 Task: Go to Program & Features. Select Whole Food Market. Add to cart Organic Basil-2. Select Amazon Health. Add to cart Niacin supplement-2. Place order for Gilberto Hall, _x000D_
107 Lockwood Ave #2A_x000D_
Stamford, Connecticut(CT), 06902, Cell Number (203) 964-4781
Action: Mouse moved to (263, 61)
Screenshot: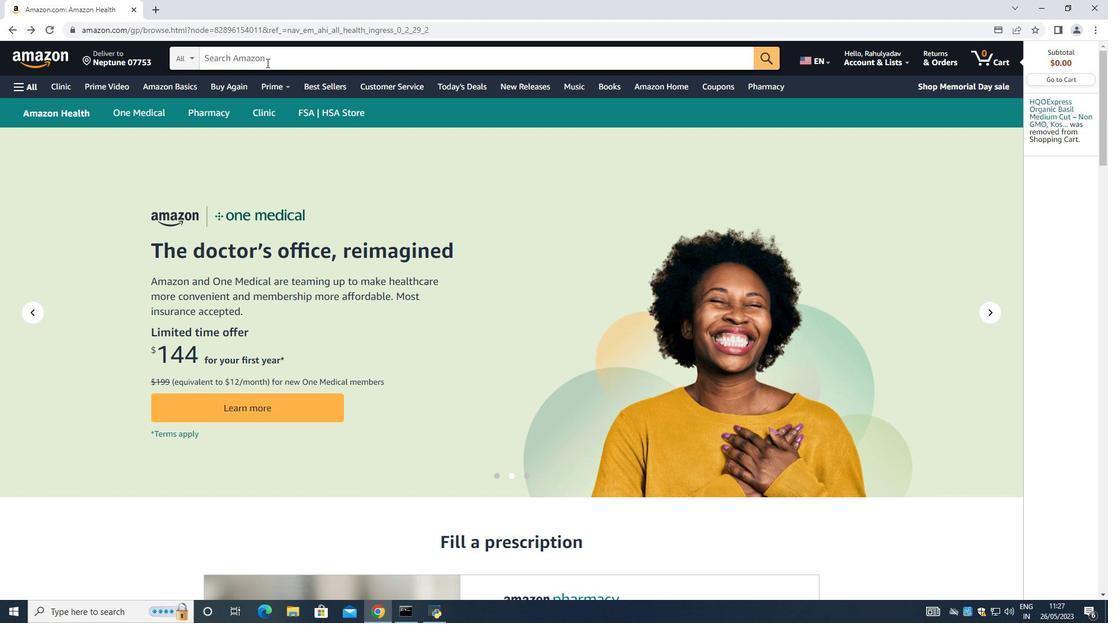 
Action: Mouse pressed left at (263, 61)
Screenshot: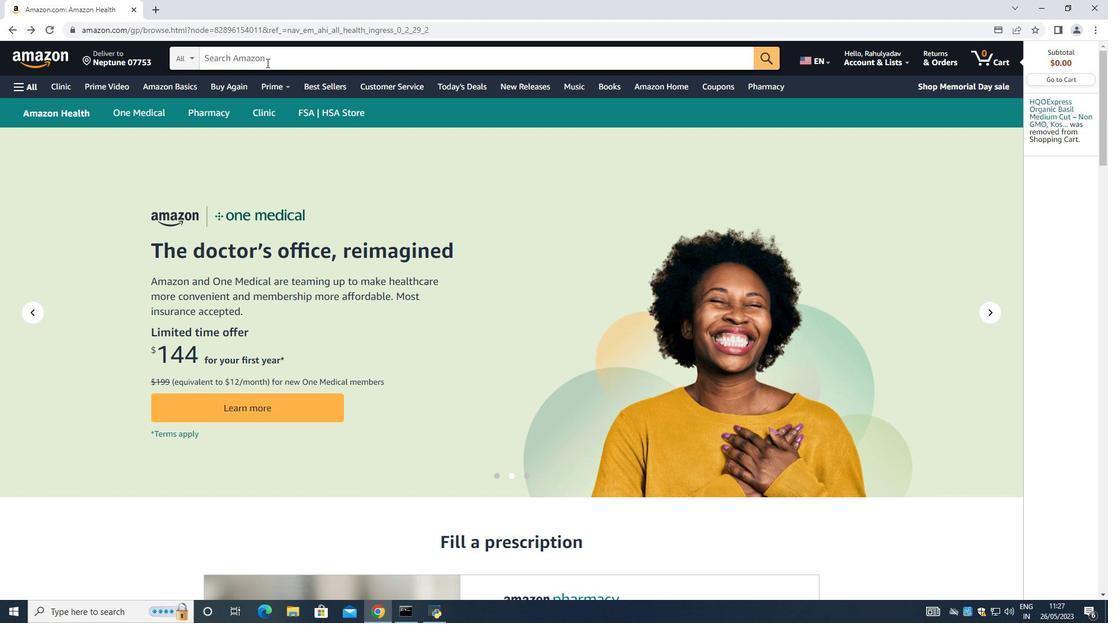 
Action: Mouse moved to (36, 55)
Screenshot: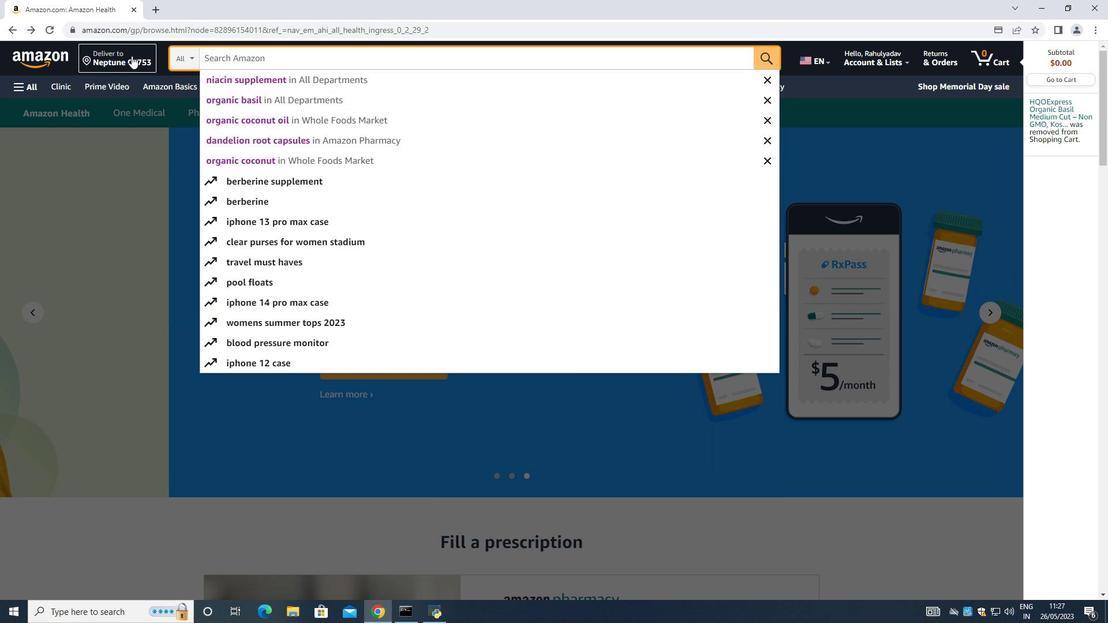 
Action: Mouse pressed left at (36, 55)
Screenshot: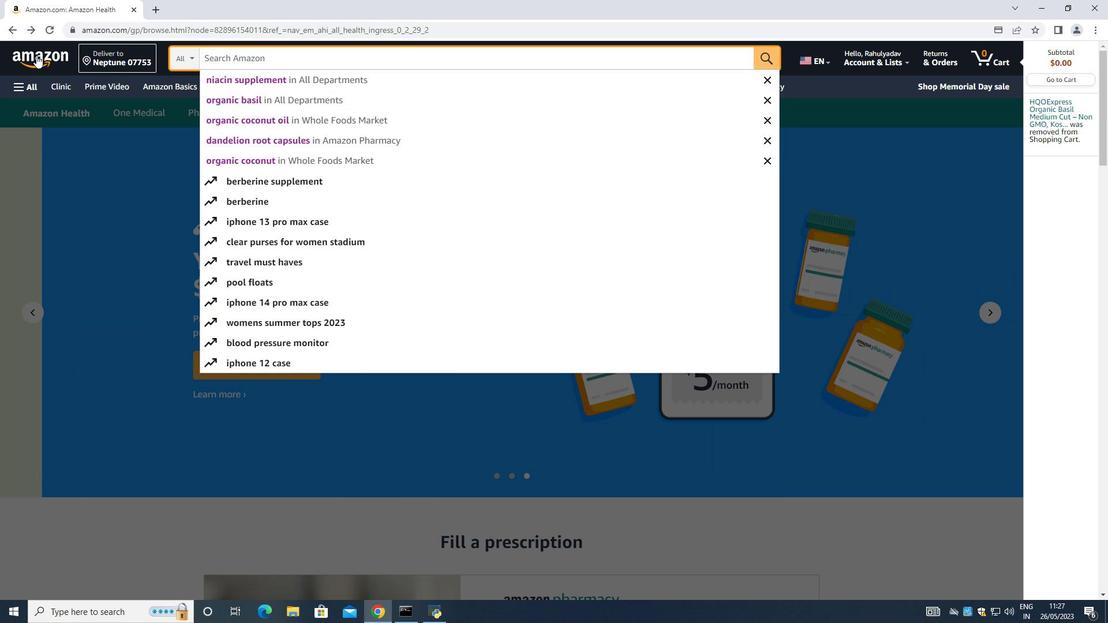 
Action: Mouse moved to (17, 83)
Screenshot: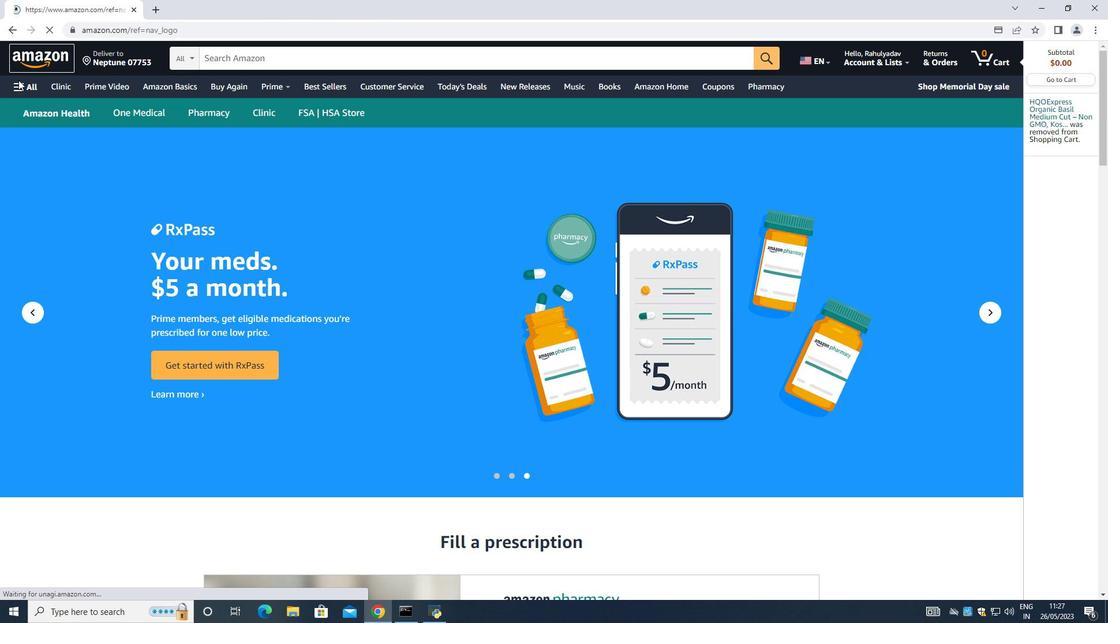 
Action: Mouse pressed left at (17, 83)
Screenshot: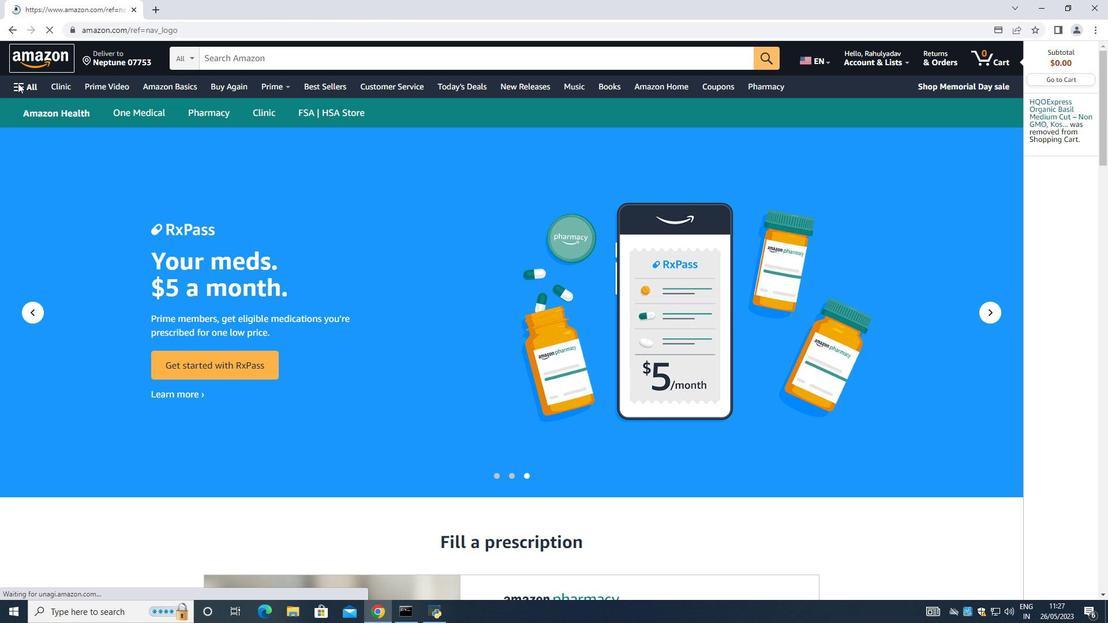 
Action: Mouse moved to (84, 219)
Screenshot: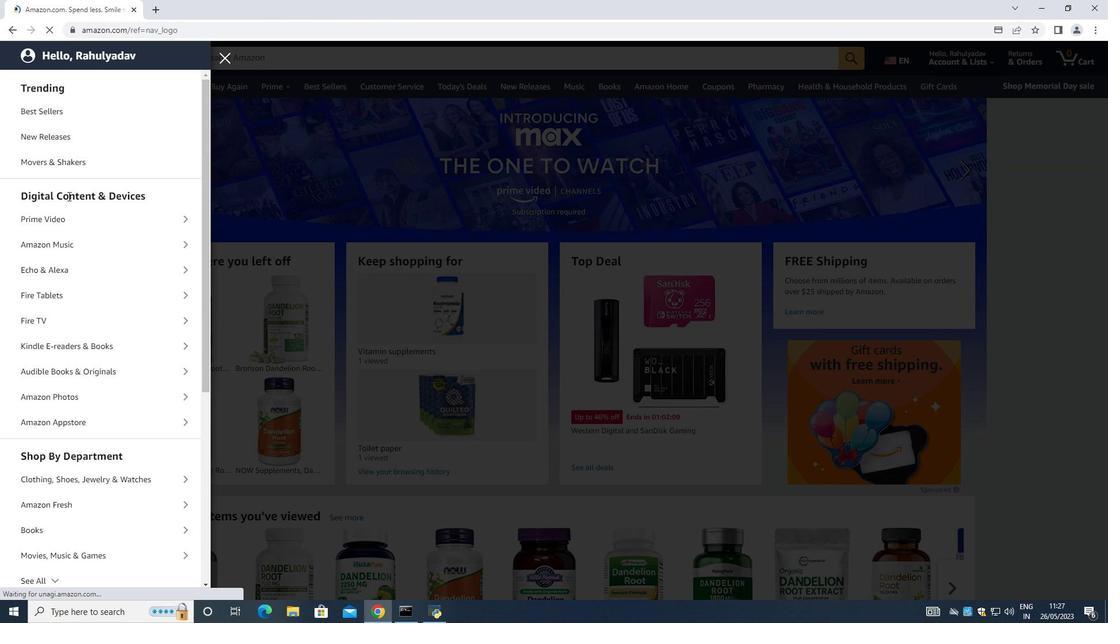 
Action: Mouse scrolled (84, 218) with delta (0, 0)
Screenshot: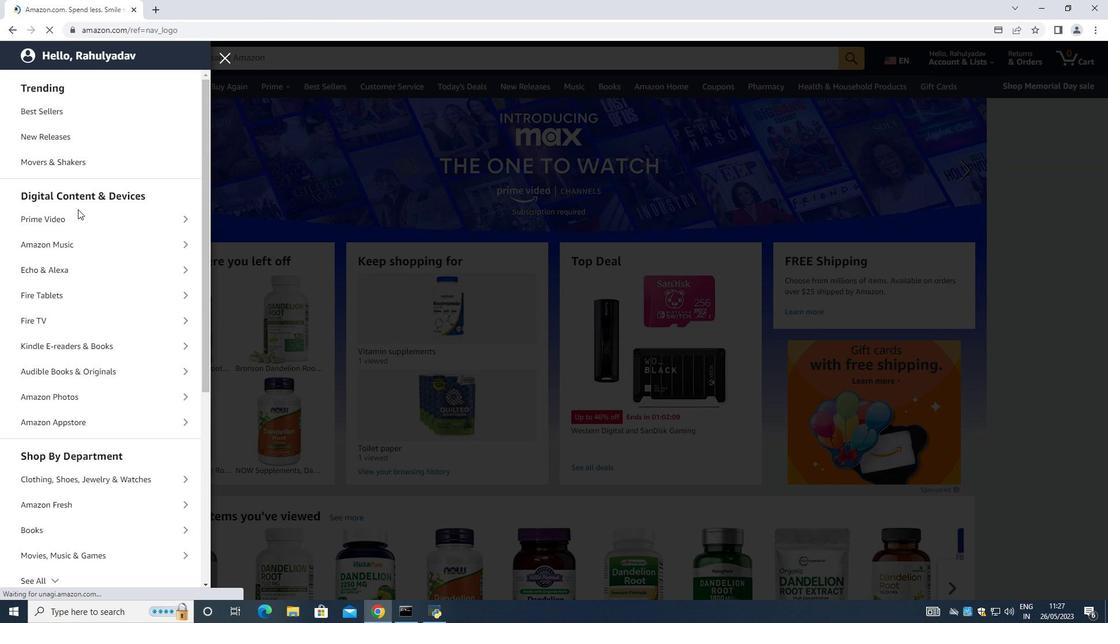 
Action: Mouse moved to (82, 228)
Screenshot: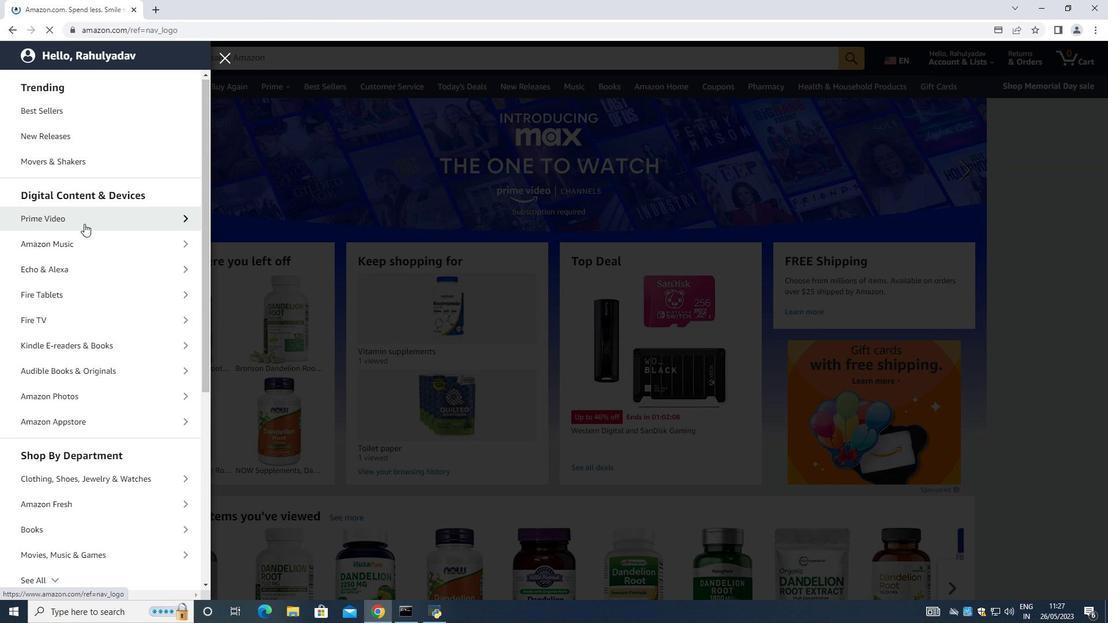 
Action: Mouse scrolled (82, 228) with delta (0, 0)
Screenshot: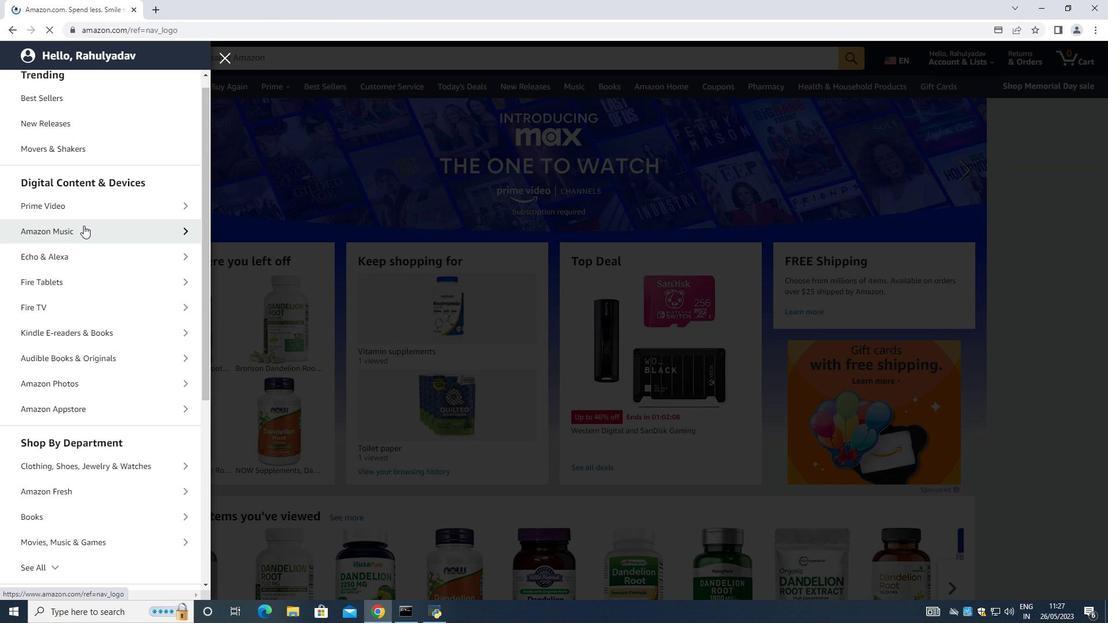 
Action: Mouse scrolled (82, 228) with delta (0, 0)
Screenshot: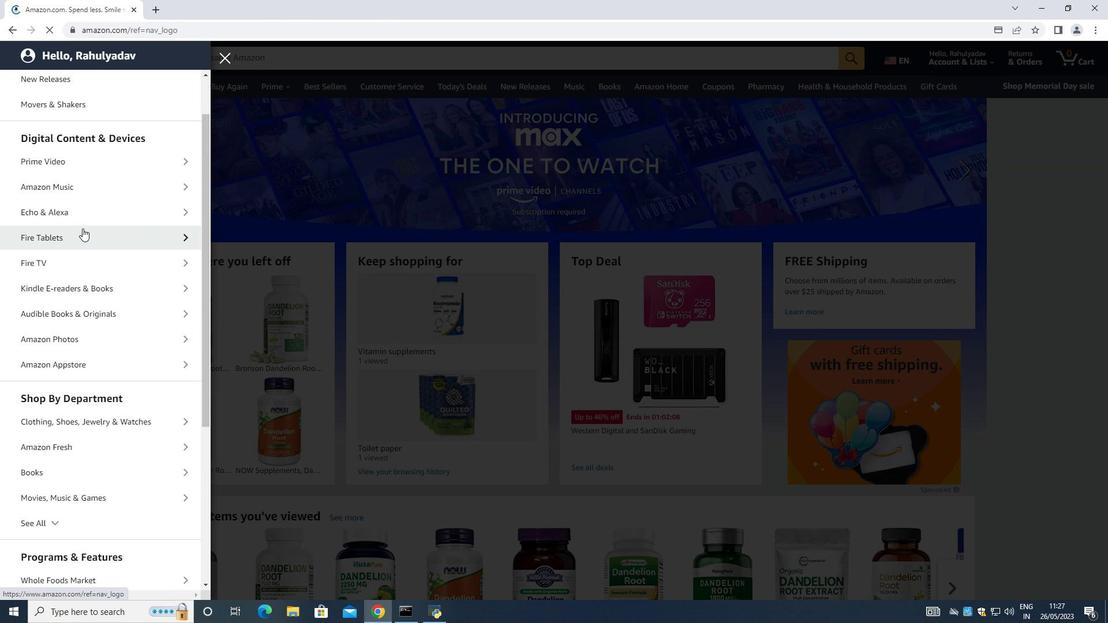 
Action: Mouse moved to (82, 227)
Screenshot: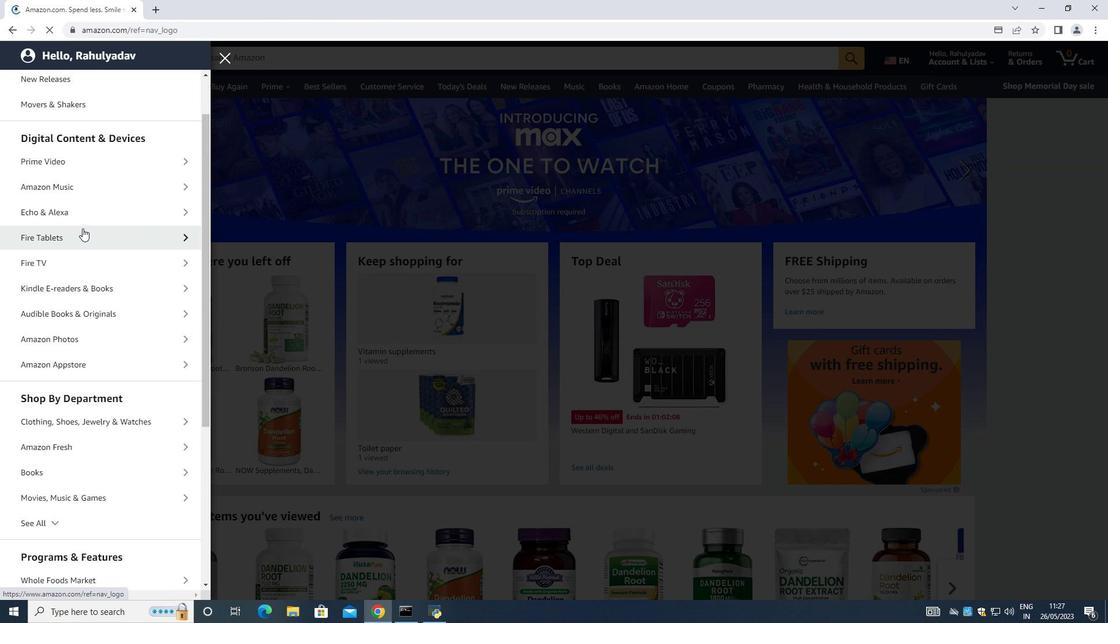 
Action: Mouse scrolled (82, 226) with delta (0, 0)
Screenshot: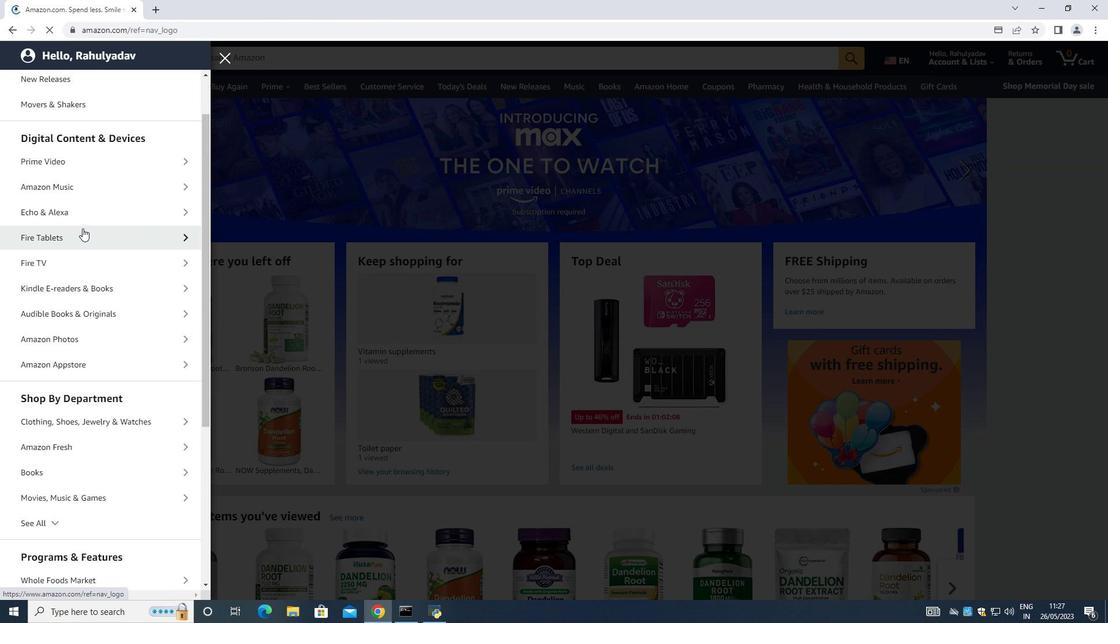 
Action: Mouse moved to (85, 218)
Screenshot: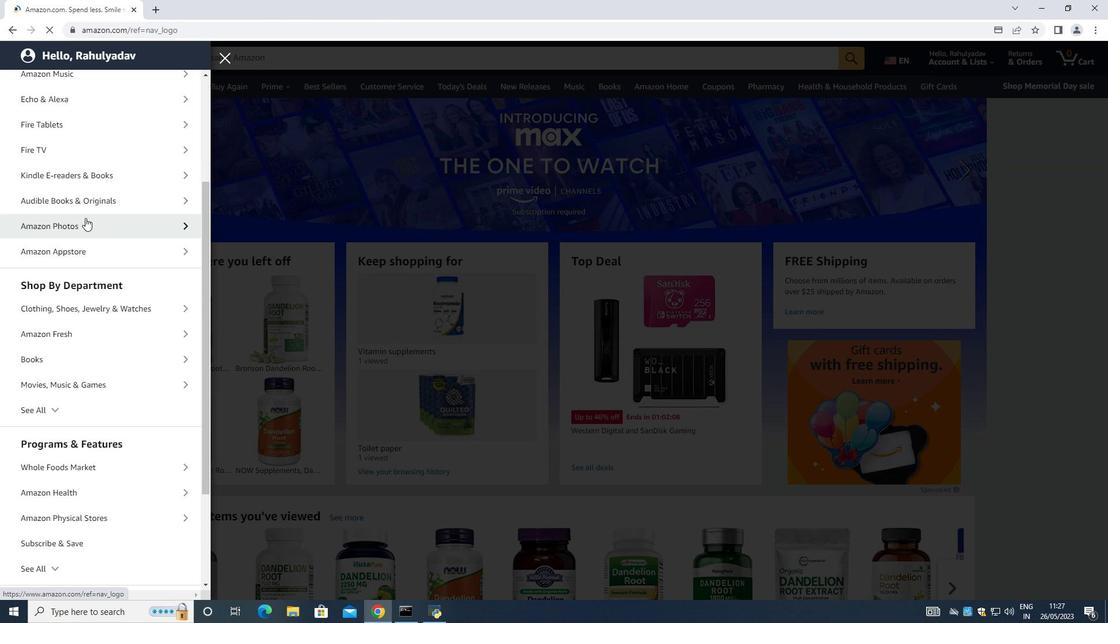 
Action: Mouse scrolled (85, 217) with delta (0, 0)
Screenshot: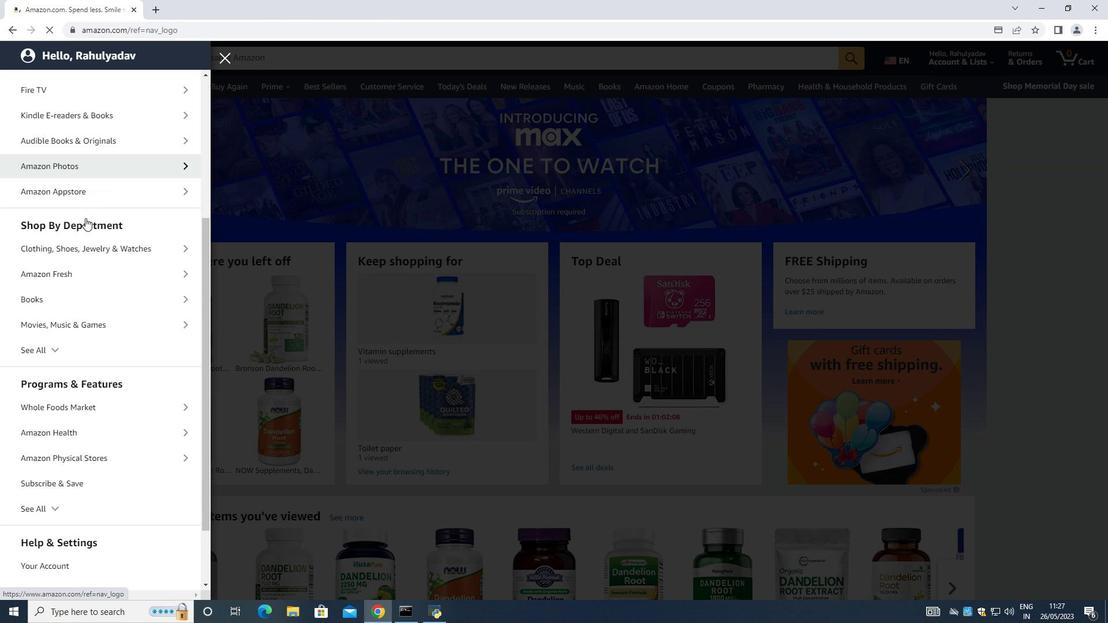 
Action: Mouse moved to (85, 218)
Screenshot: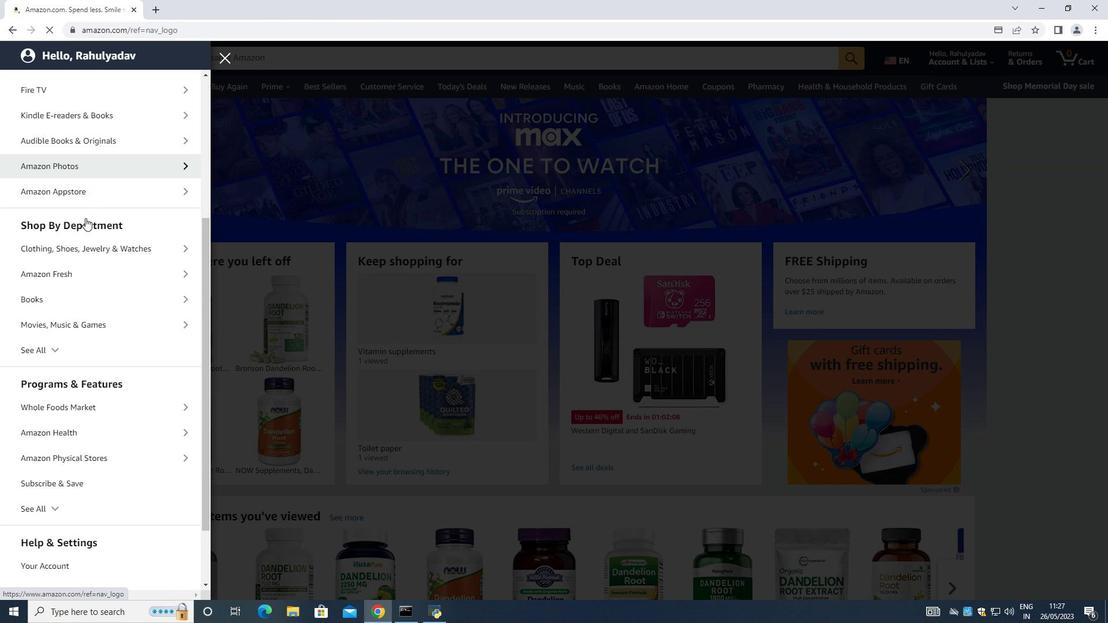 
Action: Mouse scrolled (85, 218) with delta (0, 0)
Screenshot: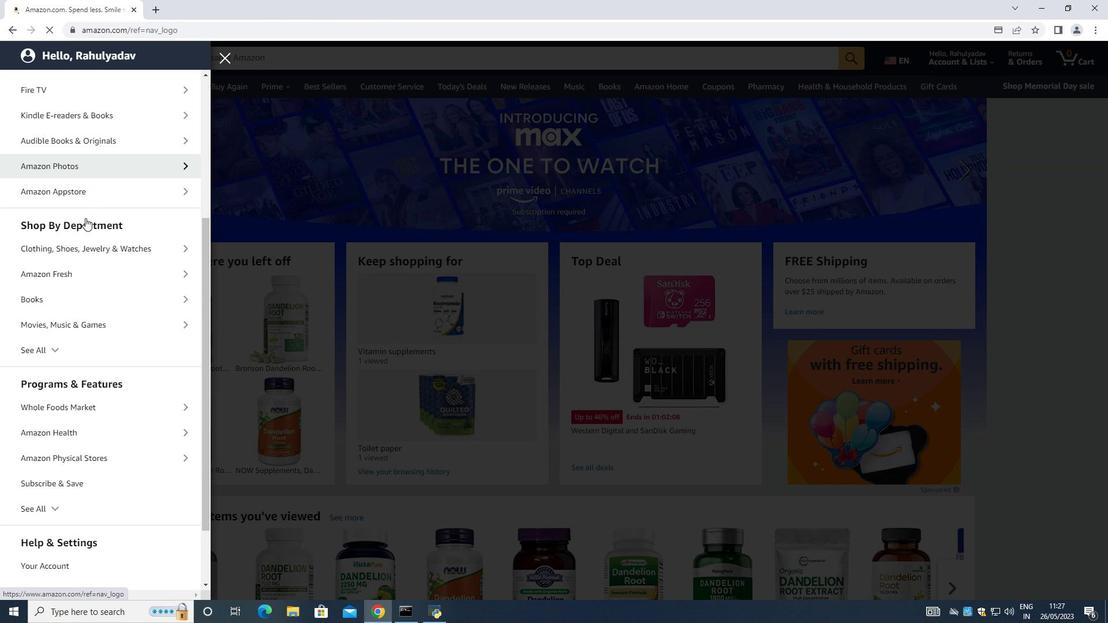 
Action: Mouse scrolled (85, 218) with delta (0, 0)
Screenshot: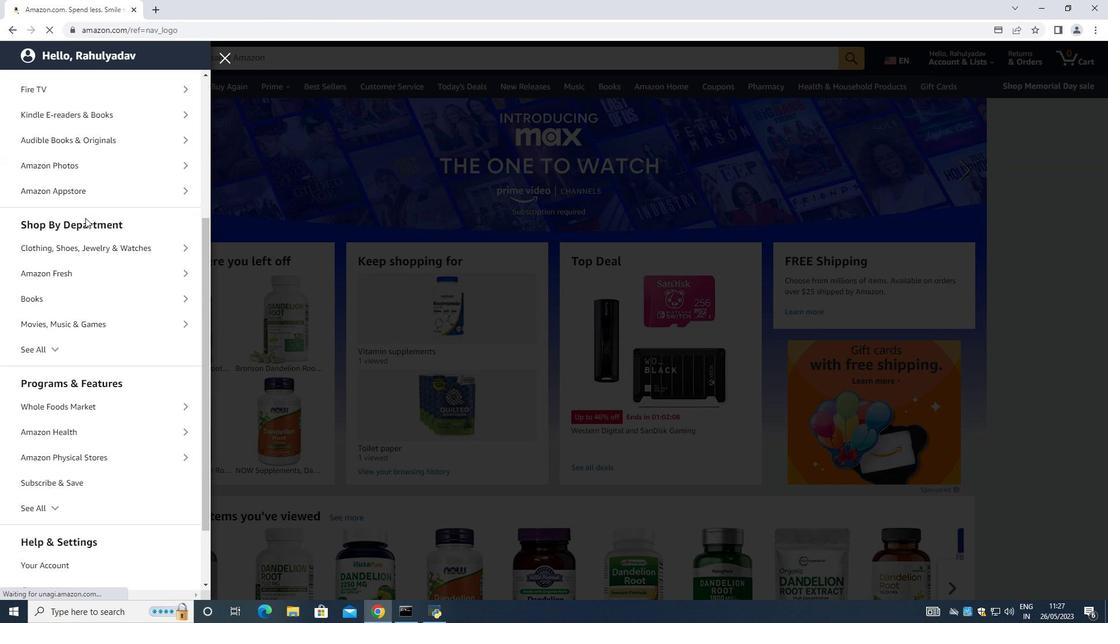 
Action: Mouse moved to (85, 219)
Screenshot: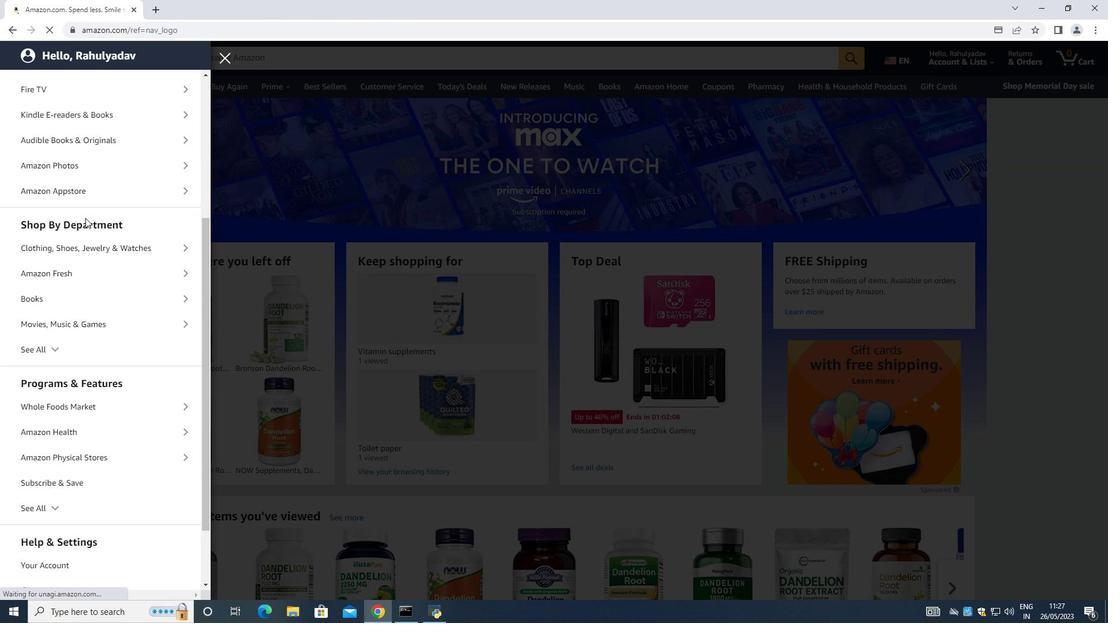 
Action: Mouse scrolled (85, 218) with delta (0, 0)
Screenshot: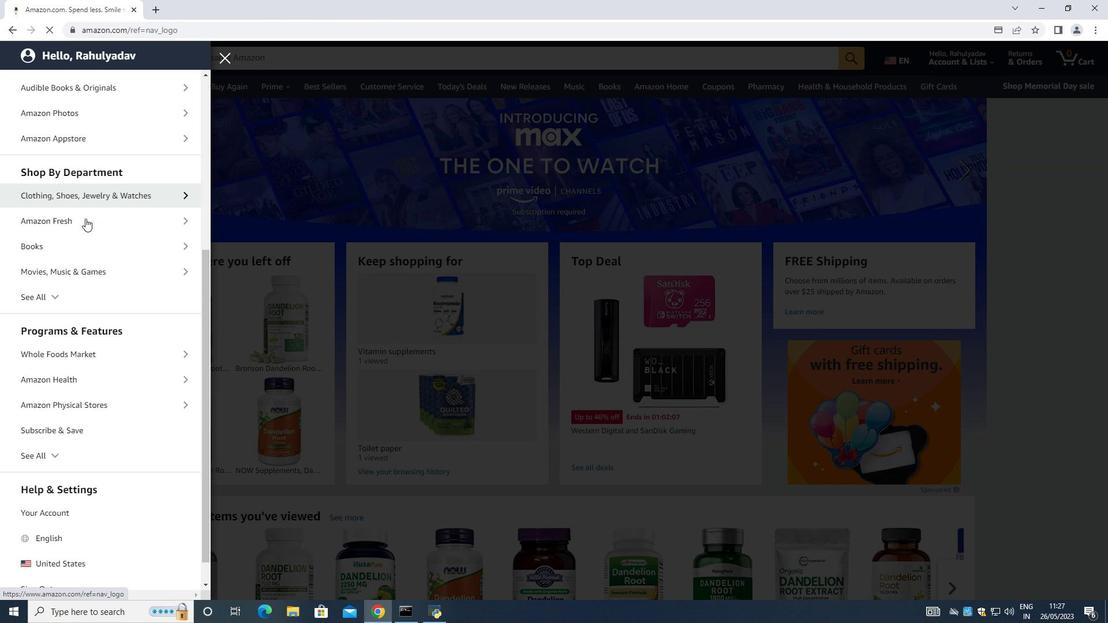 
Action: Mouse scrolled (85, 218) with delta (0, 0)
Screenshot: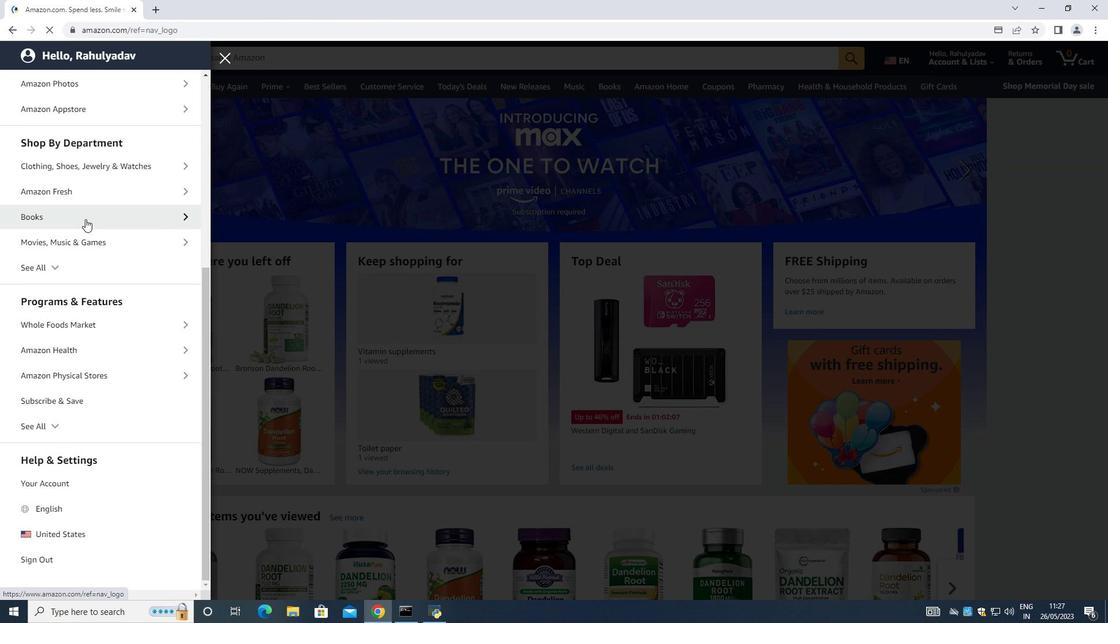 
Action: Mouse scrolled (85, 218) with delta (0, 0)
Screenshot: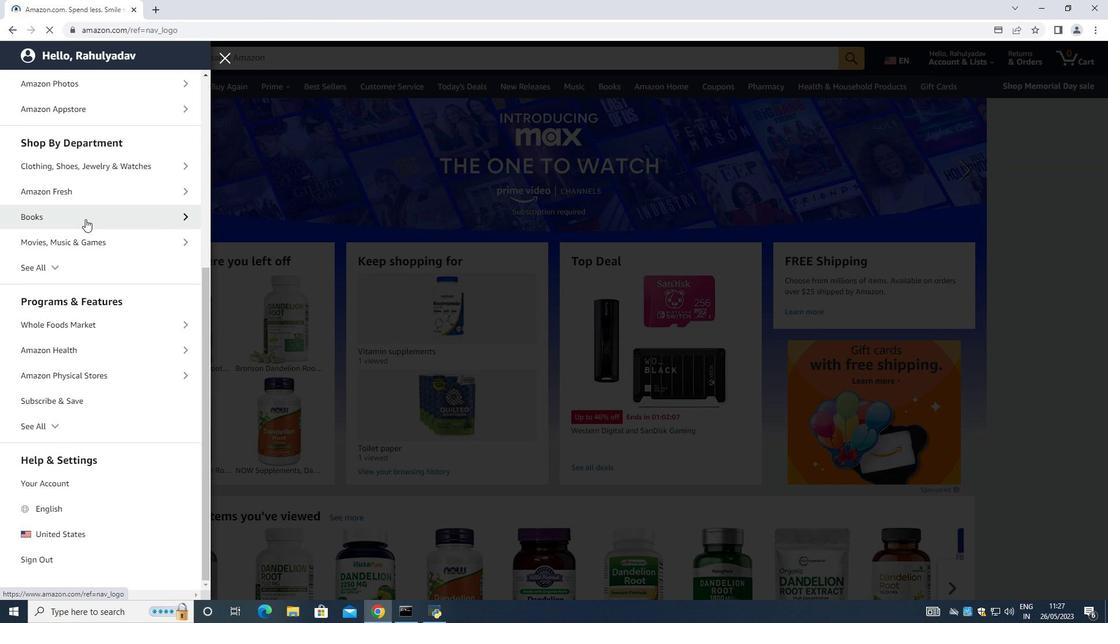 
Action: Mouse moved to (124, 325)
Screenshot: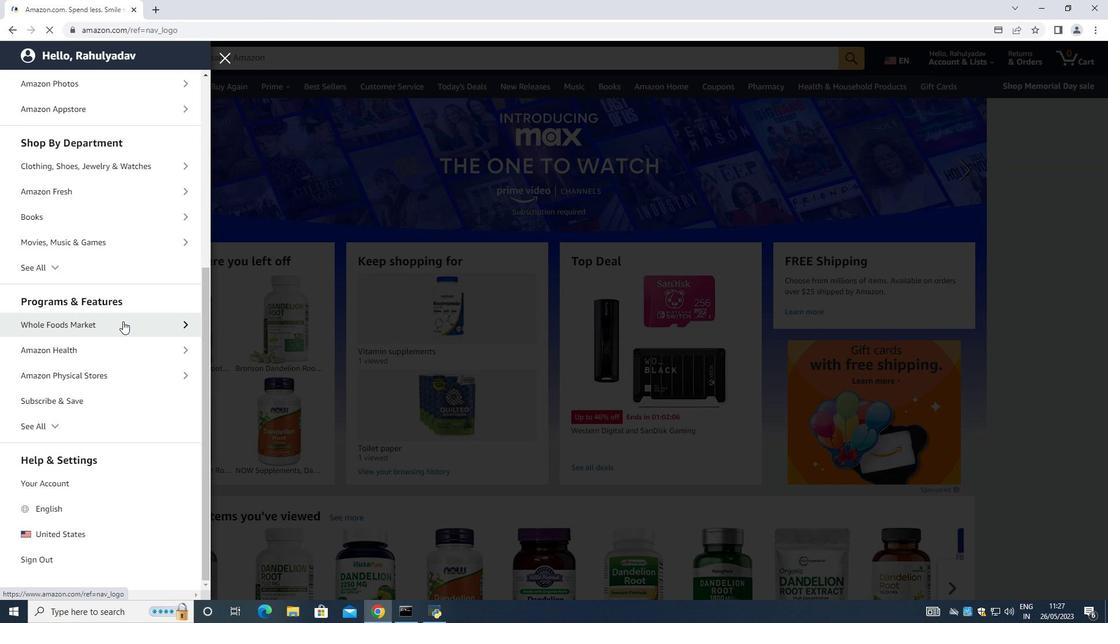 
Action: Mouse pressed left at (124, 325)
Screenshot: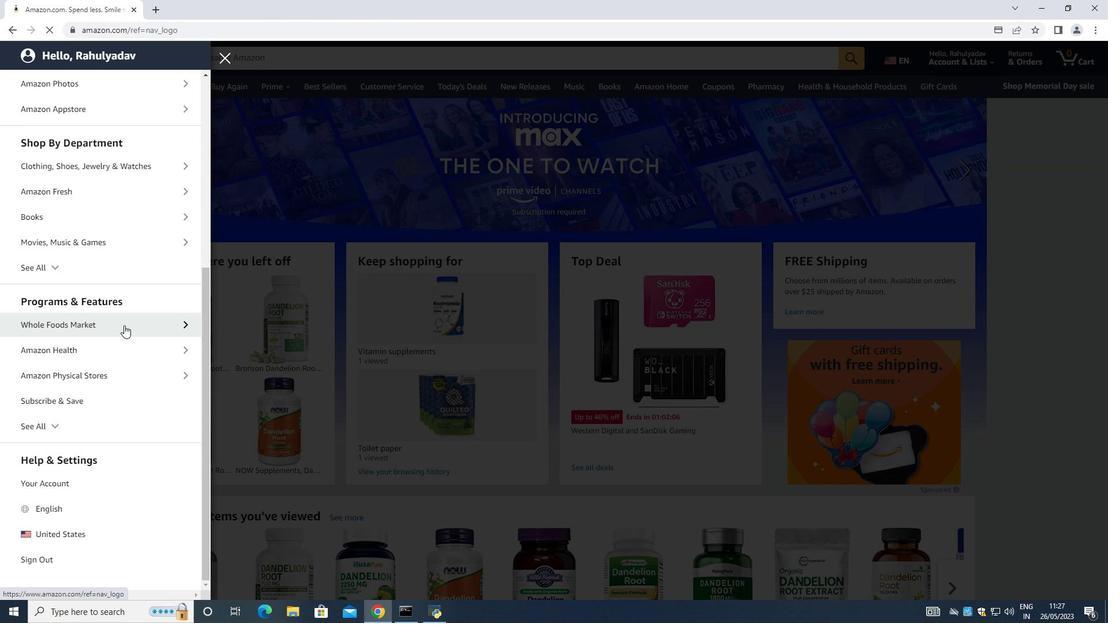 
Action: Mouse moved to (75, 132)
Screenshot: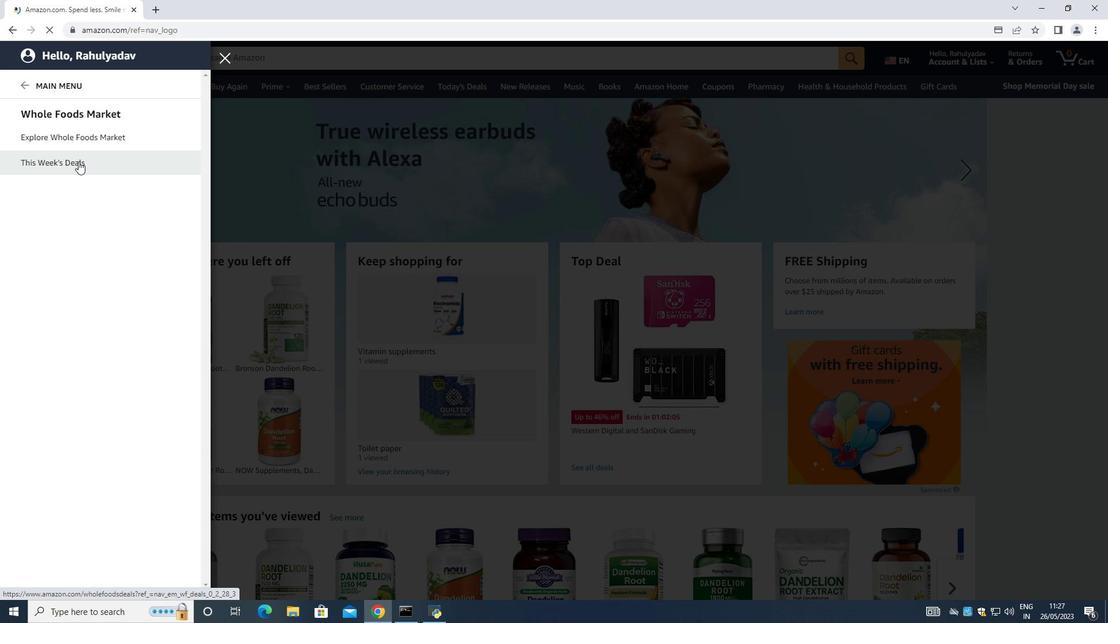
Action: Mouse pressed left at (75, 132)
Screenshot: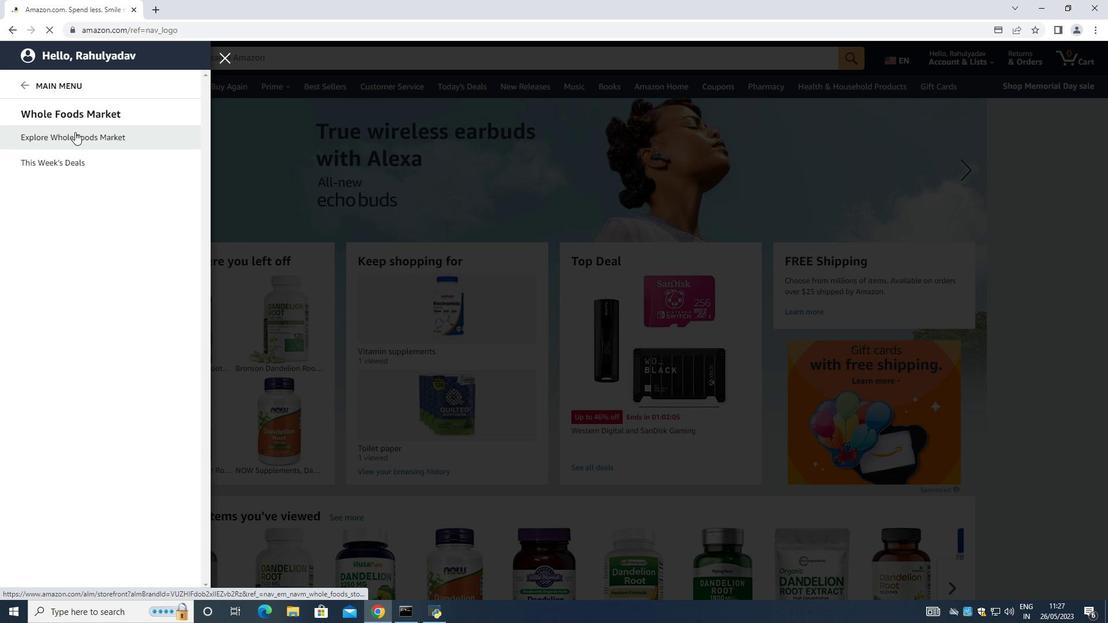 
Action: Mouse moved to (287, 60)
Screenshot: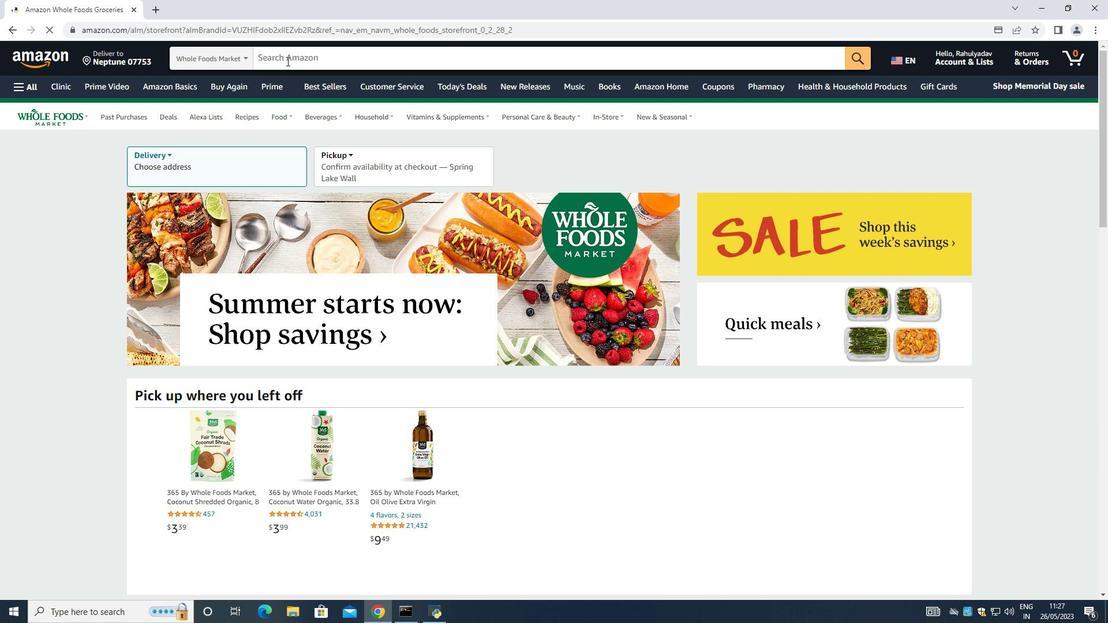 
Action: Mouse pressed left at (287, 60)
Screenshot: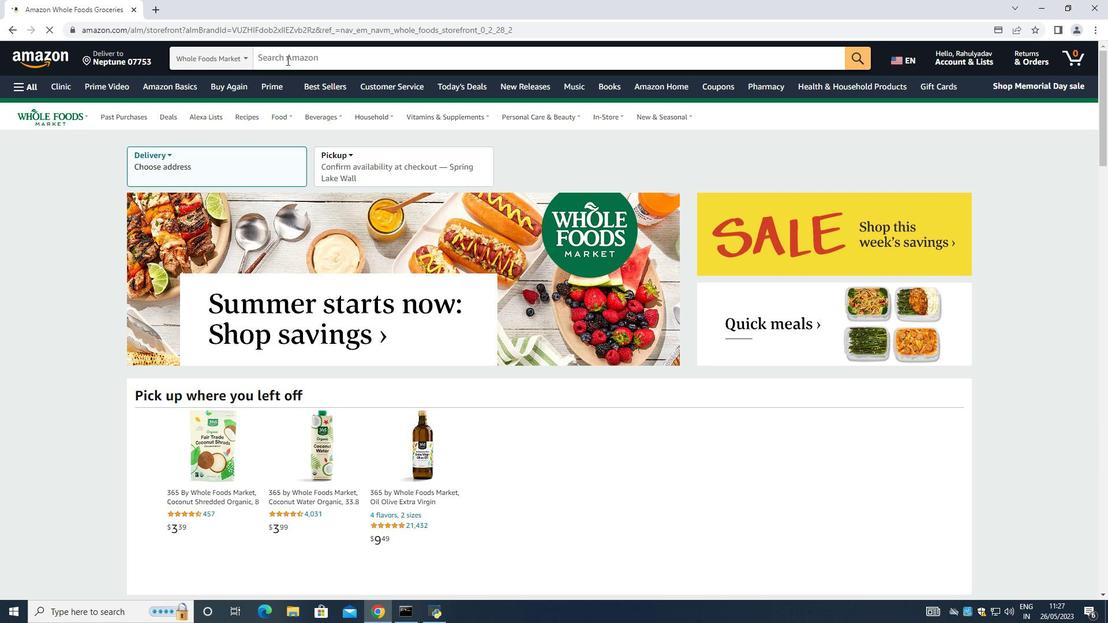 
Action: Key pressed <Key.shift>Organic<Key.space><Key.shift><Key.shift><Key.shift><Key.shift><Key.shift><Key.shift><Key.shift><Key.shift><Key.shift>Basil
Screenshot: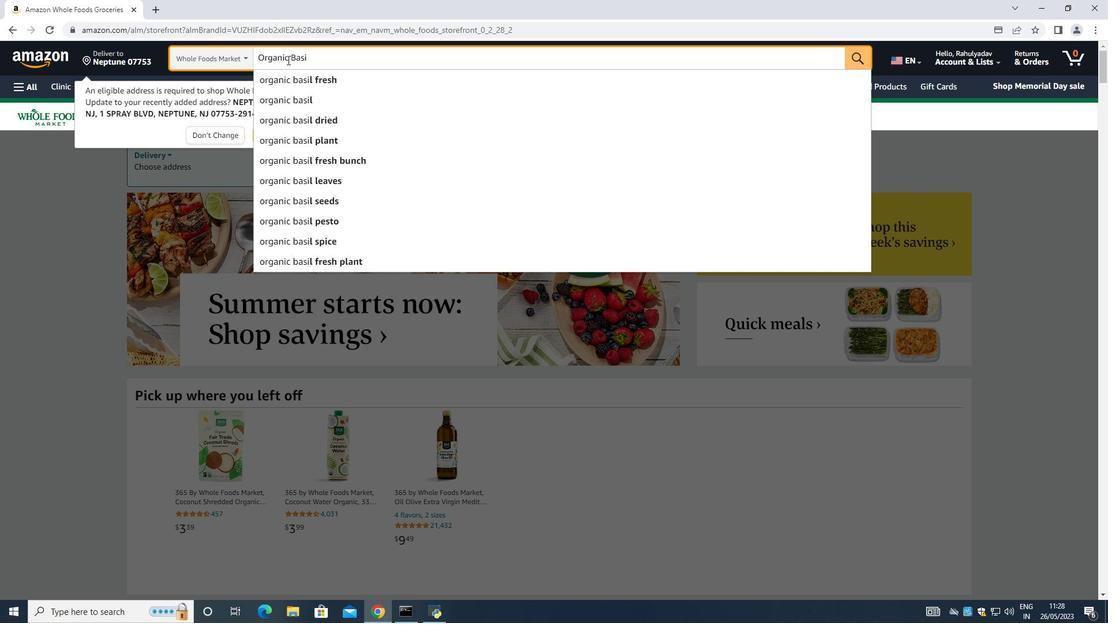 
Action: Mouse moved to (864, 63)
Screenshot: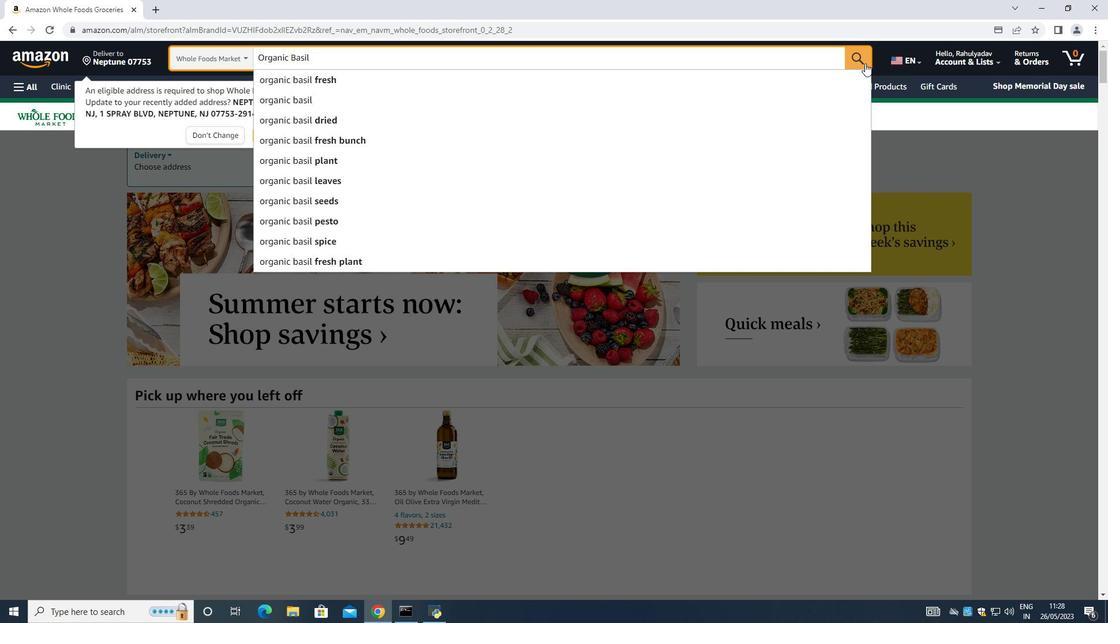 
Action: Mouse pressed left at (864, 63)
Screenshot: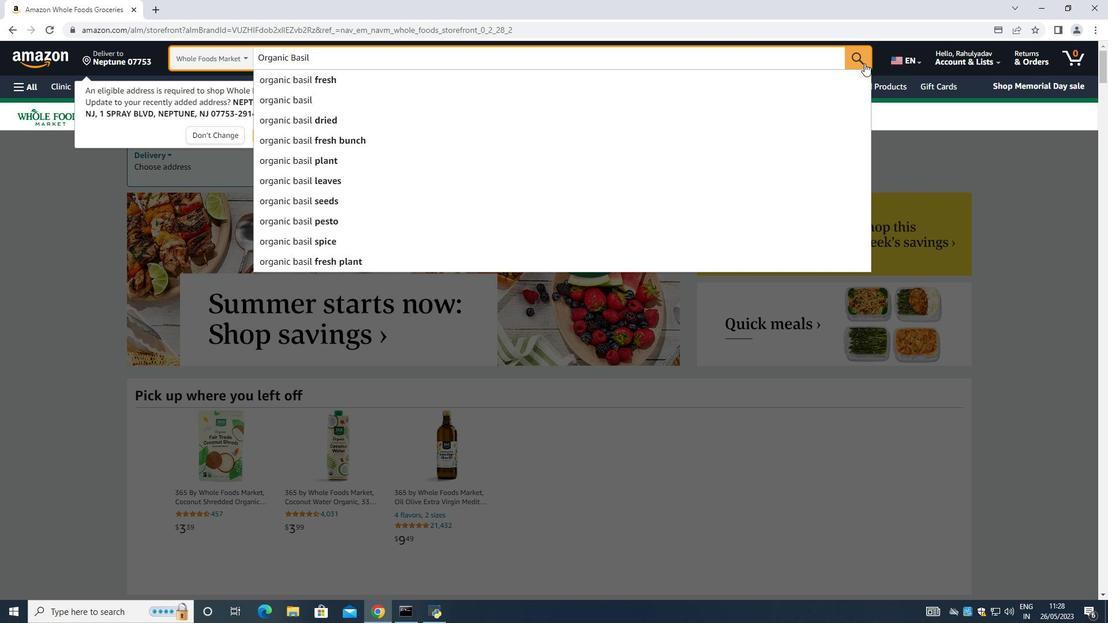 
Action: Mouse moved to (263, 373)
Screenshot: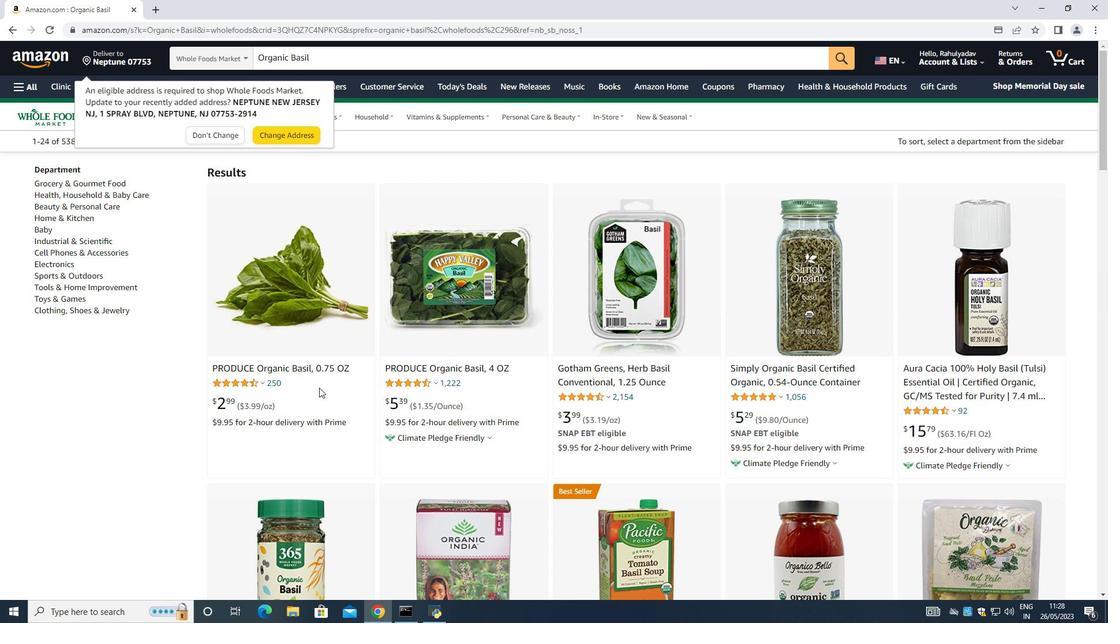 
Action: Mouse scrolled (265, 372) with delta (0, 0)
Screenshot: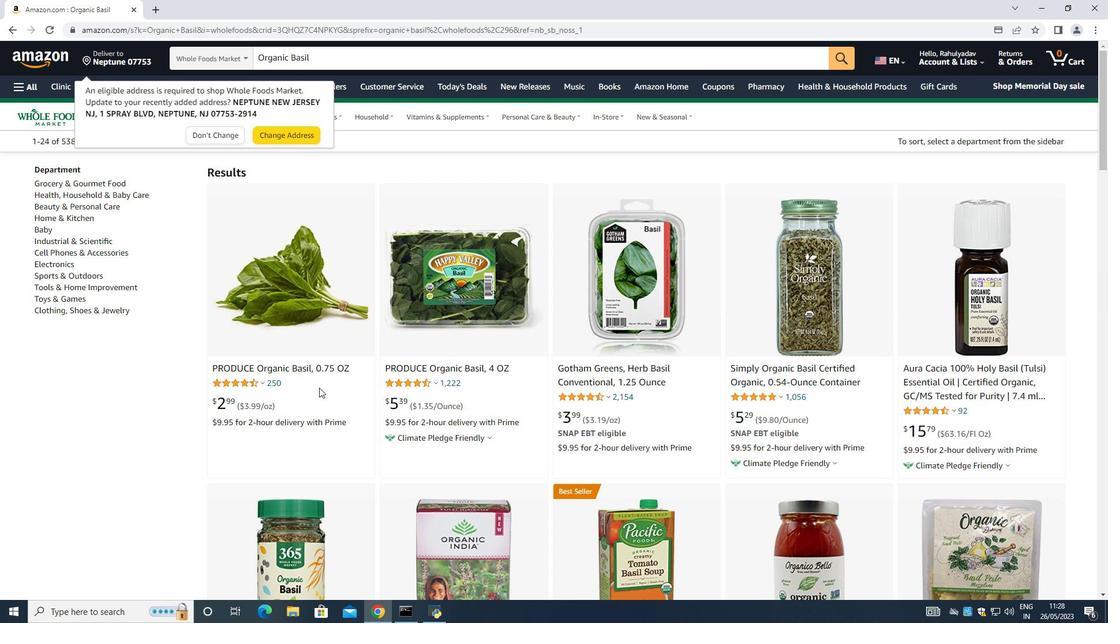 
Action: Mouse moved to (263, 373)
Screenshot: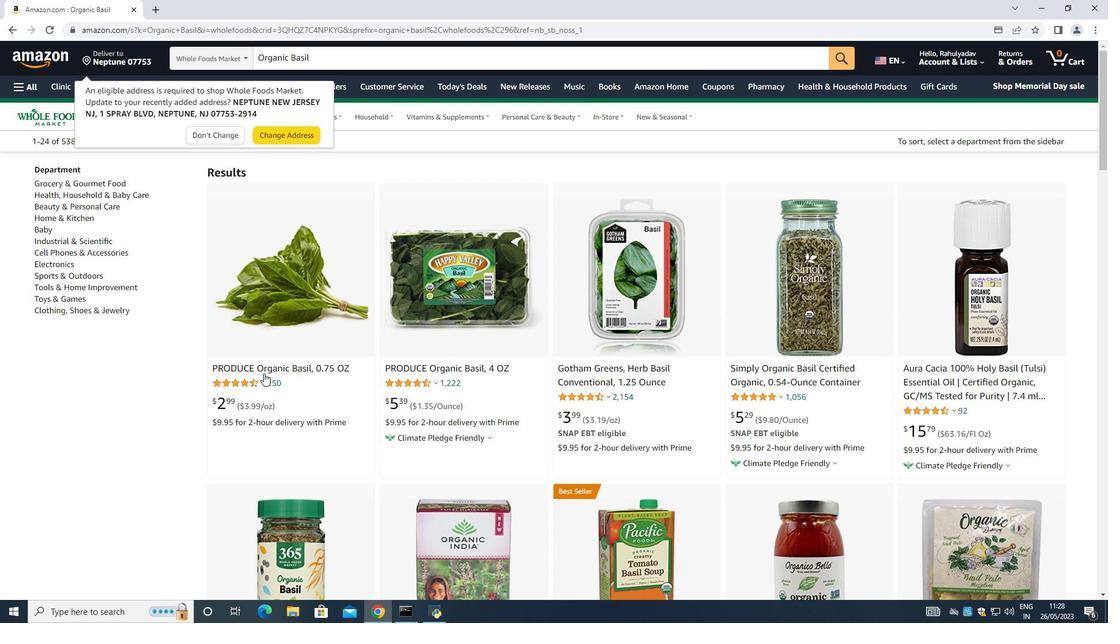 
Action: Mouse scrolled (263, 372) with delta (0, 0)
Screenshot: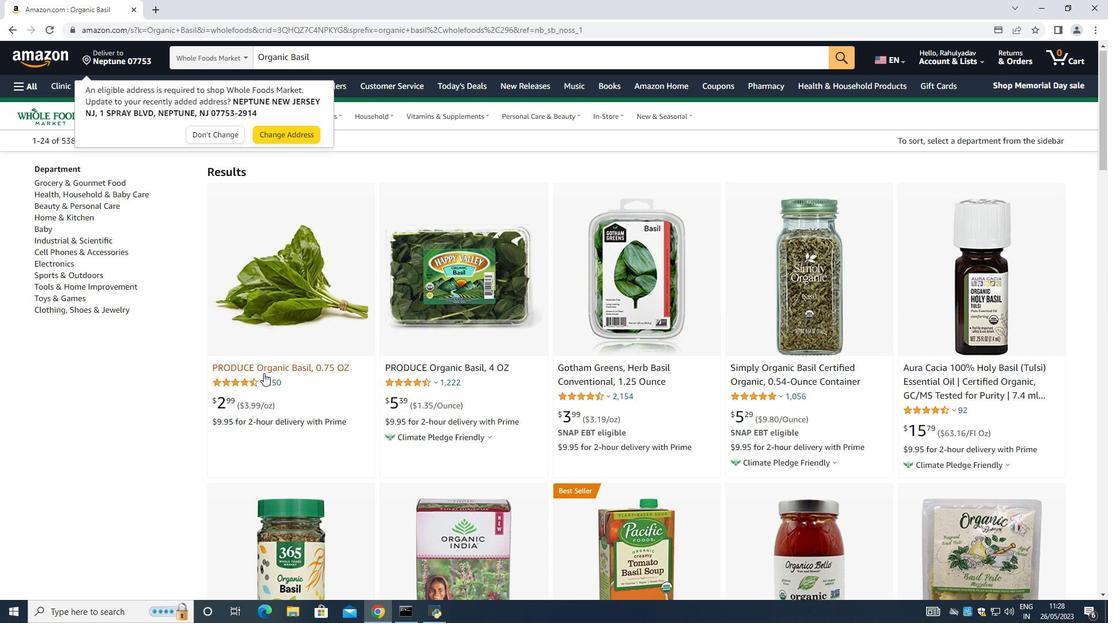 
Action: Mouse moved to (319, 245)
Screenshot: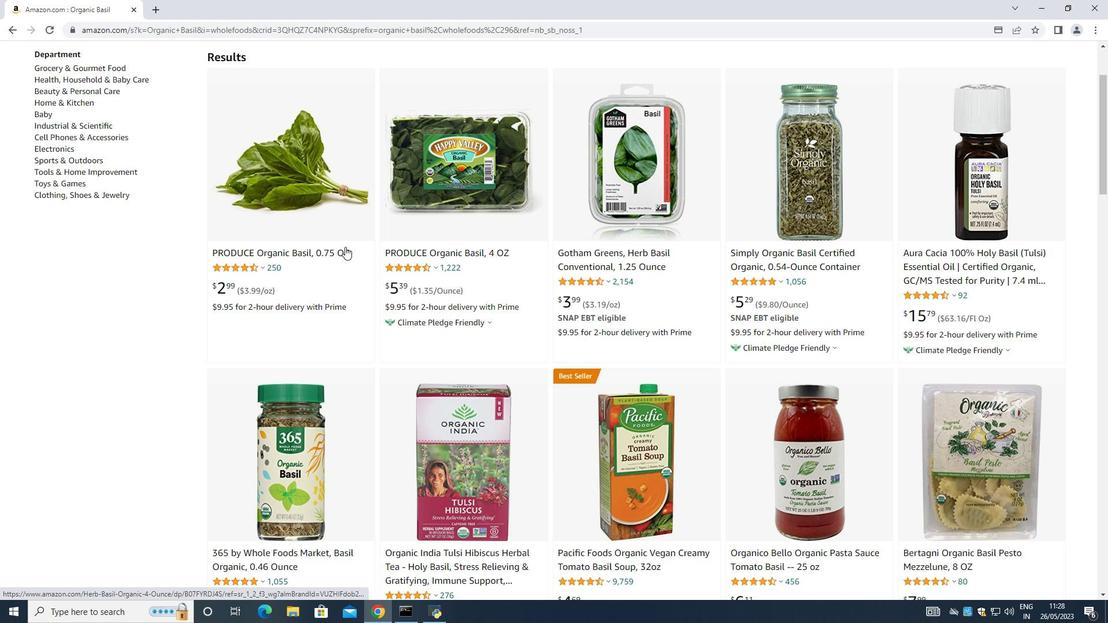 
Action: Mouse scrolled (319, 245) with delta (0, 0)
Screenshot: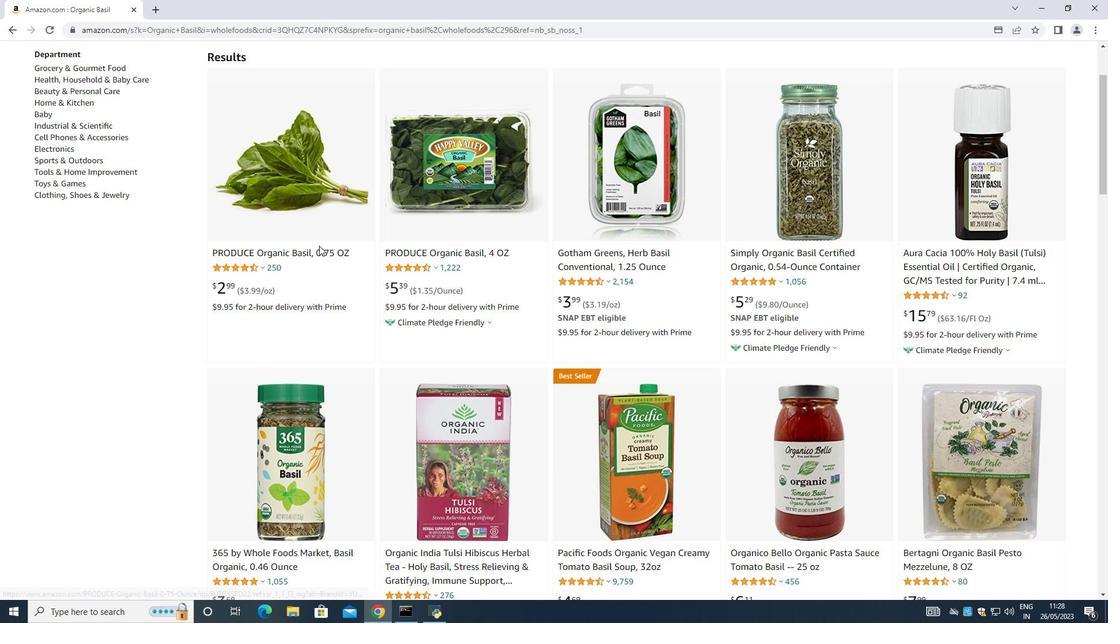 
Action: Mouse moved to (318, 247)
Screenshot: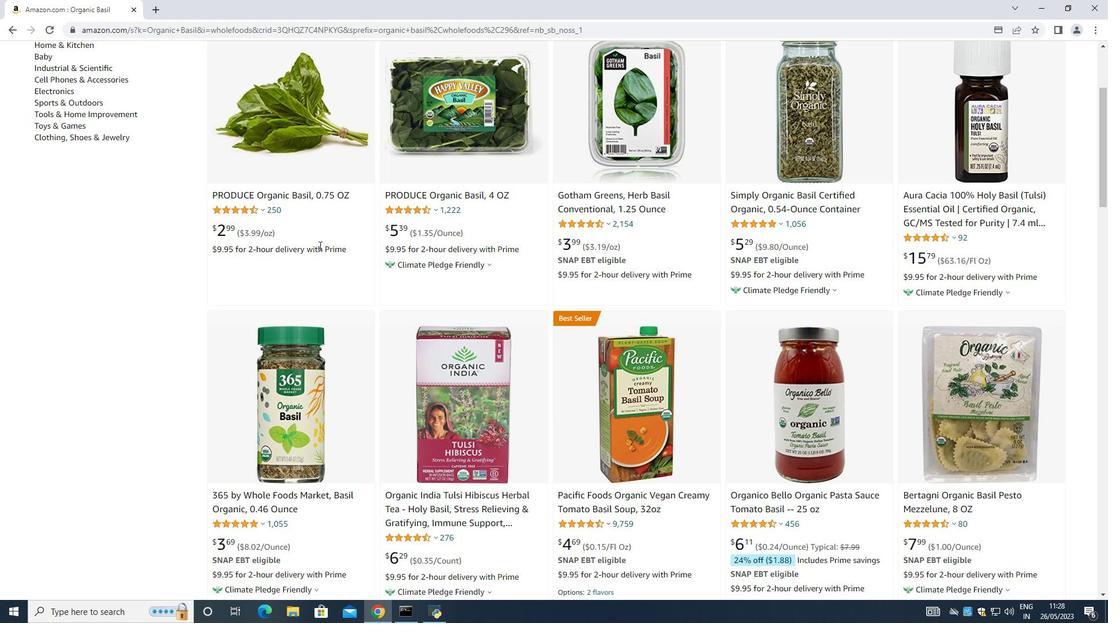 
Action: Mouse scrolled (318, 246) with delta (0, 0)
Screenshot: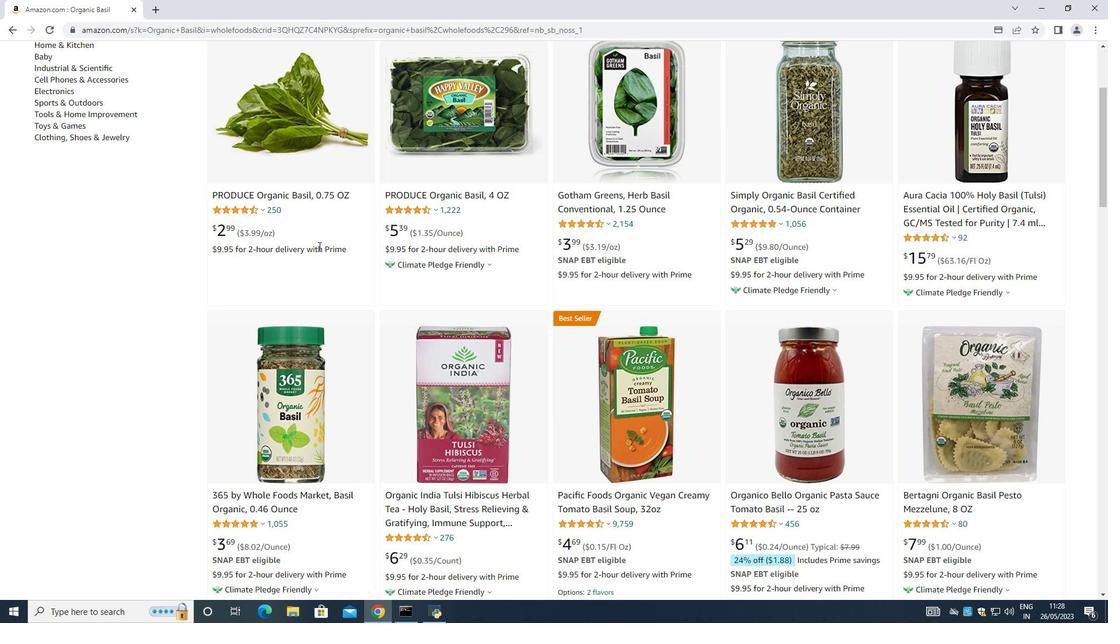 
Action: Mouse moved to (318, 250)
Screenshot: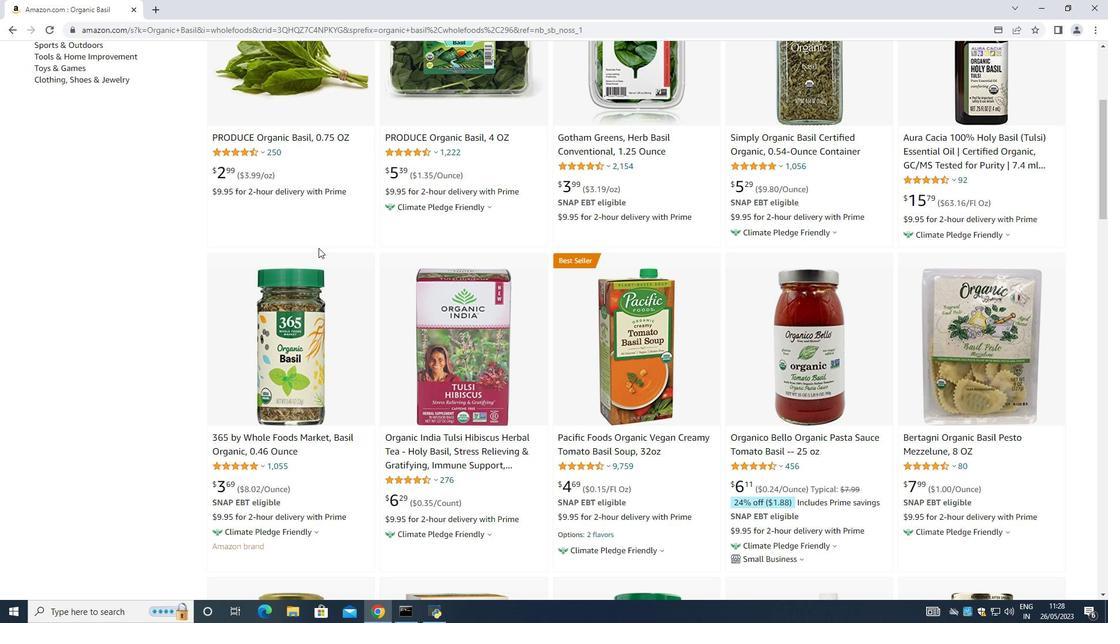 
Action: Mouse scrolled (318, 250) with delta (0, 0)
Screenshot: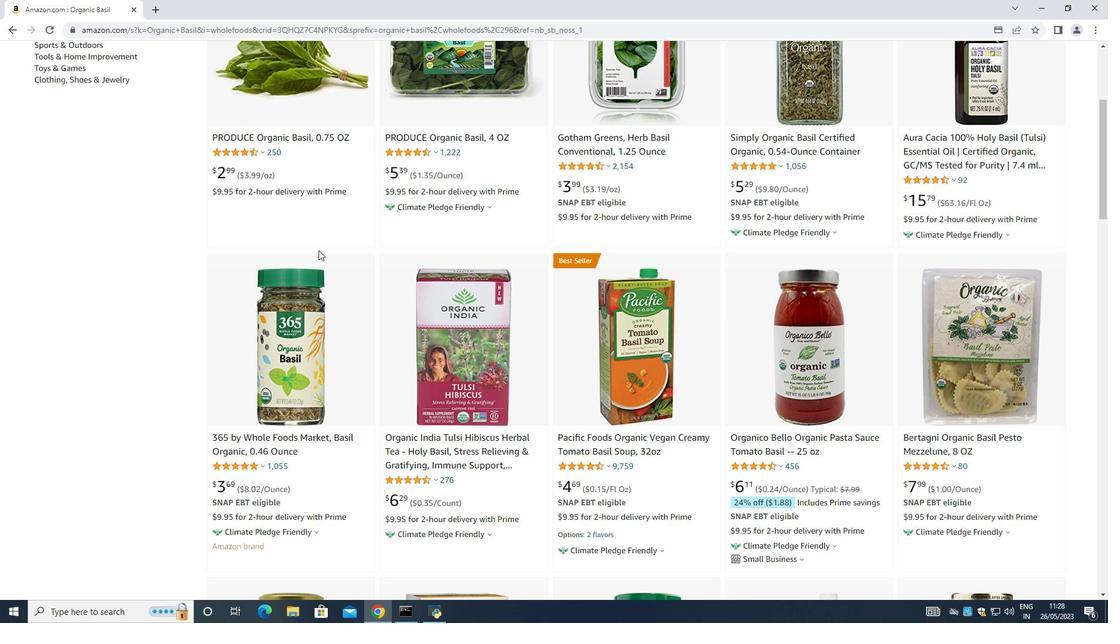 
Action: Mouse moved to (318, 251)
Screenshot: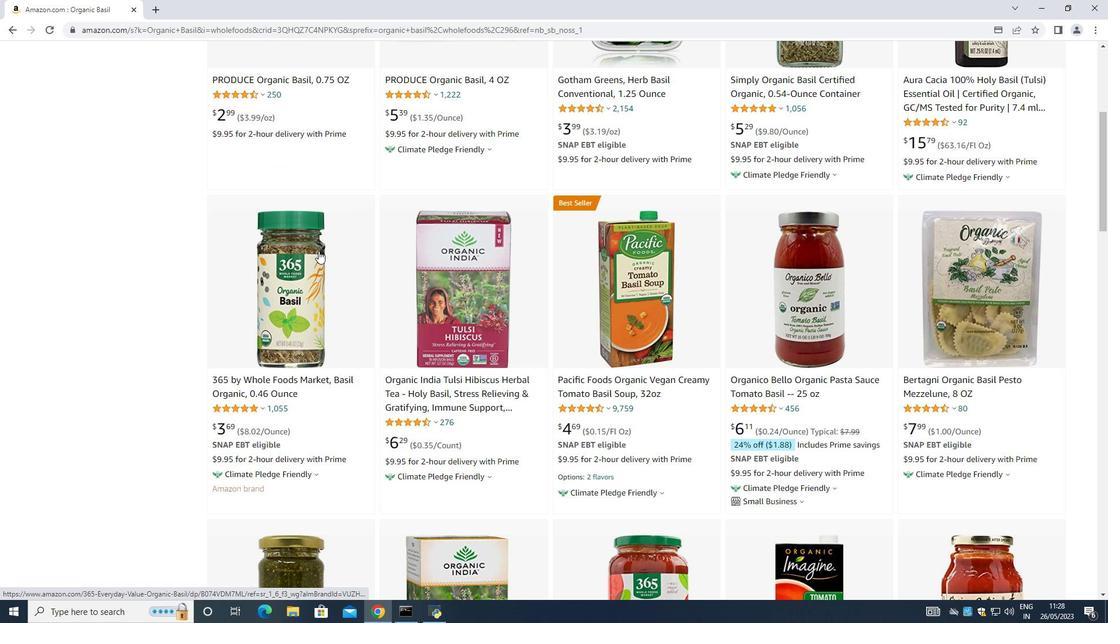 
Action: Mouse scrolled (318, 250) with delta (0, 0)
Screenshot: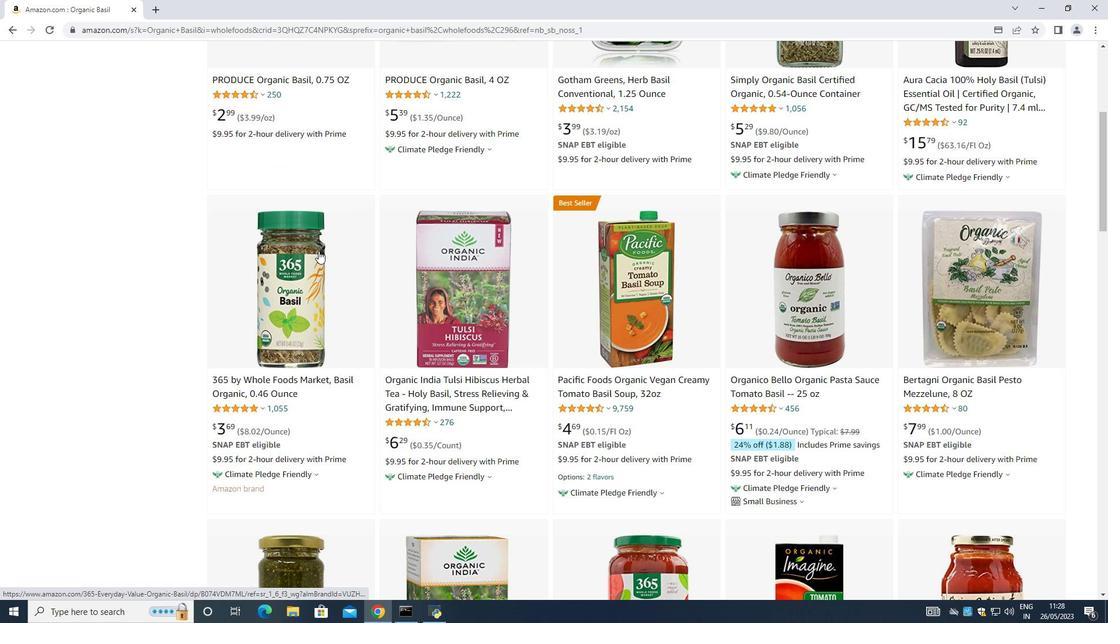 
Action: Mouse moved to (318, 252)
Screenshot: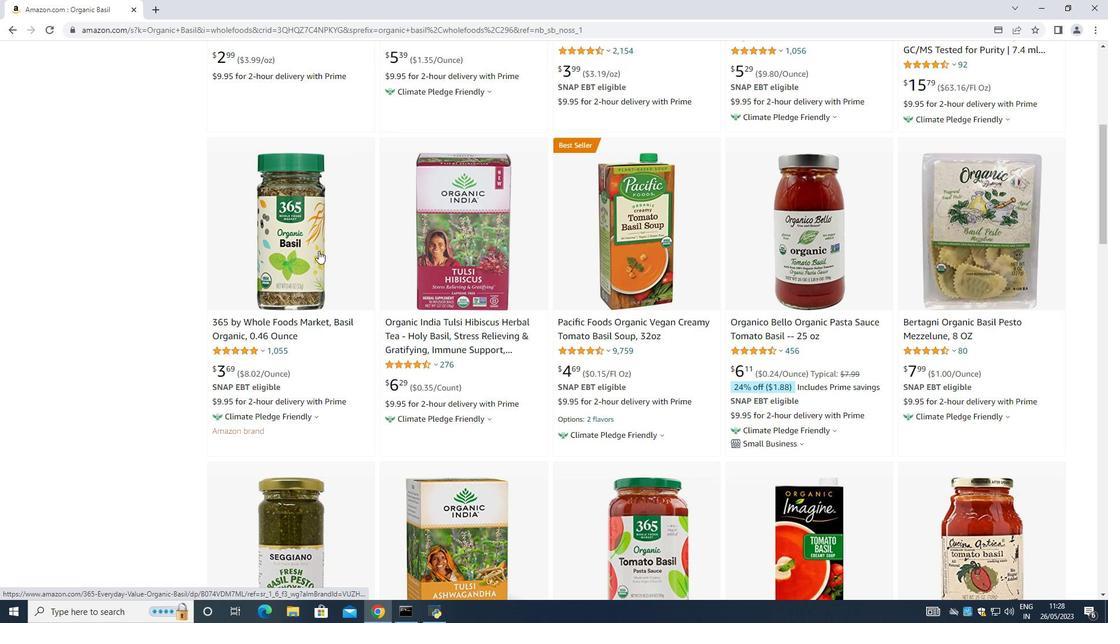 
Action: Mouse scrolled (318, 251) with delta (0, 0)
Screenshot: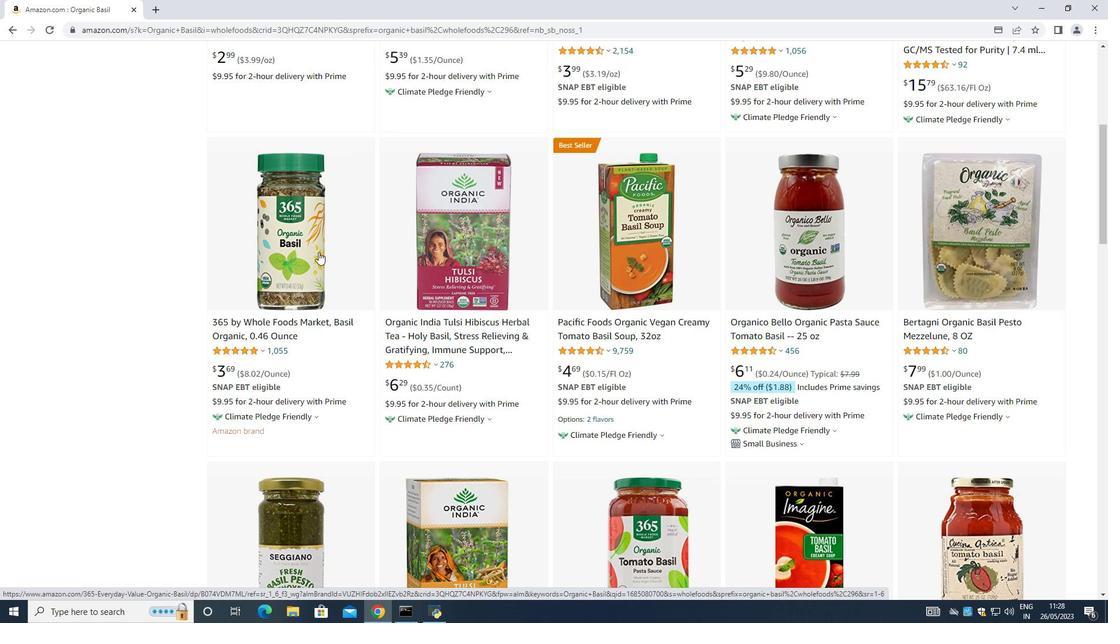 
Action: Mouse scrolled (318, 251) with delta (0, 0)
Screenshot: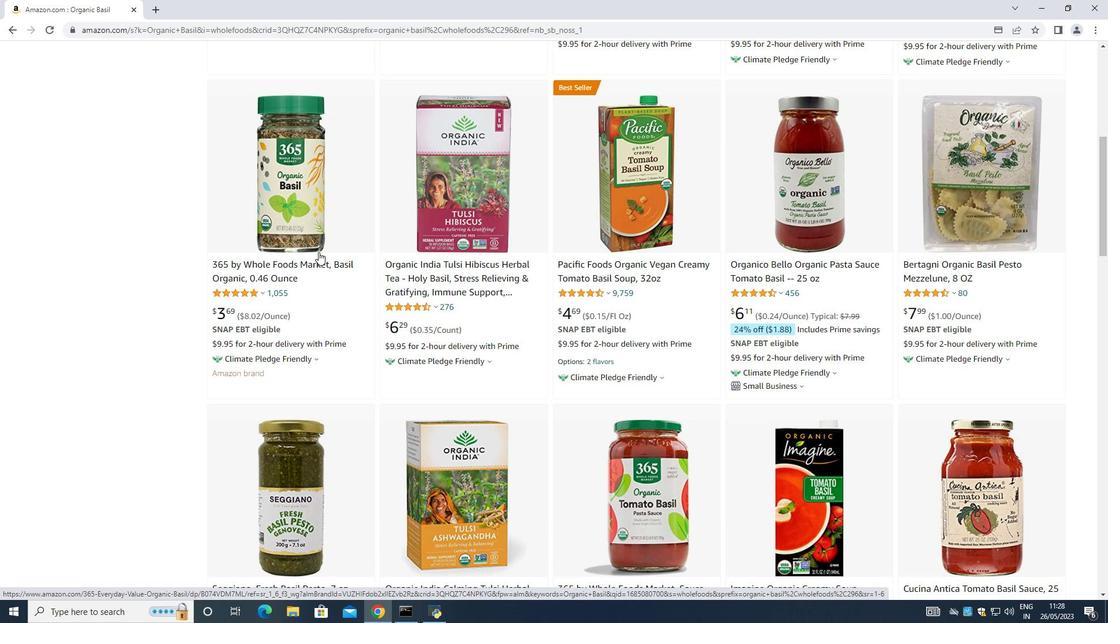 
Action: Mouse moved to (322, 245)
Screenshot: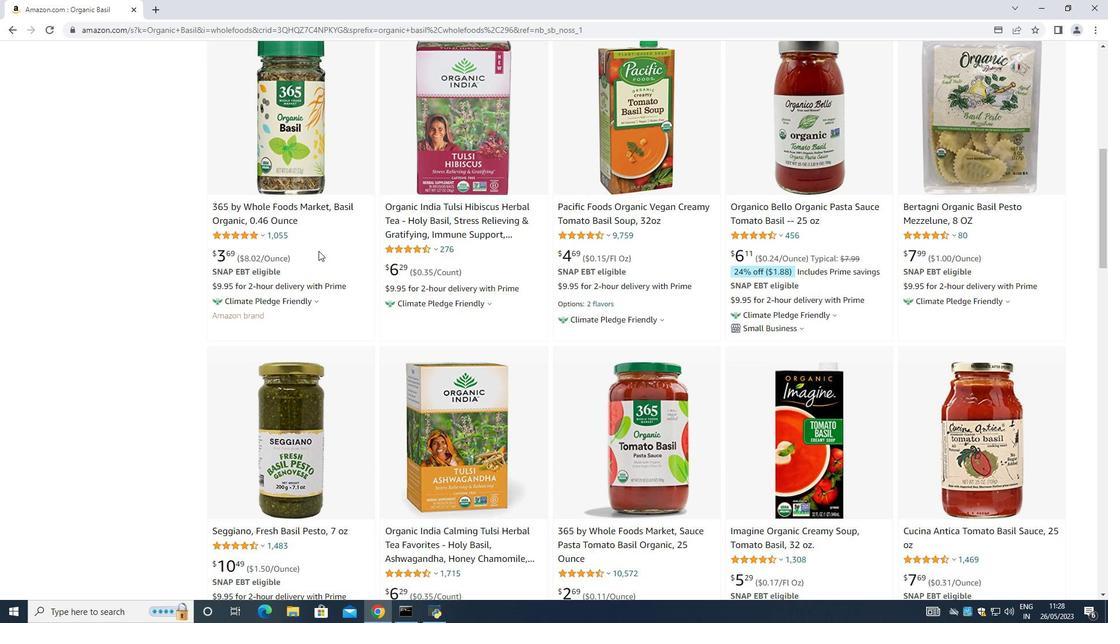 
Action: Mouse scrolled (322, 245) with delta (0, 0)
Screenshot: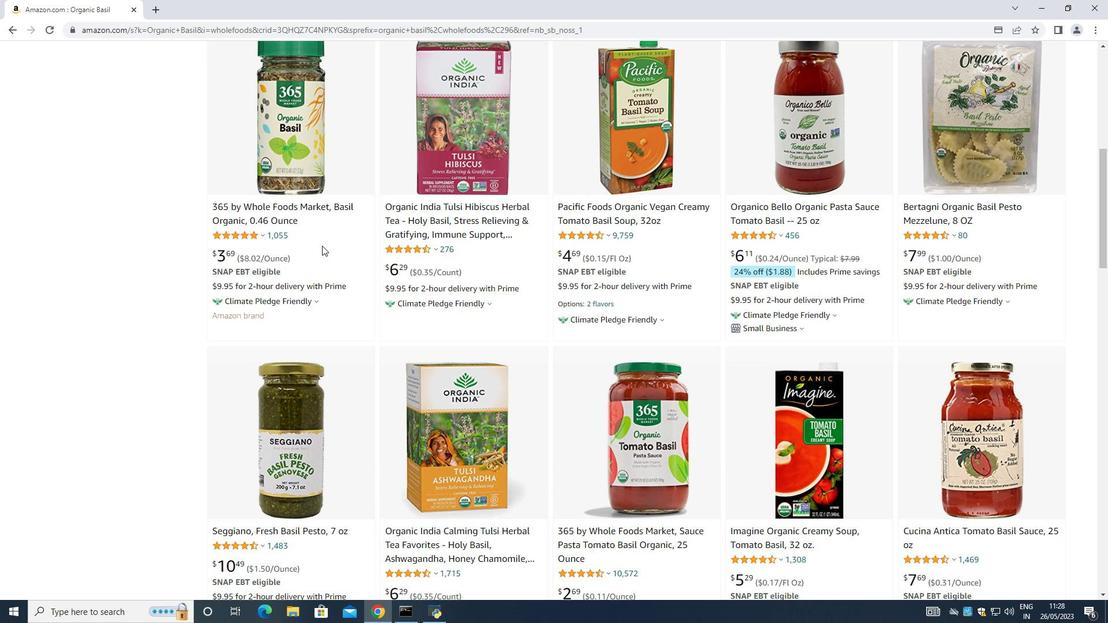
Action: Mouse moved to (460, 204)
Screenshot: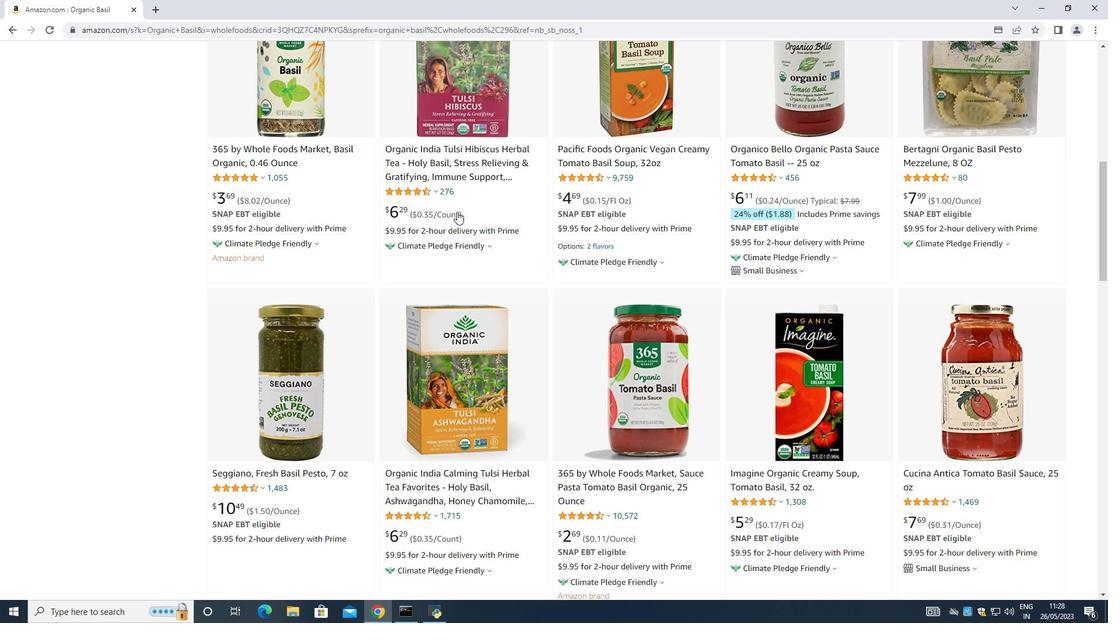 
Action: Mouse scrolled (460, 203) with delta (0, 0)
Screenshot: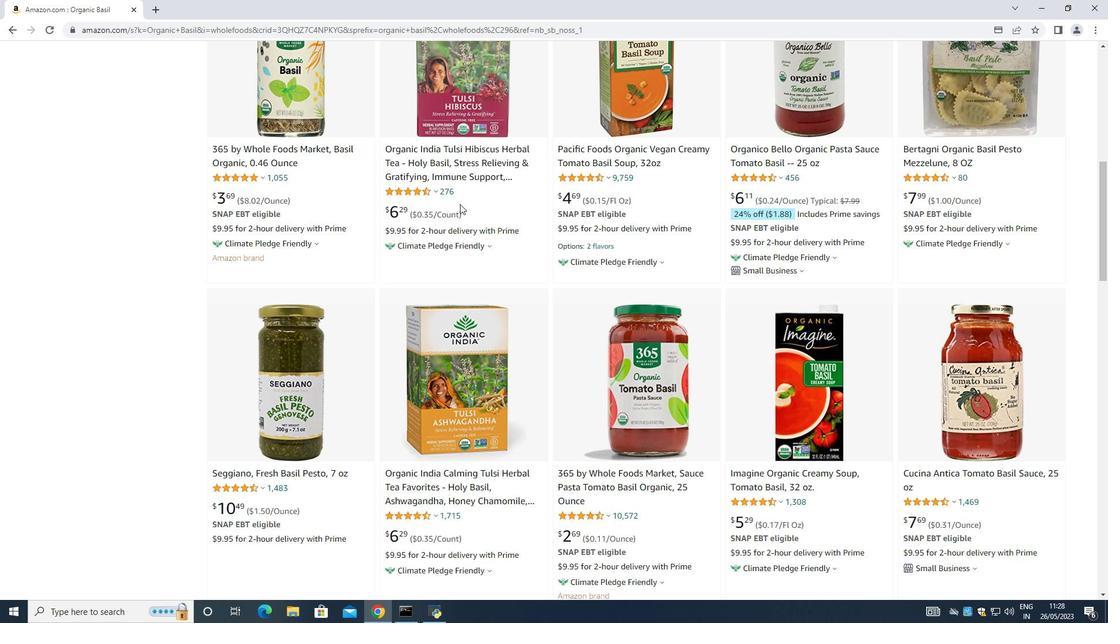 
Action: Mouse moved to (389, 198)
Screenshot: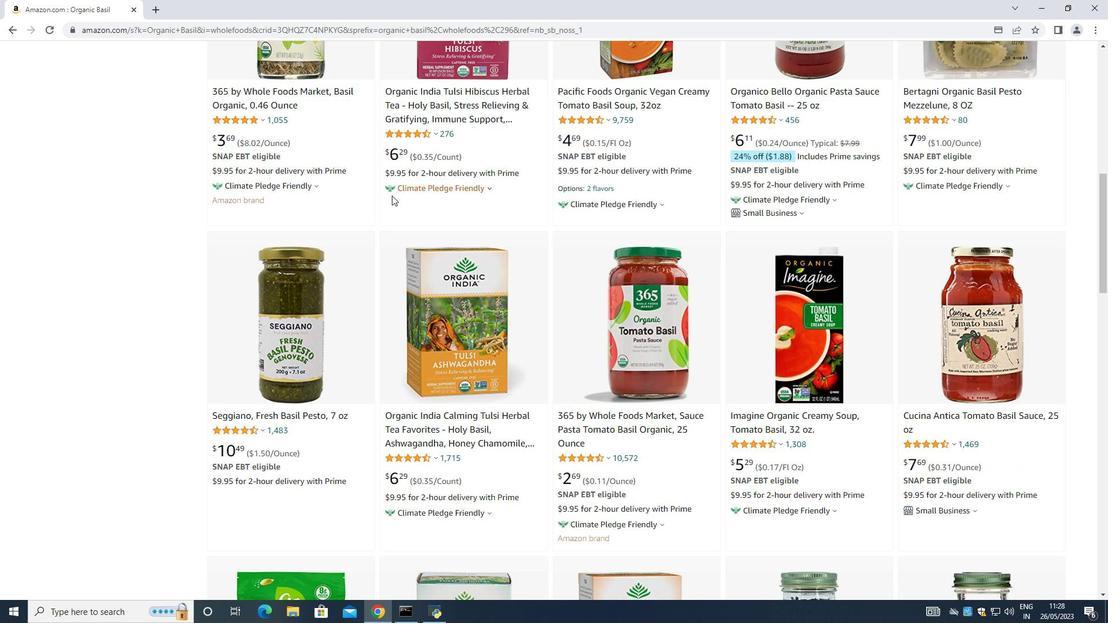 
Action: Mouse scrolled (389, 197) with delta (0, 0)
Screenshot: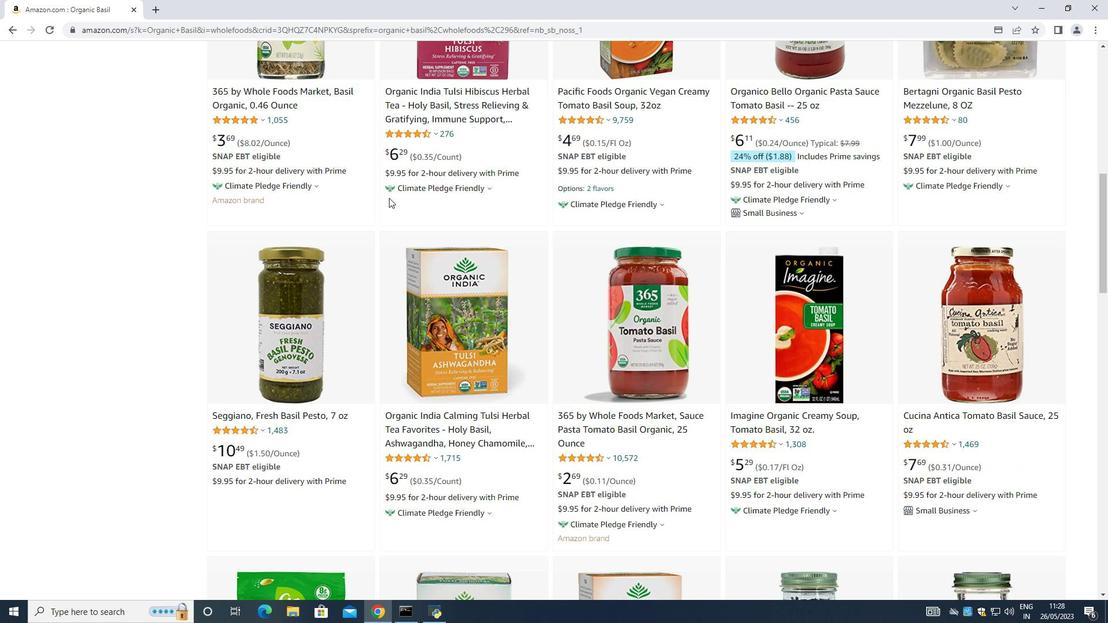 
Action: Mouse moved to (386, 196)
Screenshot: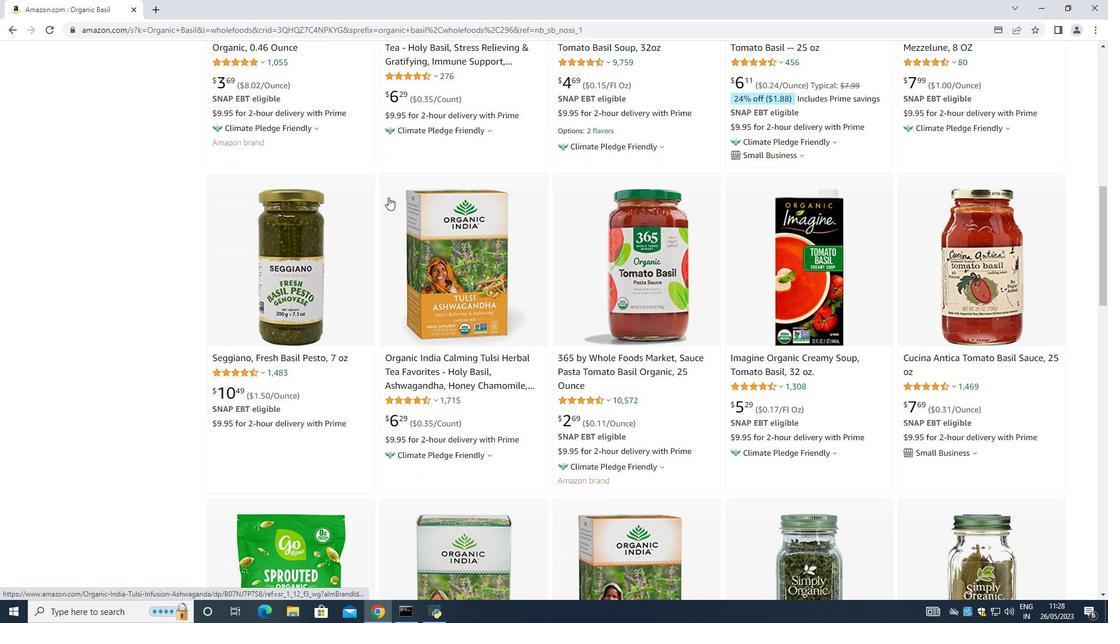 
Action: Mouse scrolled (386, 196) with delta (0, 0)
Screenshot: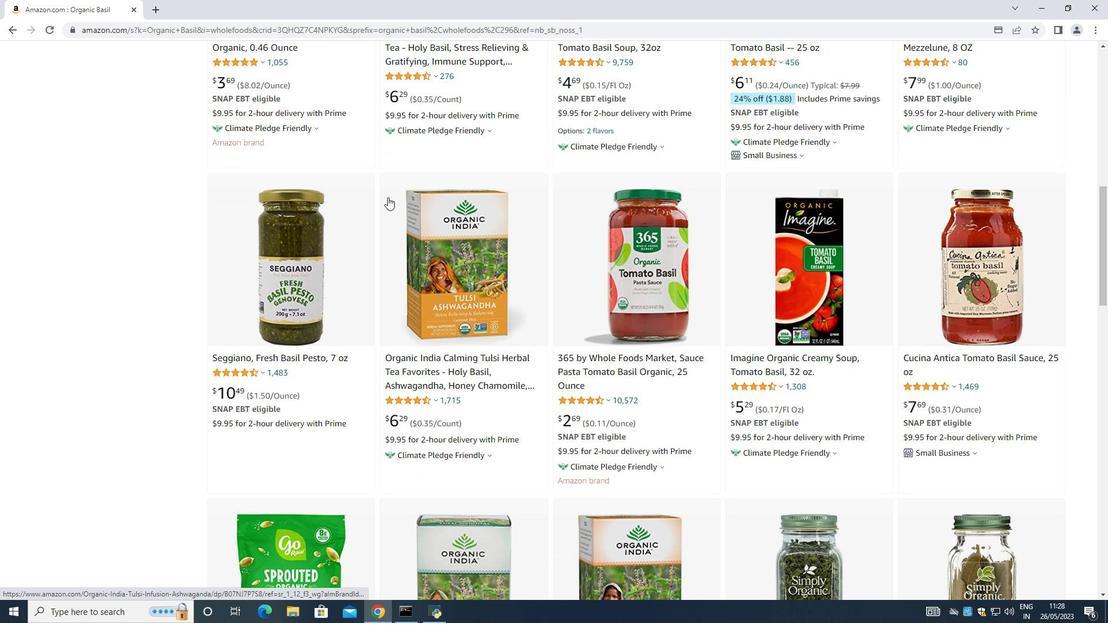 
Action: Mouse moved to (293, 257)
Screenshot: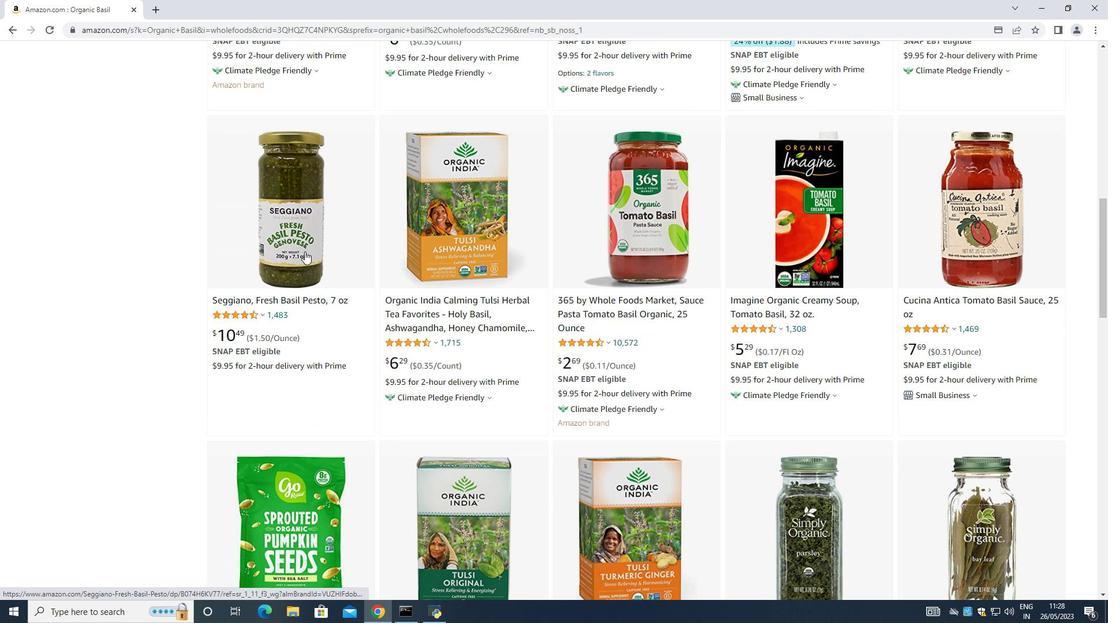 
Action: Mouse scrolled (293, 258) with delta (0, 0)
Screenshot: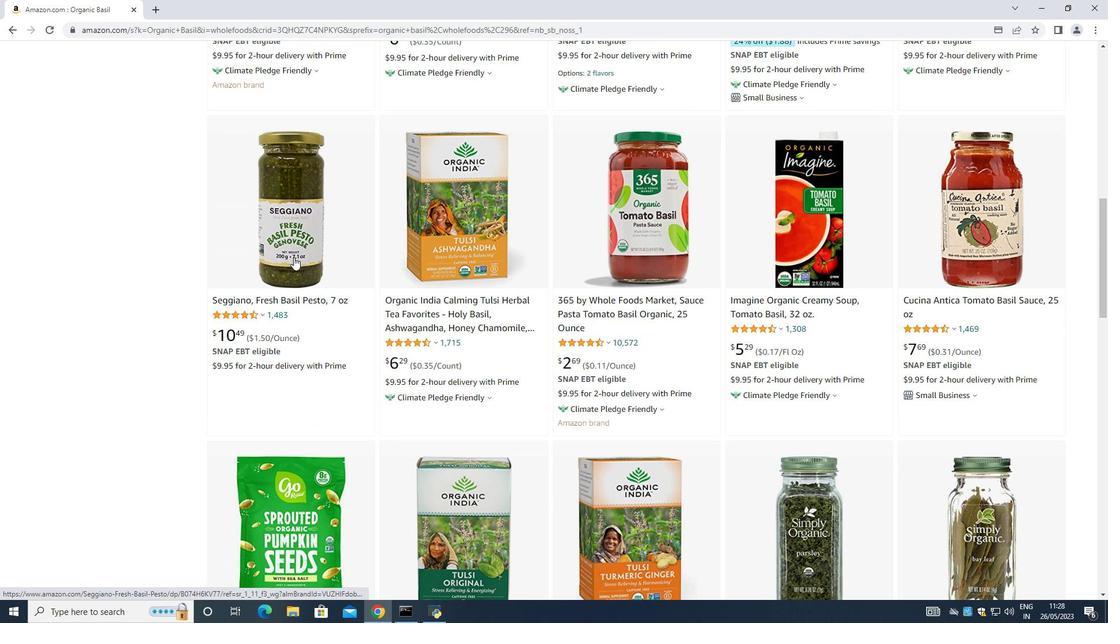 
Action: Mouse scrolled (293, 258) with delta (0, 0)
Screenshot: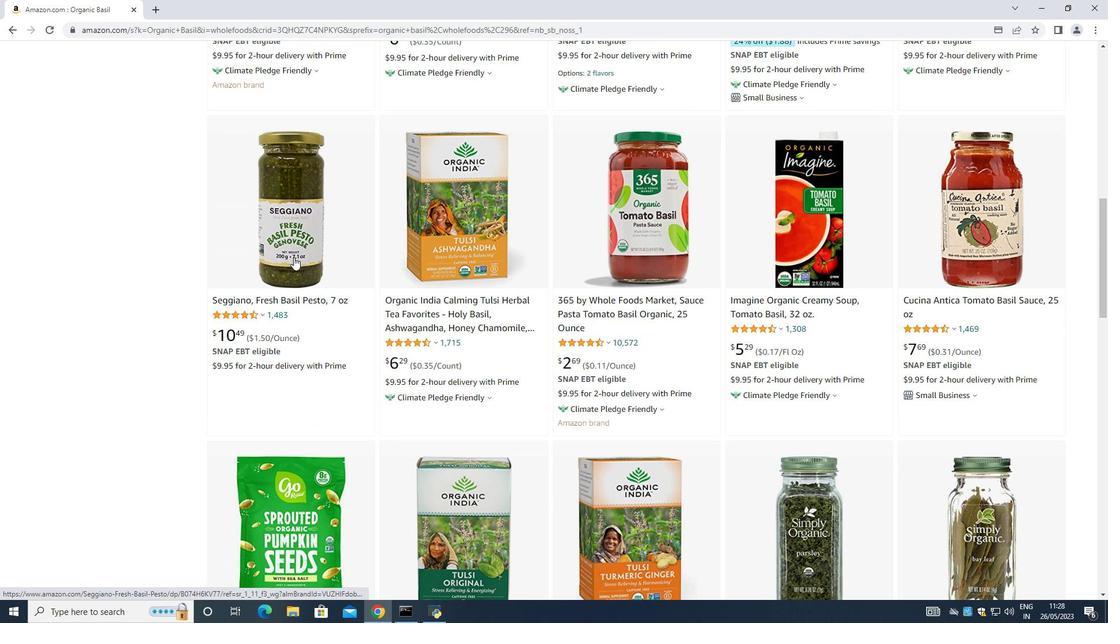 
Action: Mouse scrolled (293, 258) with delta (0, 0)
Screenshot: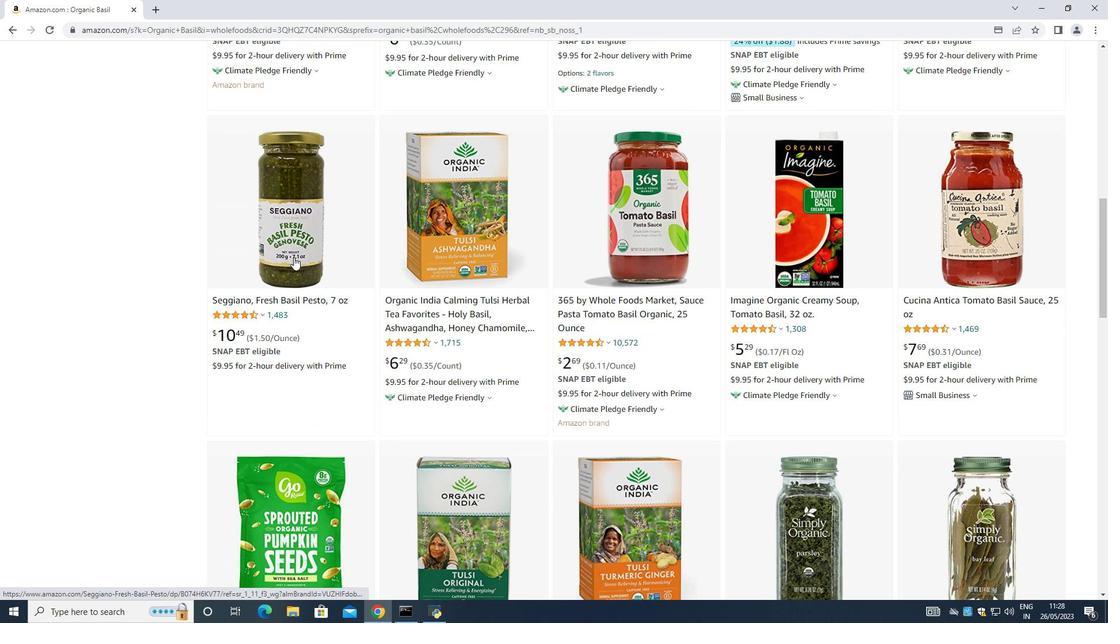 
Action: Mouse scrolled (293, 258) with delta (0, 0)
Screenshot: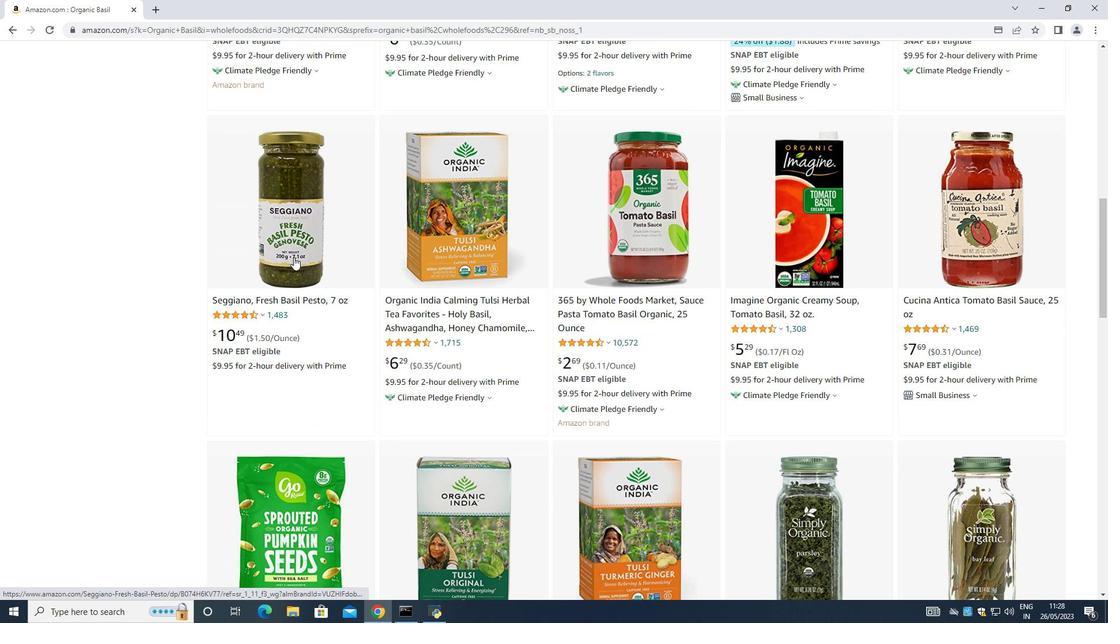 
Action: Mouse scrolled (293, 258) with delta (0, 0)
Screenshot: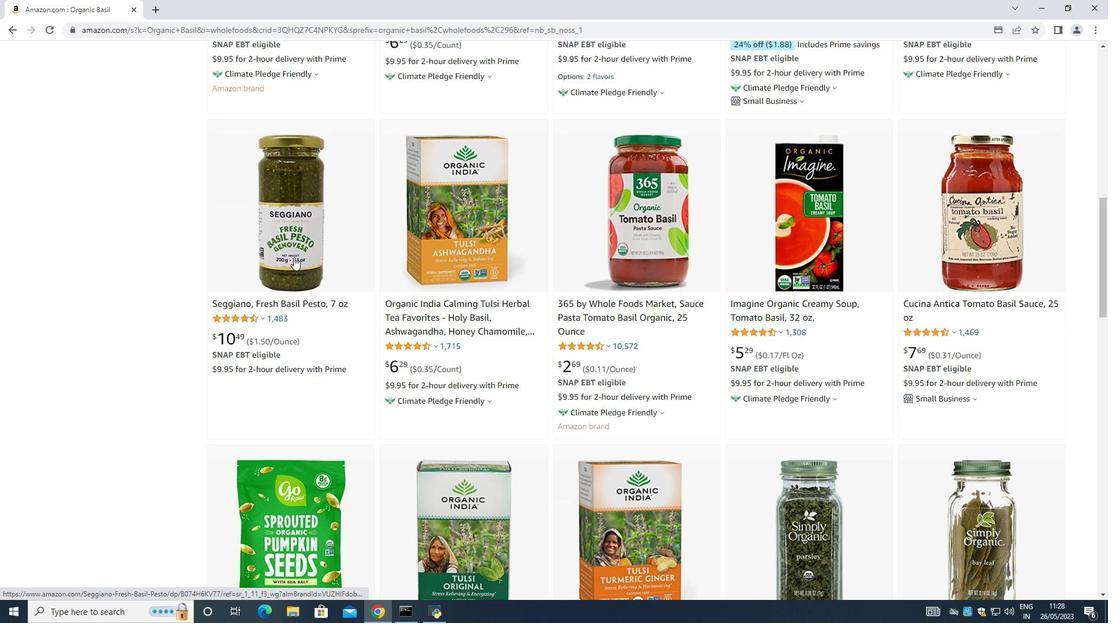
Action: Mouse scrolled (293, 258) with delta (0, 0)
Screenshot: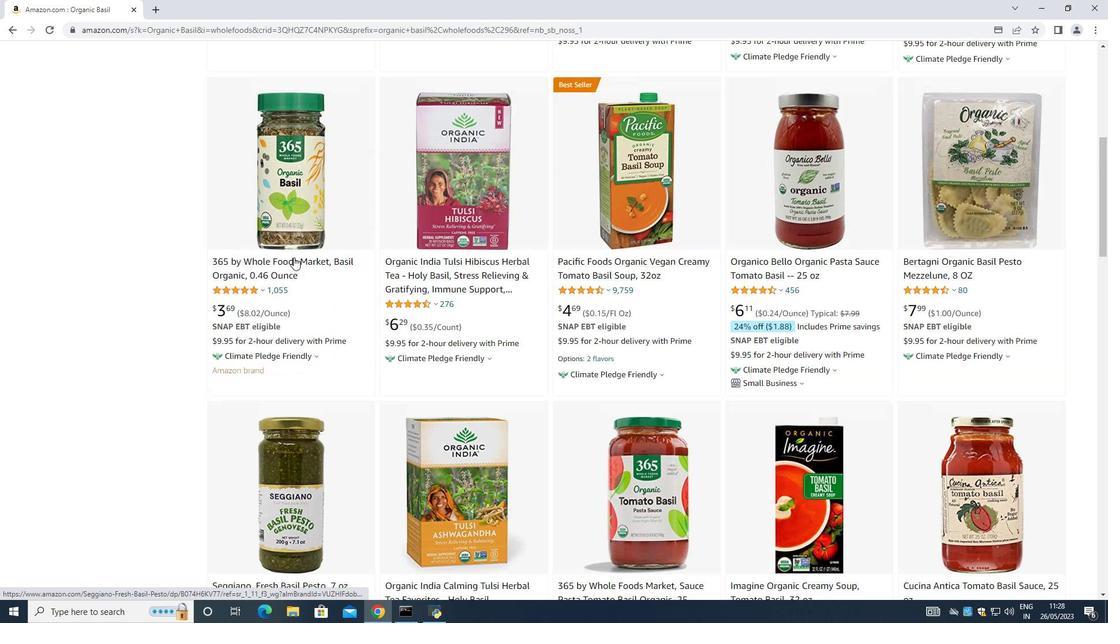 
Action: Mouse scrolled (293, 258) with delta (0, 0)
Screenshot: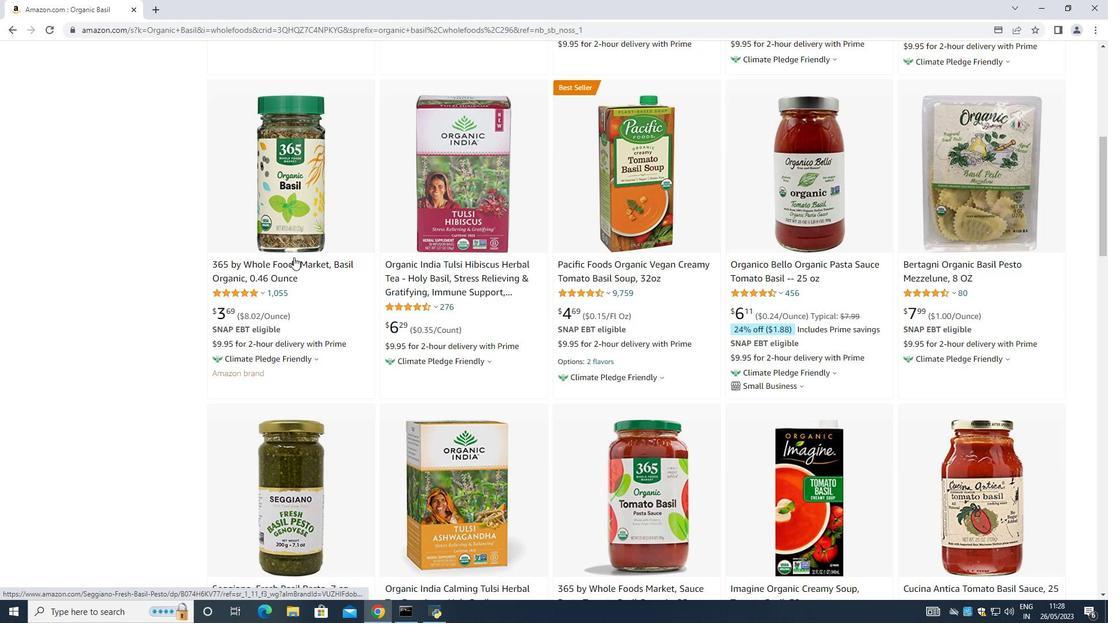 
Action: Mouse scrolled (293, 258) with delta (0, 0)
Screenshot: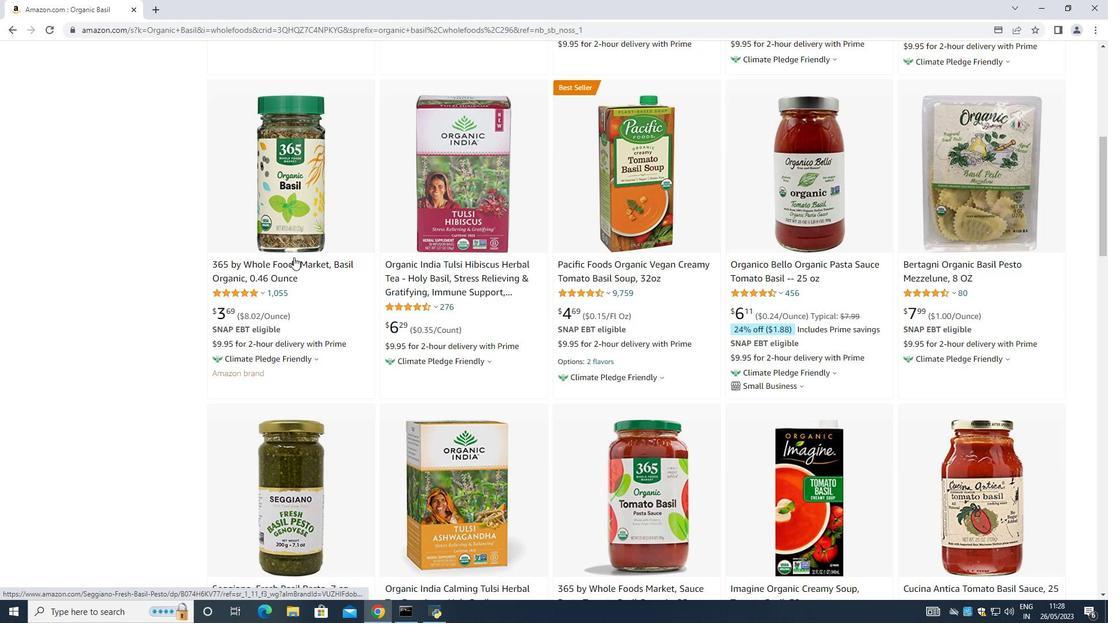 
Action: Mouse scrolled (293, 258) with delta (0, 0)
Screenshot: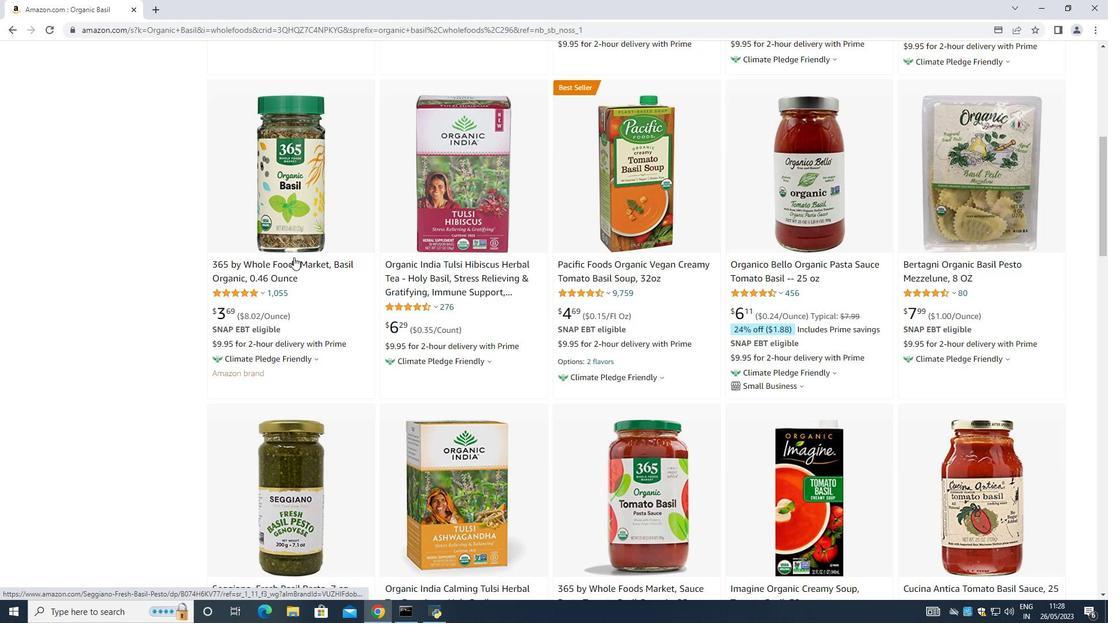 
Action: Mouse scrolled (293, 258) with delta (0, 0)
Screenshot: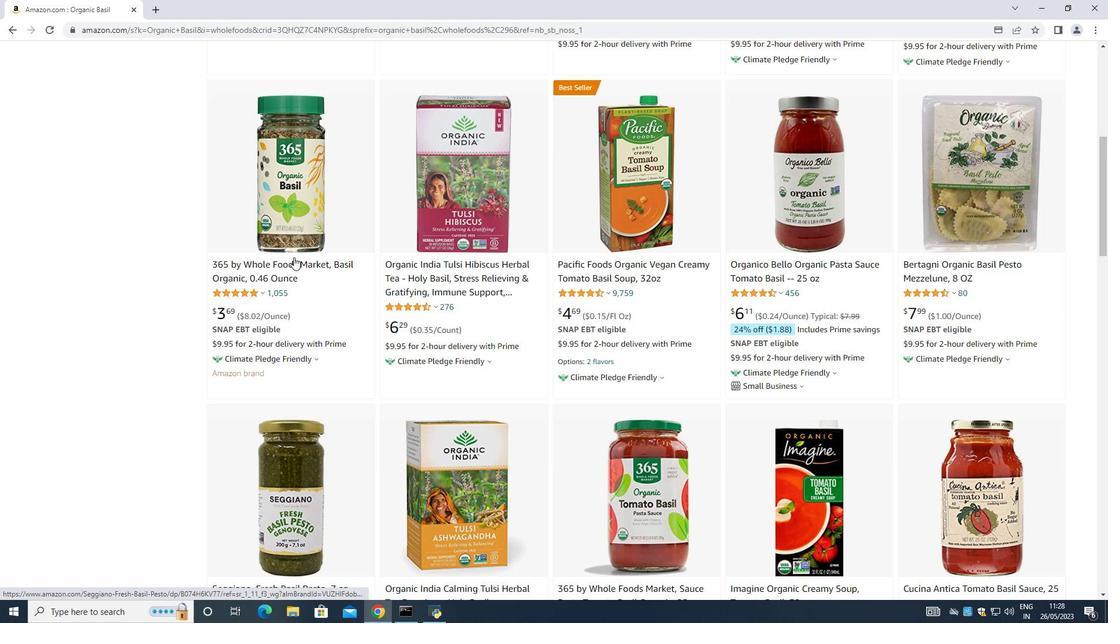 
Action: Mouse scrolled (293, 258) with delta (0, 0)
Screenshot: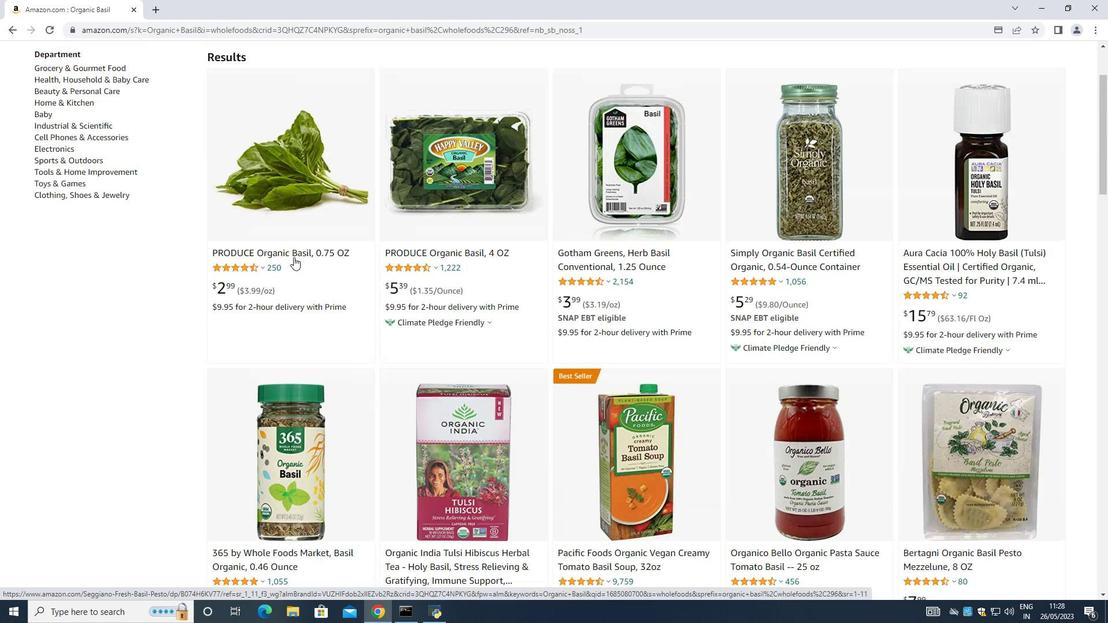 
Action: Mouse scrolled (293, 258) with delta (0, 0)
Screenshot: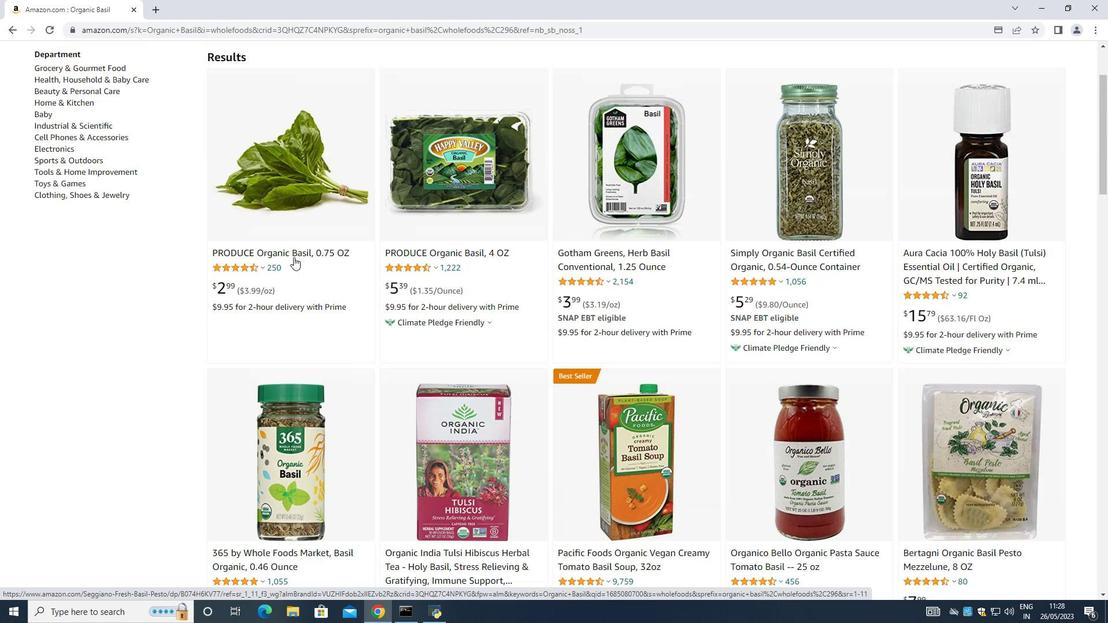 
Action: Mouse scrolled (293, 258) with delta (0, 0)
Screenshot: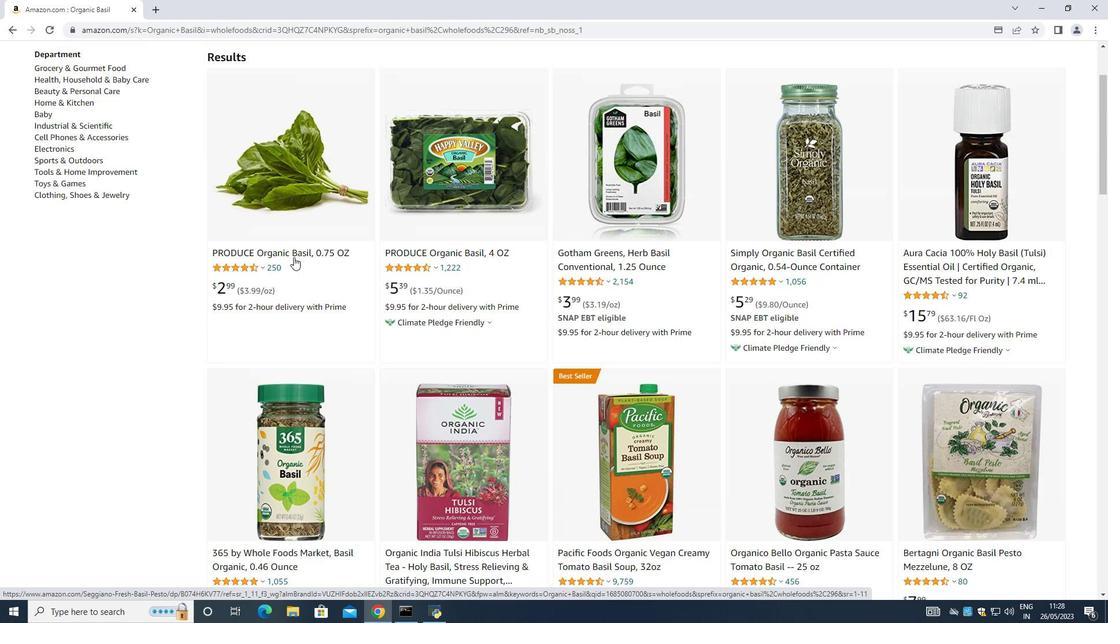 
Action: Mouse scrolled (293, 258) with delta (0, 0)
Screenshot: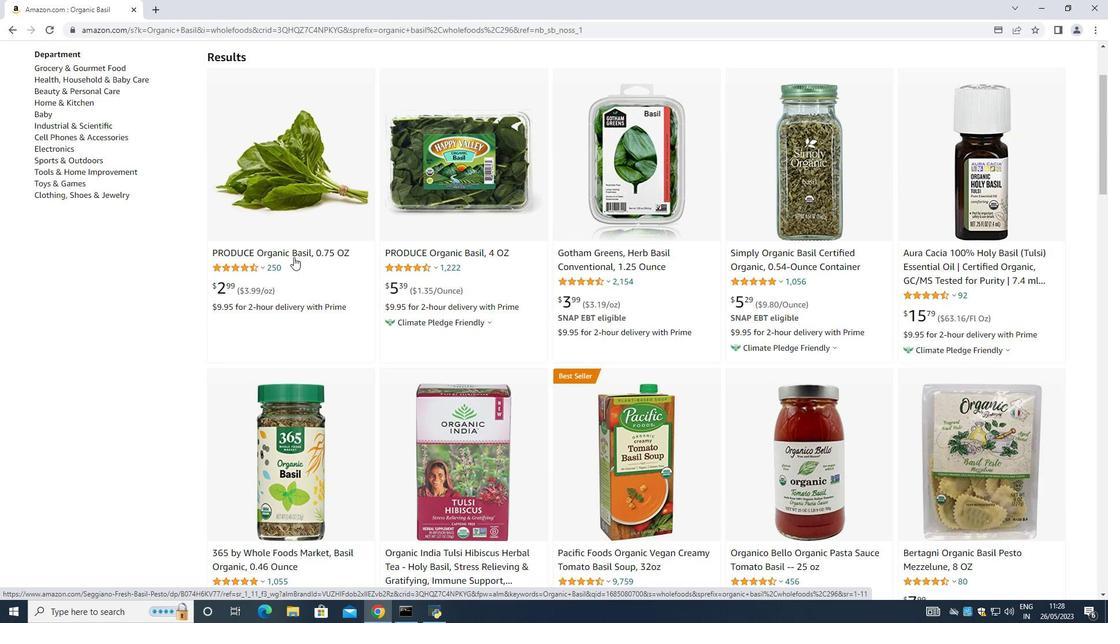 
Action: Mouse scrolled (293, 258) with delta (0, 0)
Screenshot: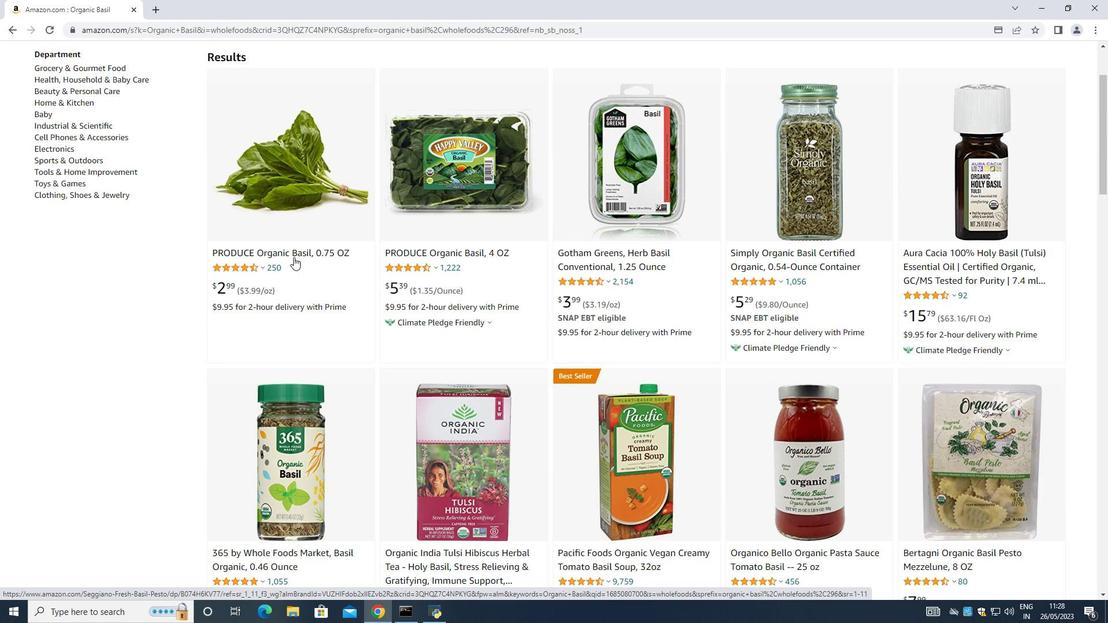 
Action: Mouse scrolled (293, 258) with delta (0, 0)
Screenshot: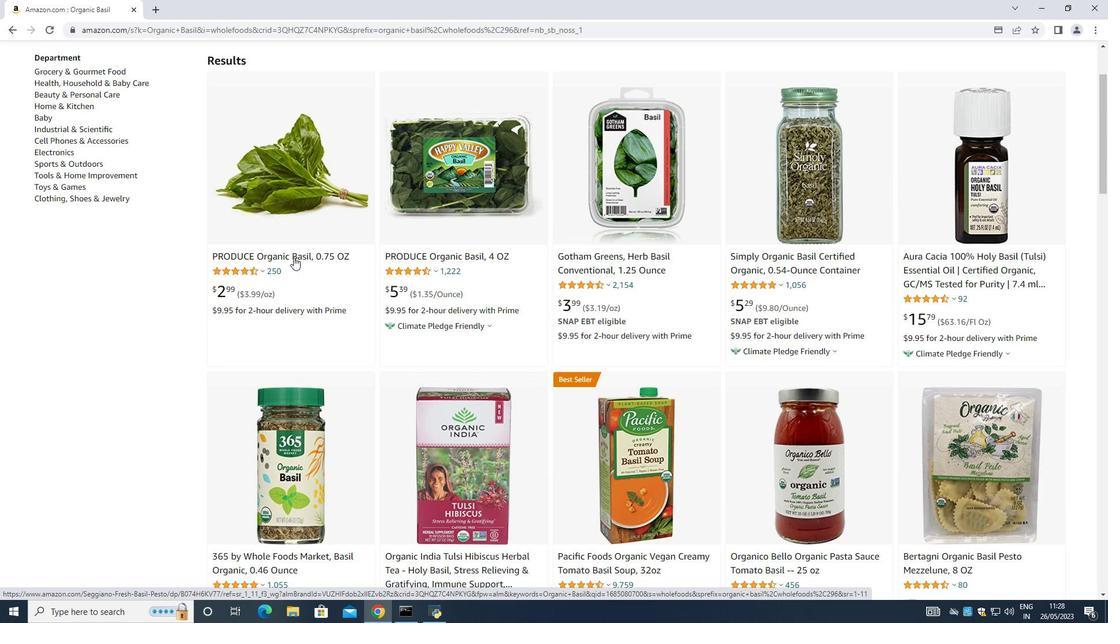 
Action: Mouse scrolled (293, 258) with delta (0, 0)
Screenshot: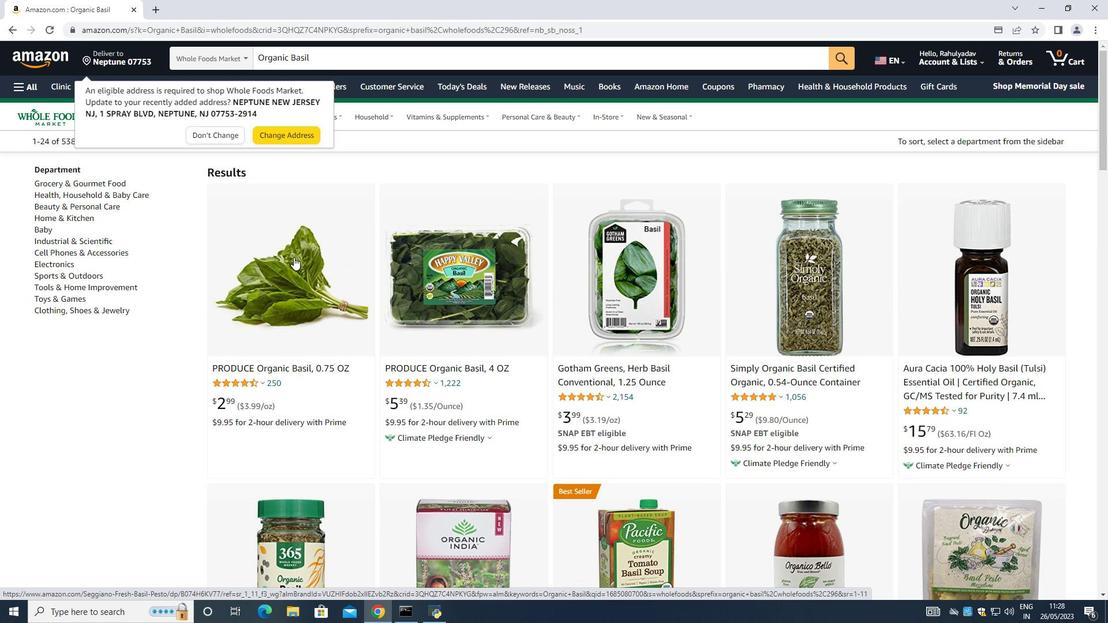 
Action: Mouse scrolled (293, 258) with delta (0, 0)
Screenshot: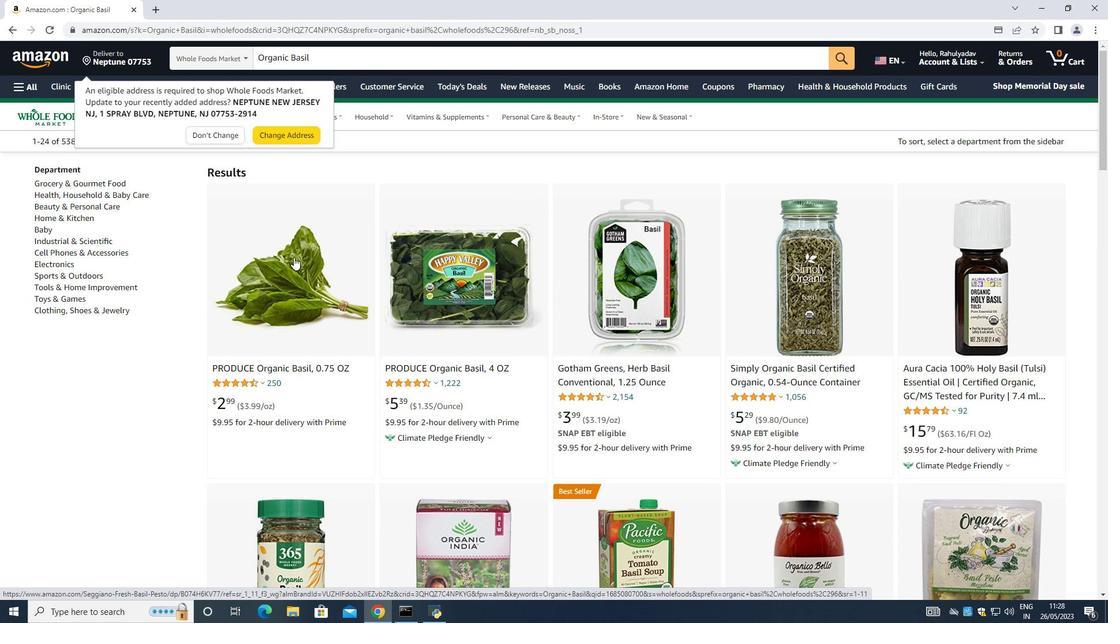 
Action: Mouse scrolled (293, 258) with delta (0, 0)
Screenshot: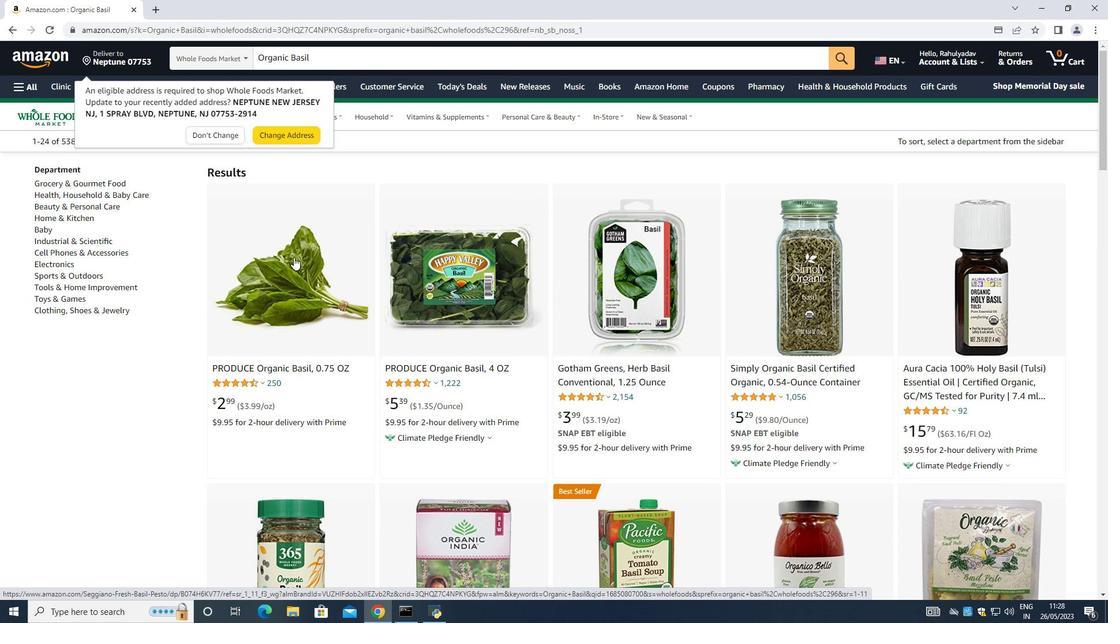 
Action: Mouse scrolled (293, 258) with delta (0, 0)
Screenshot: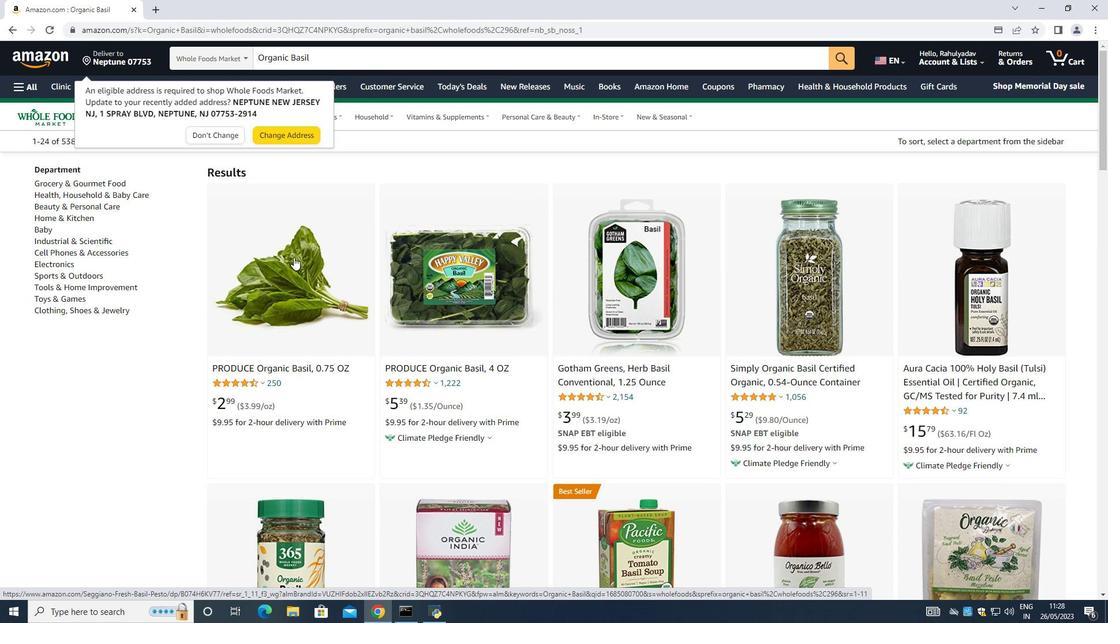 
Action: Mouse scrolled (293, 258) with delta (0, 0)
Screenshot: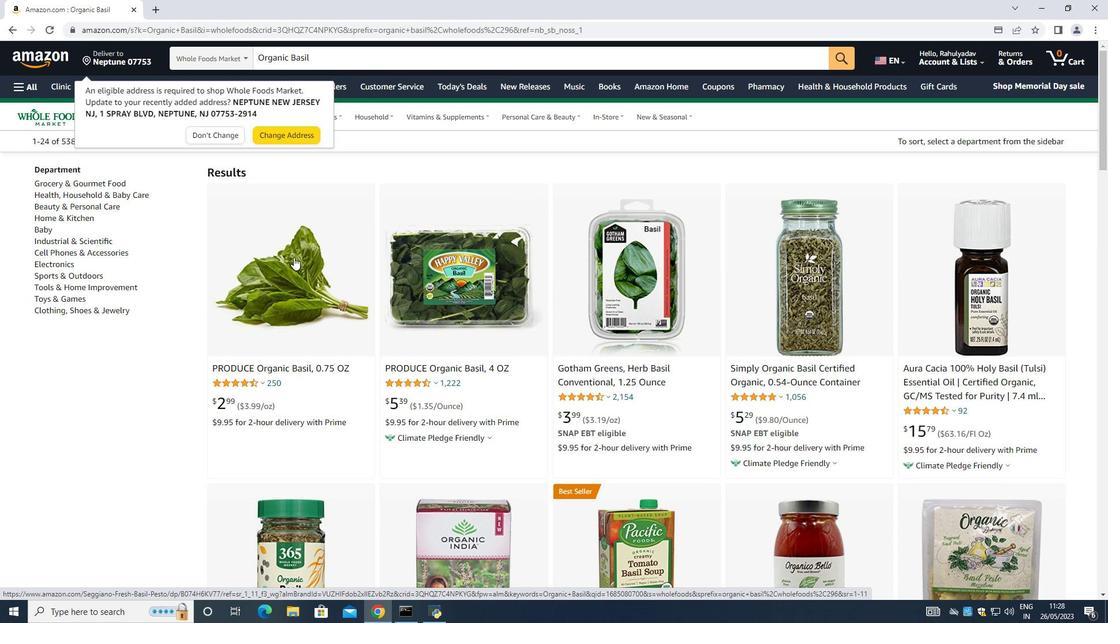
Action: Mouse moved to (478, 270)
Screenshot: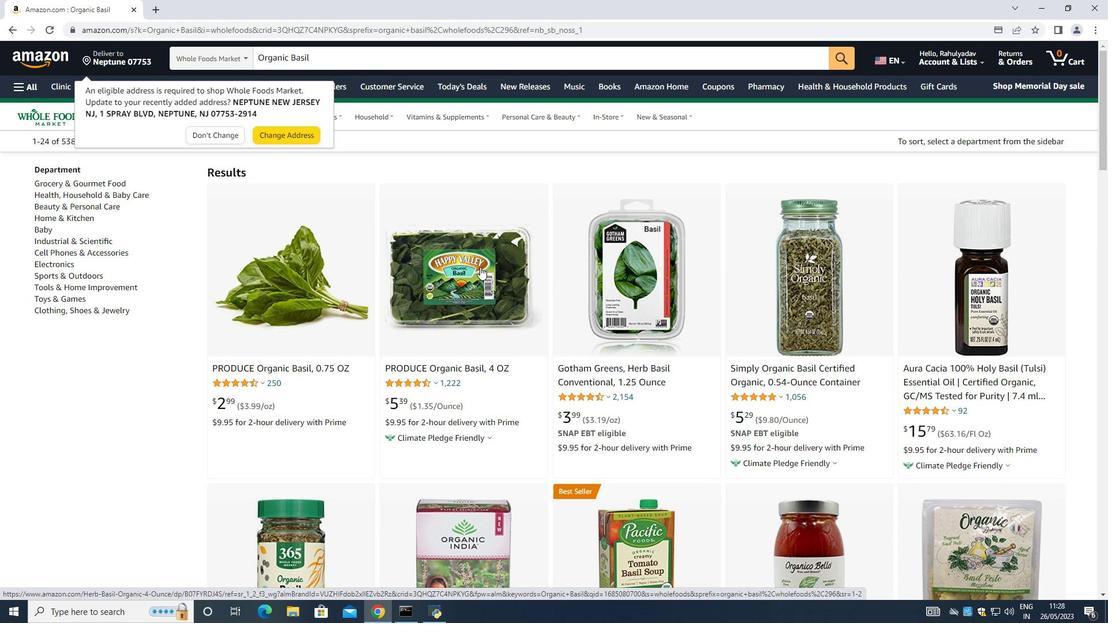 
Action: Mouse scrolled (478, 270) with delta (0, 0)
Screenshot: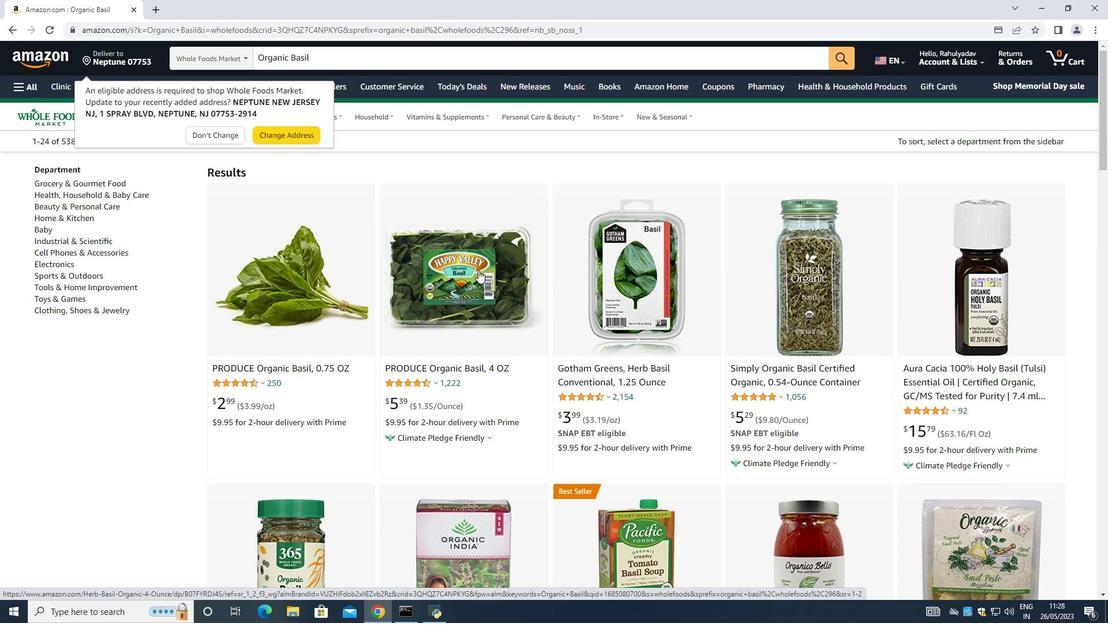 
Action: Mouse scrolled (478, 270) with delta (0, 0)
Screenshot: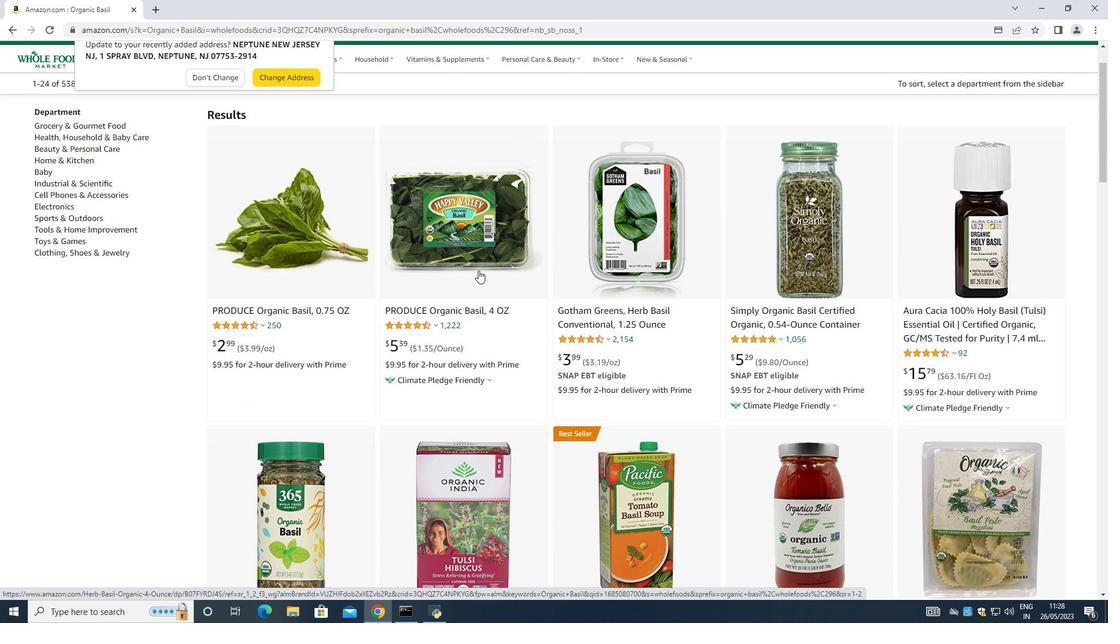 
Action: Mouse moved to (477, 270)
Screenshot: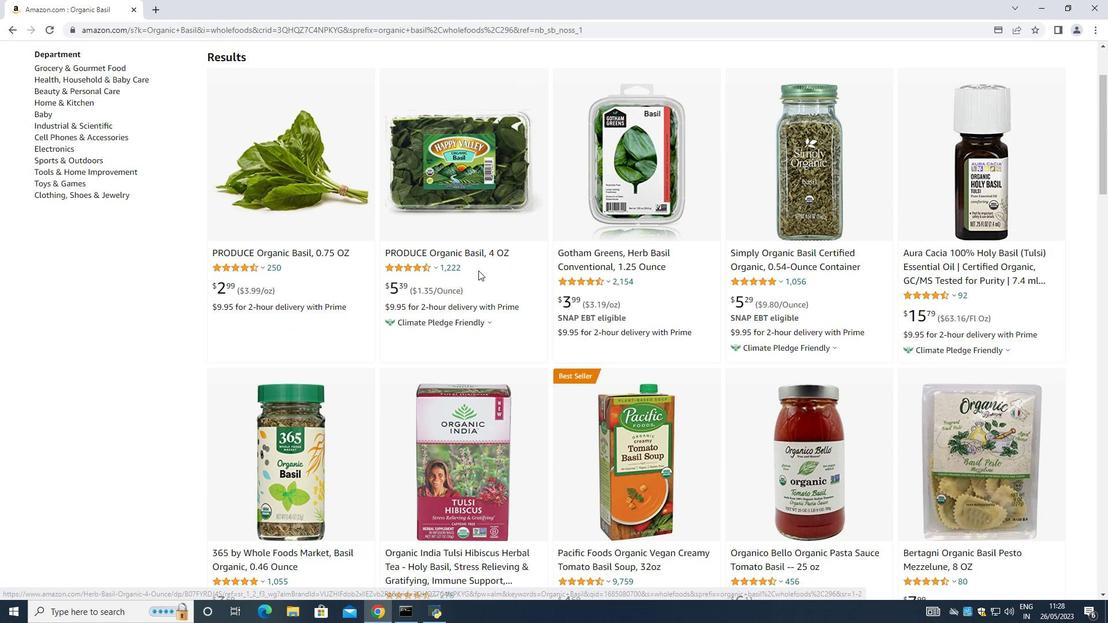 
Action: Mouse scrolled (477, 269) with delta (0, 0)
Screenshot: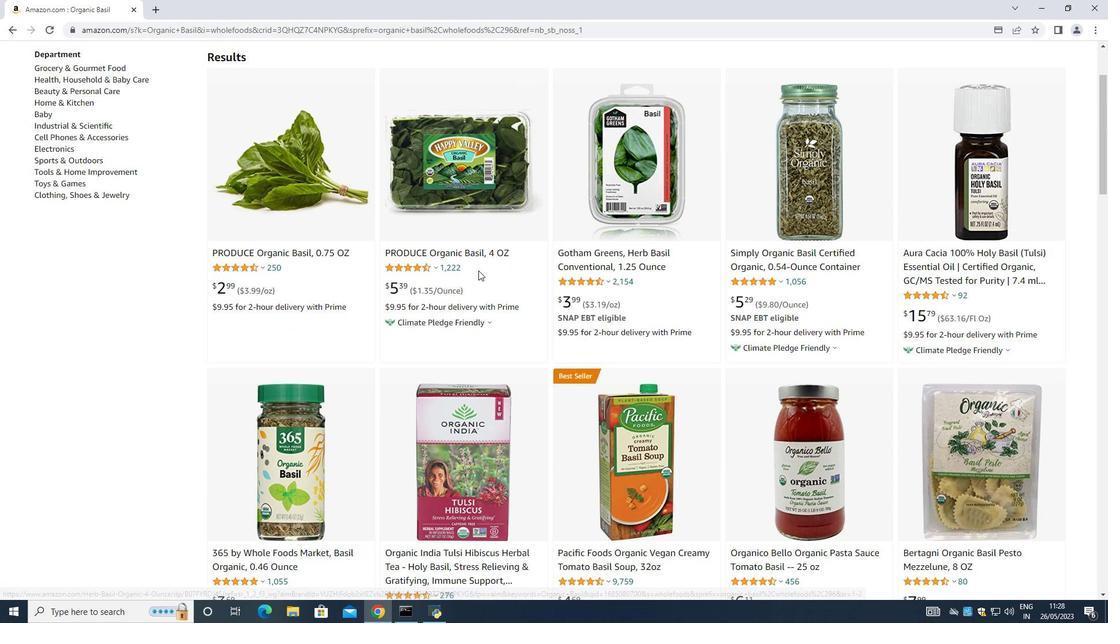 
Action: Mouse moved to (475, 268)
Screenshot: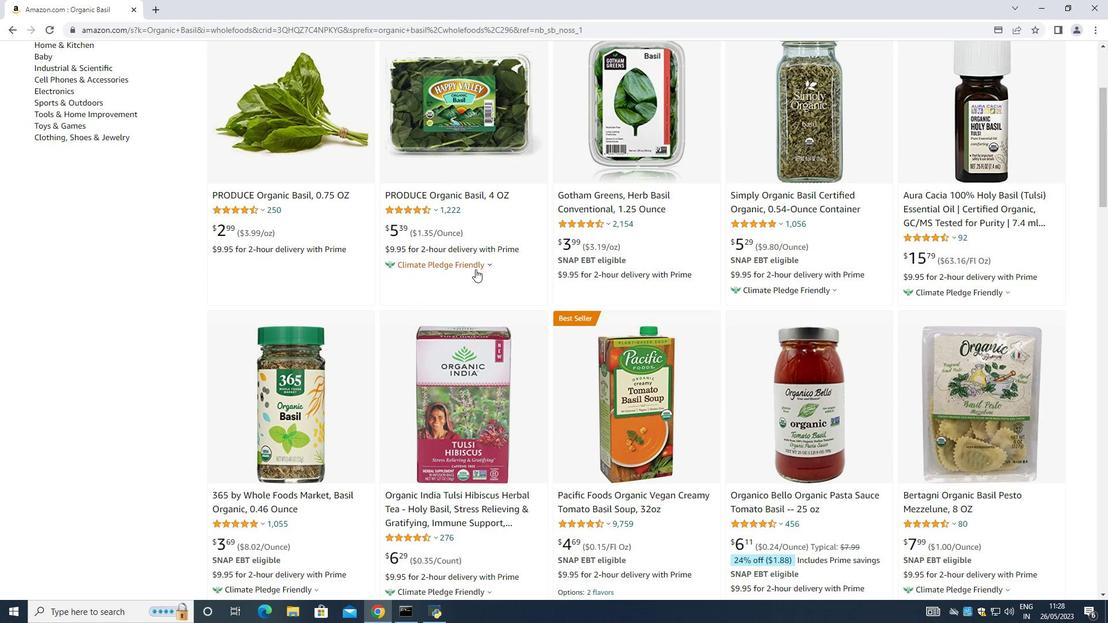 
Action: Mouse scrolled (475, 267) with delta (0, 0)
Screenshot: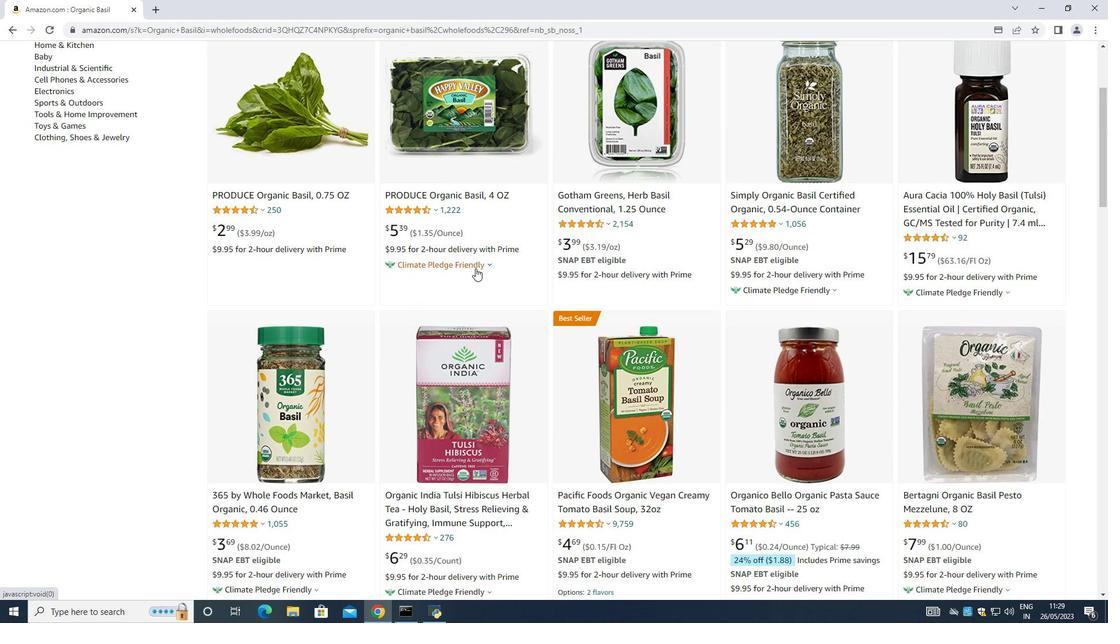 
Action: Mouse scrolled (475, 267) with delta (0, 0)
Screenshot: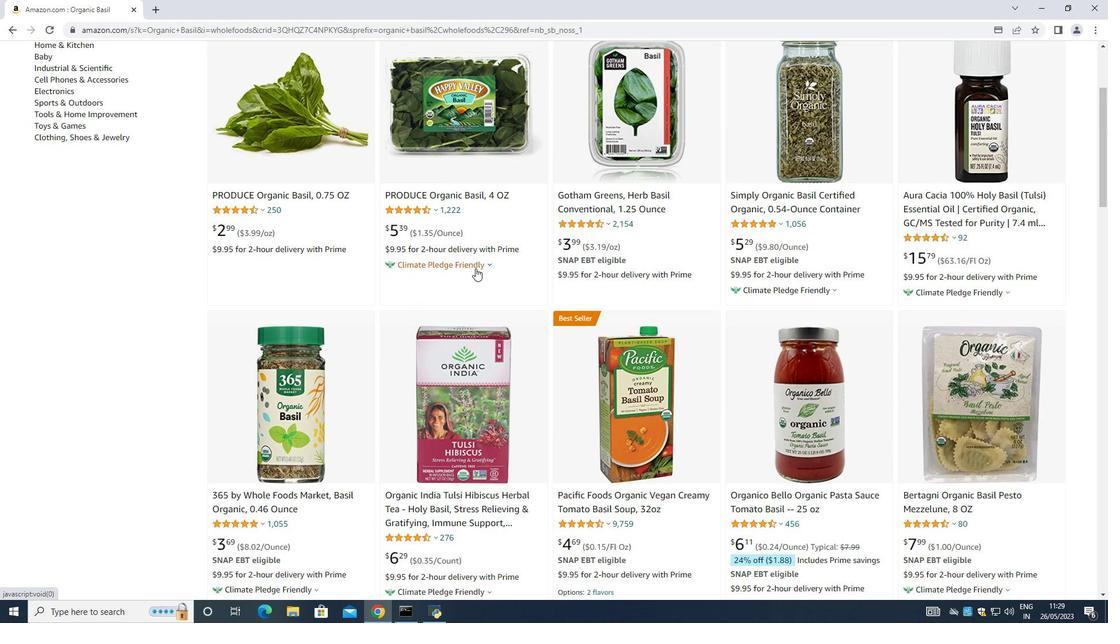 
Action: Mouse moved to (475, 266)
Screenshot: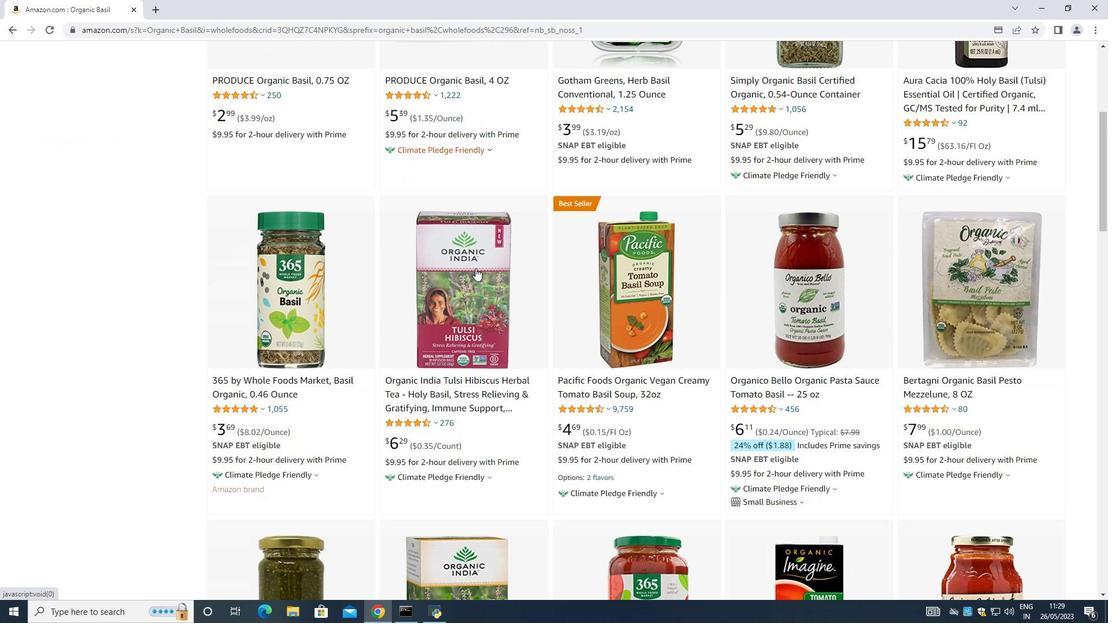 
Action: Mouse scrolled (475, 266) with delta (0, 0)
Screenshot: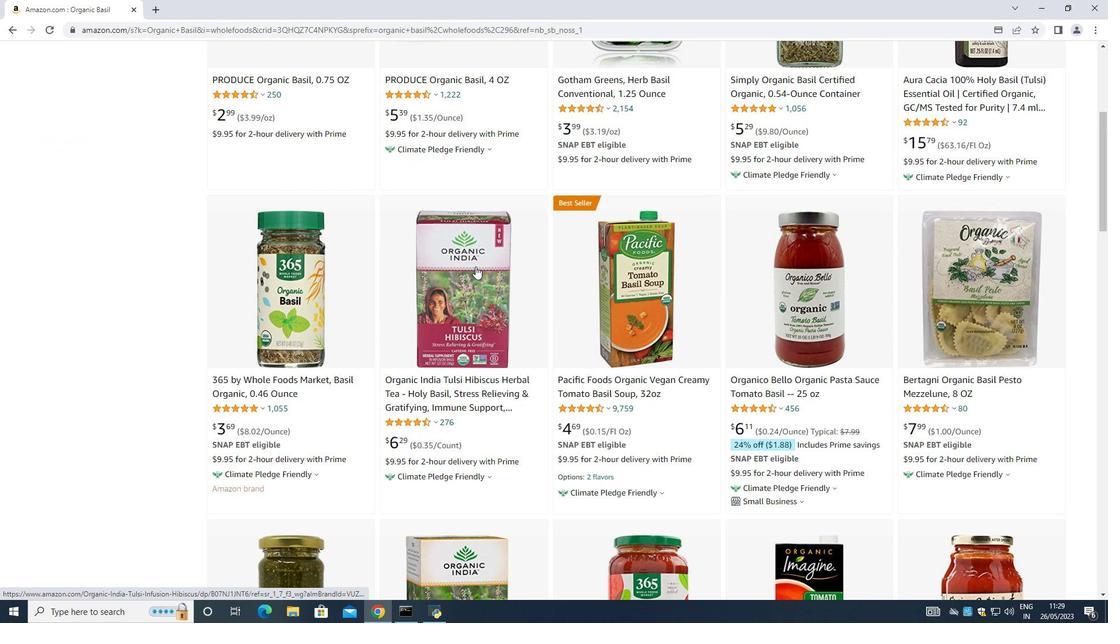 
Action: Mouse moved to (483, 255)
Screenshot: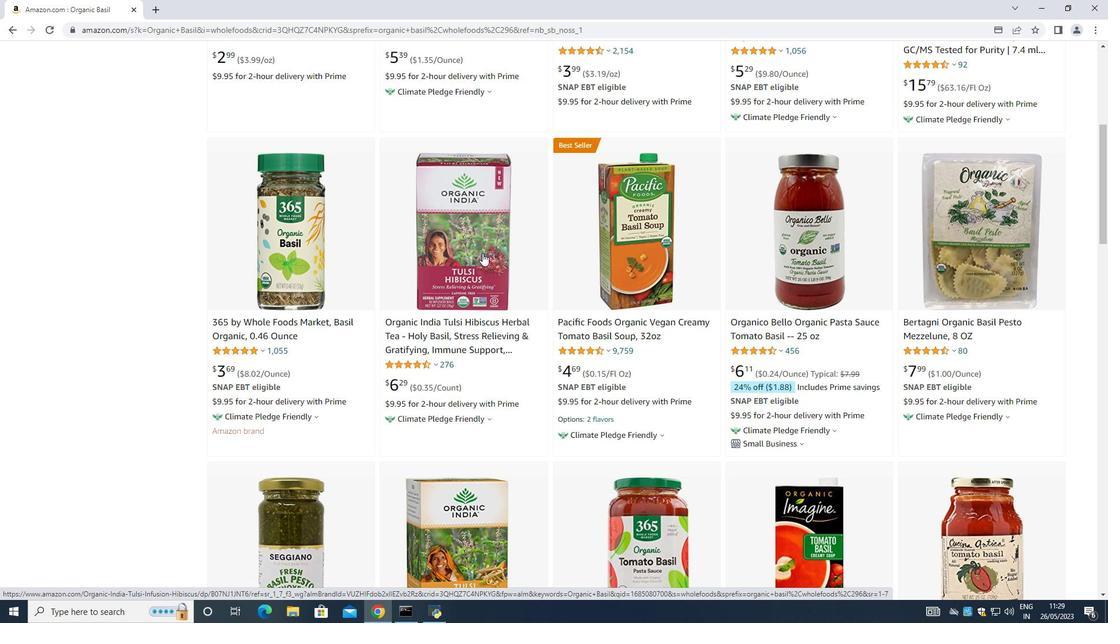 
Action: Mouse scrolled (483, 254) with delta (0, 0)
Screenshot: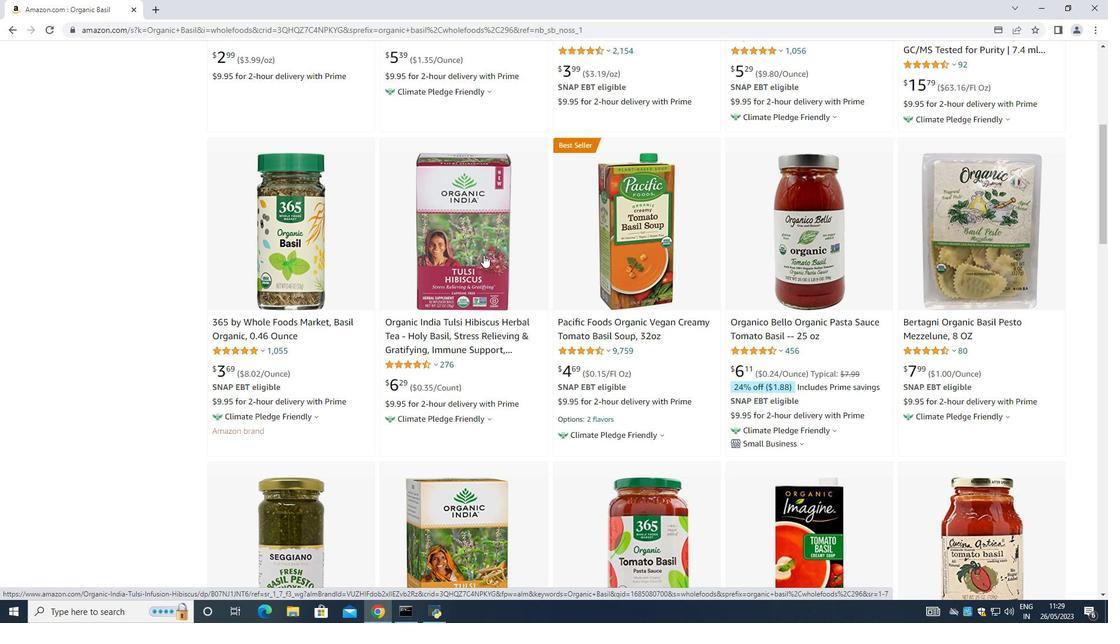
Action: Mouse moved to (483, 258)
Screenshot: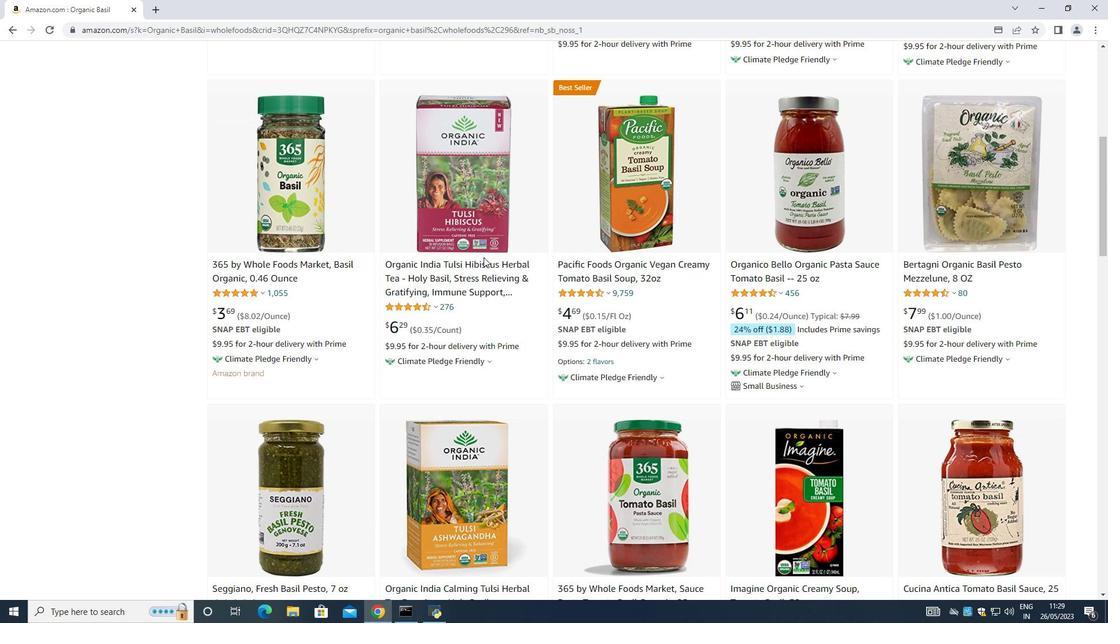 
Action: Mouse scrolled (483, 258) with delta (0, 0)
Screenshot: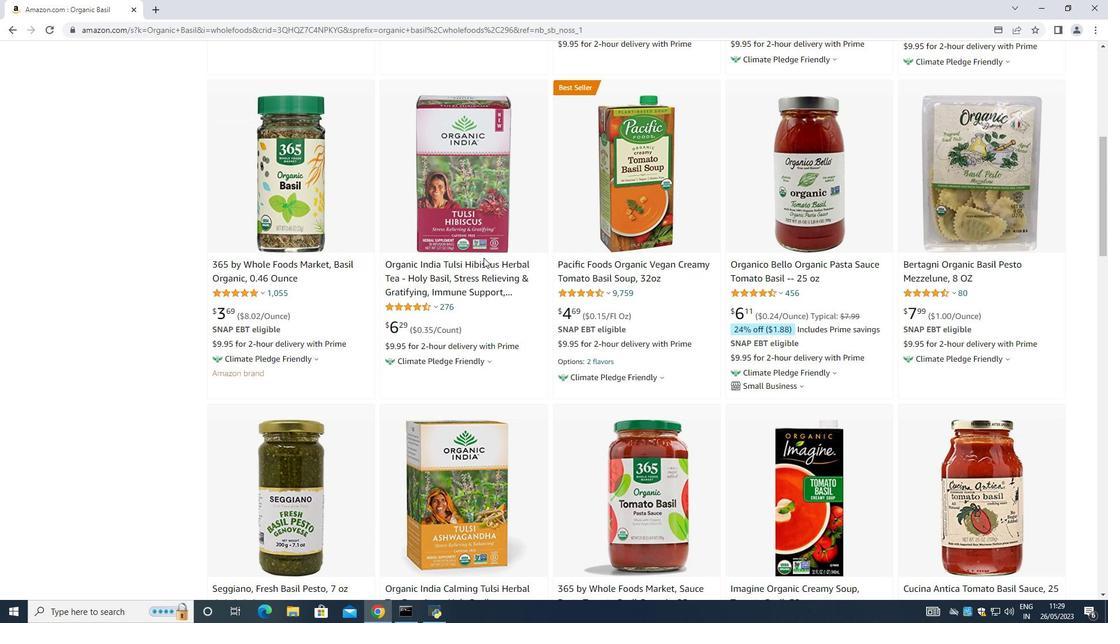 
Action: Mouse moved to (483, 260)
Screenshot: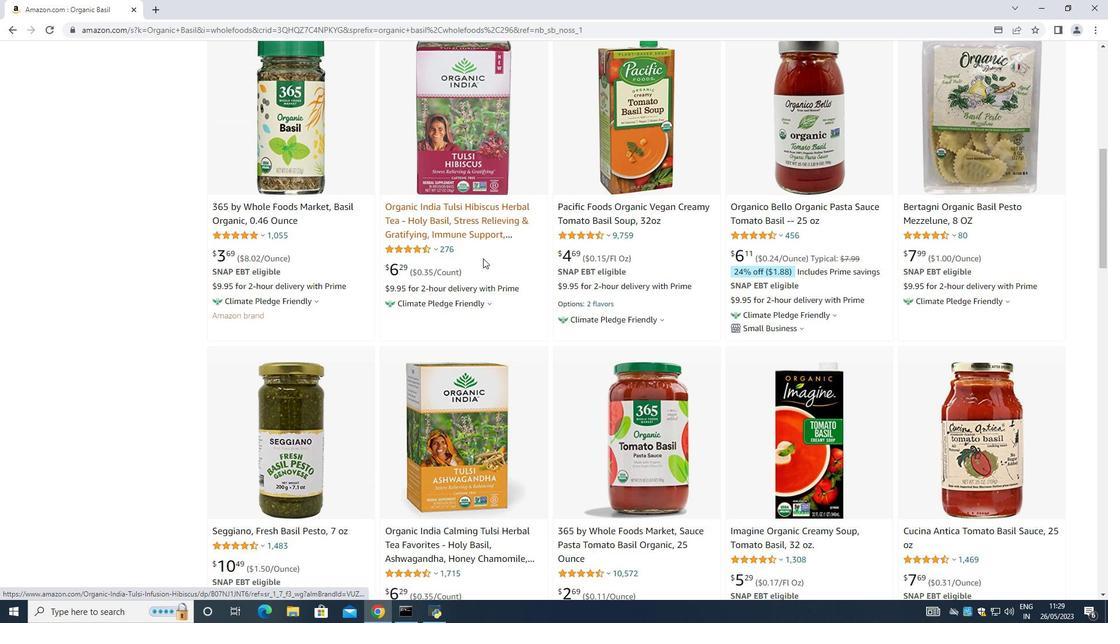 
Action: Mouse scrolled (483, 260) with delta (0, 0)
Screenshot: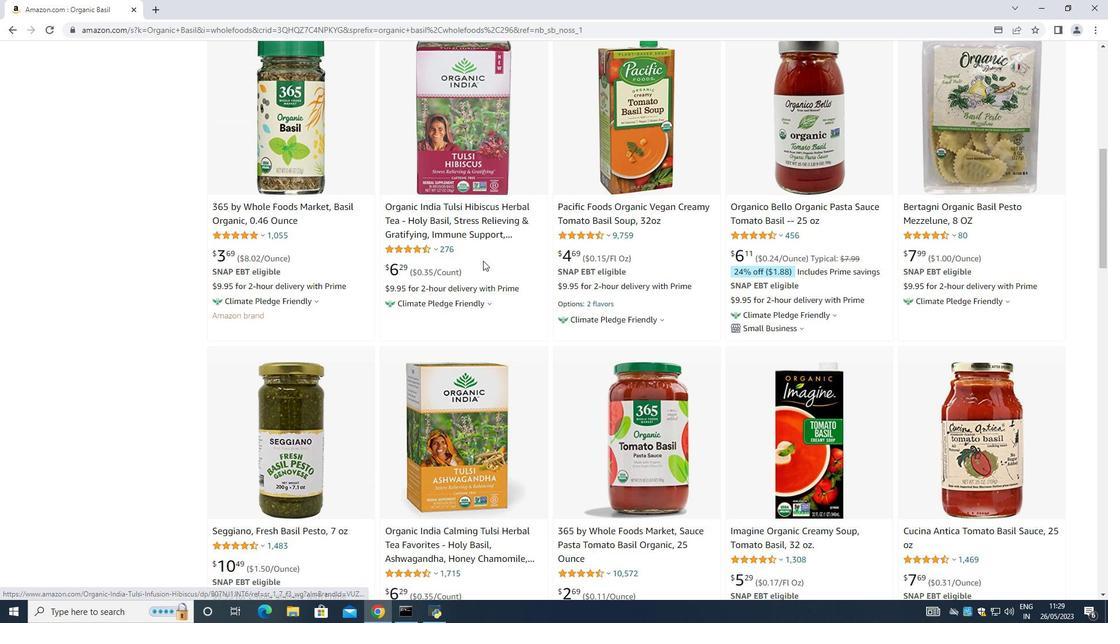 
Action: Mouse moved to (483, 263)
Screenshot: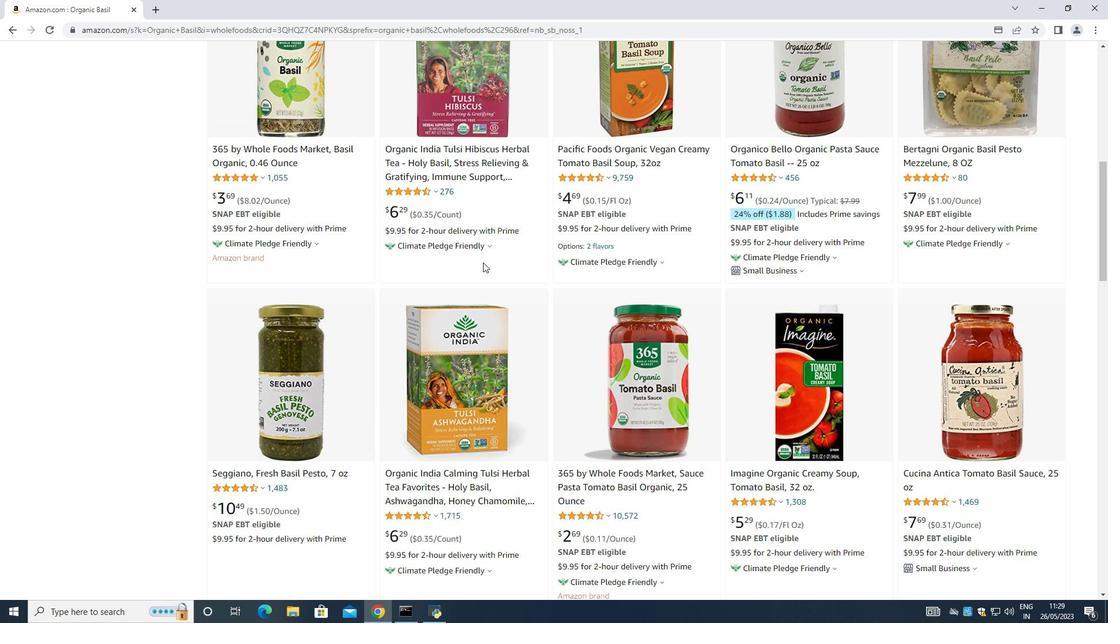 
Action: Mouse scrolled (483, 262) with delta (0, 0)
Screenshot: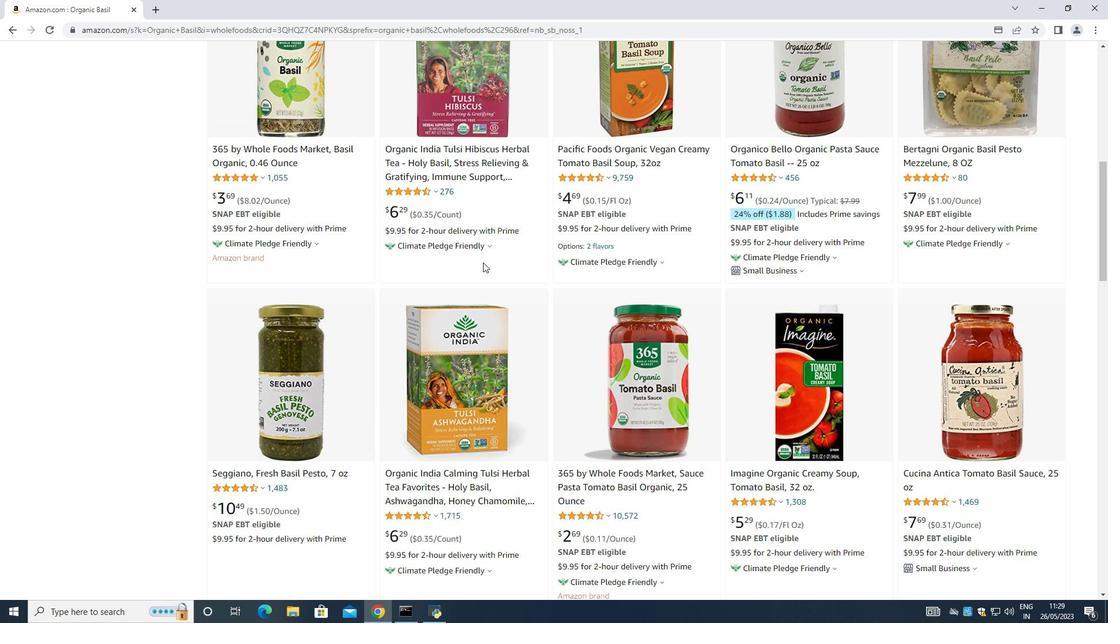 
Action: Mouse moved to (483, 264)
Screenshot: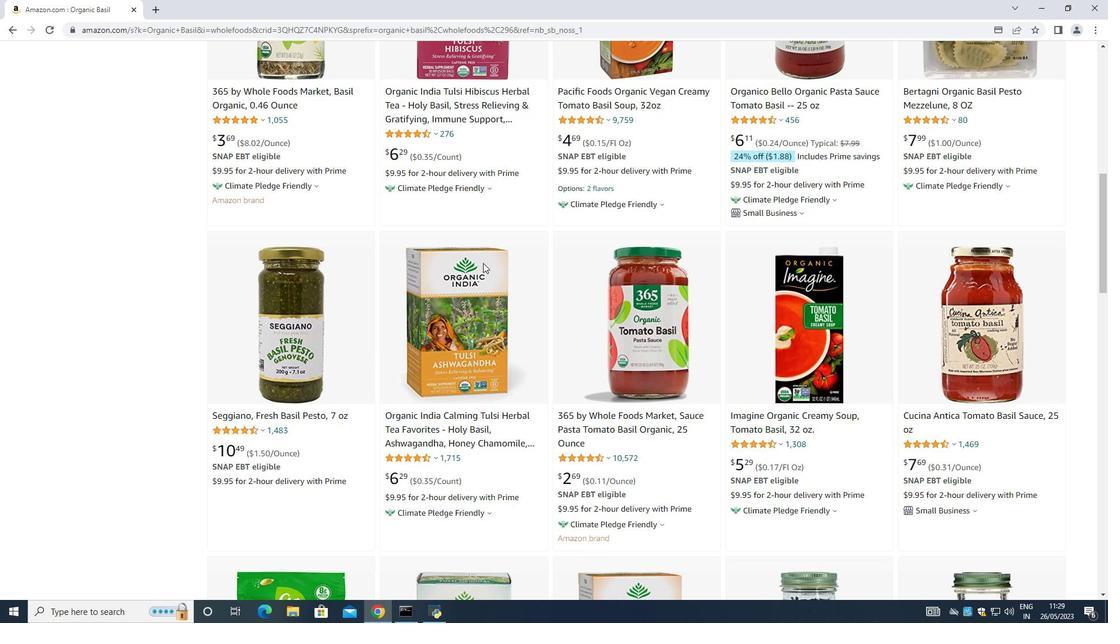 
Action: Mouse scrolled (483, 263) with delta (0, 0)
Screenshot: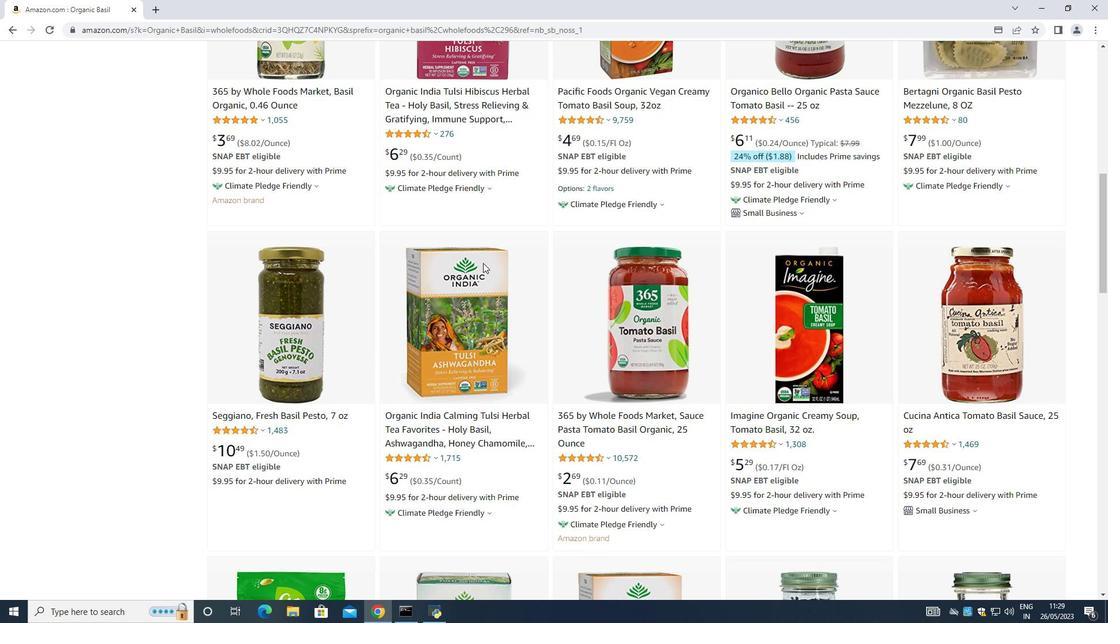 
Action: Mouse scrolled (483, 263) with delta (0, 0)
Screenshot: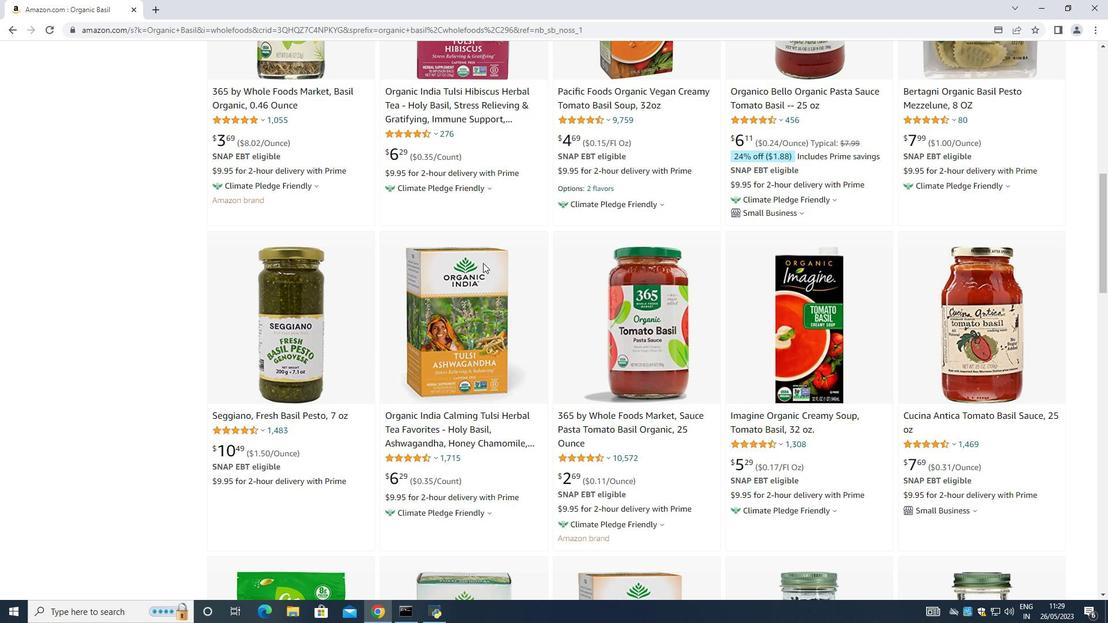 
Action: Mouse scrolled (483, 263) with delta (0, 0)
Screenshot: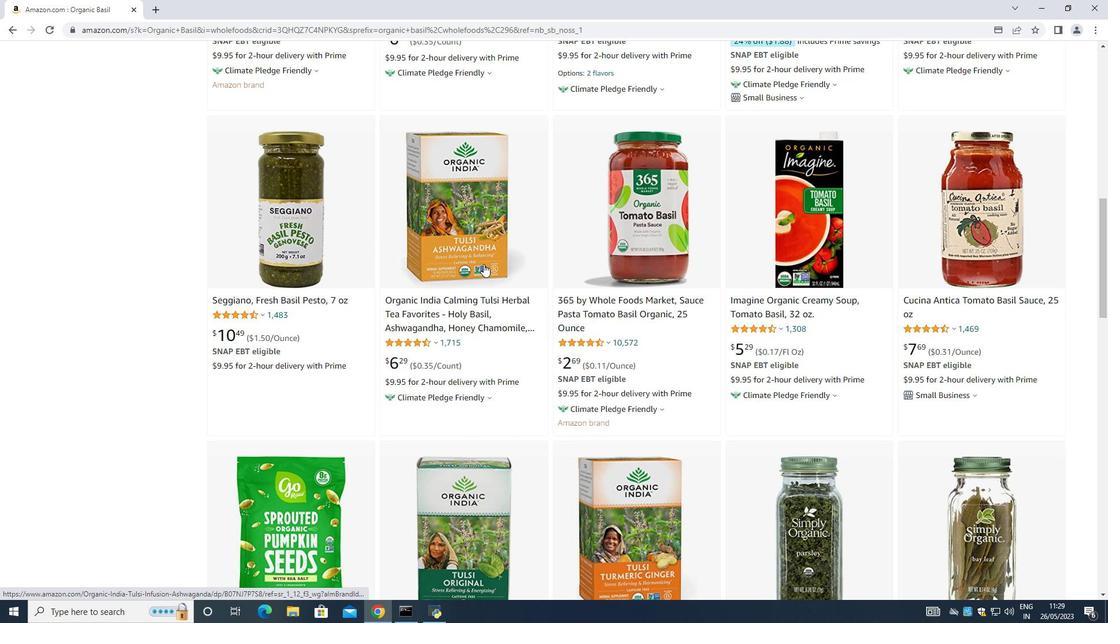 
Action: Mouse moved to (483, 265)
Screenshot: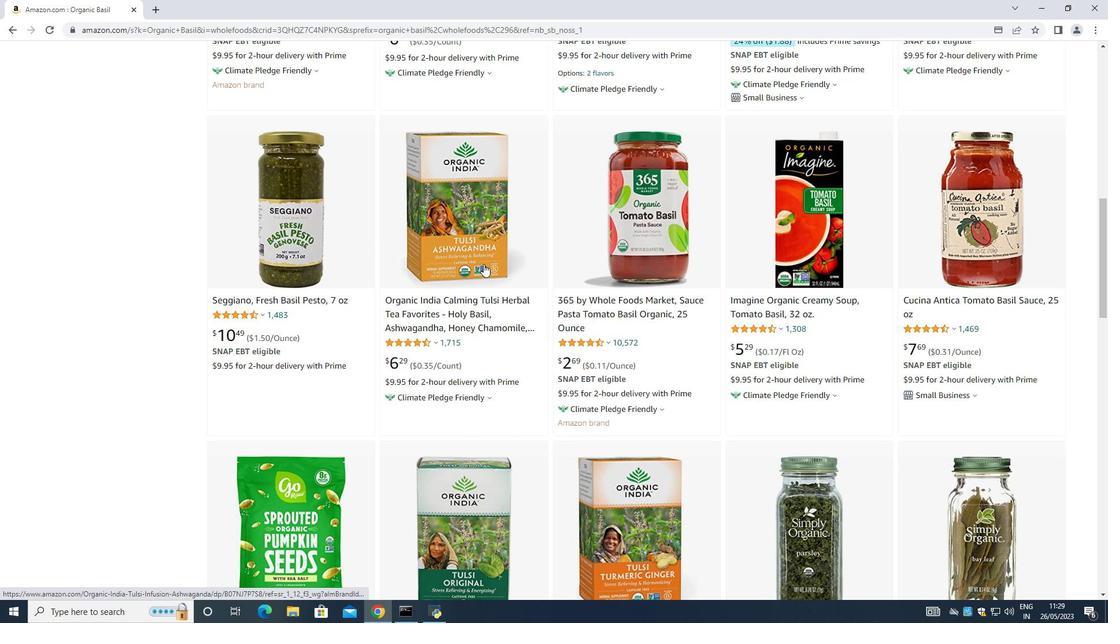
Action: Mouse scrolled (483, 265) with delta (0, 0)
Screenshot: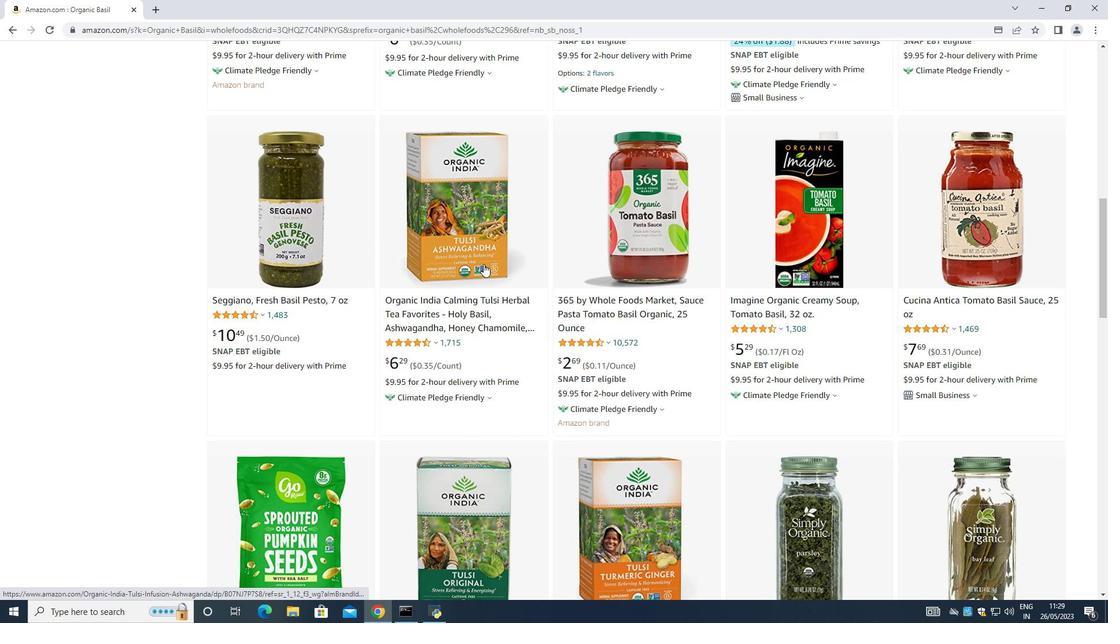 
Action: Mouse moved to (483, 266)
Screenshot: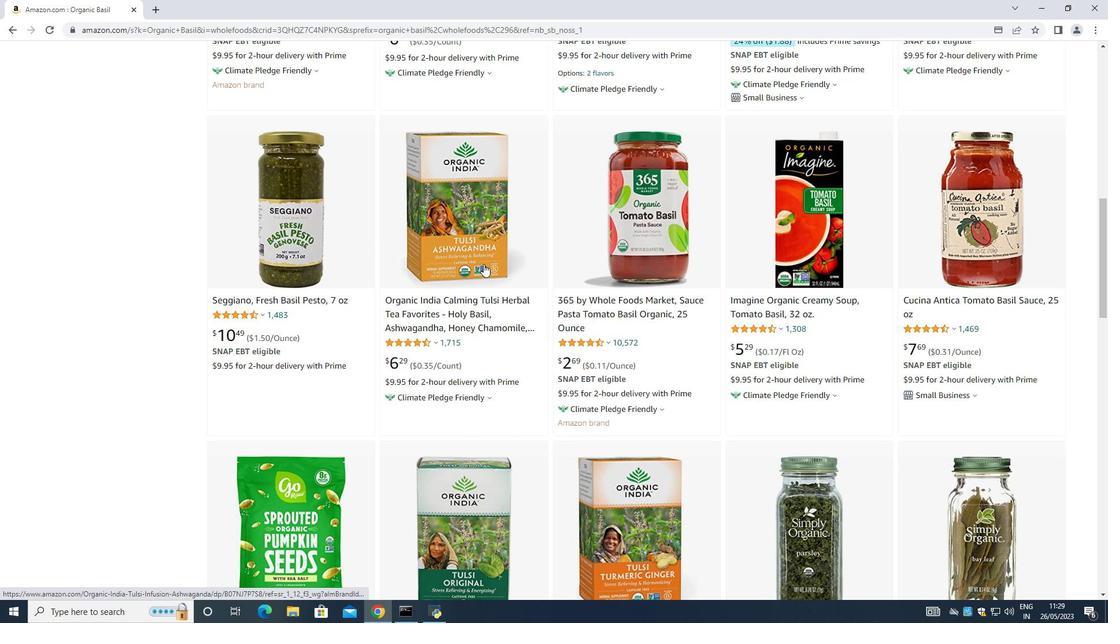
Action: Mouse scrolled (483, 266) with delta (0, 0)
Screenshot: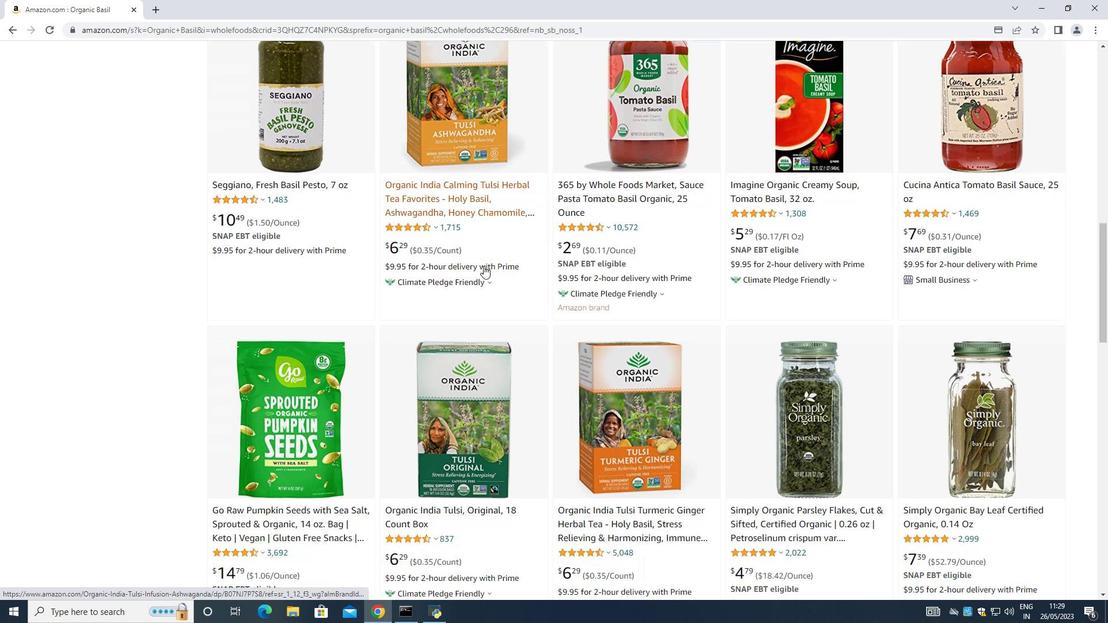 
Action: Mouse scrolled (483, 266) with delta (0, 0)
Screenshot: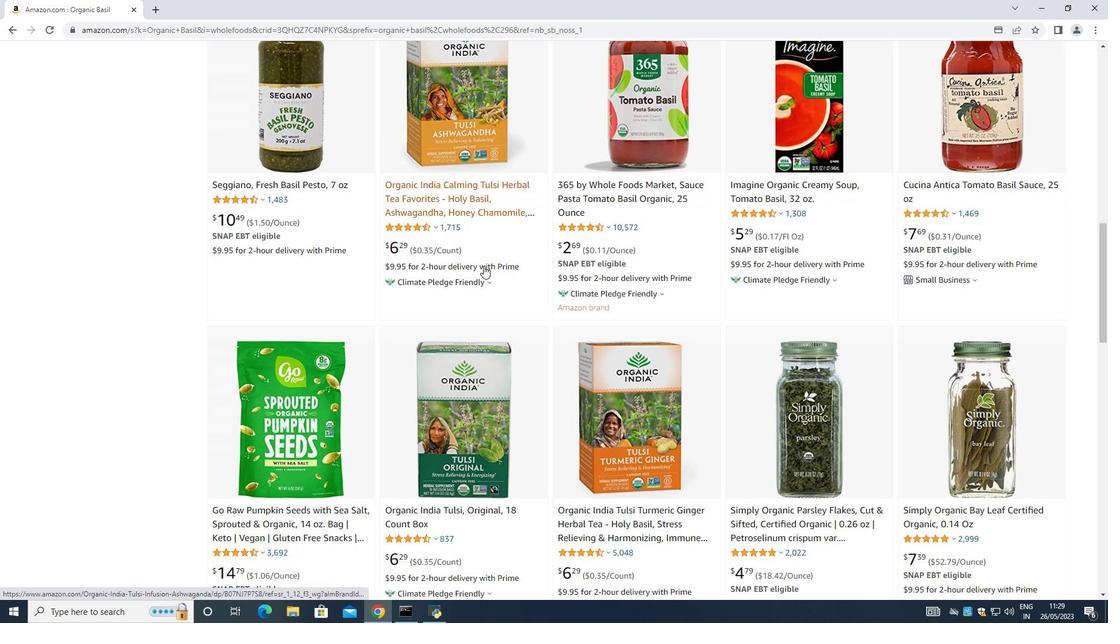 
Action: Mouse scrolled (483, 266) with delta (0, 0)
Screenshot: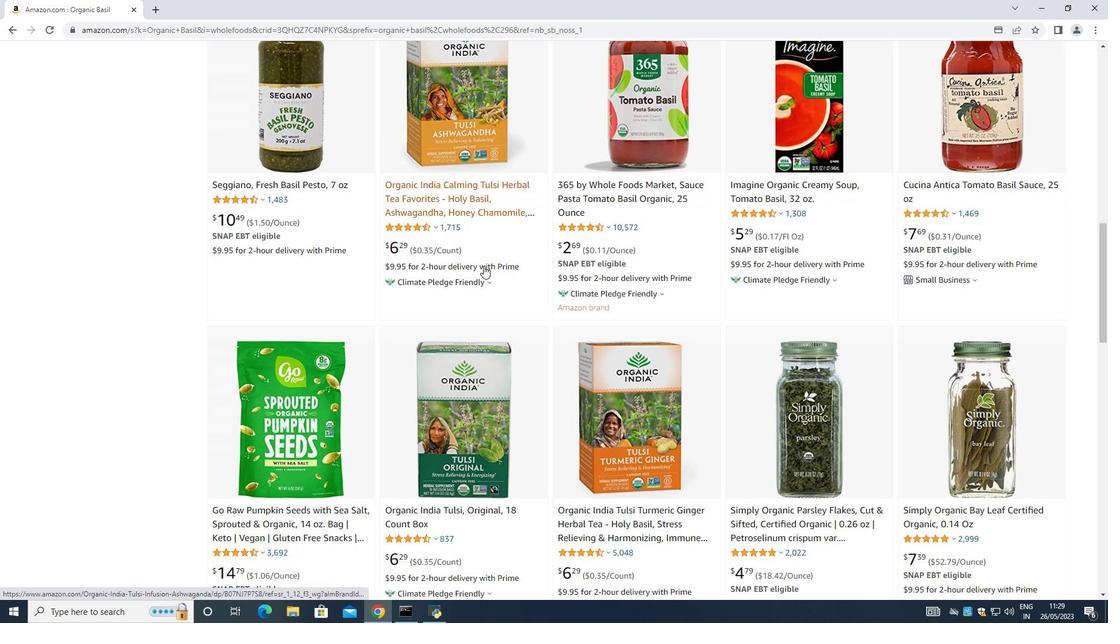 
Action: Mouse scrolled (483, 266) with delta (0, 0)
Screenshot: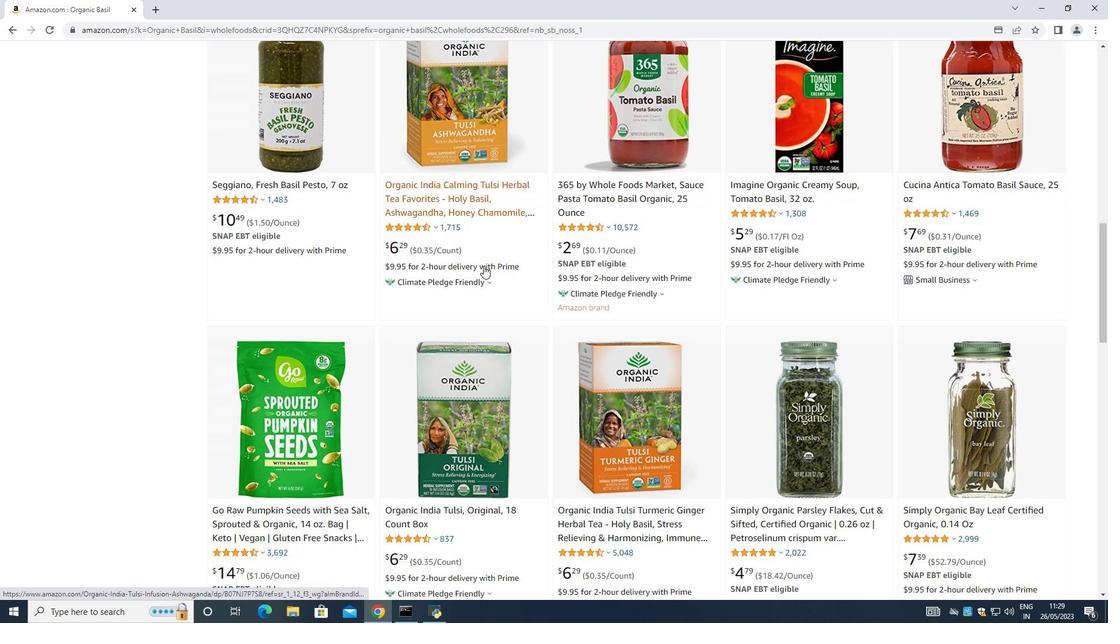 
Action: Mouse scrolled (483, 266) with delta (0, 0)
Screenshot: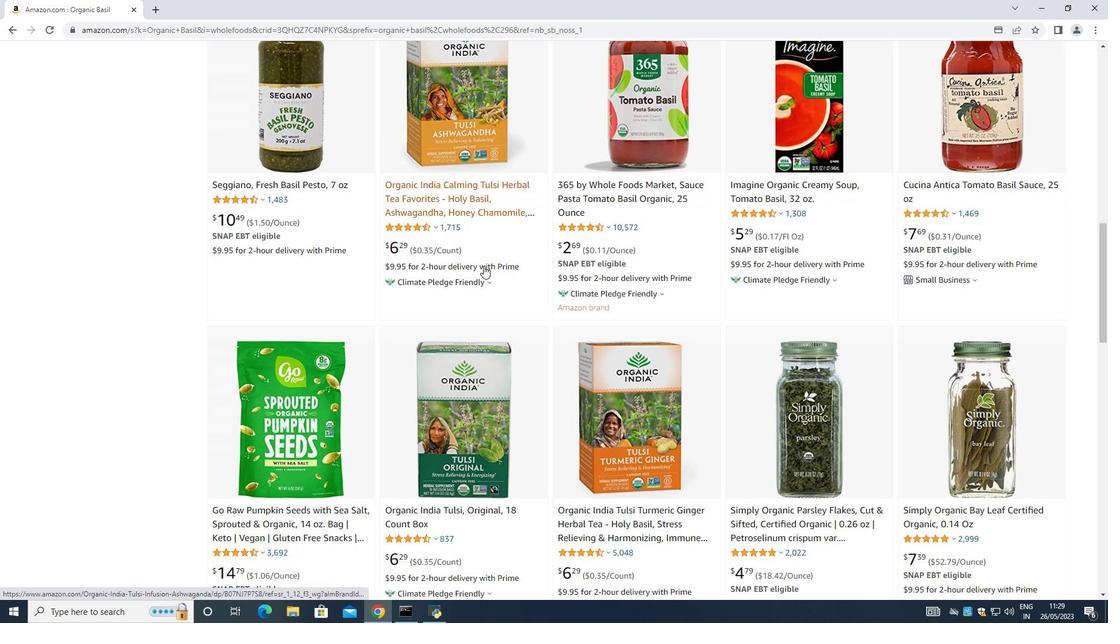 
Action: Mouse scrolled (483, 266) with delta (0, 0)
Screenshot: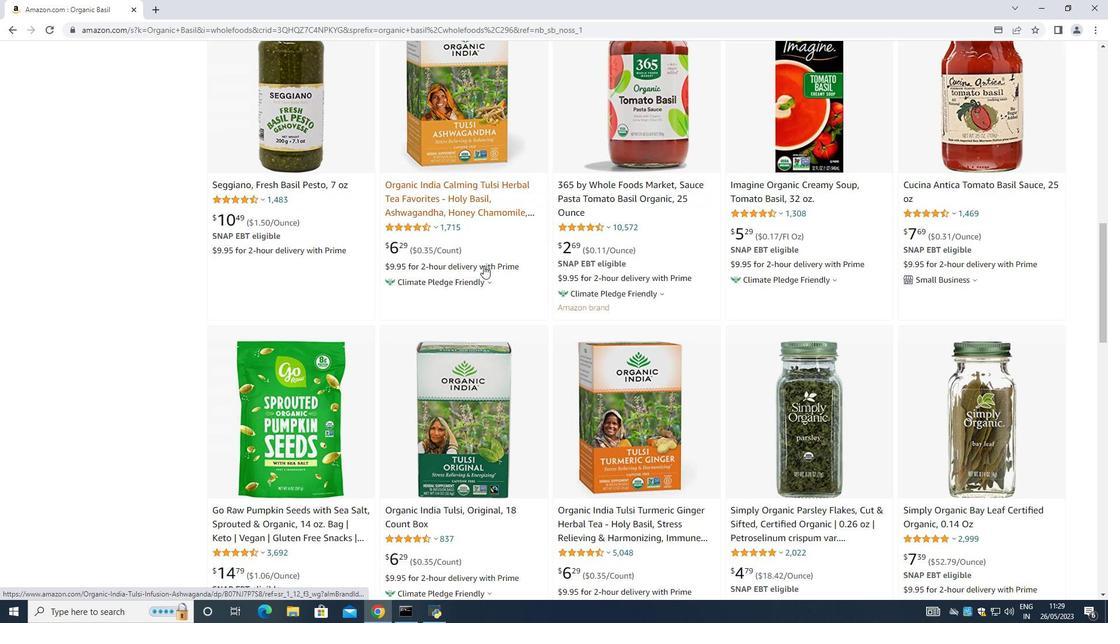 
Action: Mouse moved to (484, 266)
Screenshot: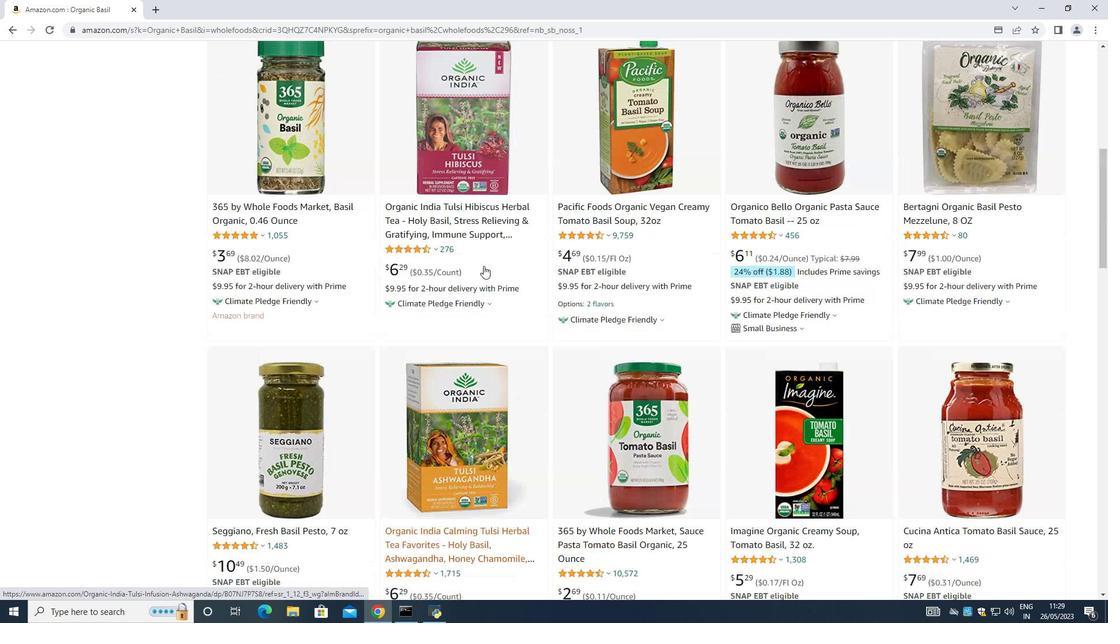 
Action: Mouse scrolled (484, 266) with delta (0, 0)
Screenshot: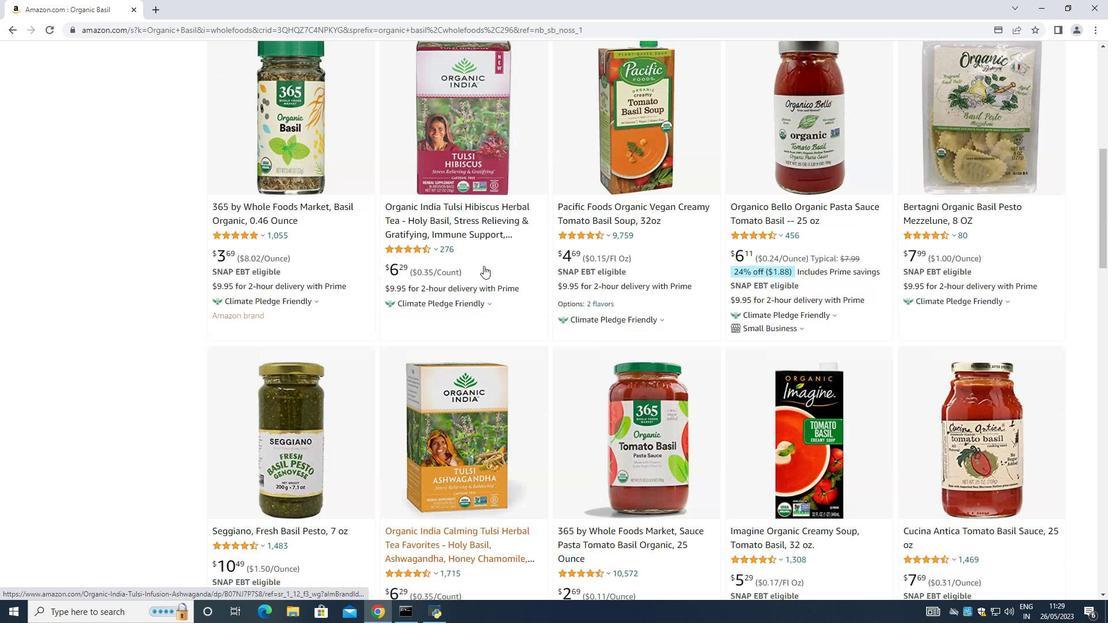 
Action: Mouse scrolled (484, 266) with delta (0, 0)
Screenshot: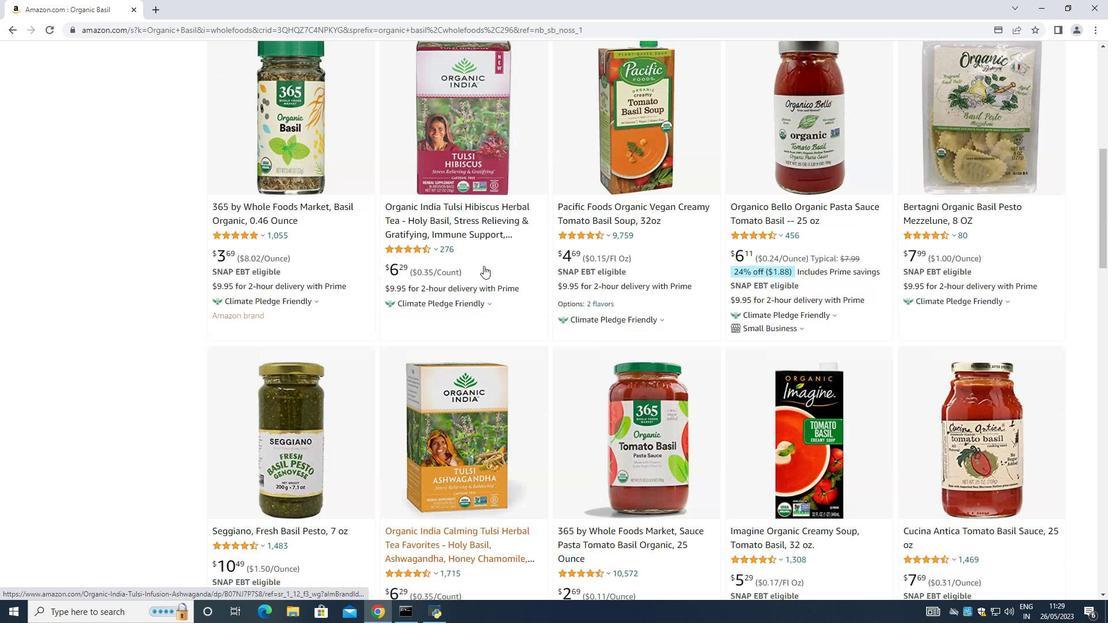 
Action: Mouse scrolled (484, 266) with delta (0, 0)
Screenshot: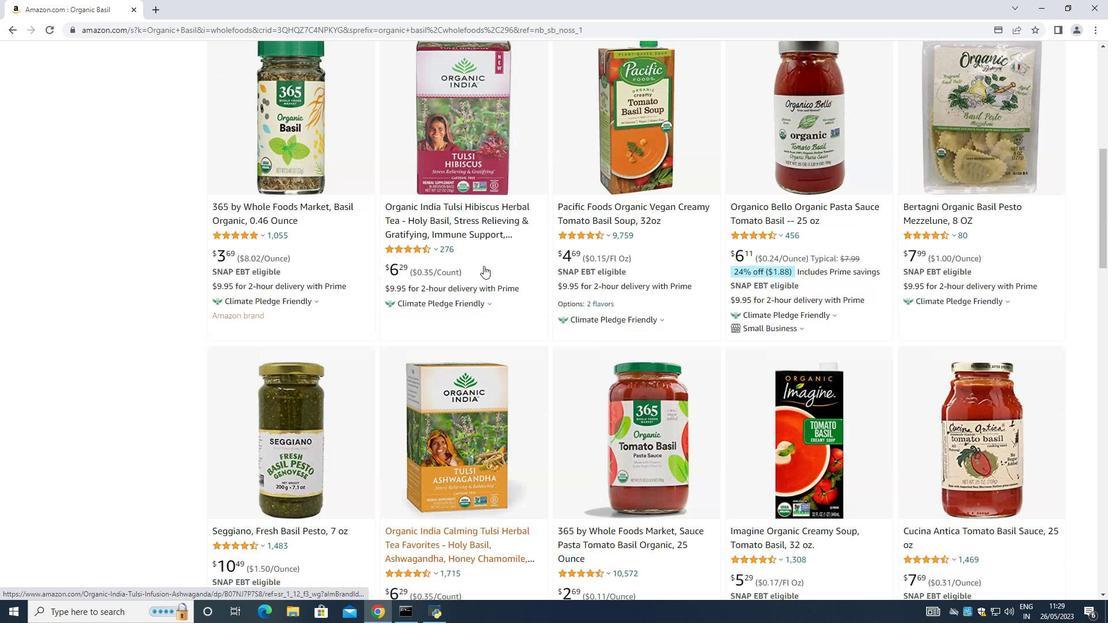 
Action: Mouse scrolled (484, 266) with delta (0, 0)
Screenshot: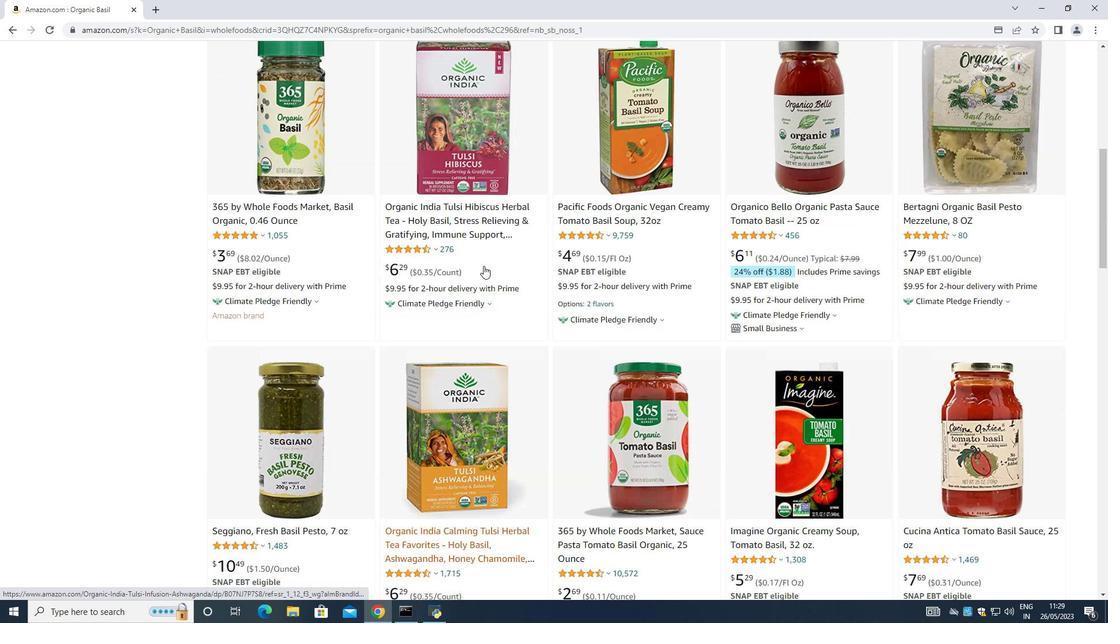 
Action: Mouse scrolled (484, 266) with delta (0, 0)
Screenshot: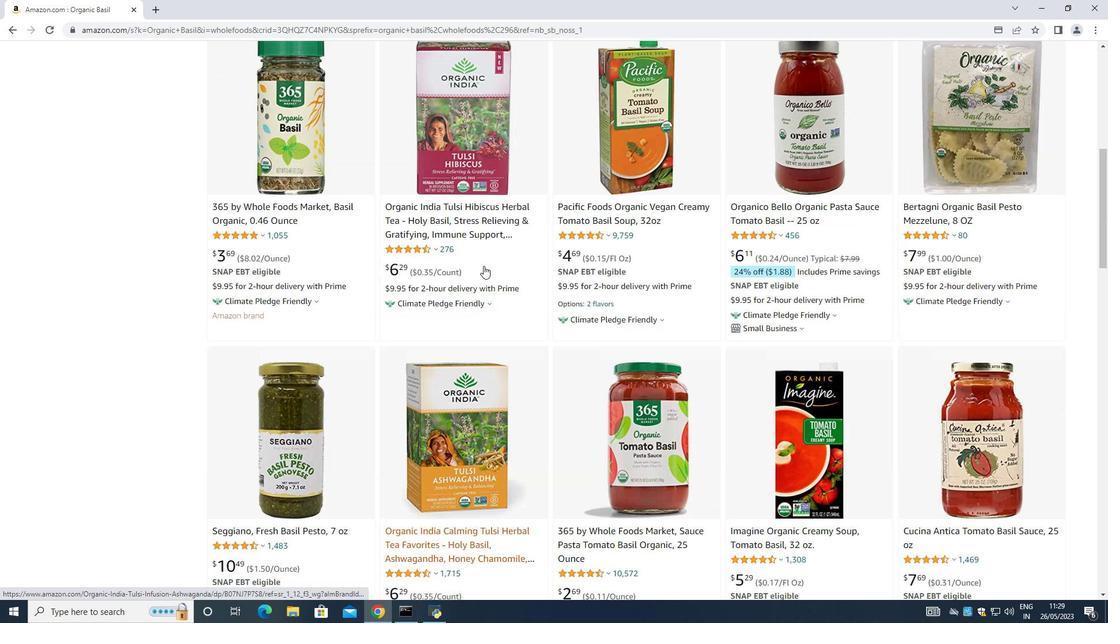 
Action: Mouse scrolled (484, 266) with delta (0, 0)
Screenshot: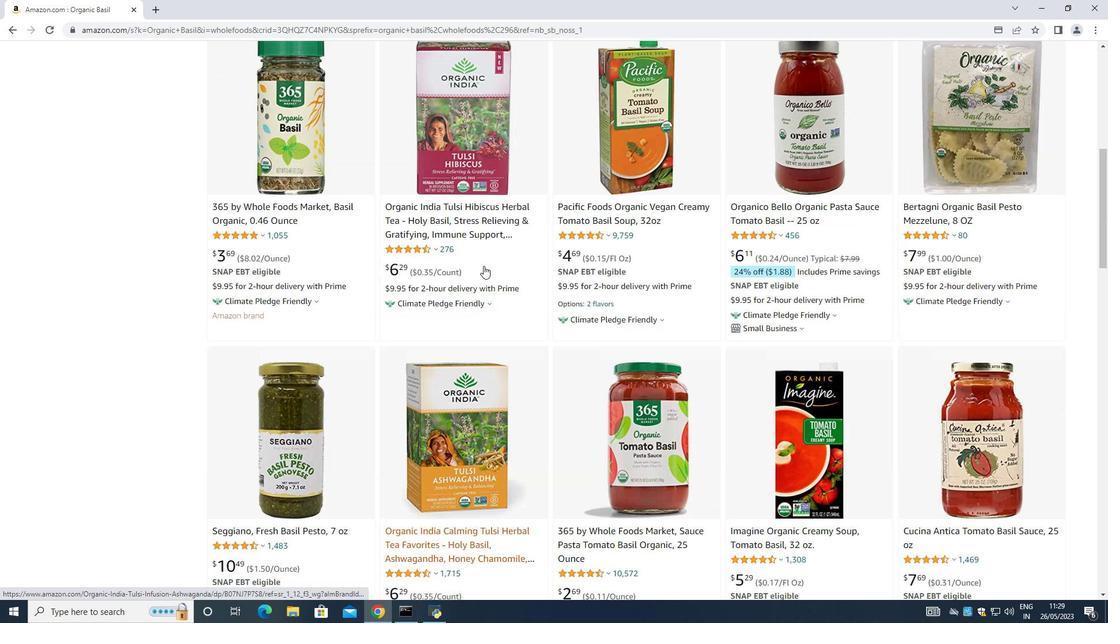 
Action: Mouse scrolled (484, 266) with delta (0, 0)
Screenshot: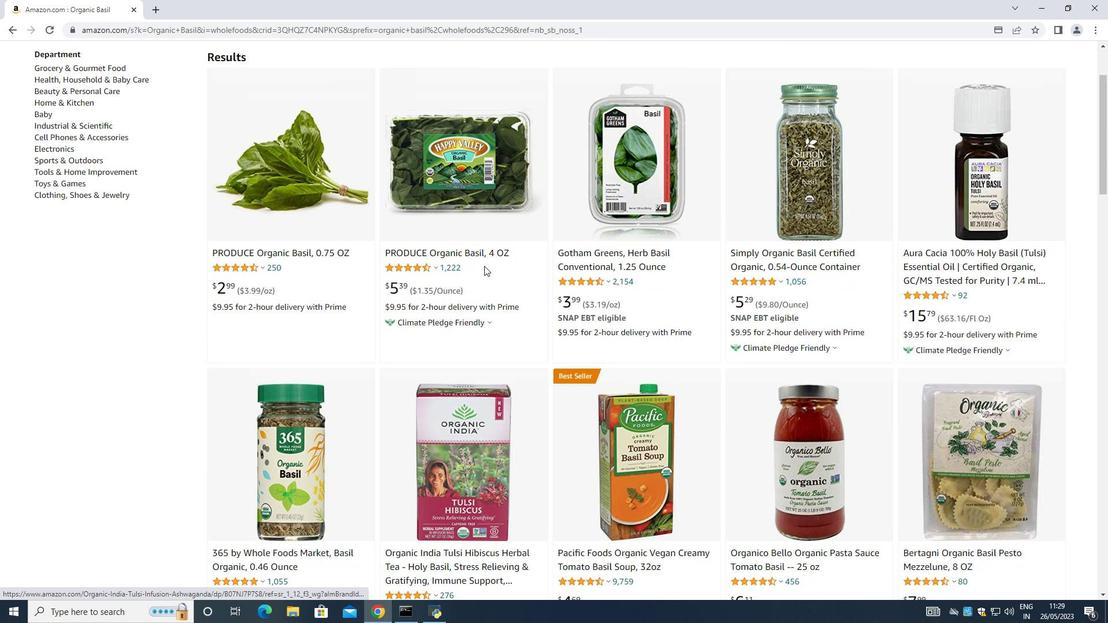 
Action: Mouse scrolled (484, 266) with delta (0, 0)
Screenshot: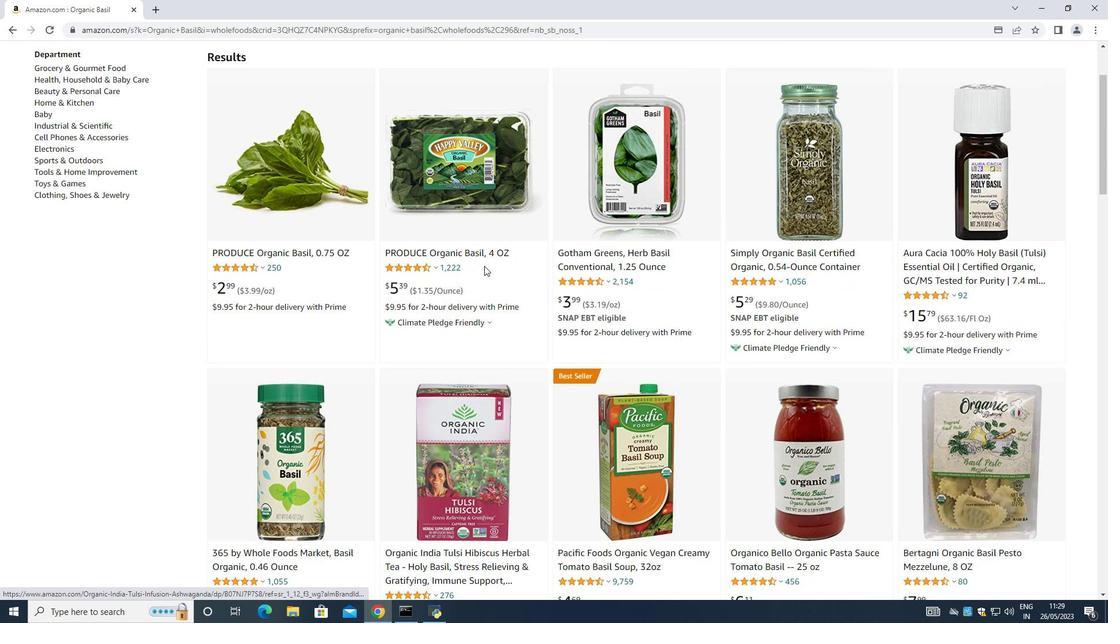 
Action: Mouse scrolled (484, 266) with delta (0, 0)
Screenshot: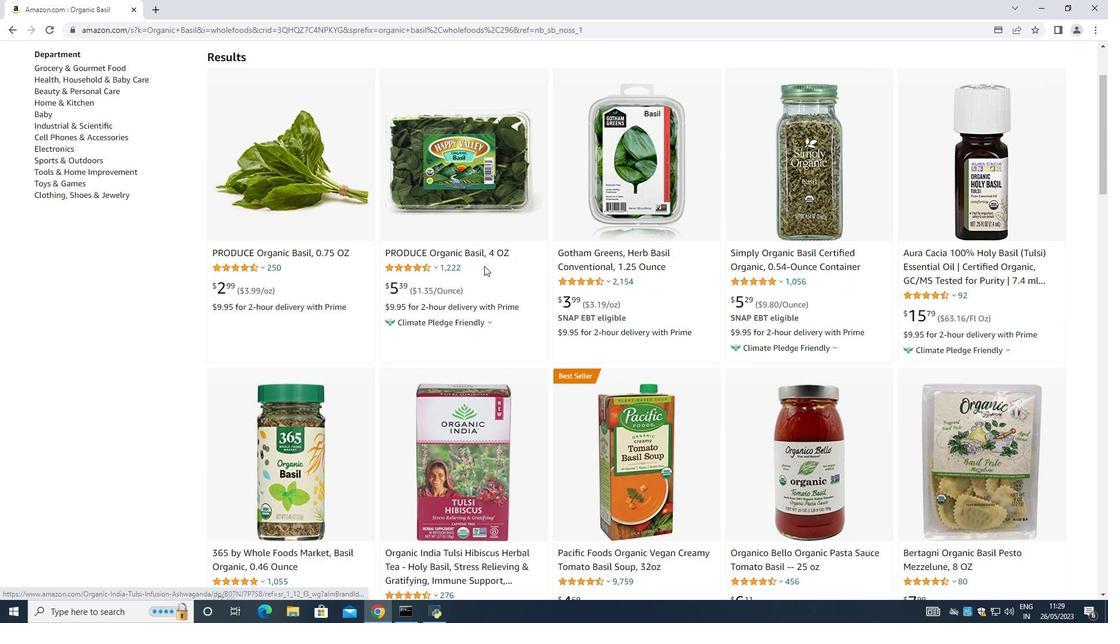 
Action: Mouse scrolled (484, 266) with delta (0, 0)
Screenshot: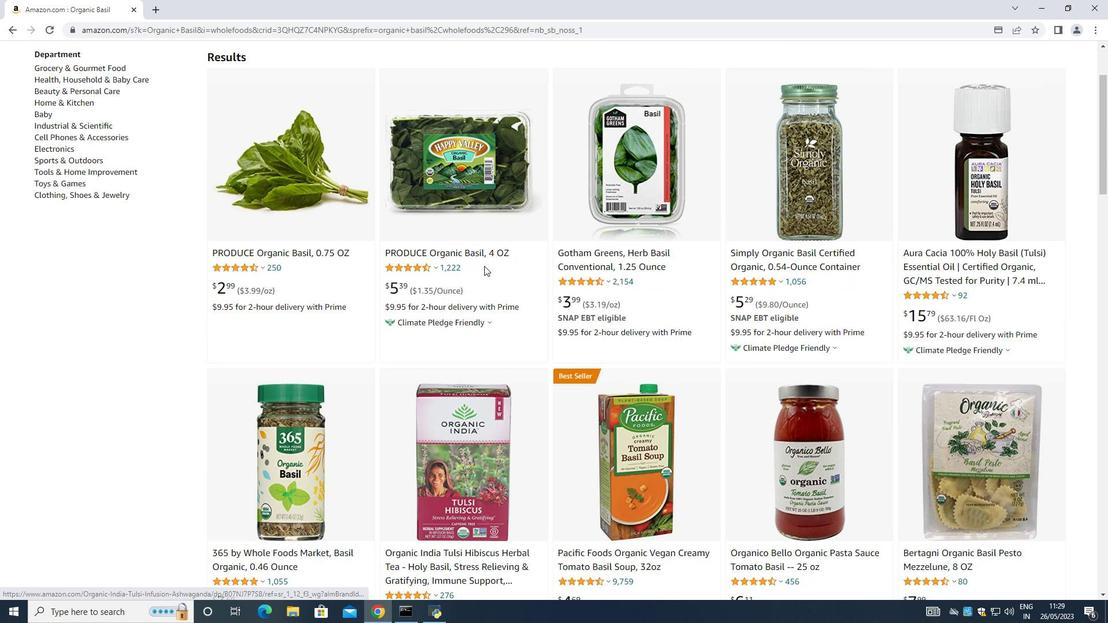 
Action: Mouse moved to (319, 354)
Screenshot: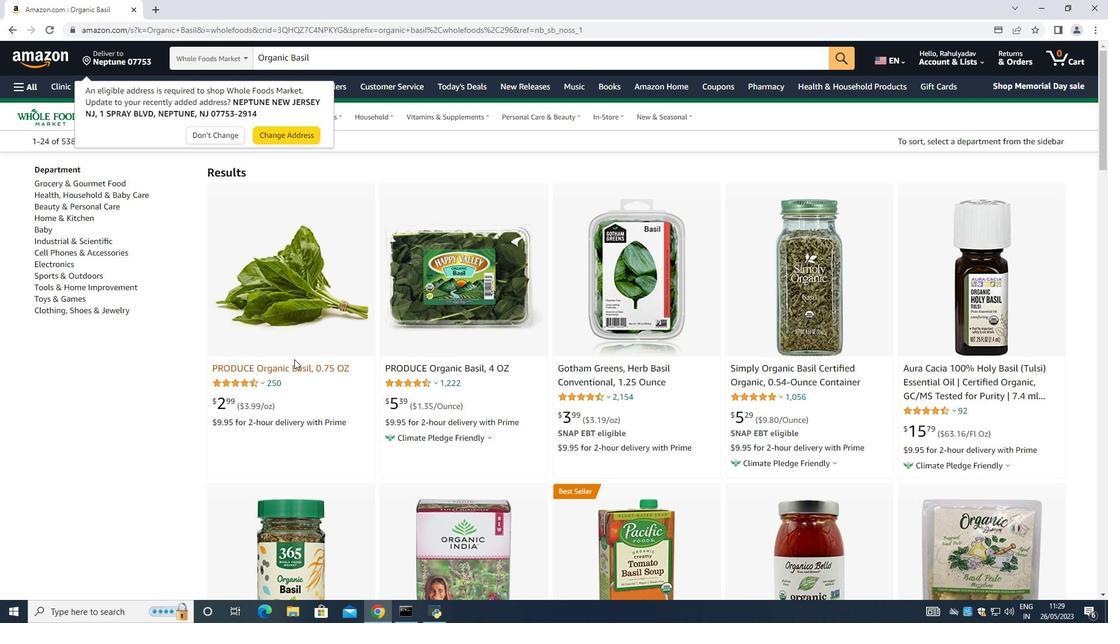 
Action: Mouse scrolled (319, 353) with delta (0, 0)
Screenshot: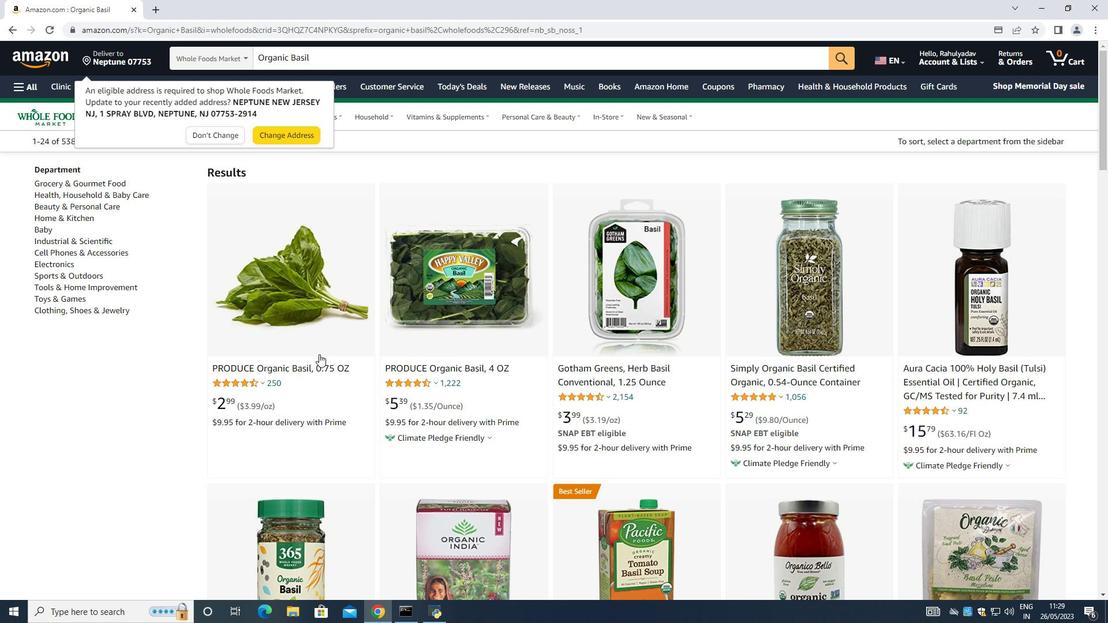
Action: Mouse moved to (319, 357)
Screenshot: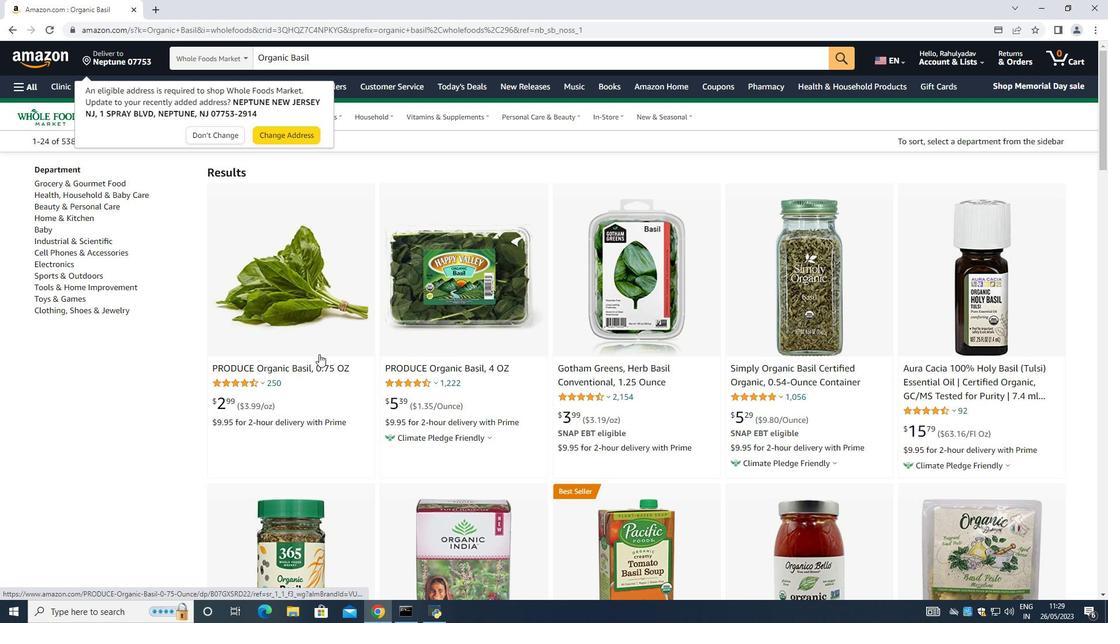 
Action: Mouse scrolled (319, 353) with delta (0, 0)
Screenshot: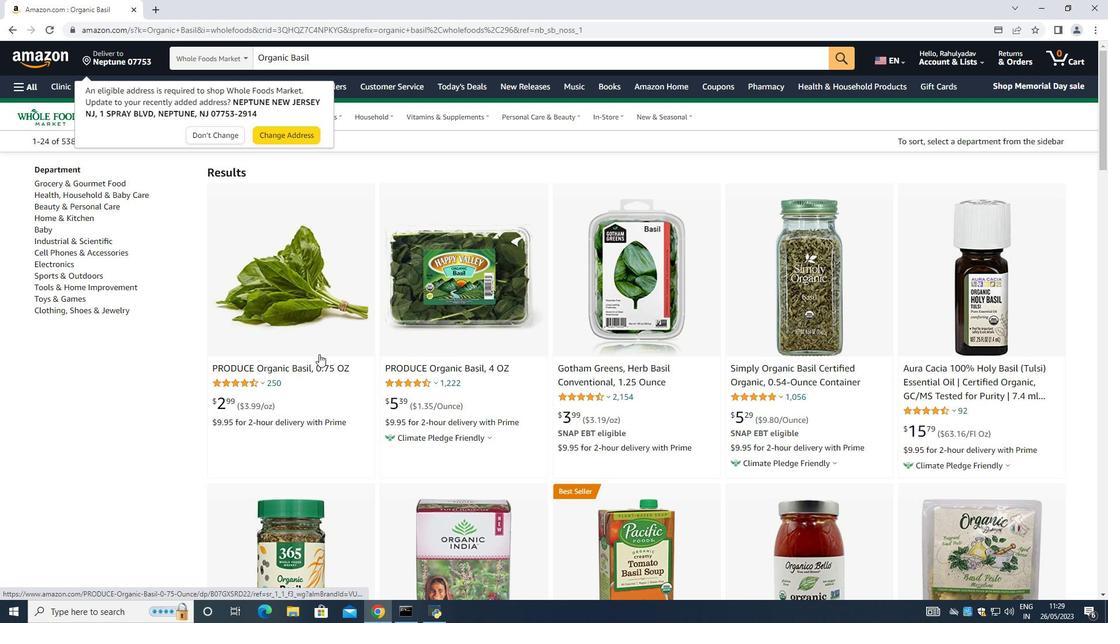 
Action: Mouse moved to (306, 437)
Screenshot: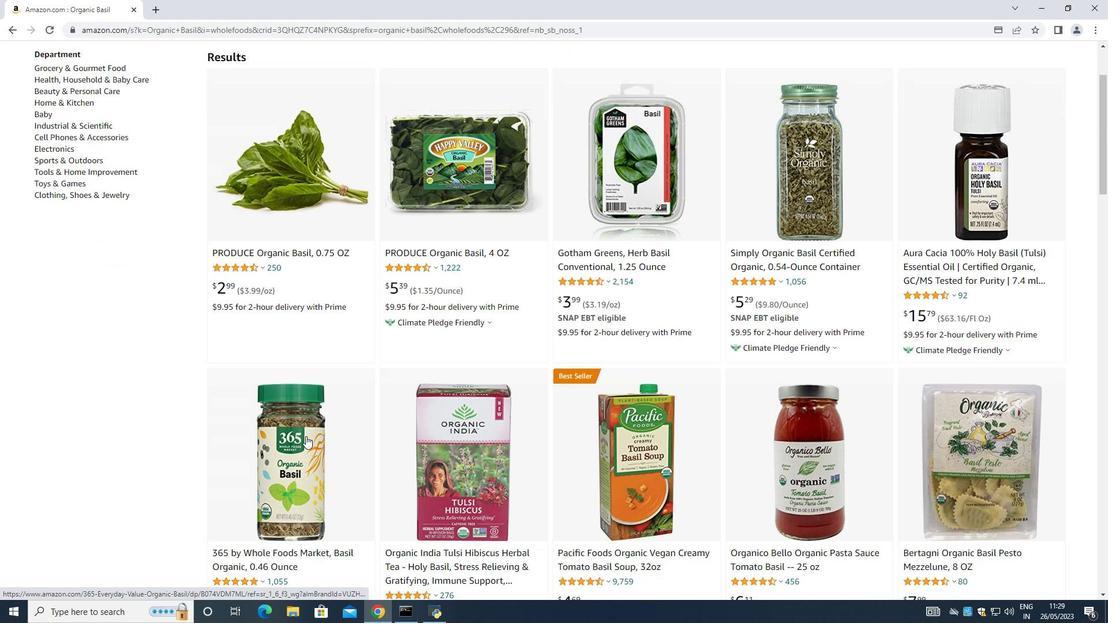 
Action: Mouse scrolled (306, 437) with delta (0, 0)
Screenshot: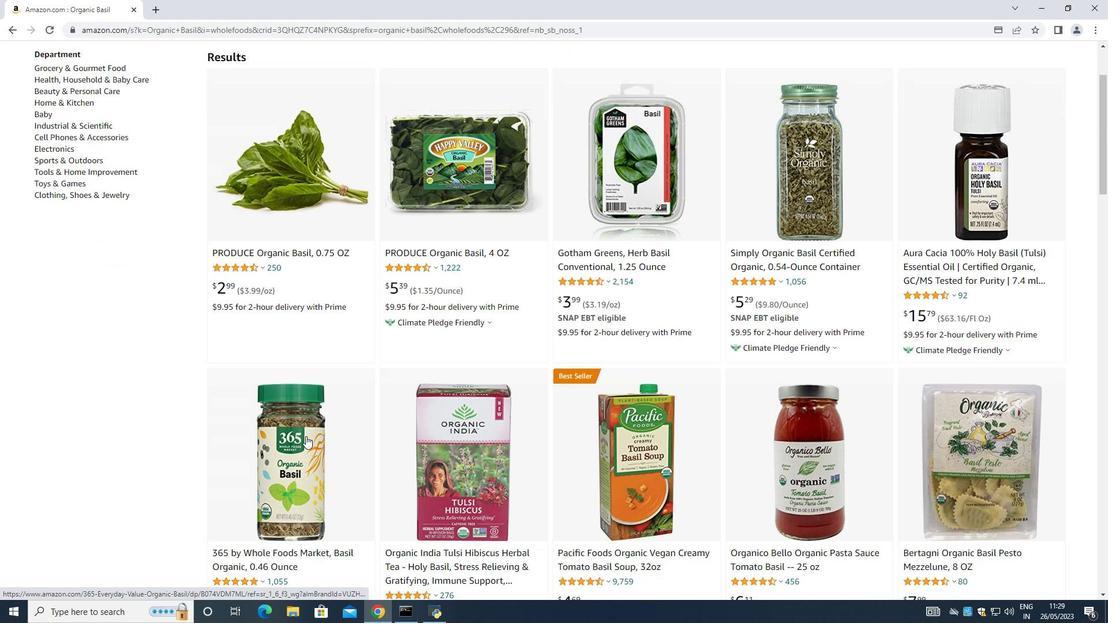 
Action: Mouse moved to (305, 438)
Screenshot: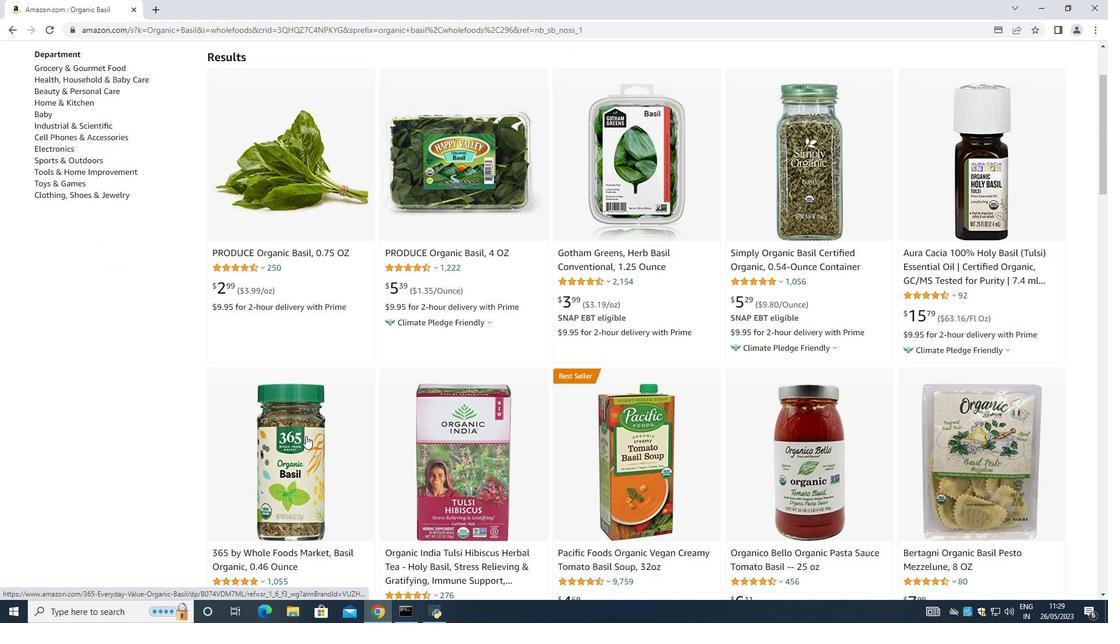 
Action: Mouse scrolled (305, 437) with delta (0, 0)
Screenshot: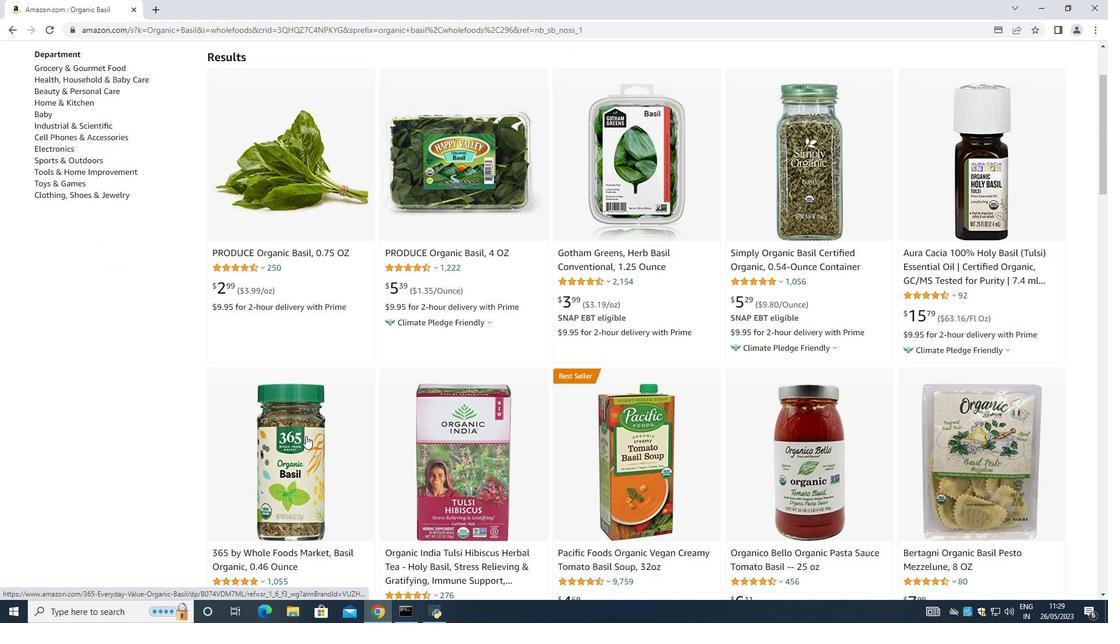 
Action: Mouse moved to (312, 391)
Screenshot: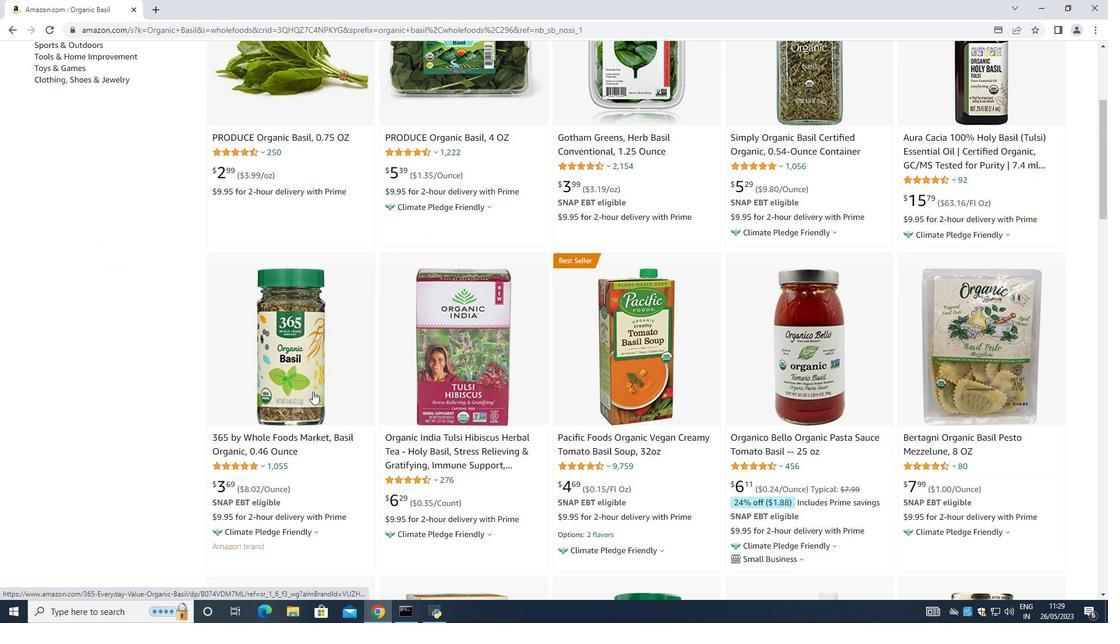 
Action: Mouse pressed left at (312, 391)
Screenshot: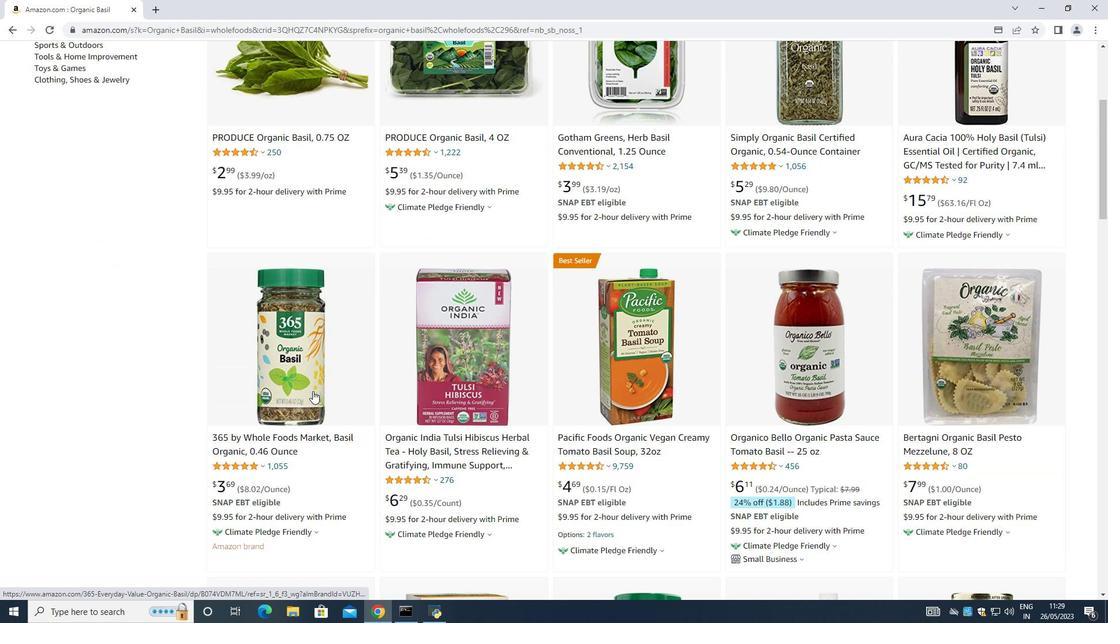 
Action: Mouse moved to (512, 250)
Screenshot: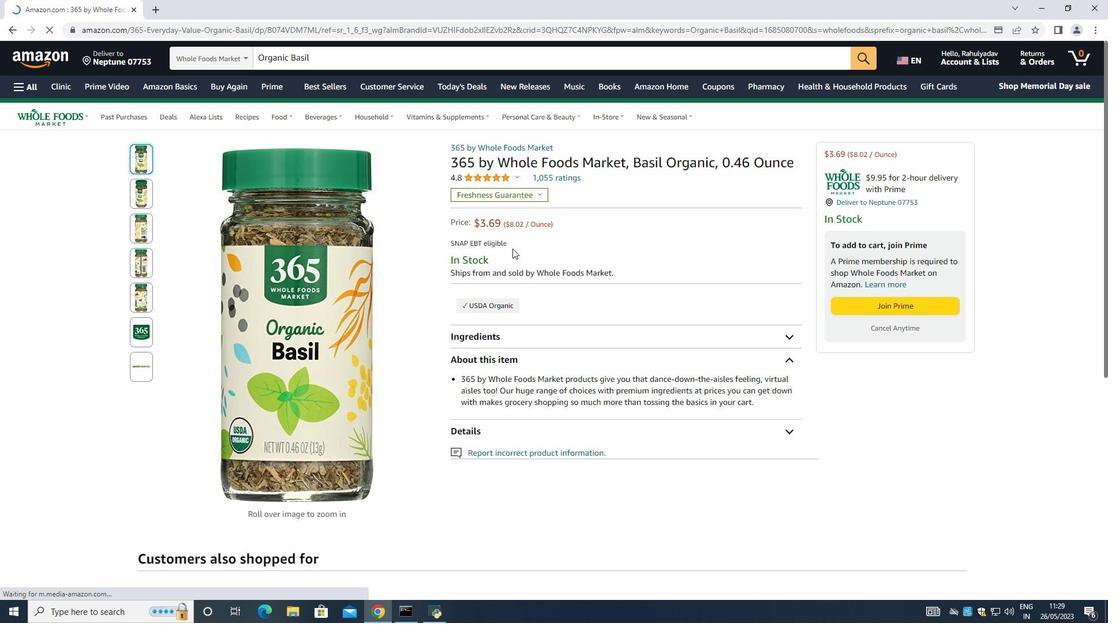 
Action: Mouse scrolled (512, 250) with delta (0, 0)
Screenshot: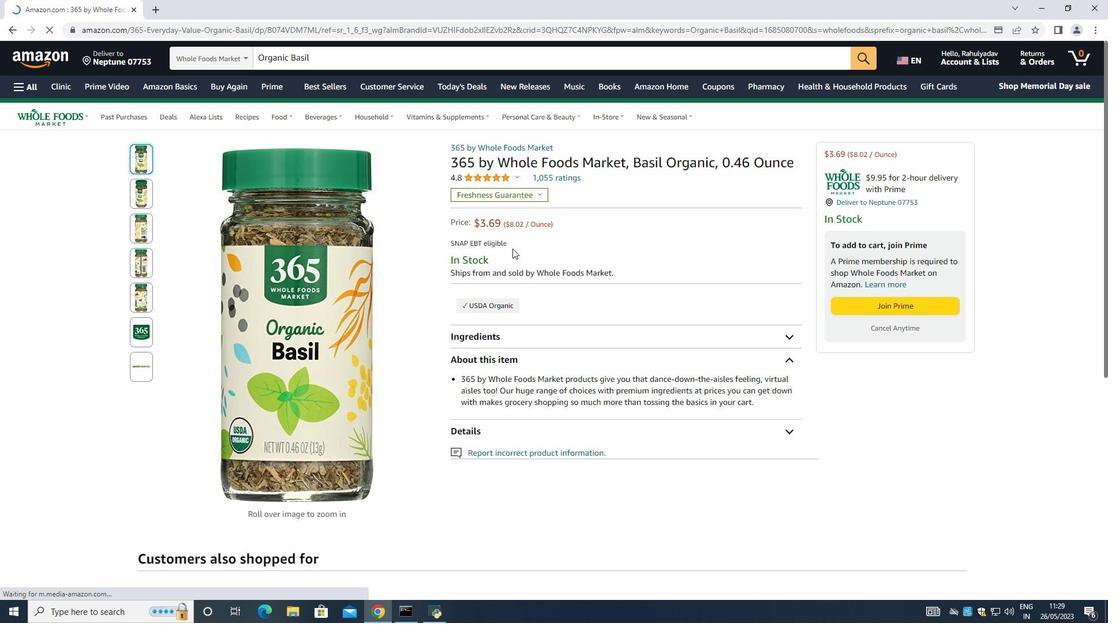
Action: Mouse moved to (512, 252)
Screenshot: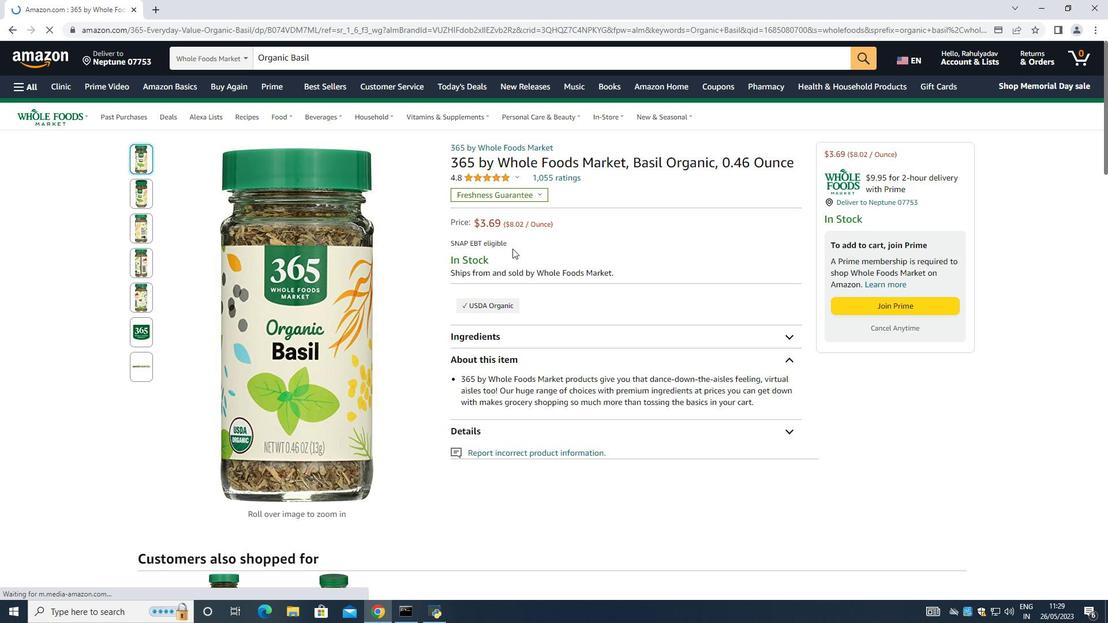
Action: Mouse scrolled (512, 252) with delta (0, 0)
Screenshot: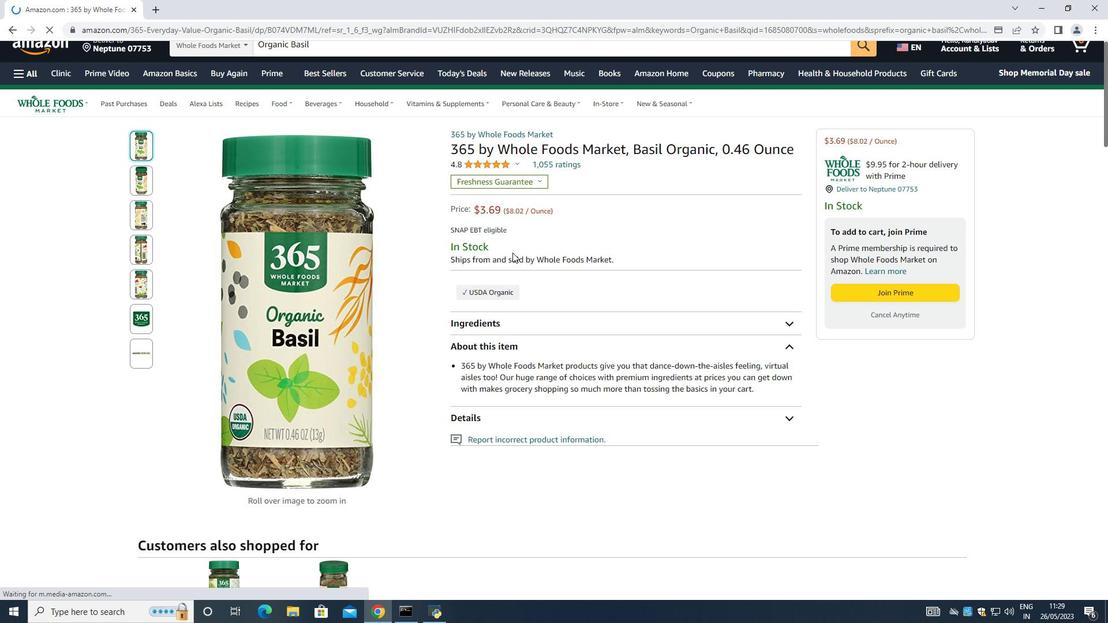
Action: Mouse moved to (511, 255)
Screenshot: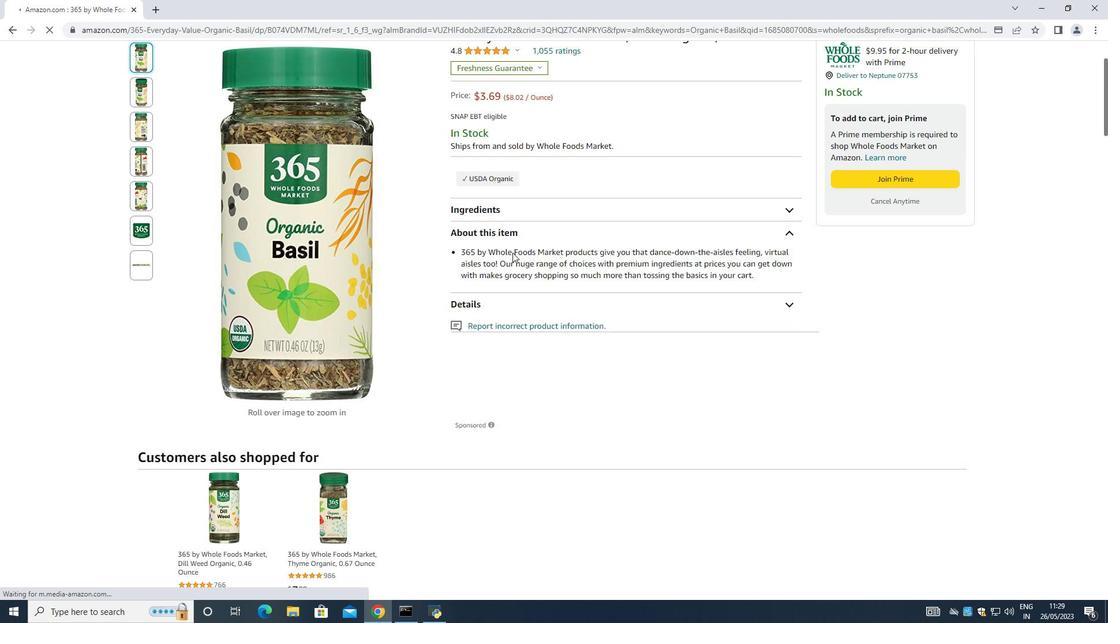 
Action: Mouse scrolled (511, 254) with delta (0, 0)
Screenshot: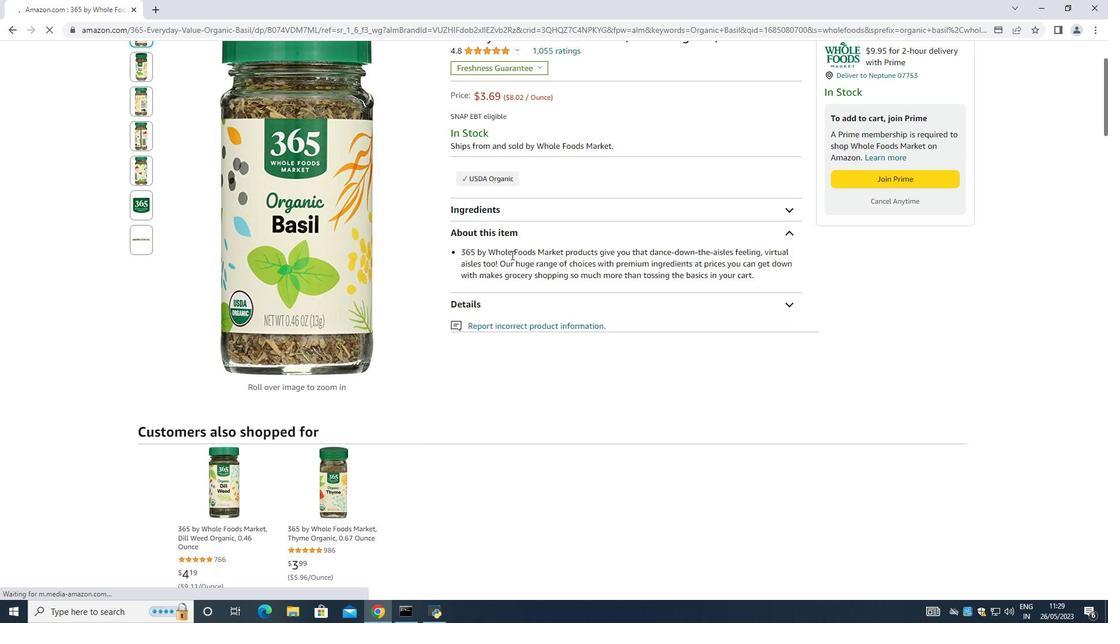 
Action: Mouse moved to (511, 255)
Screenshot: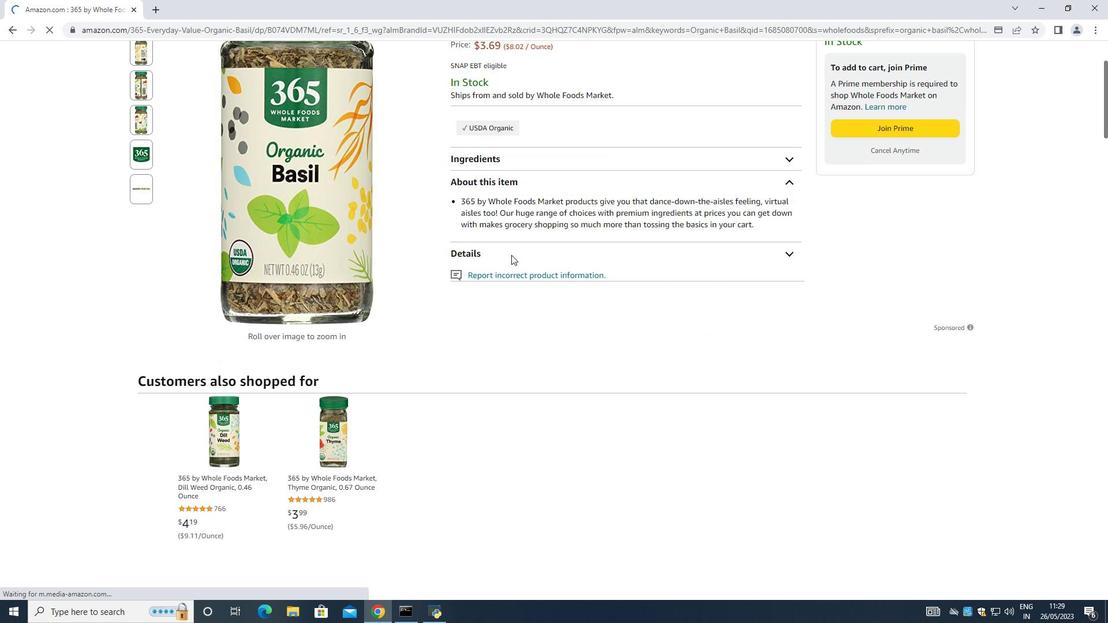 
Action: Mouse scrolled (511, 255) with delta (0, 0)
Screenshot: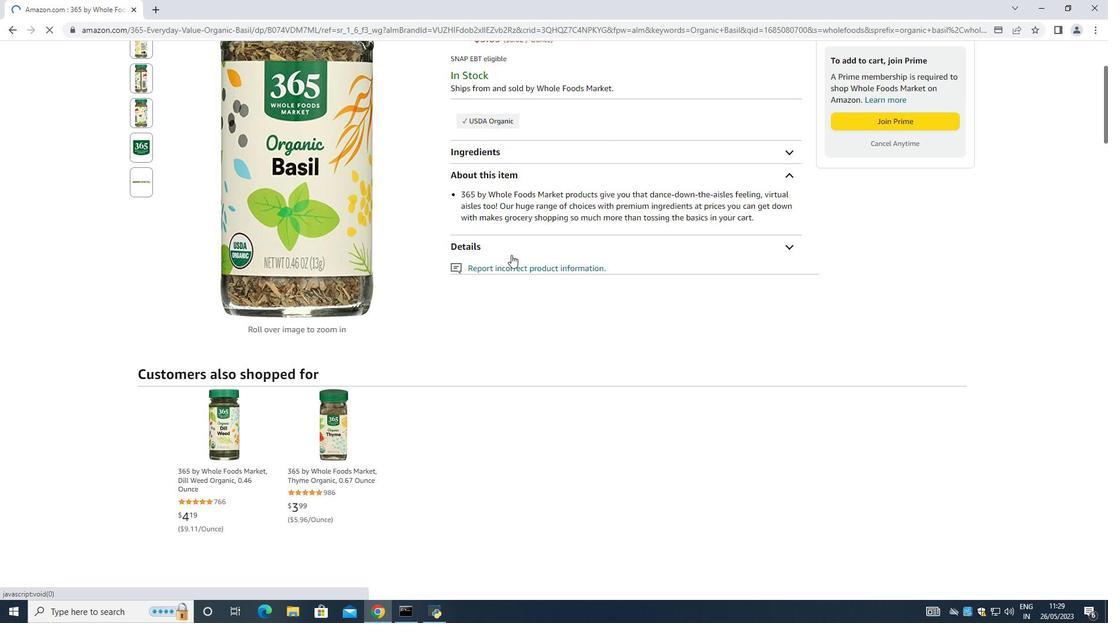 
Action: Mouse moved to (511, 257)
Screenshot: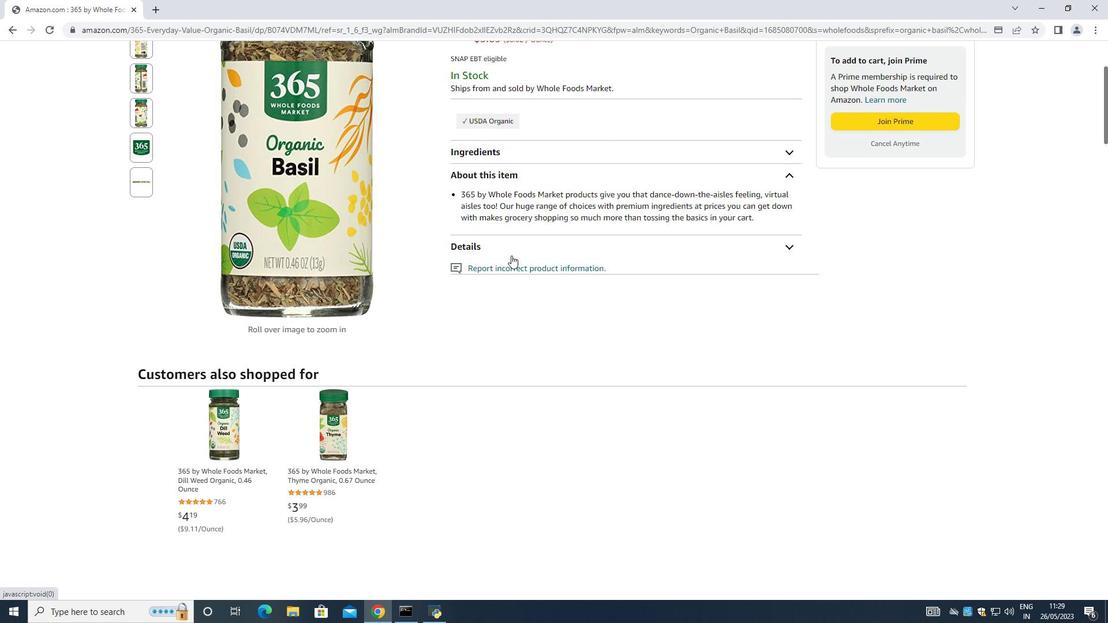 
Action: Mouse scrolled (511, 256) with delta (0, 0)
Screenshot: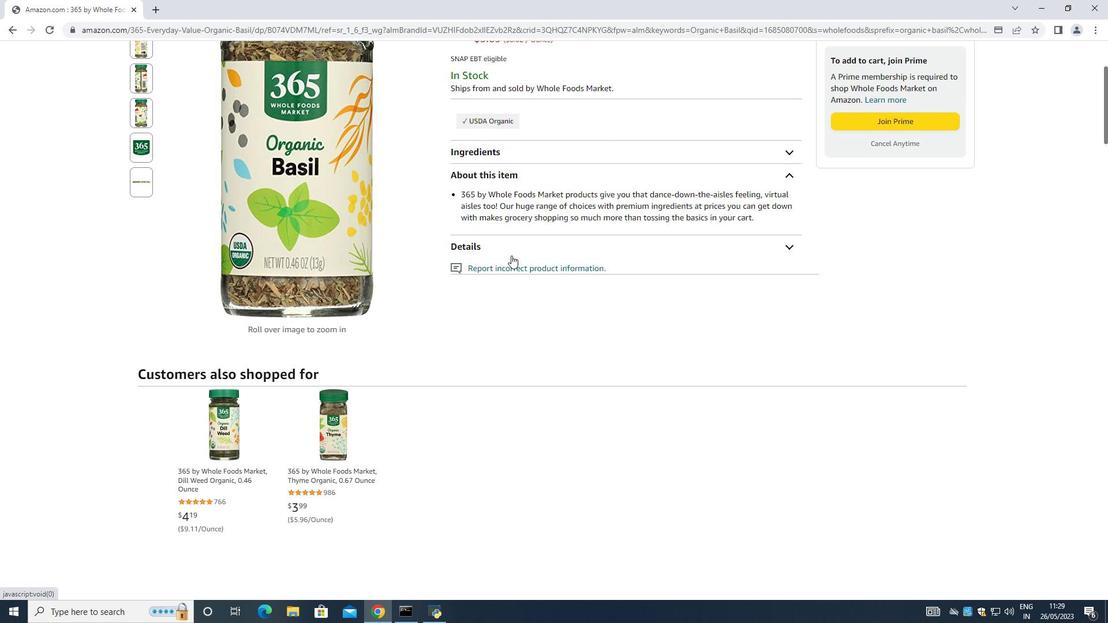 
Action: Mouse scrolled (511, 256) with delta (0, 0)
Screenshot: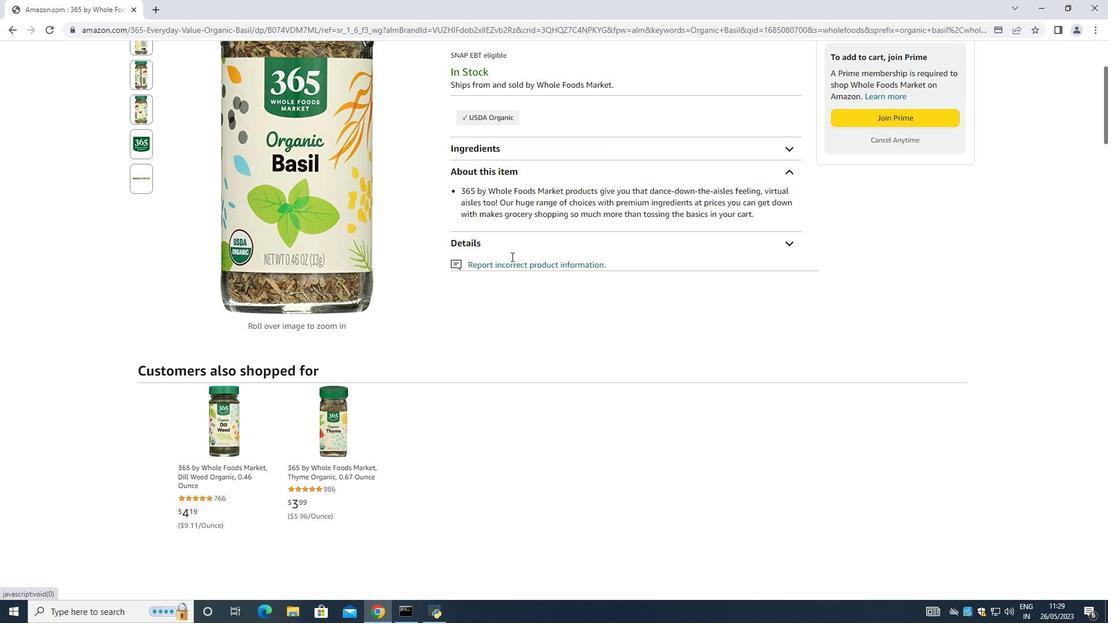 
Action: Mouse moved to (510, 258)
Screenshot: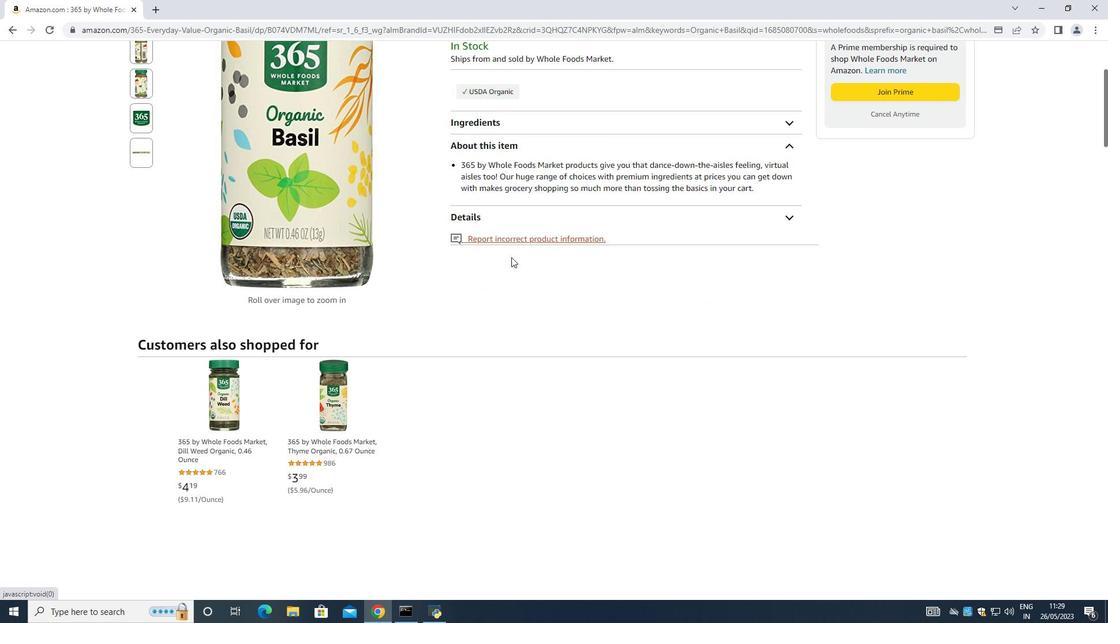 
Action: Mouse scrolled (510, 257) with delta (0, 0)
Screenshot: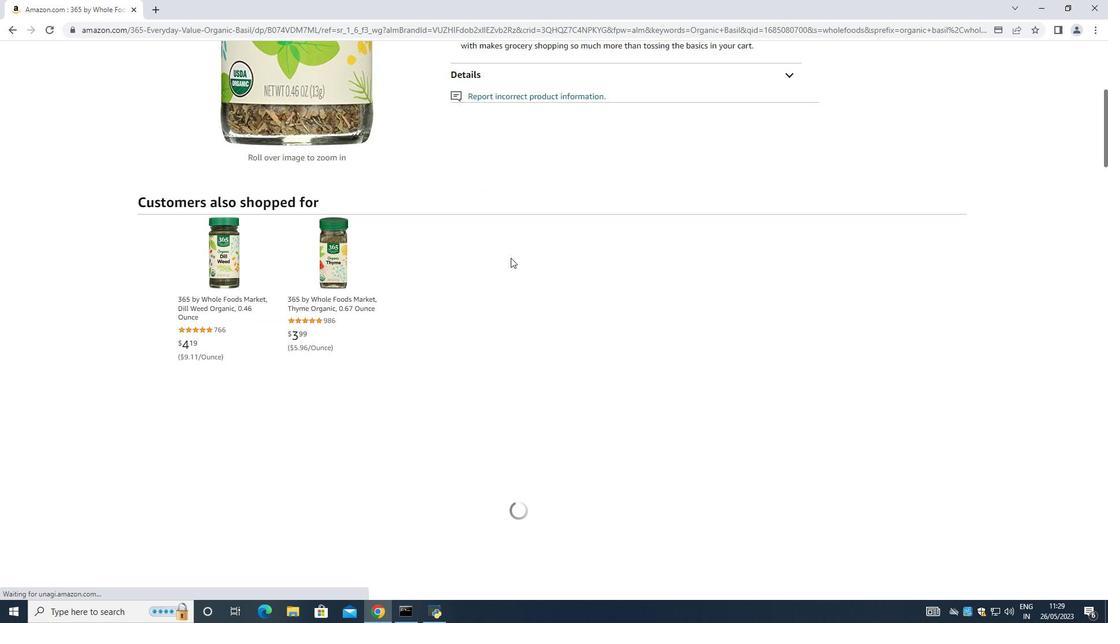 
Action: Mouse moved to (509, 258)
Screenshot: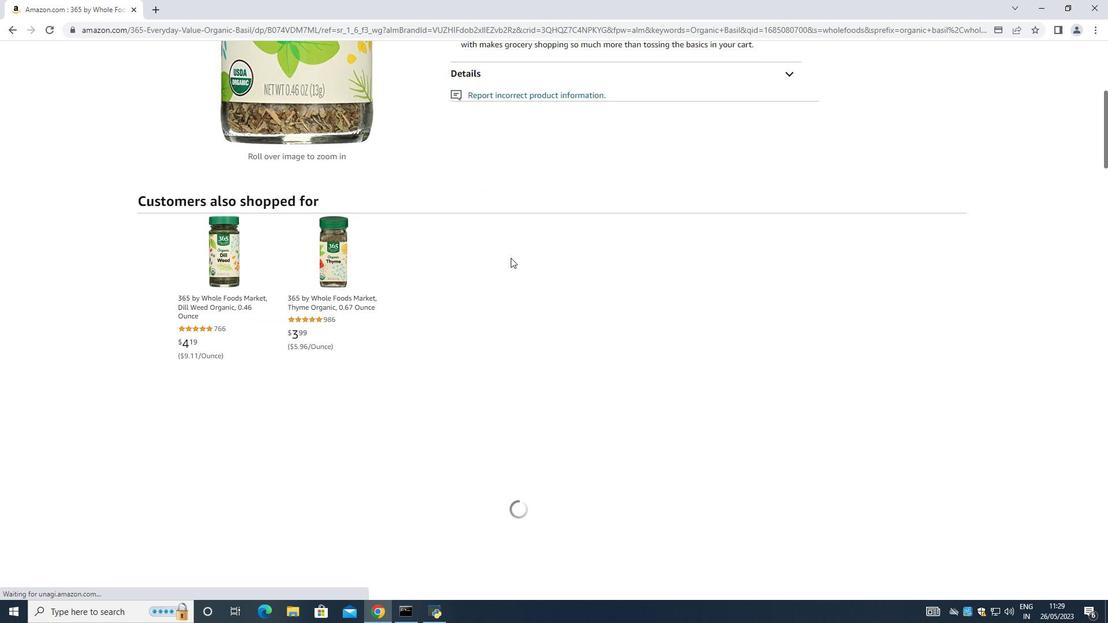 
Action: Mouse scrolled (509, 258) with delta (0, 0)
Screenshot: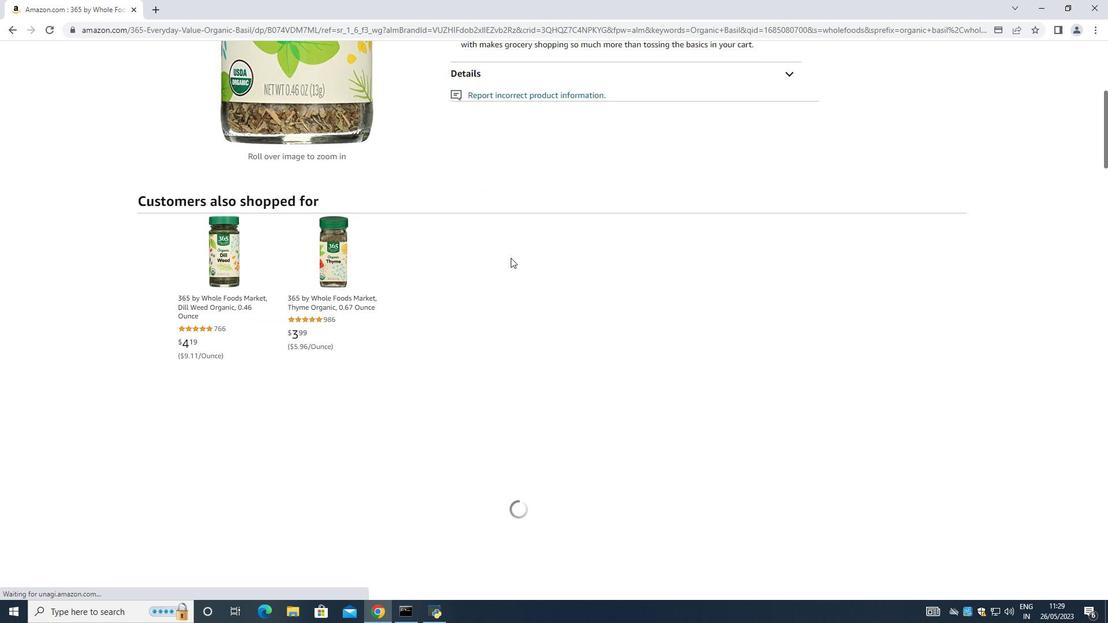 
Action: Mouse moved to (509, 259)
Screenshot: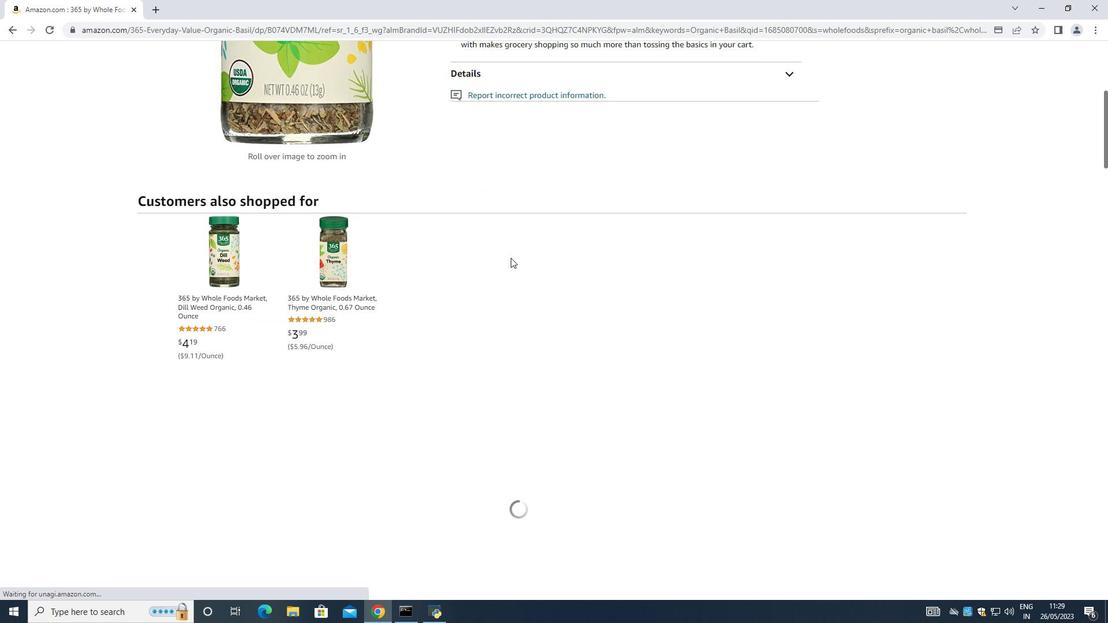 
Action: Mouse scrolled (509, 258) with delta (0, 0)
Screenshot: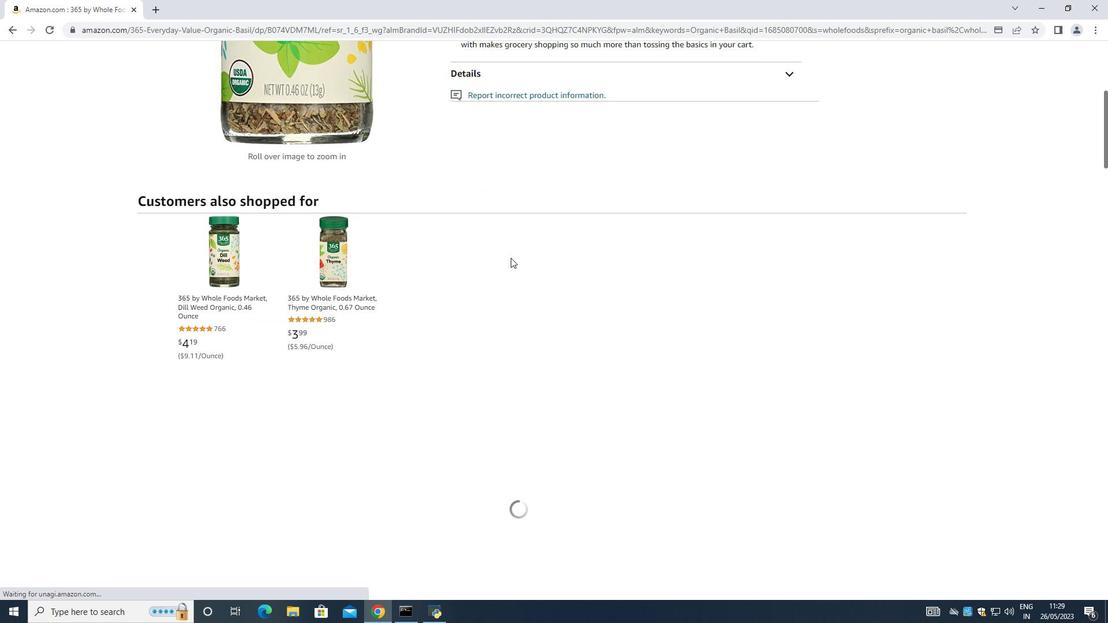 
Action: Mouse scrolled (509, 258) with delta (0, 0)
Screenshot: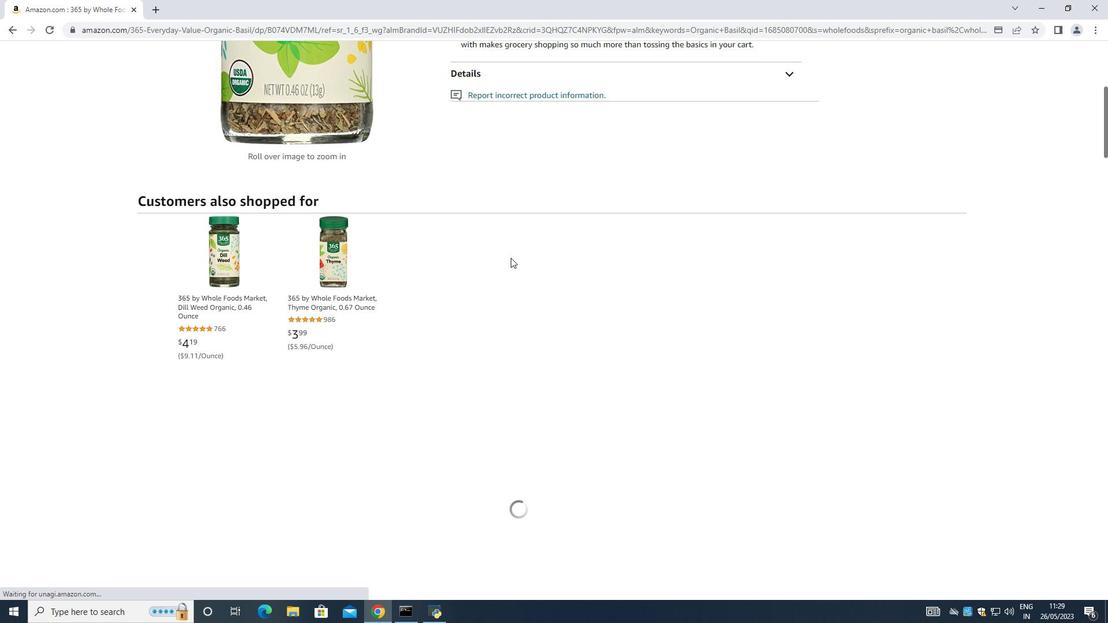 
Action: Mouse moved to (592, 347)
Screenshot: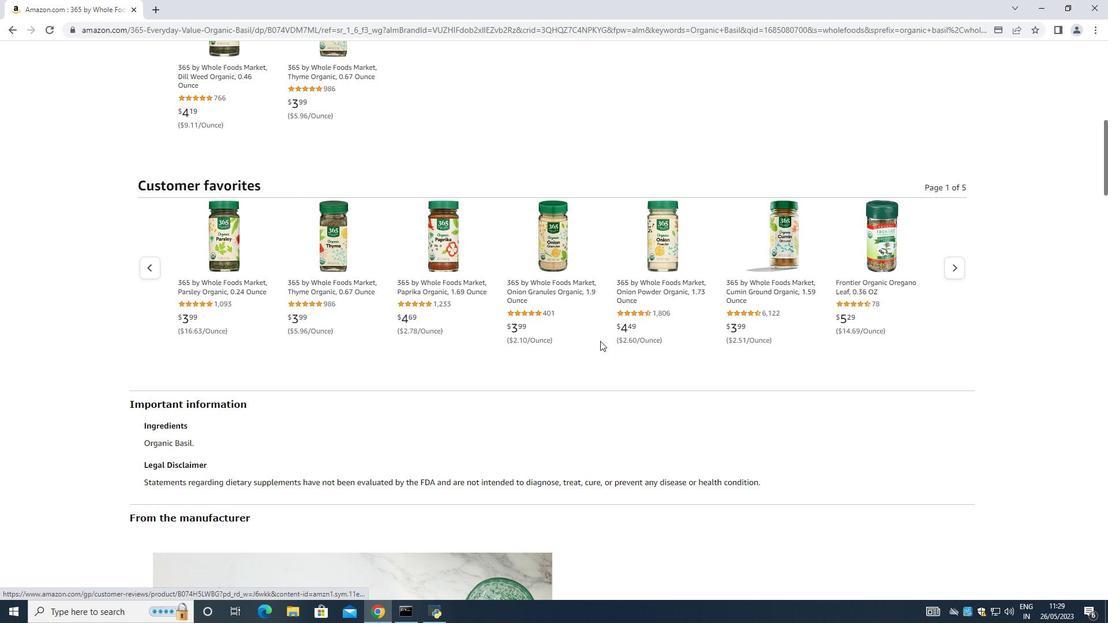 
Action: Mouse scrolled (592, 346) with delta (0, 0)
Screenshot: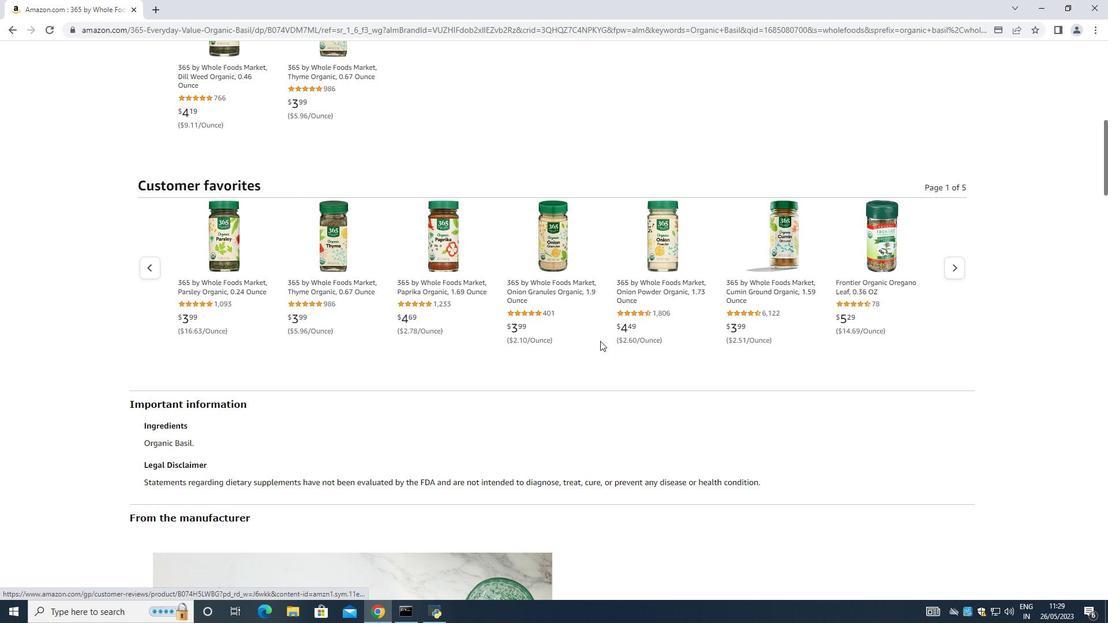 
Action: Mouse moved to (592, 347)
Screenshot: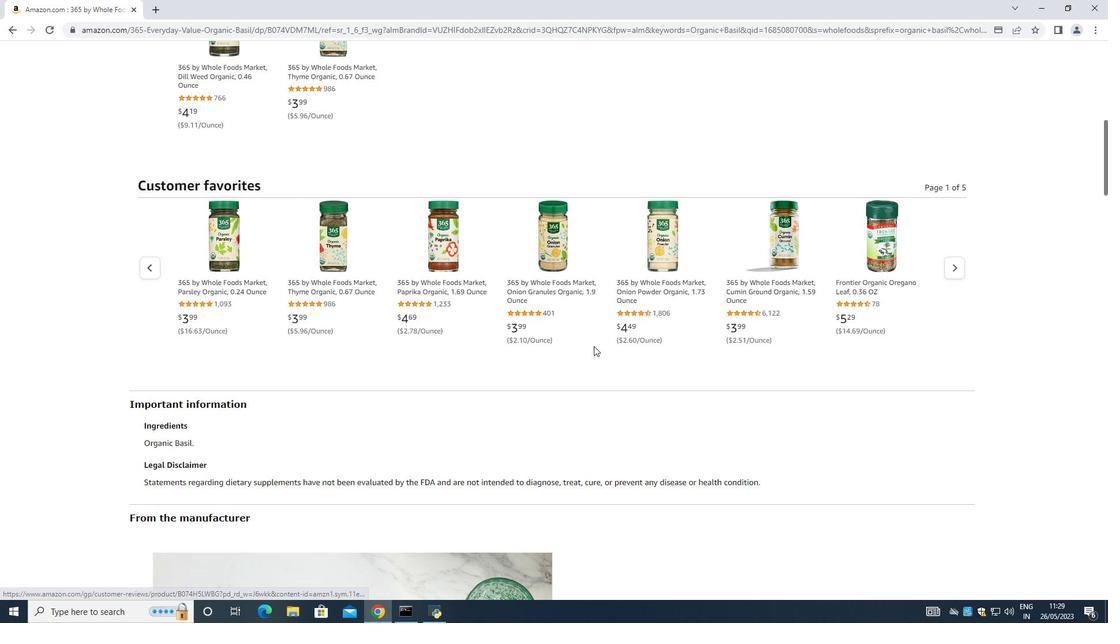 
Action: Mouse scrolled (592, 347) with delta (0, 0)
Screenshot: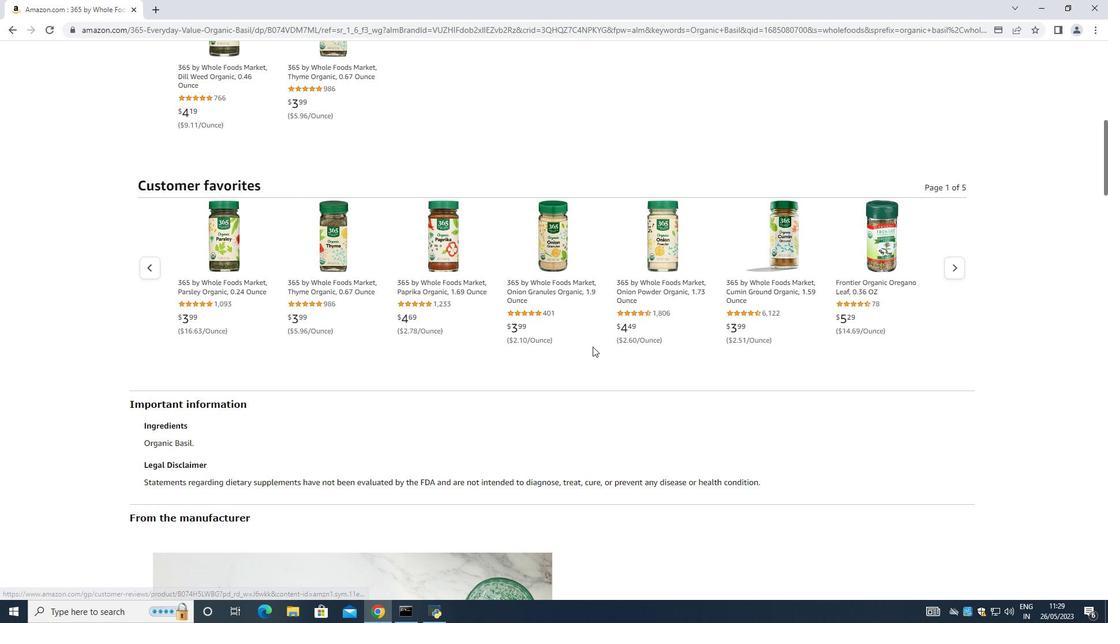 
Action: Mouse moved to (590, 350)
Screenshot: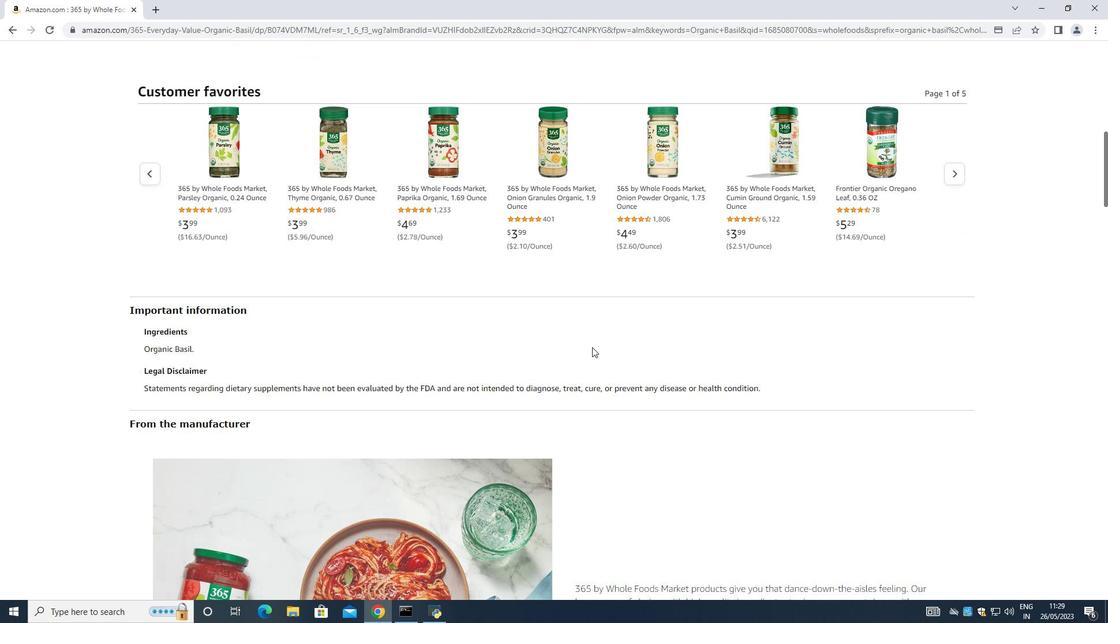 
Action: Mouse scrolled (591, 348) with delta (0, 0)
Screenshot: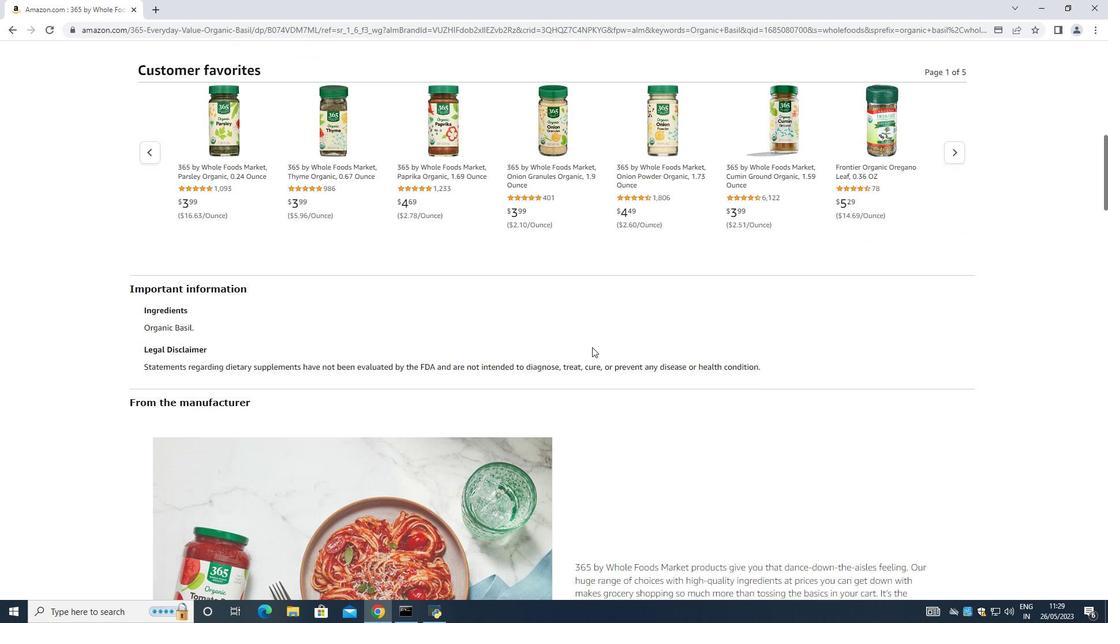 
Action: Mouse scrolled (590, 349) with delta (0, 0)
Screenshot: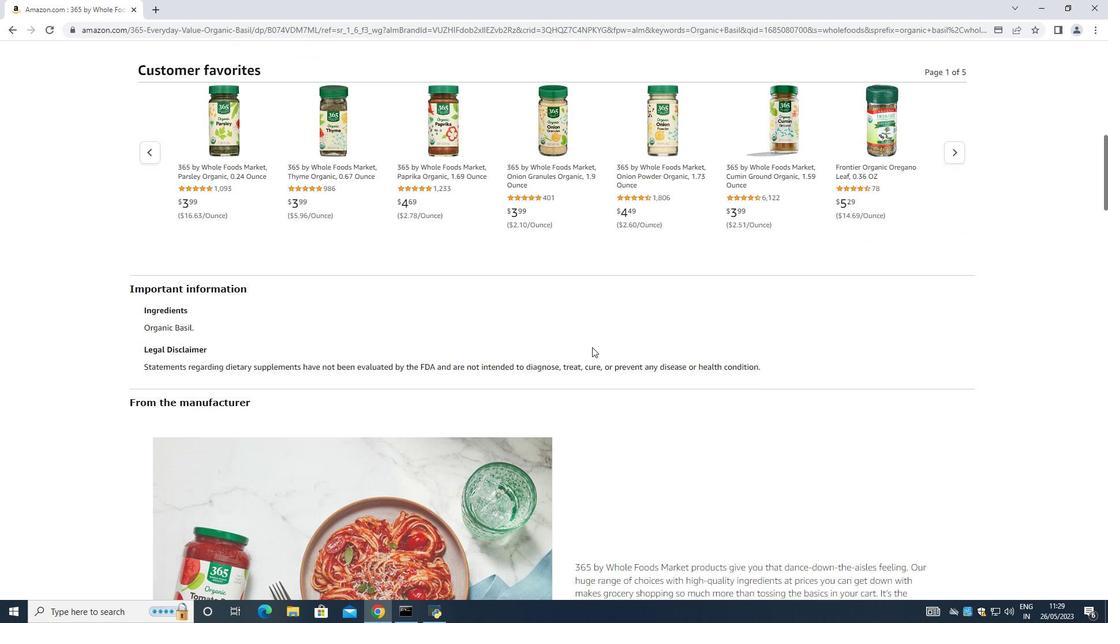 
Action: Mouse scrolled (590, 349) with delta (0, 0)
Screenshot: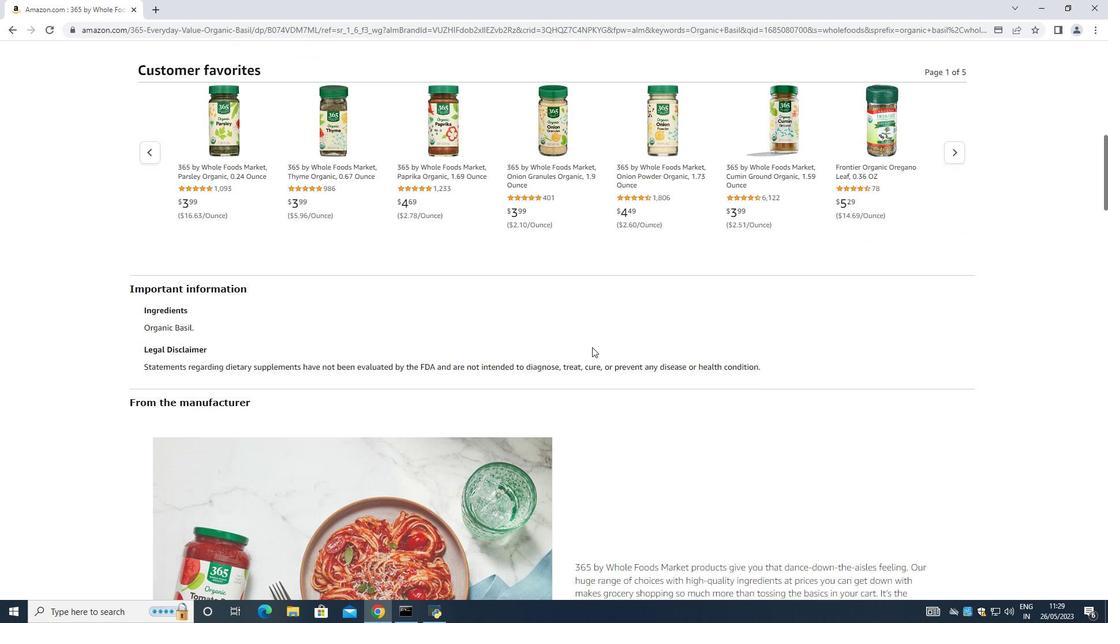
Action: Mouse moved to (589, 351)
Screenshot: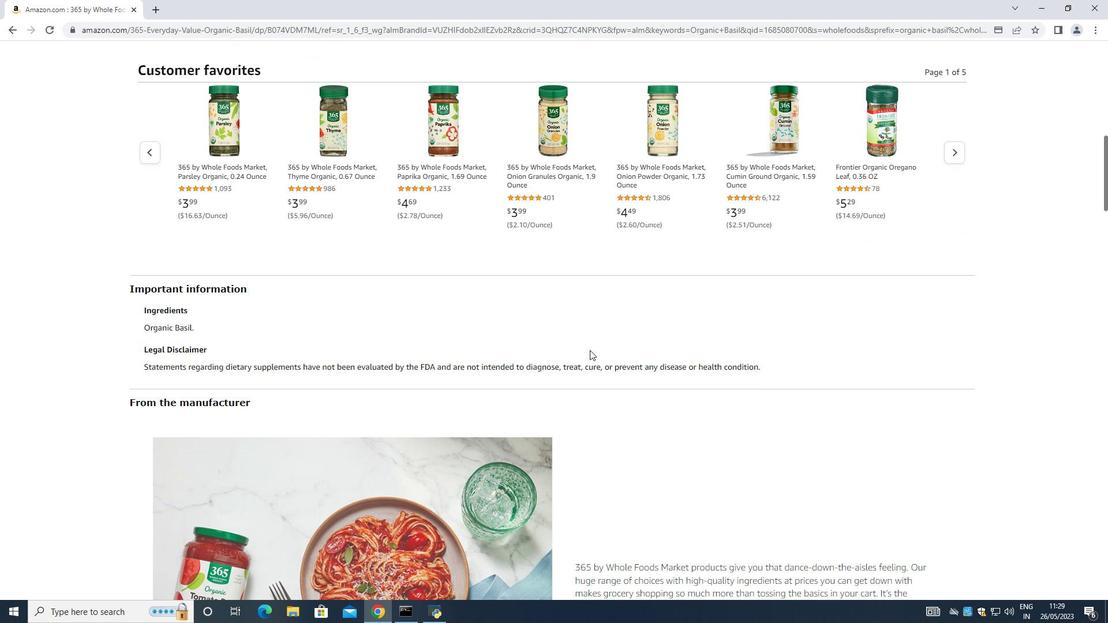
Action: Mouse scrolled (589, 350) with delta (0, 0)
Screenshot: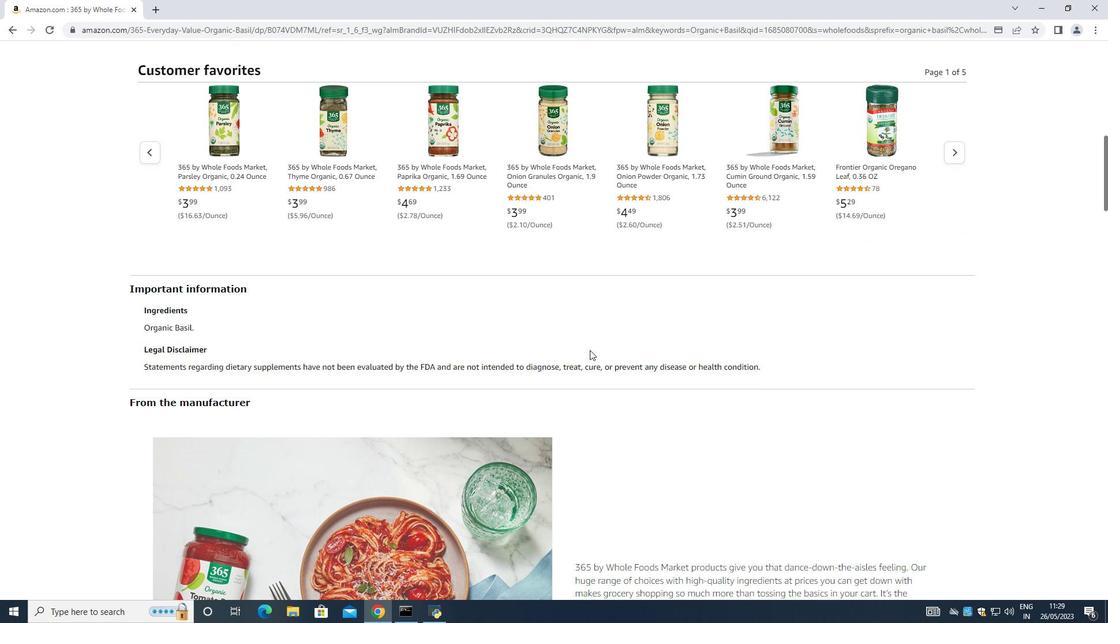 
Action: Mouse moved to (588, 352)
Screenshot: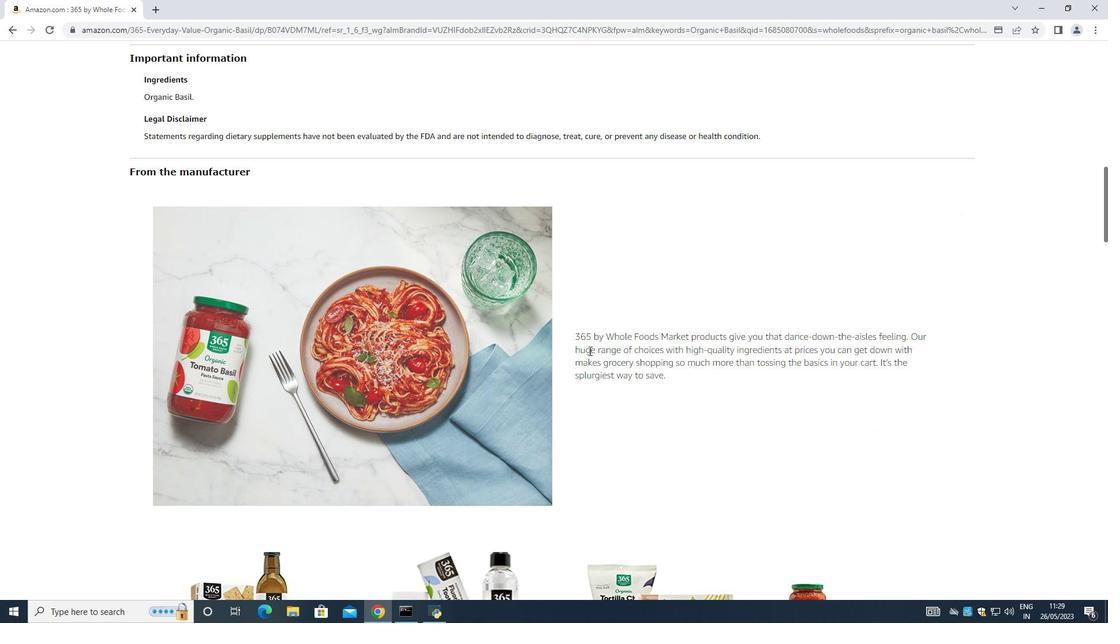 
Action: Mouse scrolled (588, 352) with delta (0, 0)
Screenshot: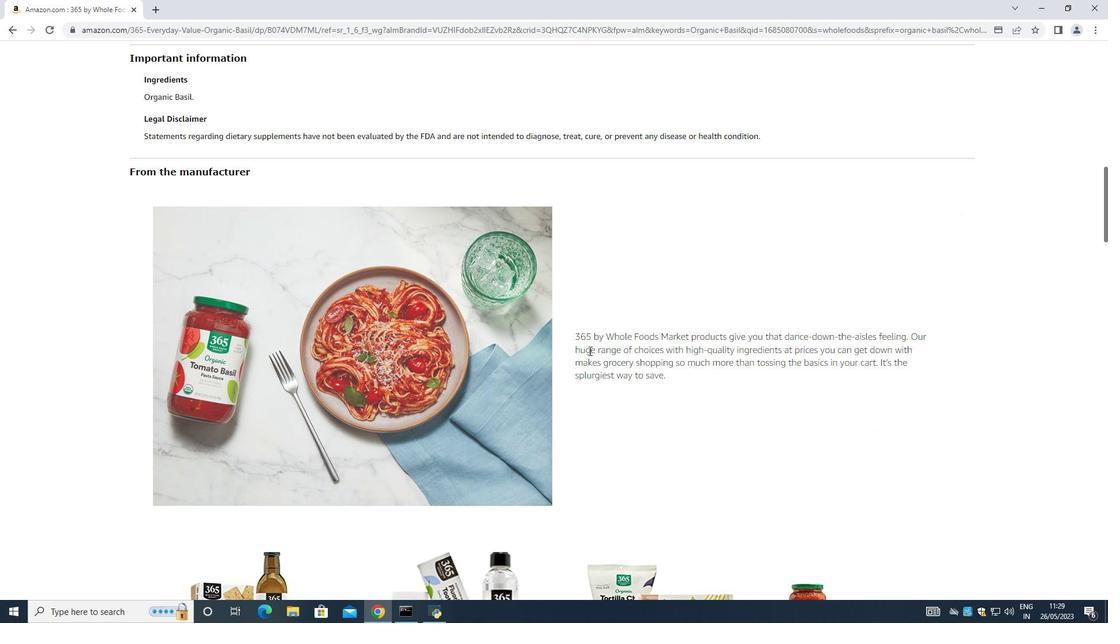 
Action: Mouse moved to (588, 353)
Screenshot: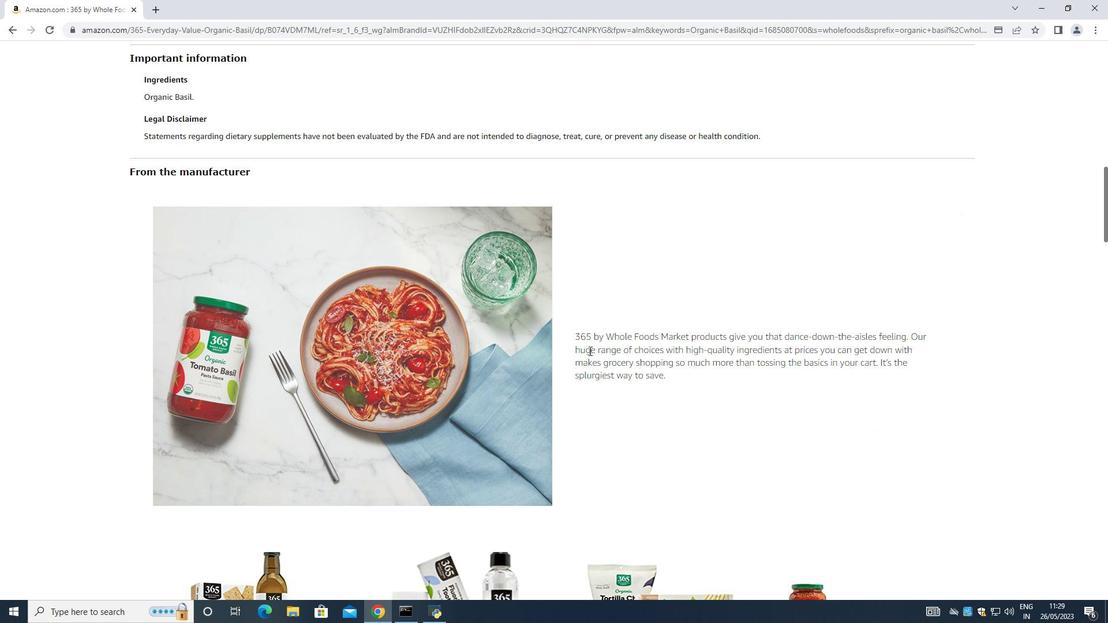 
Action: Mouse scrolled (588, 353) with delta (0, 0)
Screenshot: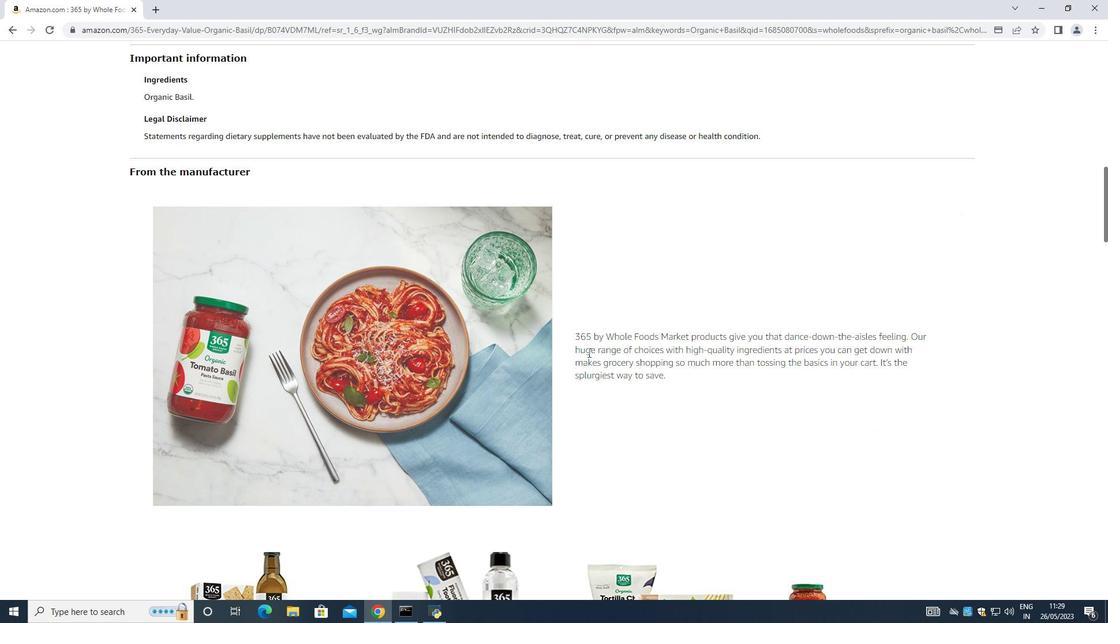 
Action: Mouse scrolled (588, 353) with delta (0, 0)
Screenshot: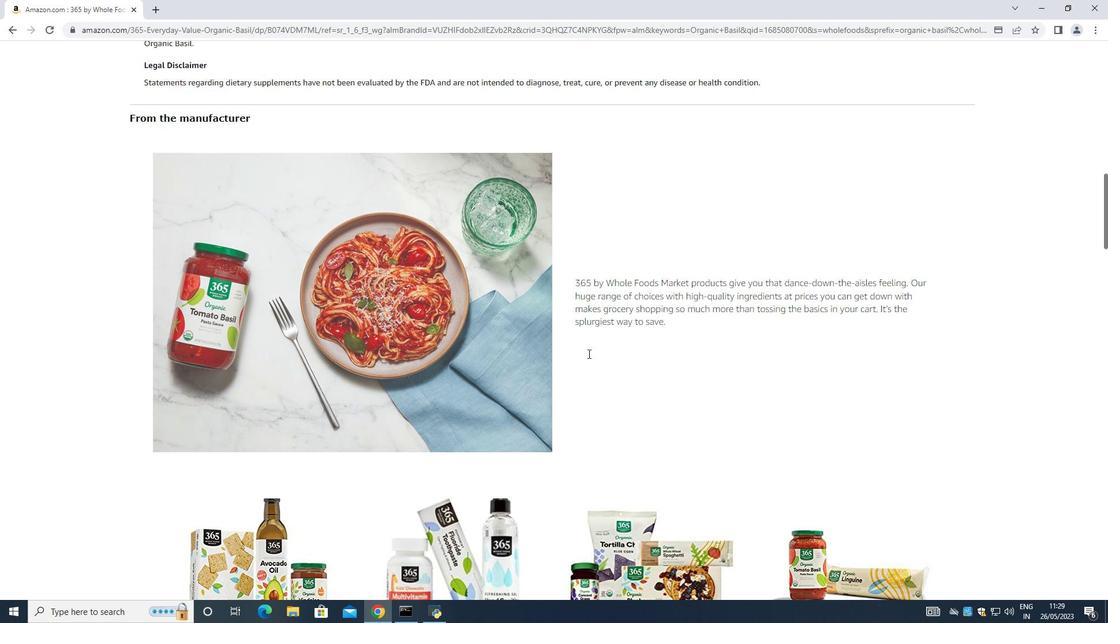 
Action: Mouse moved to (586, 353)
Screenshot: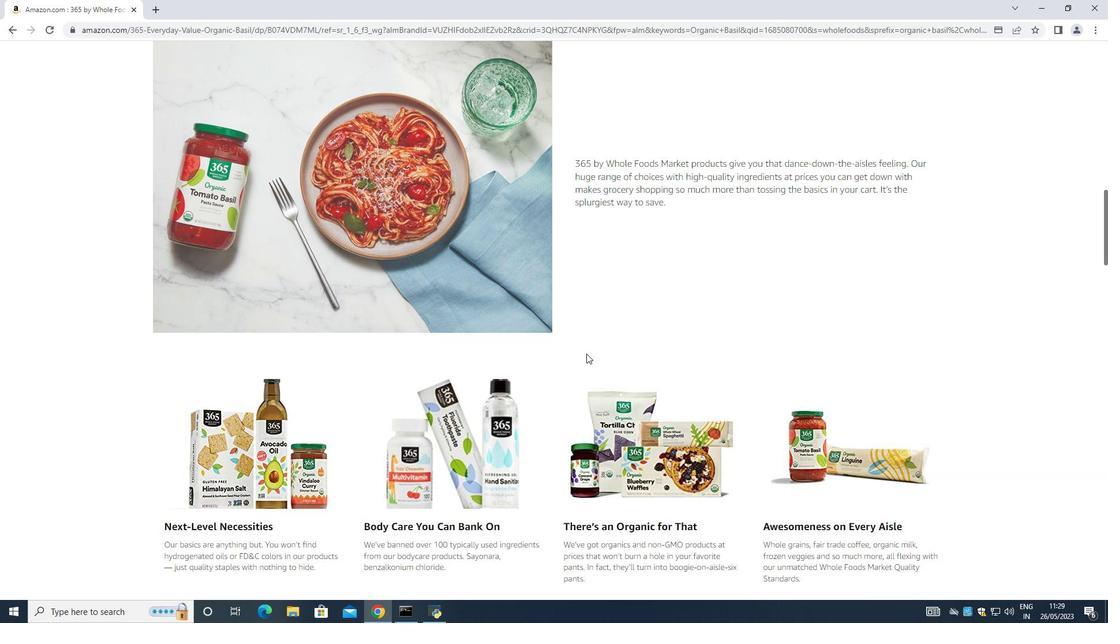 
Action: Mouse scrolled (586, 352) with delta (0, 0)
Screenshot: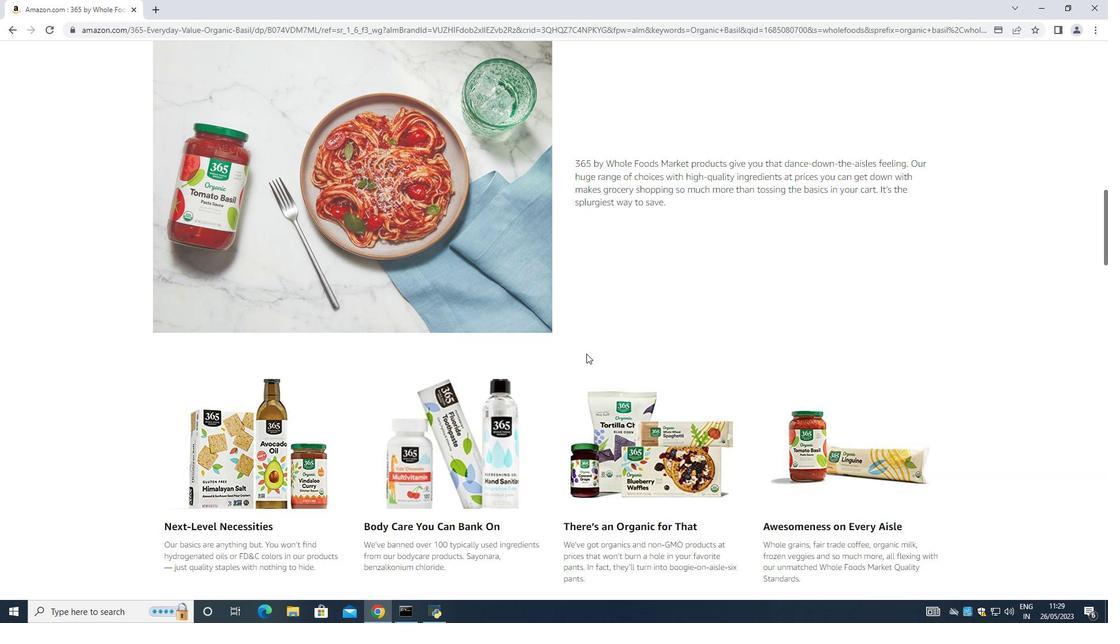 
Action: Mouse moved to (582, 355)
Screenshot: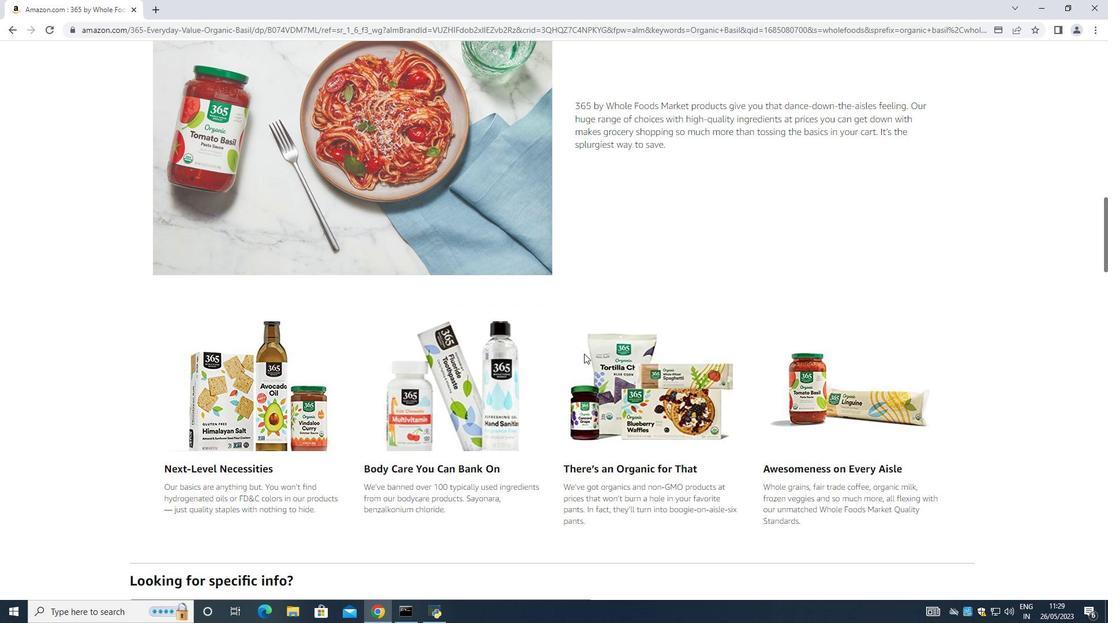 
Action: Mouse scrolled (583, 353) with delta (0, 0)
Screenshot: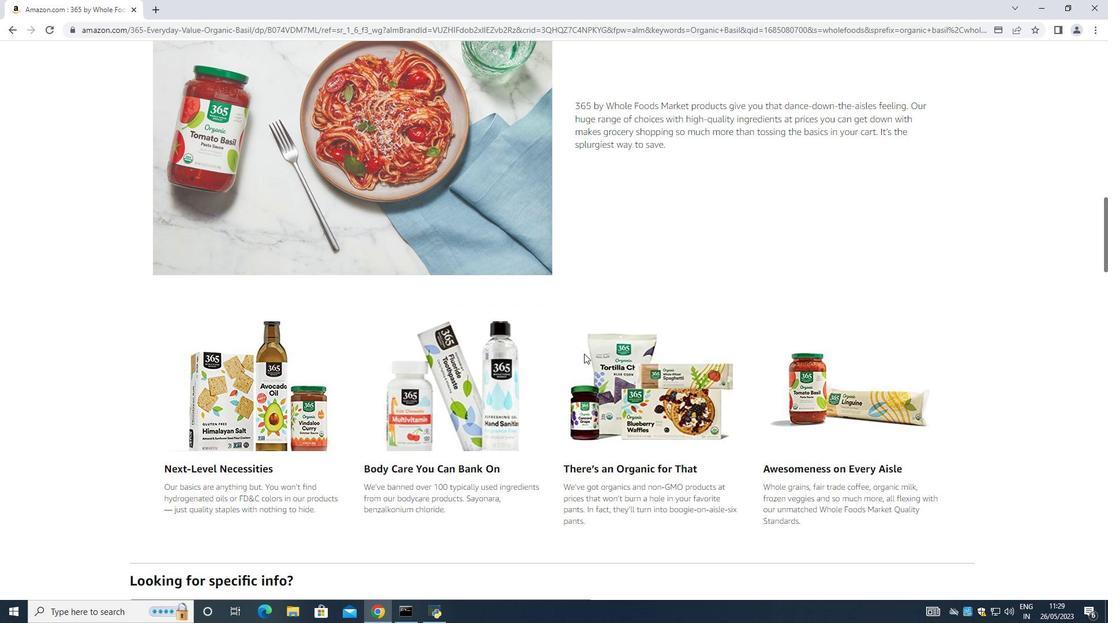 
Action: Mouse moved to (582, 356)
Screenshot: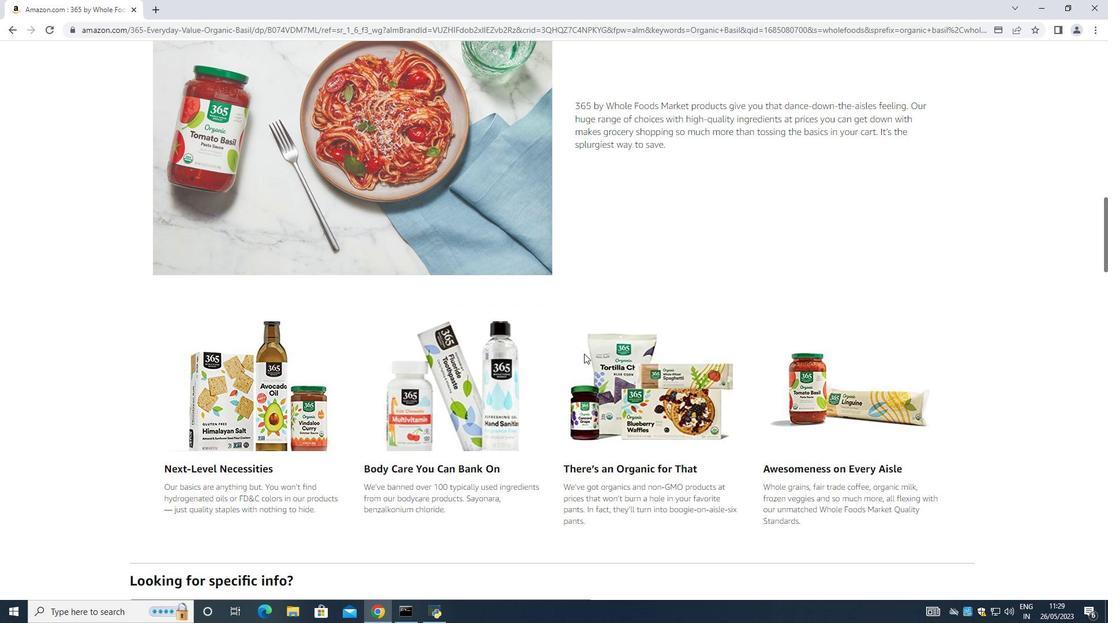 
Action: Mouse scrolled (582, 355) with delta (0, 0)
Screenshot: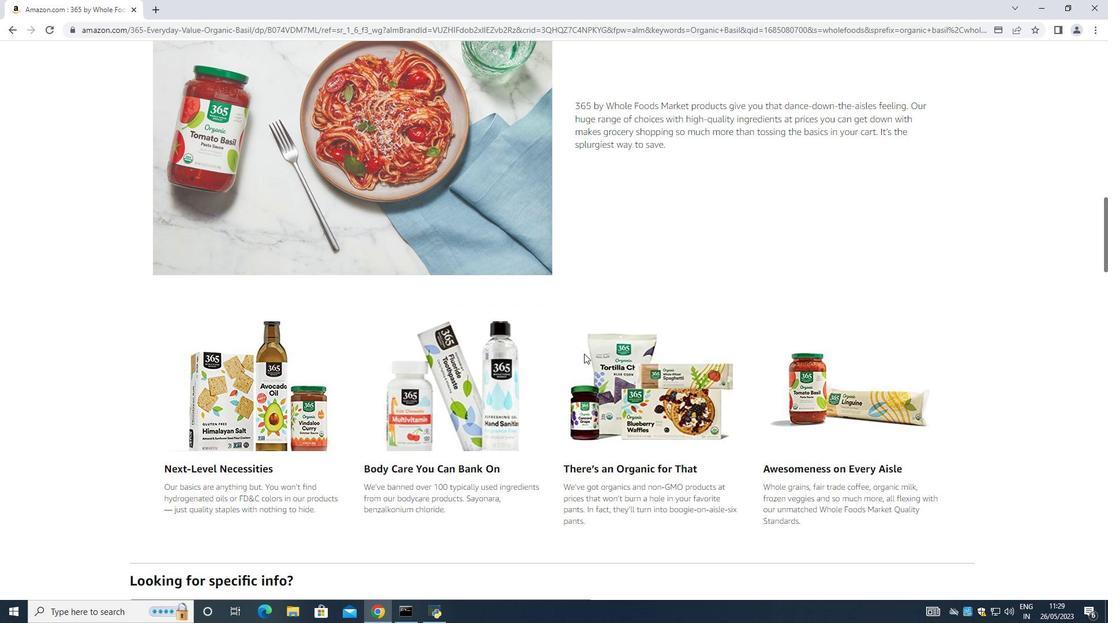
Action: Mouse scrolled (582, 355) with delta (0, 0)
Screenshot: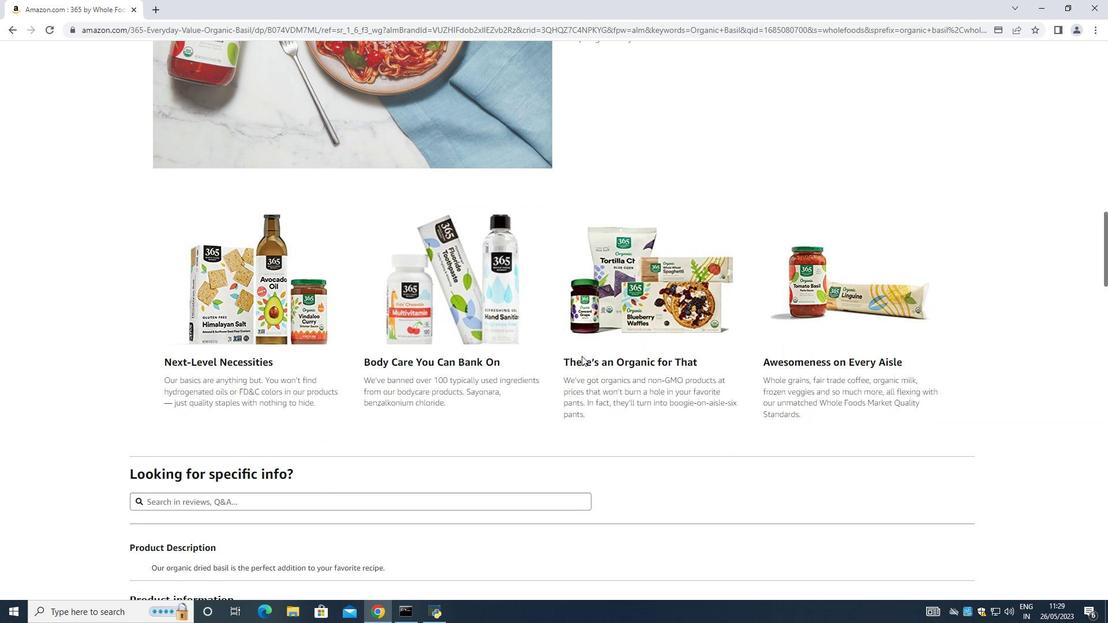 
Action: Mouse scrolled (582, 355) with delta (0, 0)
Screenshot: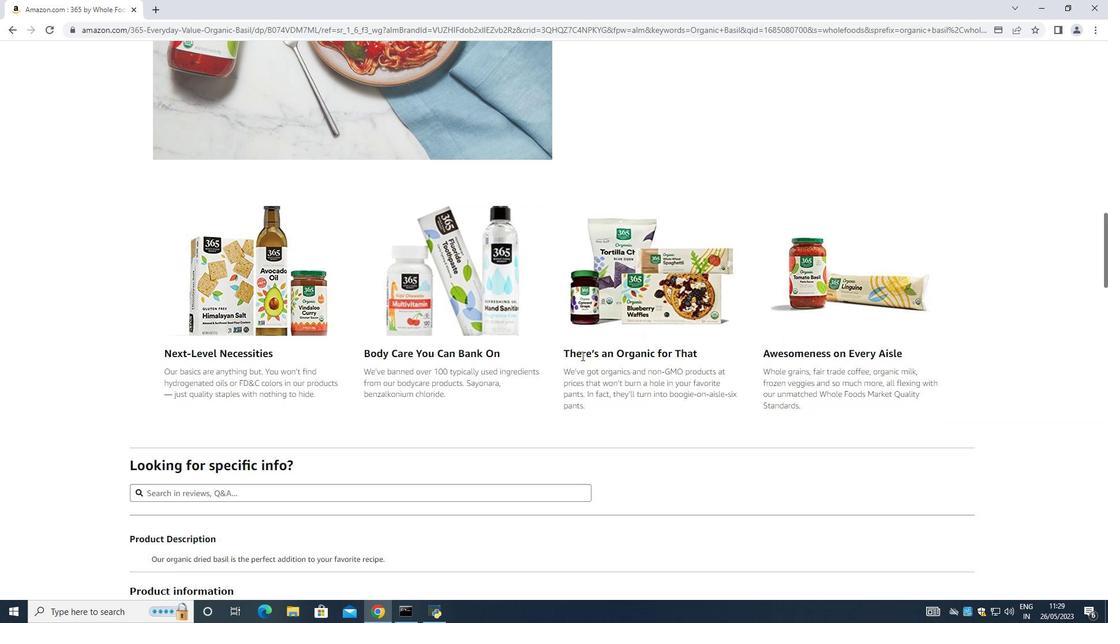 
Action: Mouse moved to (582, 356)
Screenshot: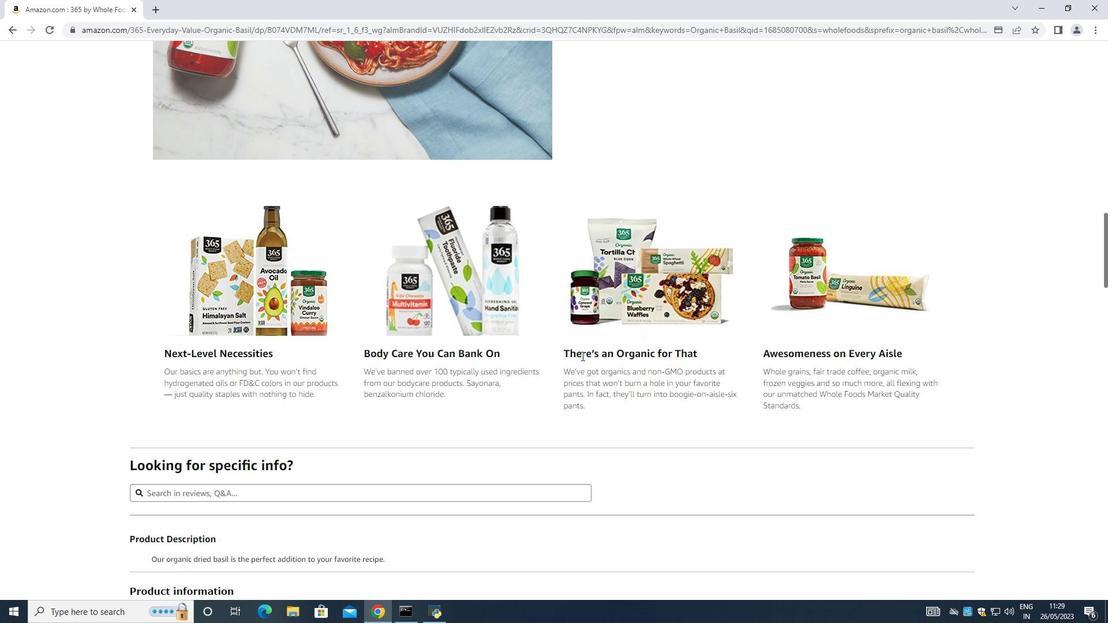 
Action: Mouse scrolled (582, 355) with delta (0, 0)
Screenshot: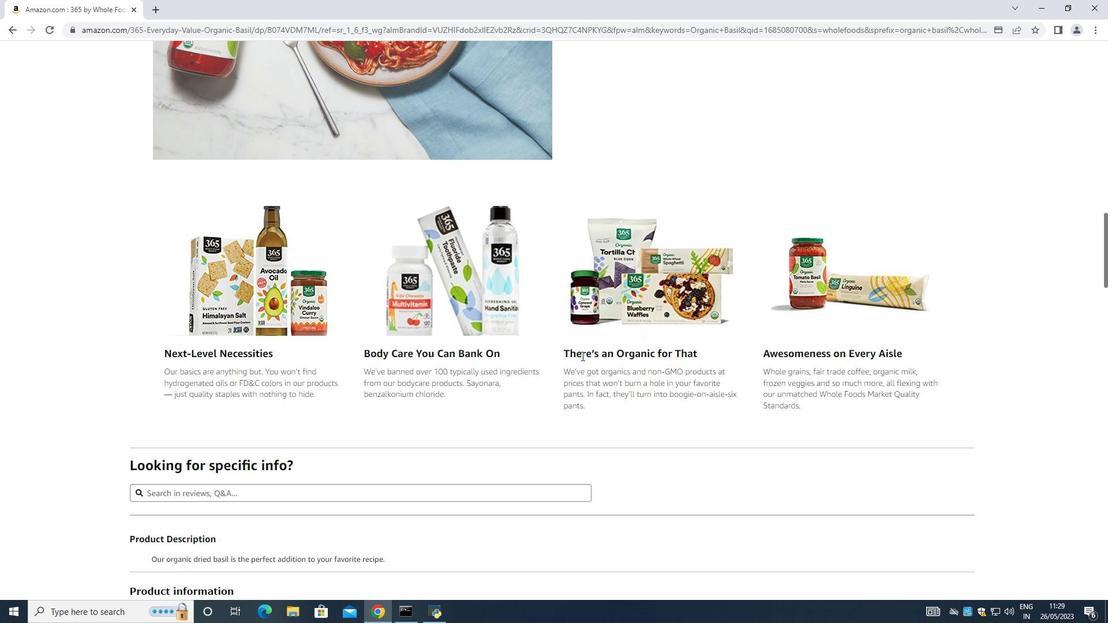 
Action: Mouse moved to (580, 357)
Screenshot: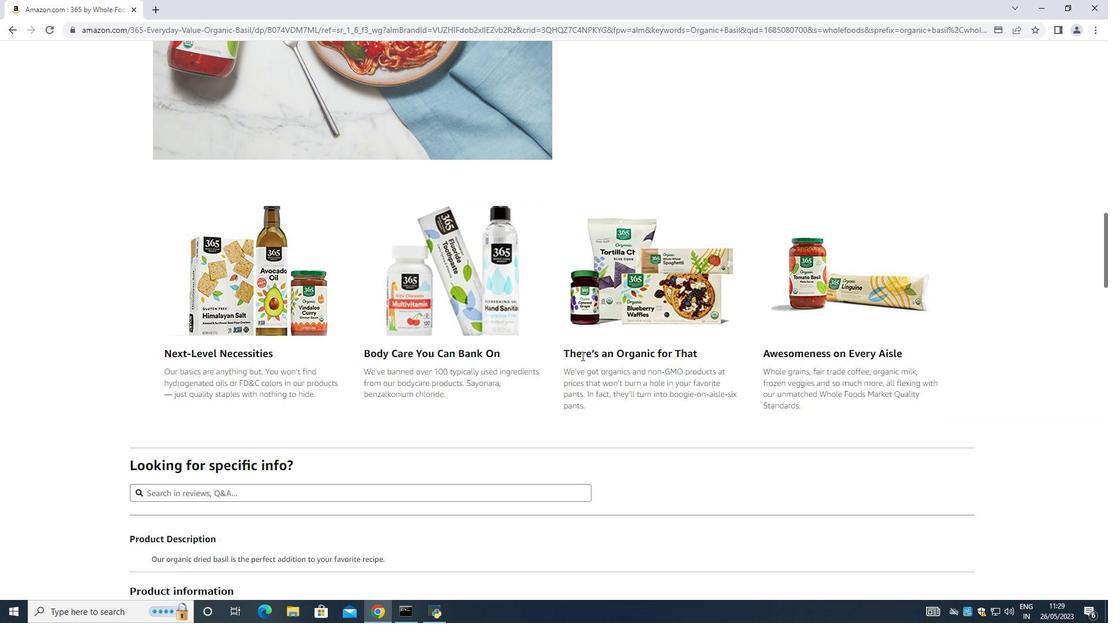 
Action: Mouse scrolled (580, 356) with delta (0, 0)
Screenshot: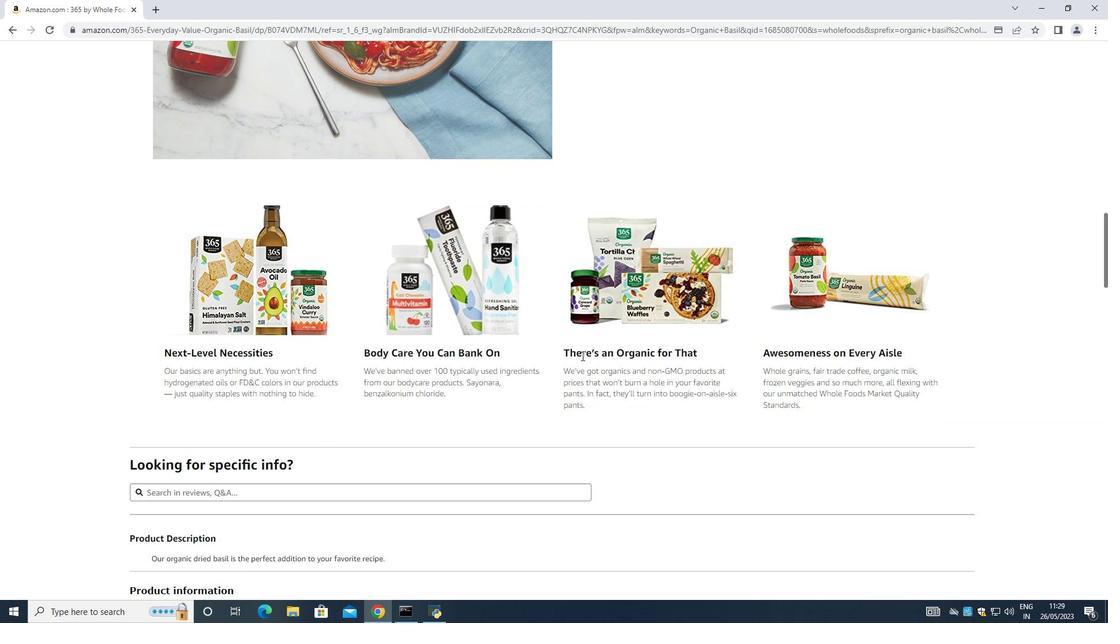 
Action: Mouse moved to (579, 357)
Screenshot: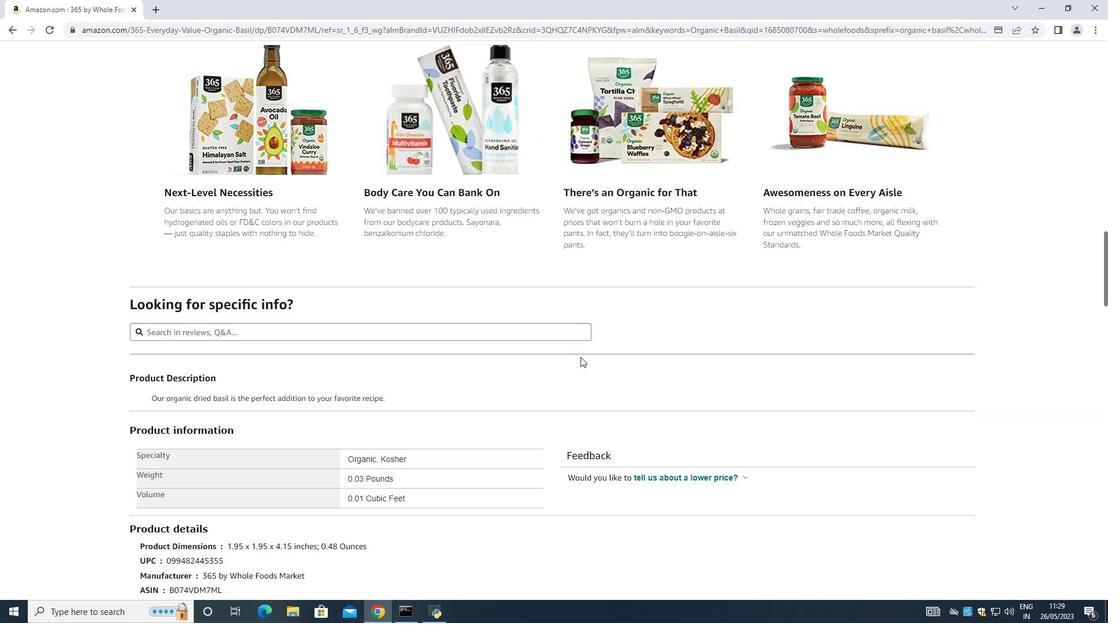 
Action: Mouse scrolled (579, 356) with delta (0, 0)
Screenshot: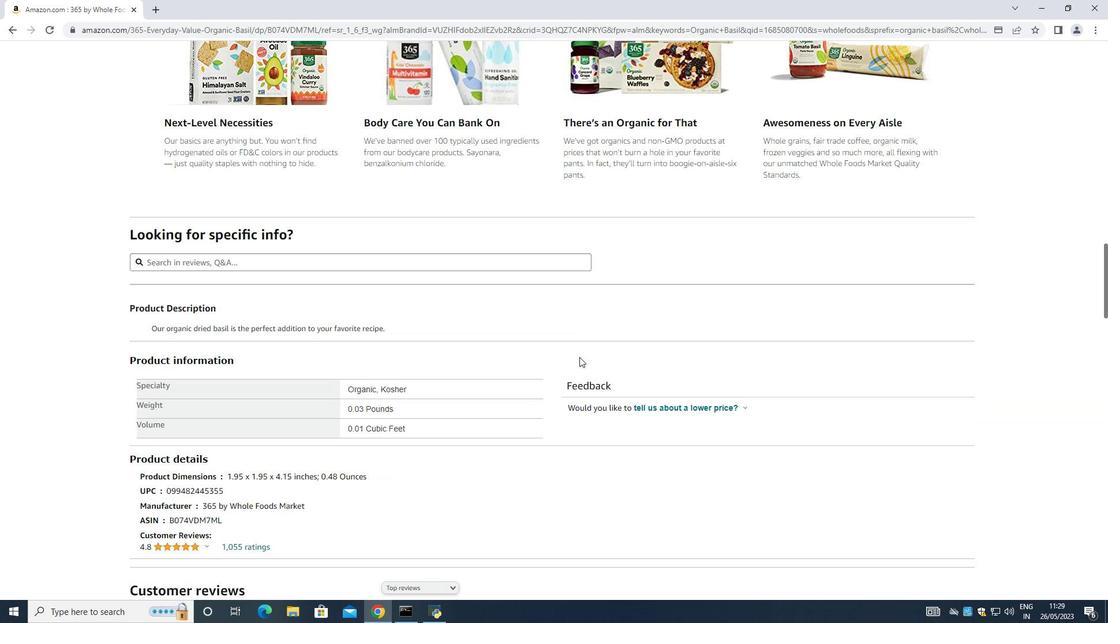 
Action: Mouse moved to (410, 378)
Screenshot: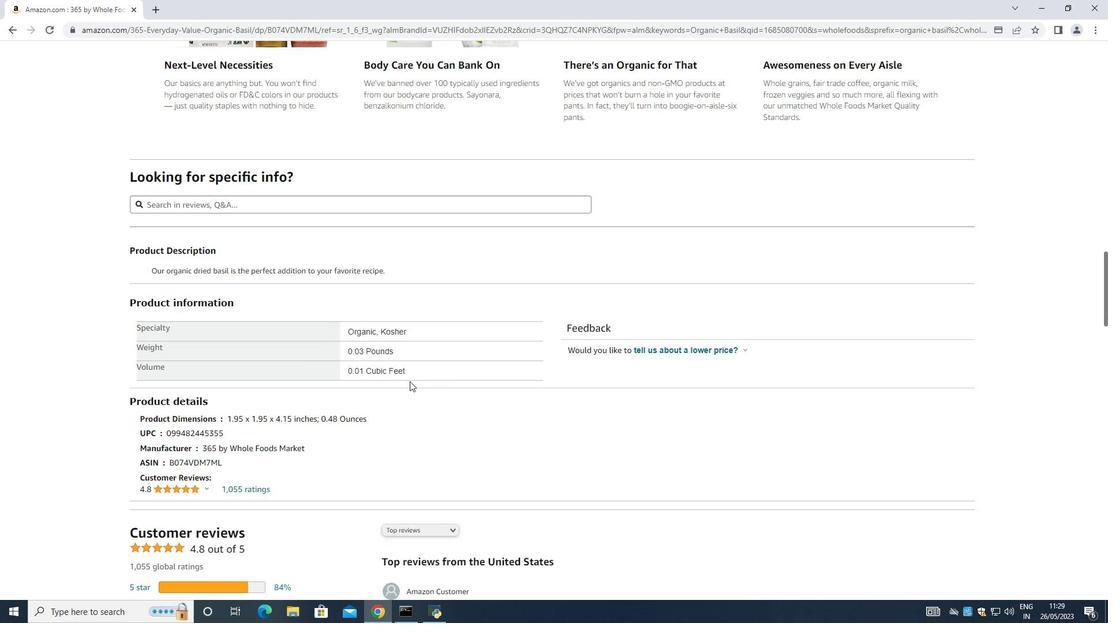 
Action: Mouse scrolled (410, 377) with delta (0, 0)
Screenshot: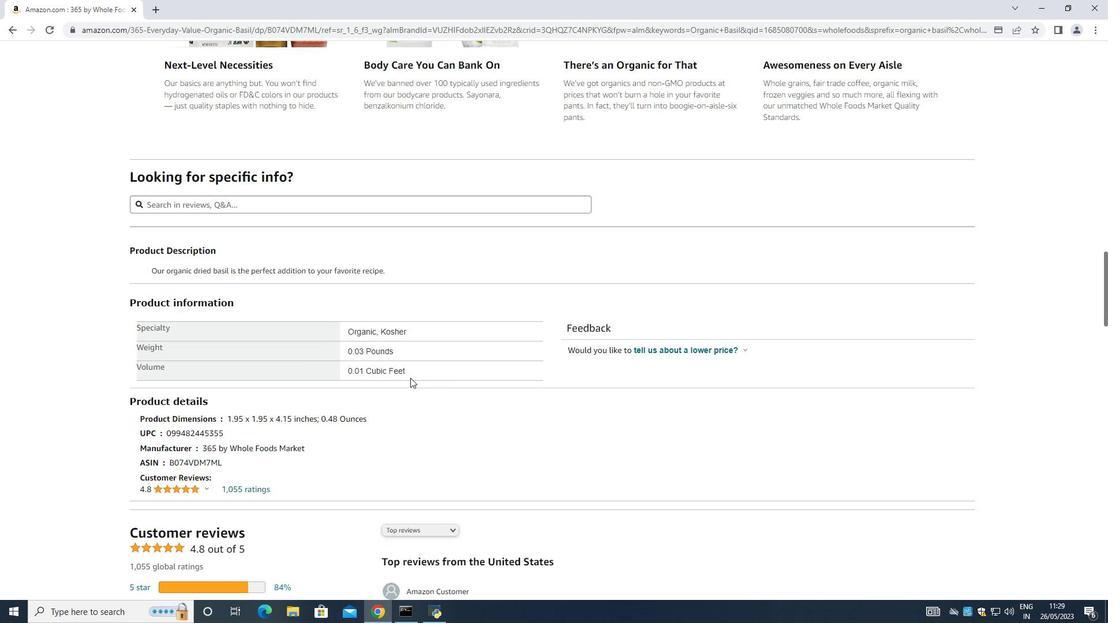 
Action: Mouse moved to (266, 417)
Screenshot: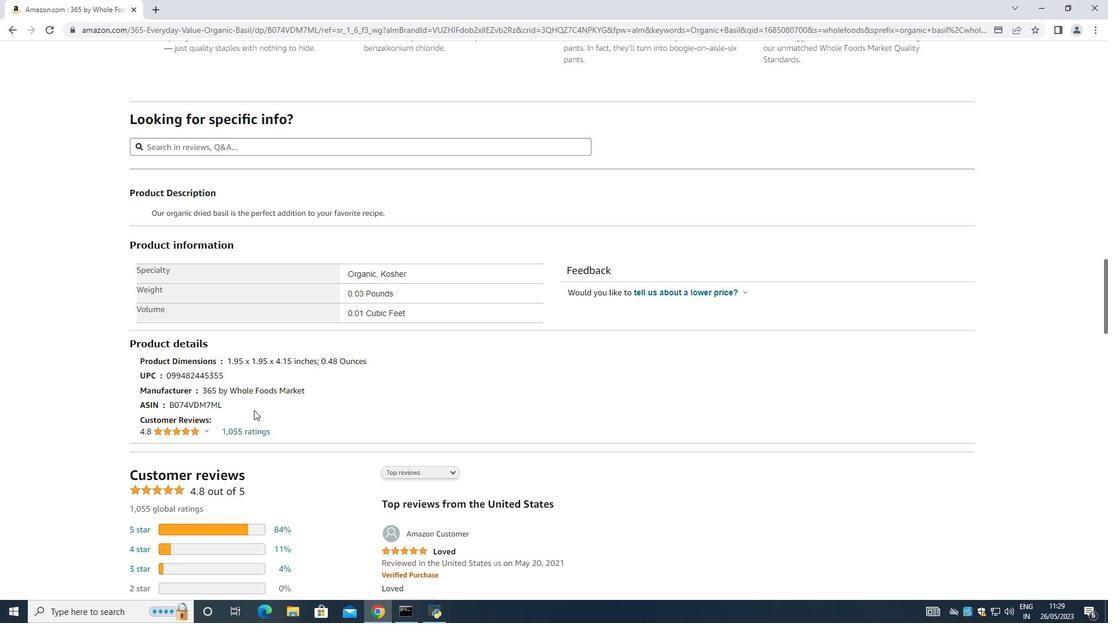 
Action: Mouse scrolled (266, 416) with delta (0, 0)
Screenshot: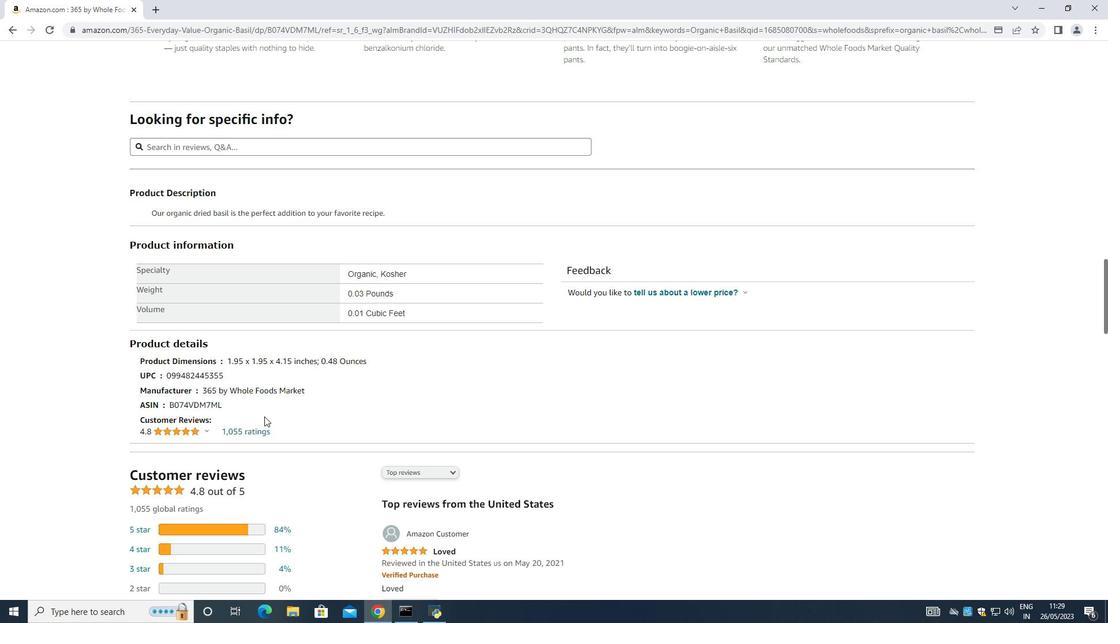 
Action: Mouse scrolled (266, 416) with delta (0, 0)
Screenshot: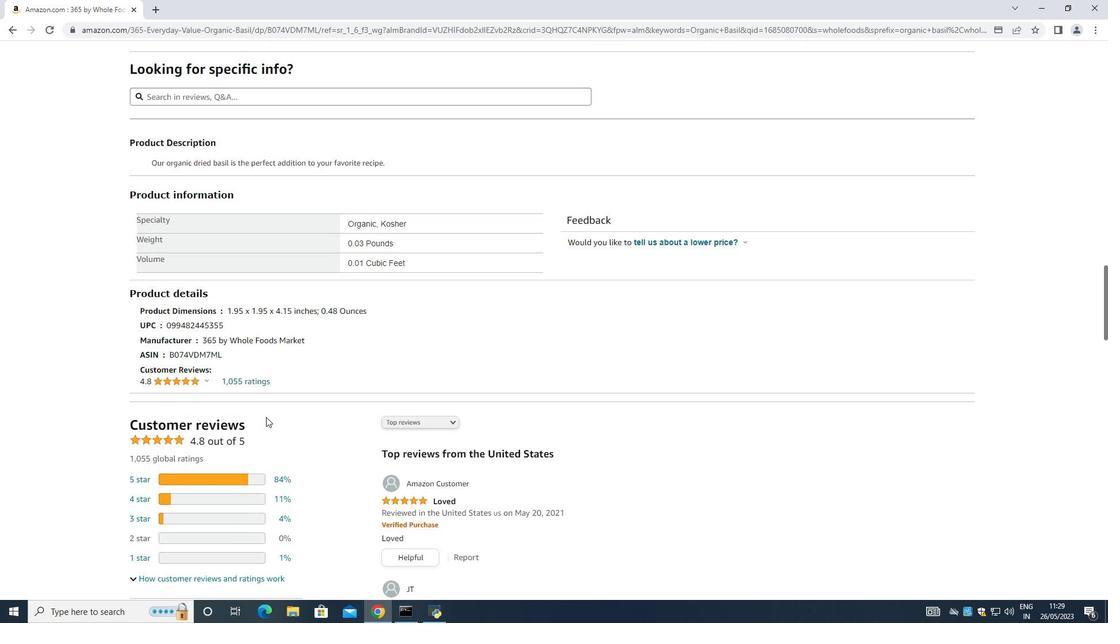 
Action: Mouse moved to (267, 421)
Screenshot: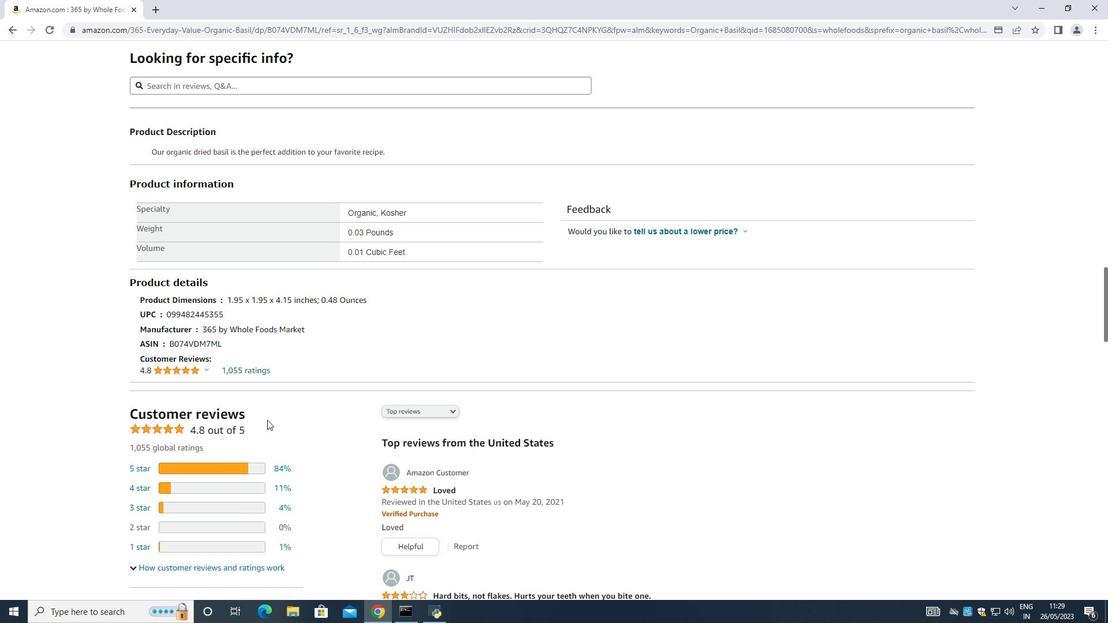 
Action: Mouse scrolled (267, 420) with delta (0, 0)
Screenshot: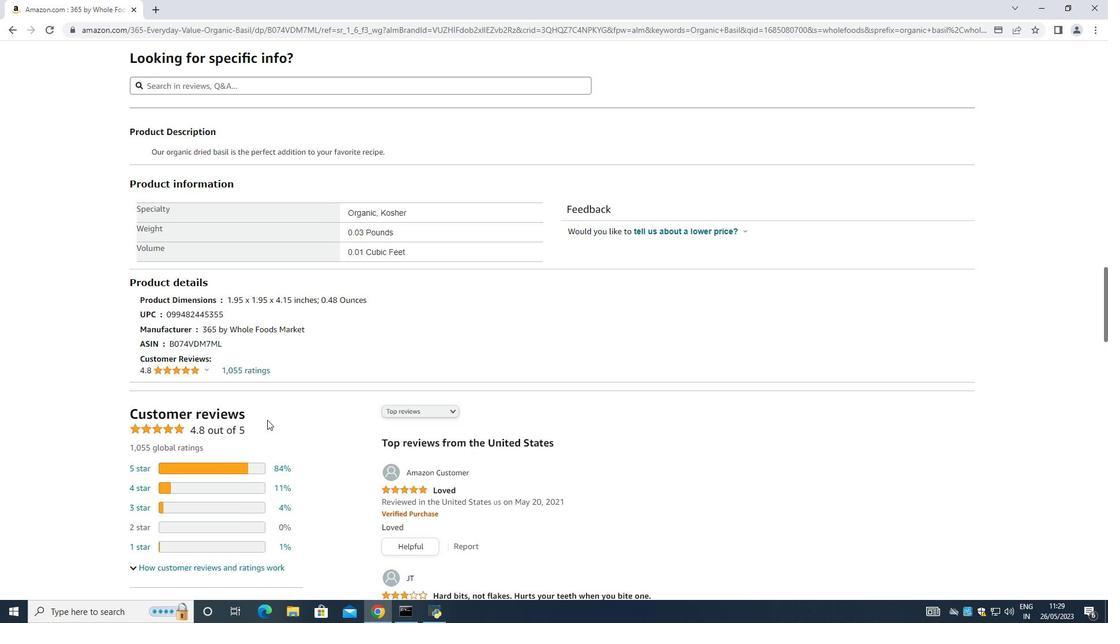 
Action: Mouse moved to (509, 380)
Screenshot: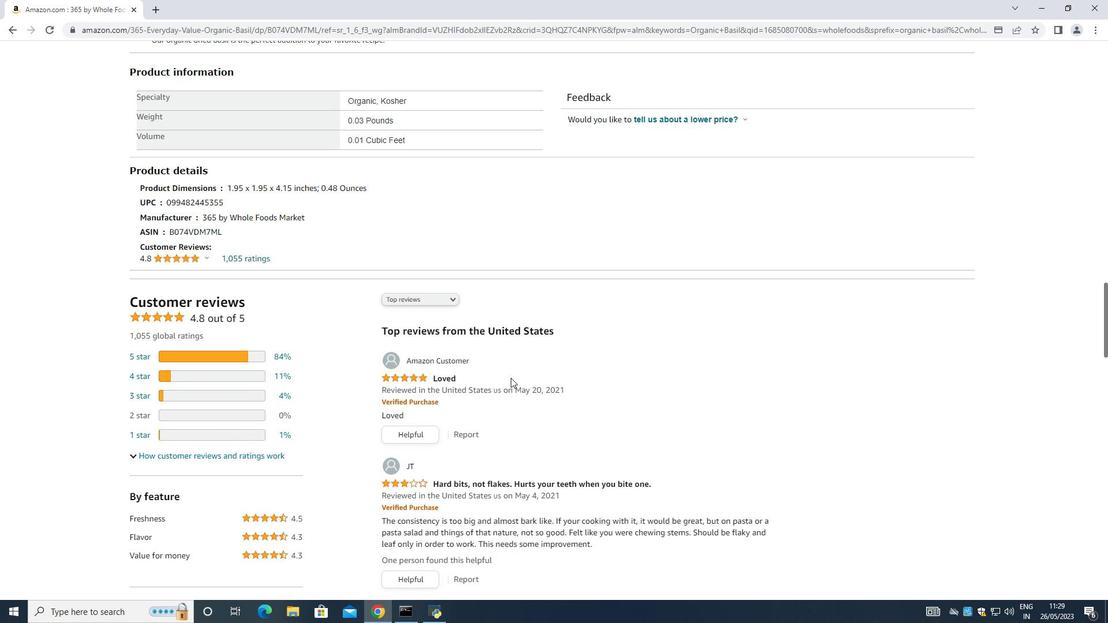 
Action: Mouse scrolled (509, 379) with delta (0, 0)
Screenshot: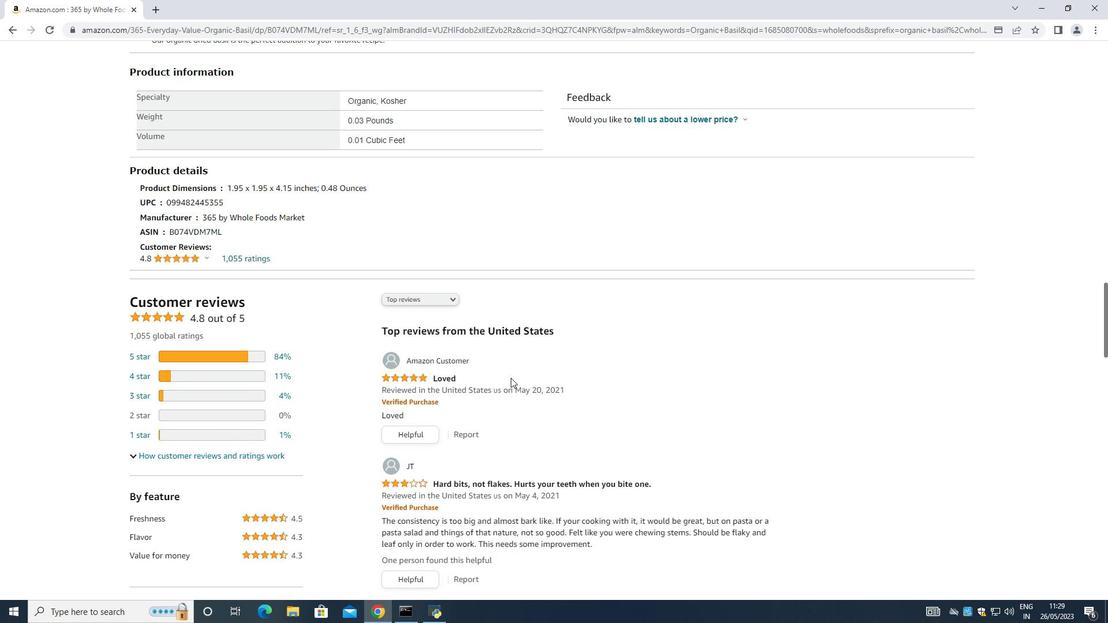 
Action: Mouse moved to (508, 385)
Screenshot: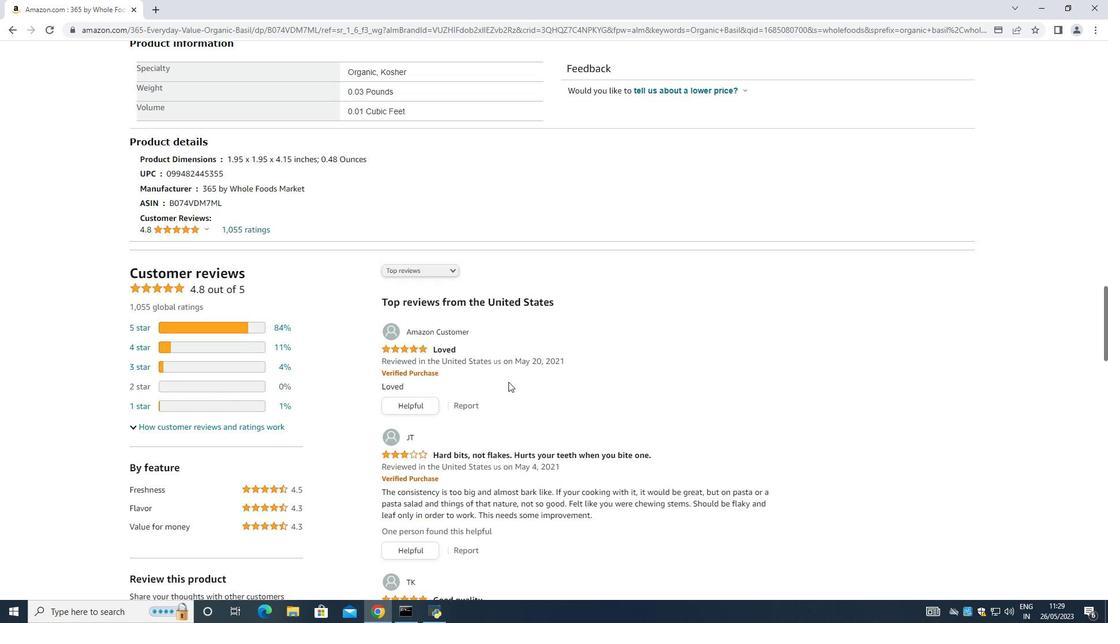 
Action: Mouse scrolled (508, 384) with delta (0, 0)
Screenshot: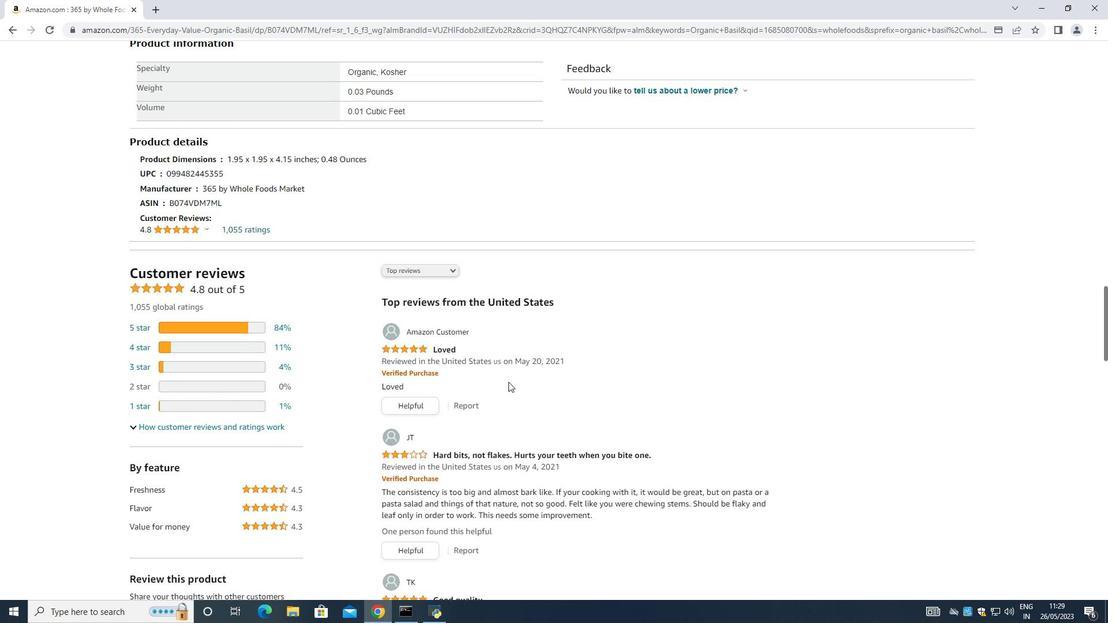 
Action: Mouse moved to (502, 384)
Screenshot: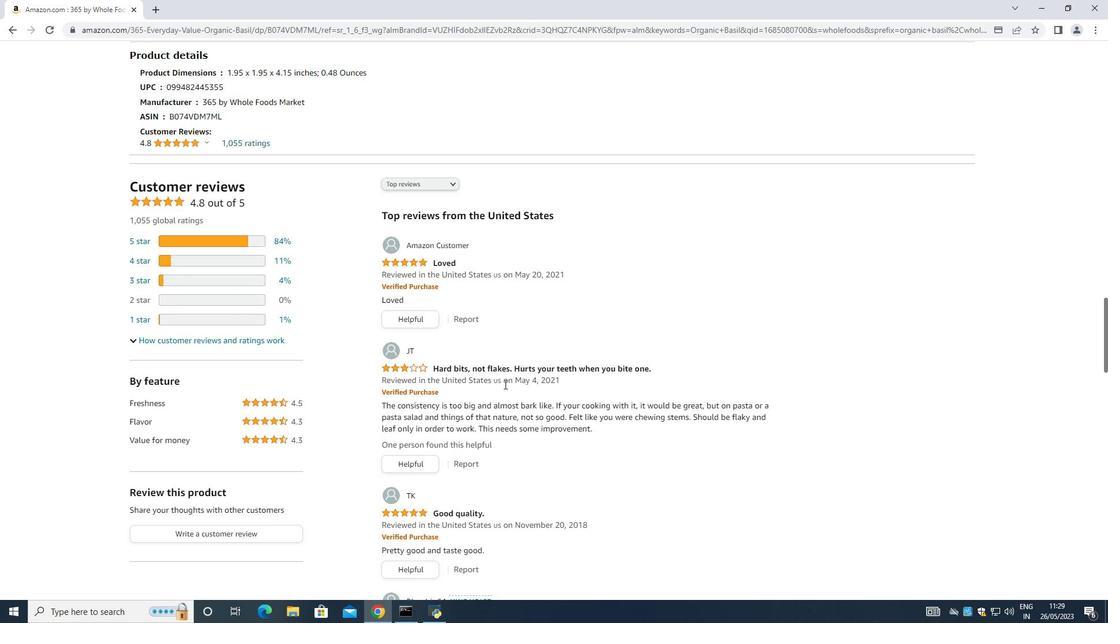 
Action: Mouse scrolled (502, 383) with delta (0, 0)
Screenshot: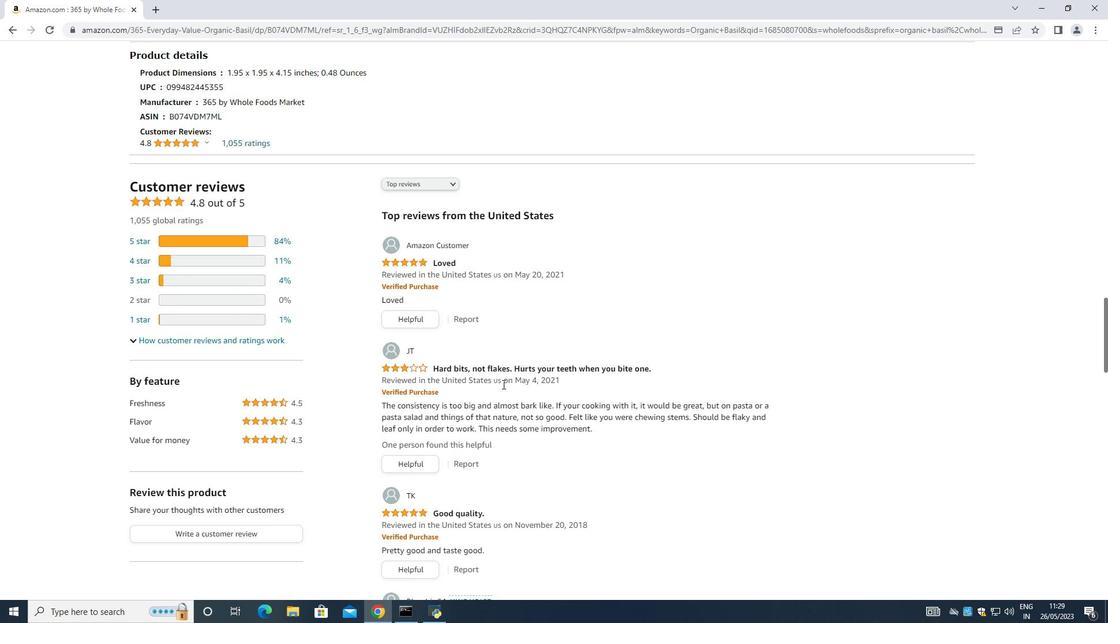 
Action: Mouse moved to (498, 393)
Screenshot: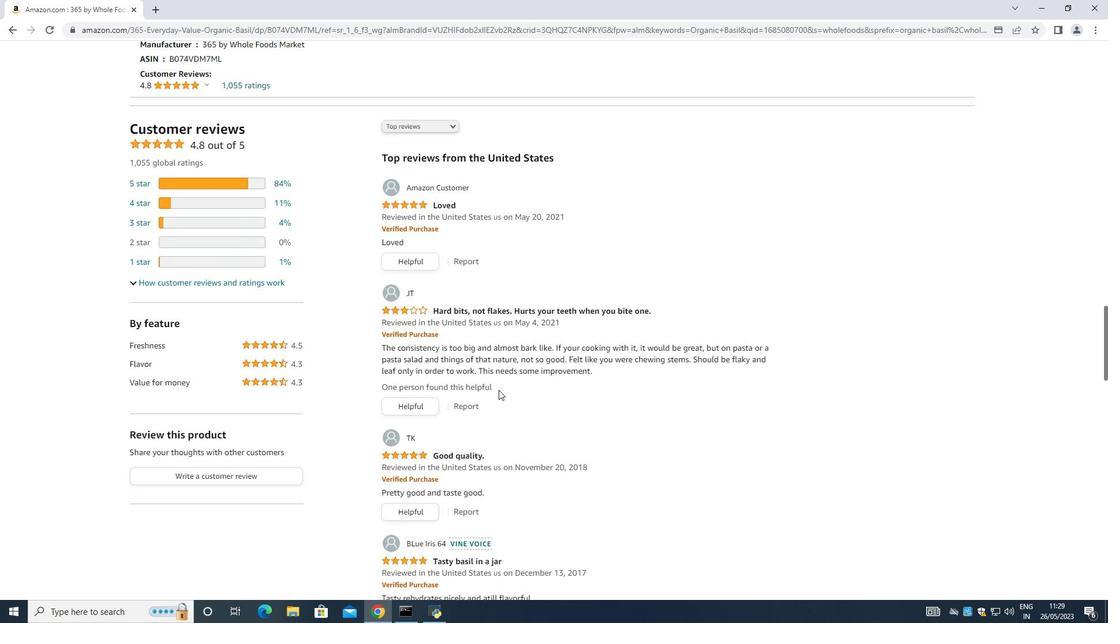 
Action: Mouse scrolled (498, 392) with delta (0, 0)
Screenshot: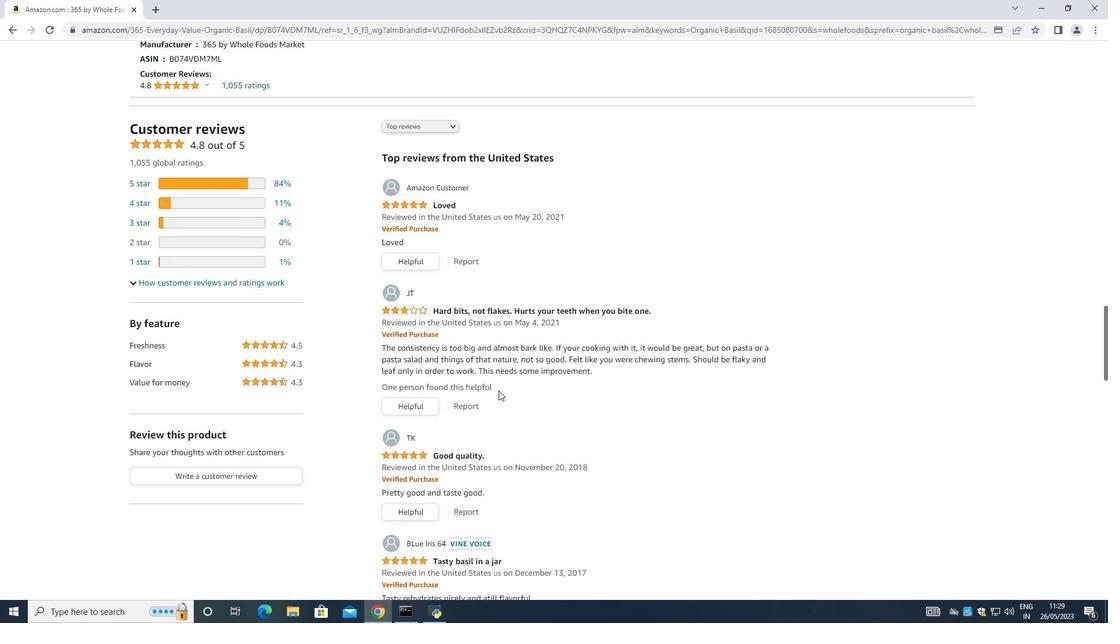 
Action: Mouse moved to (497, 398)
Screenshot: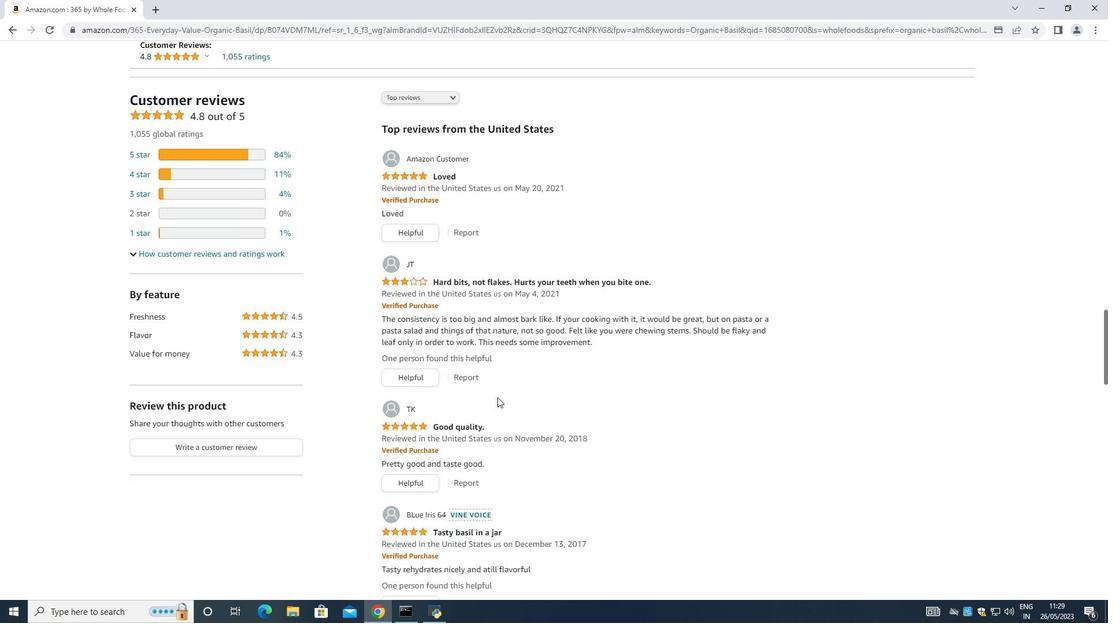 
Action: Mouse scrolled (497, 397) with delta (0, 0)
Screenshot: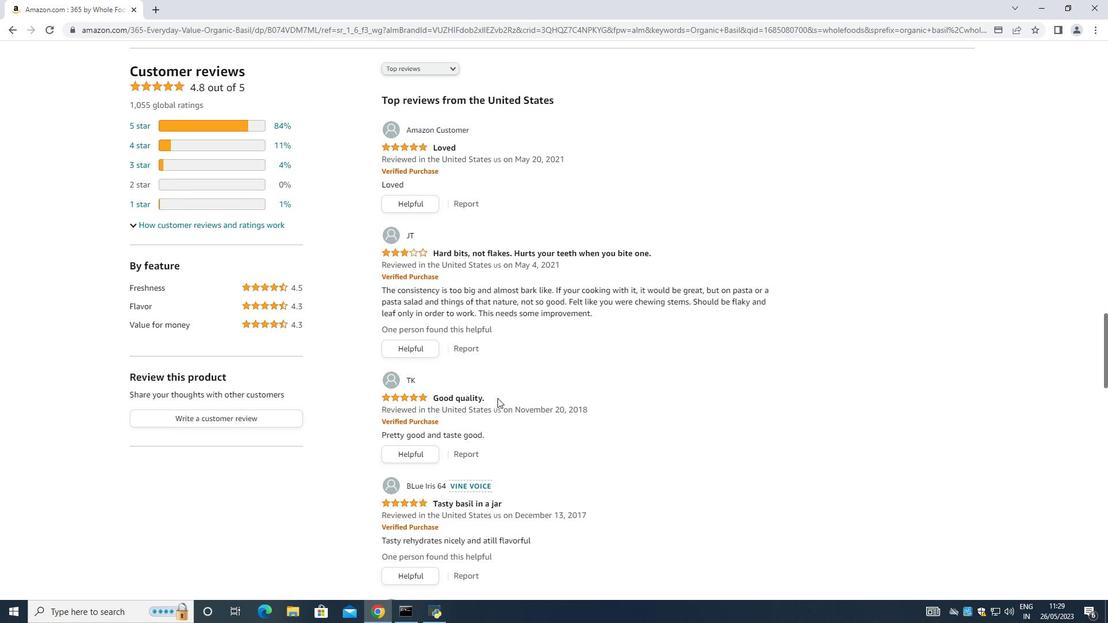 
Action: Mouse moved to (495, 404)
Screenshot: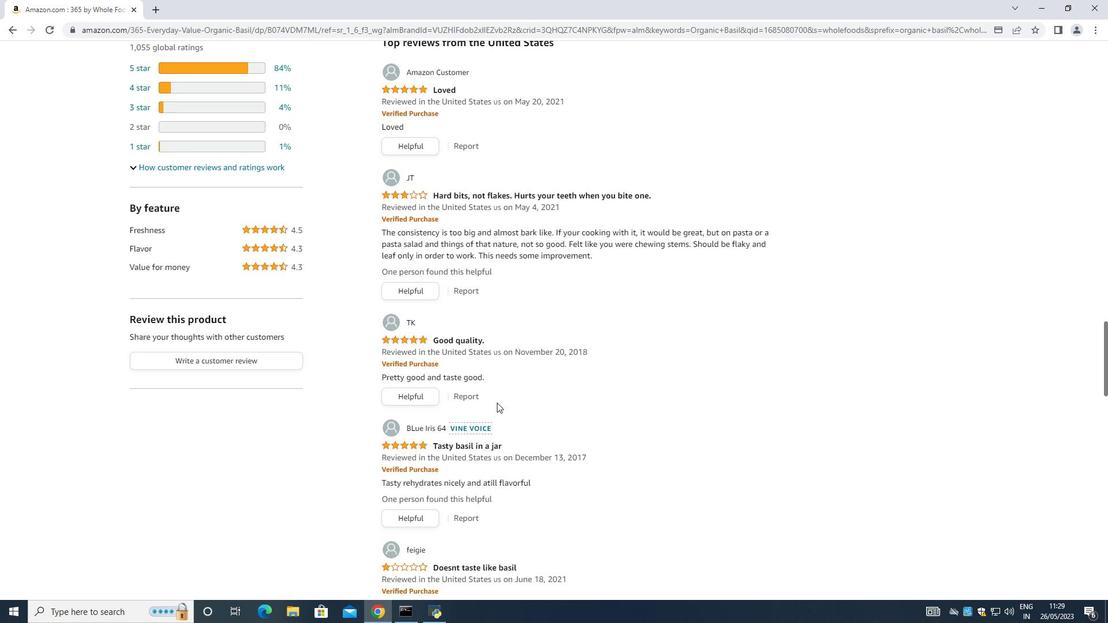 
Action: Mouse scrolled (495, 404) with delta (0, 0)
Screenshot: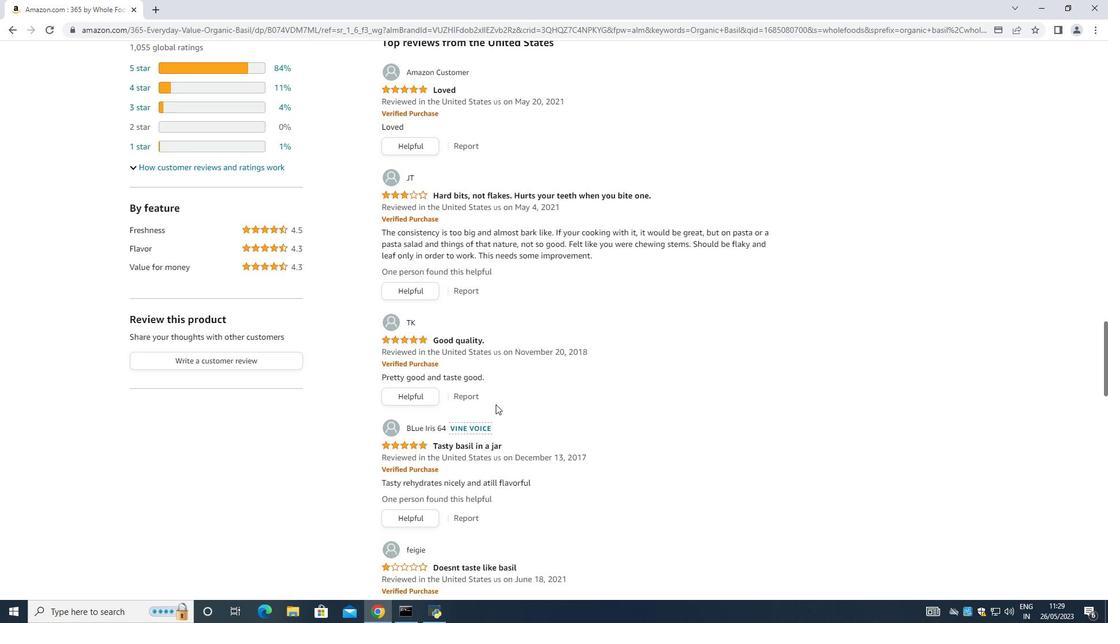 
Action: Mouse moved to (495, 405)
Screenshot: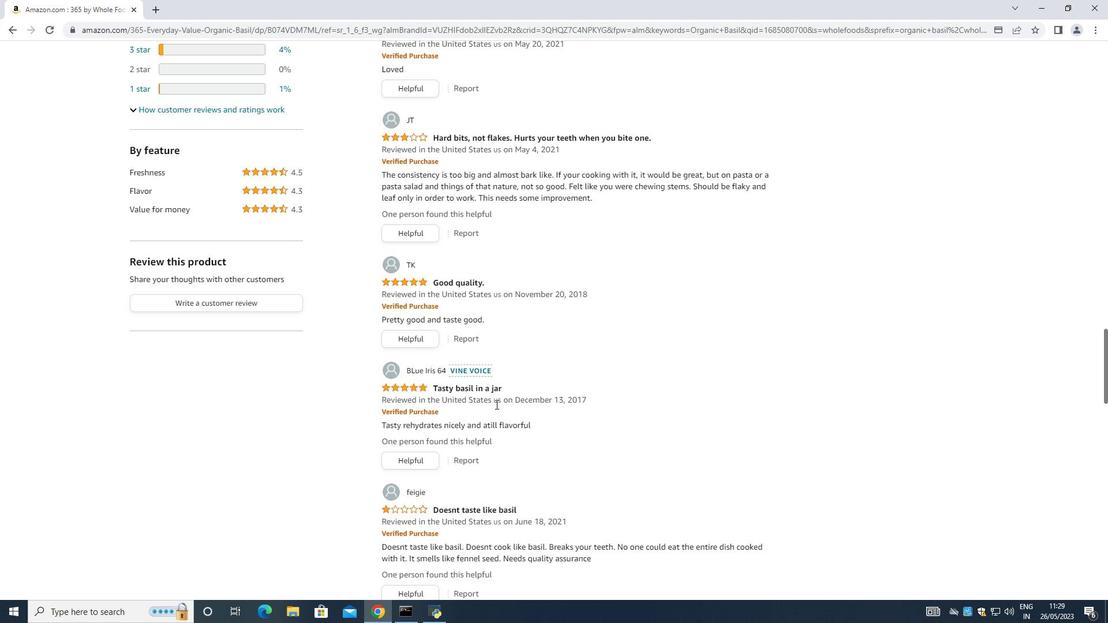 
Action: Mouse scrolled (495, 405) with delta (0, 0)
Screenshot: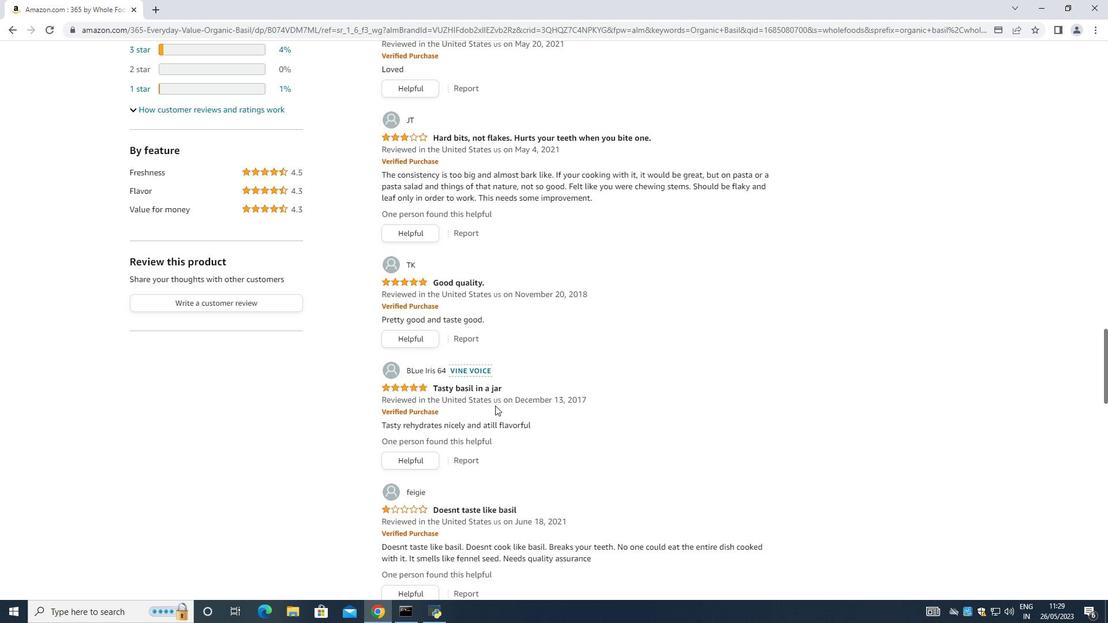 
Action: Mouse moved to (494, 407)
Screenshot: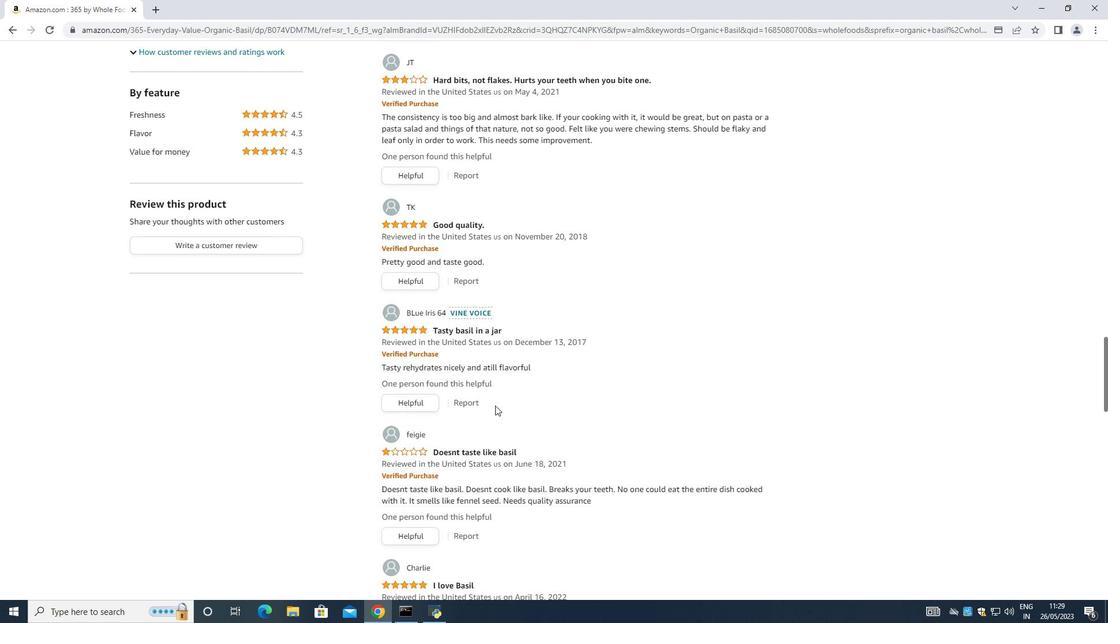 
Action: Mouse scrolled (494, 406) with delta (0, 0)
Screenshot: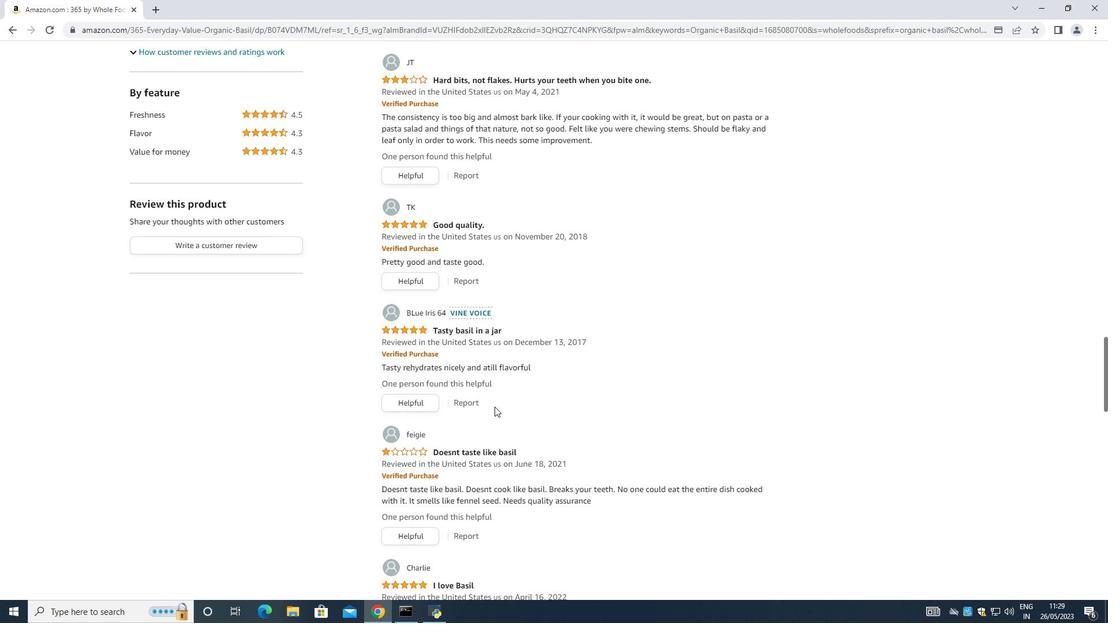 
Action: Mouse moved to (426, 439)
Screenshot: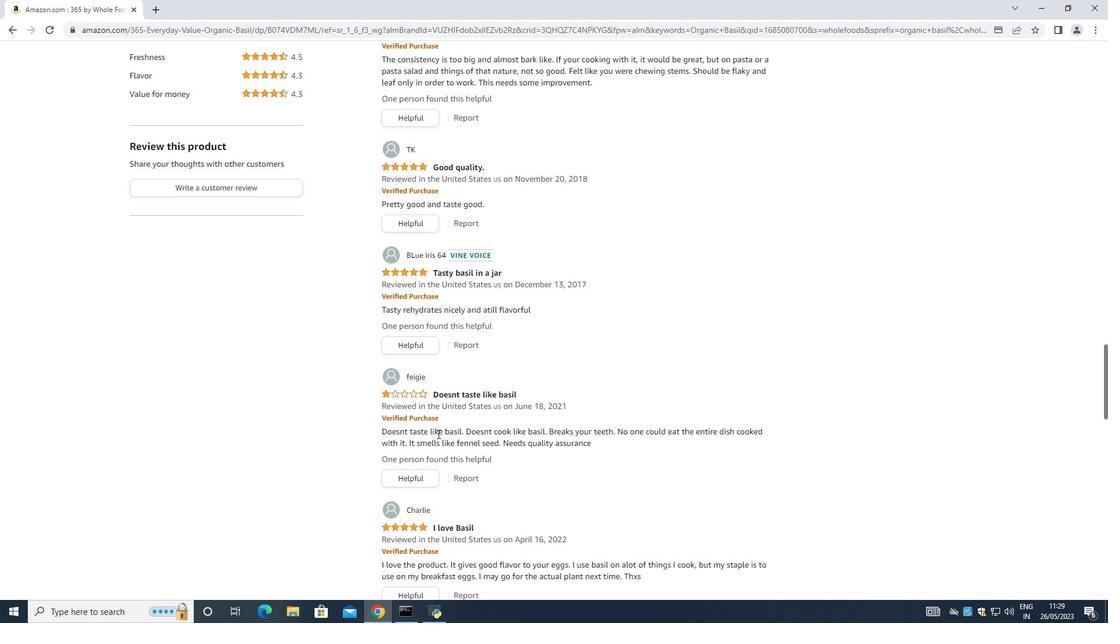 
Action: Mouse scrolled (426, 439) with delta (0, 0)
Screenshot: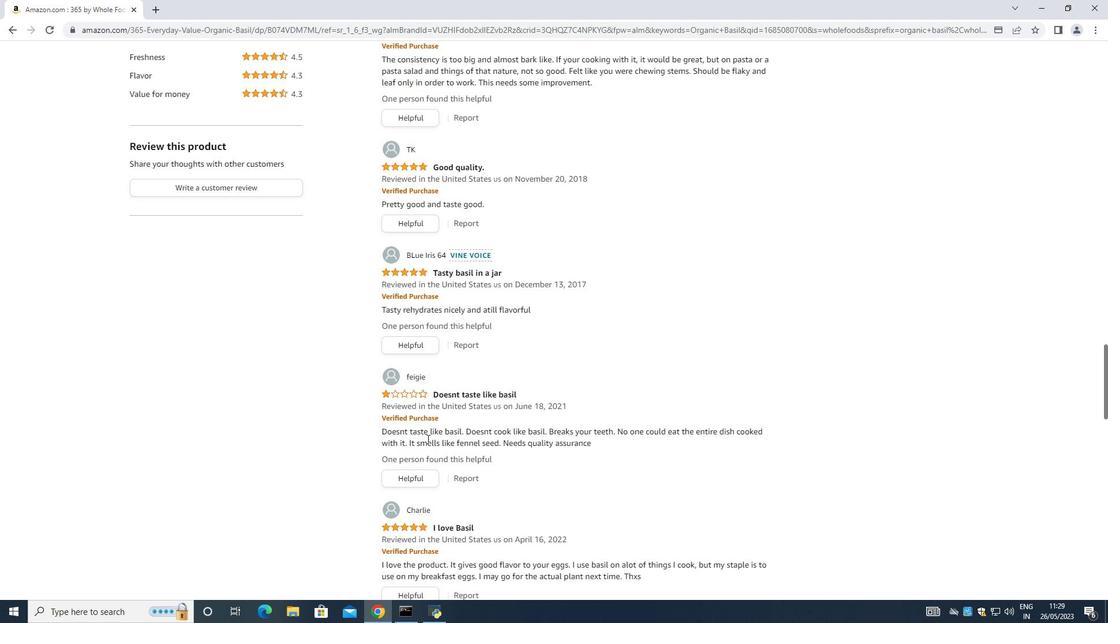 
Action: Mouse moved to (424, 439)
Screenshot: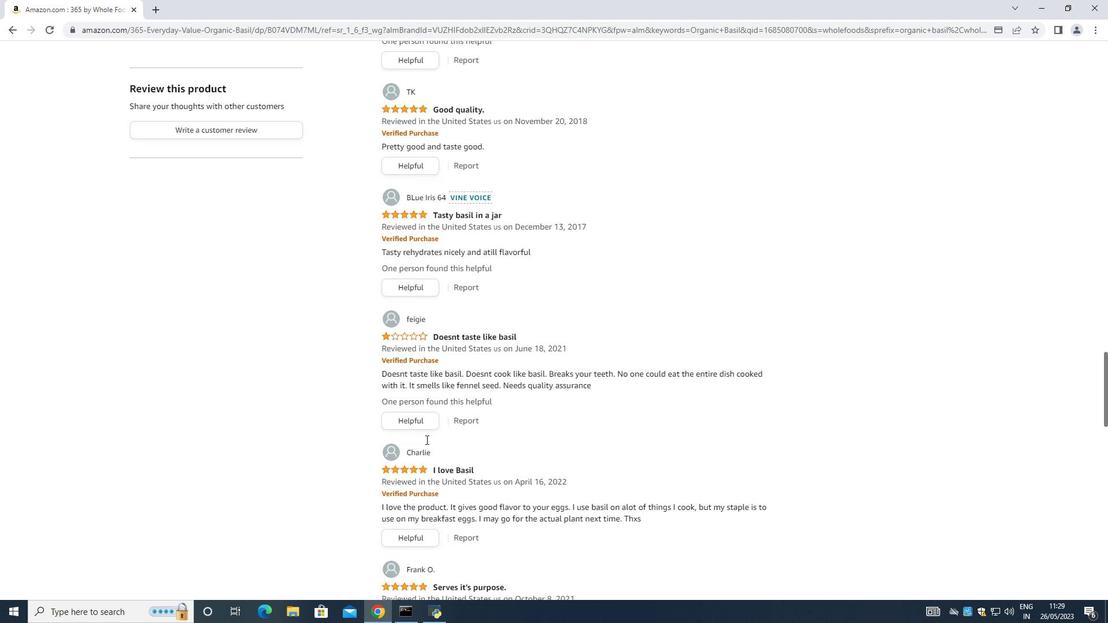 
Action: Mouse scrolled (424, 439) with delta (0, 0)
Screenshot: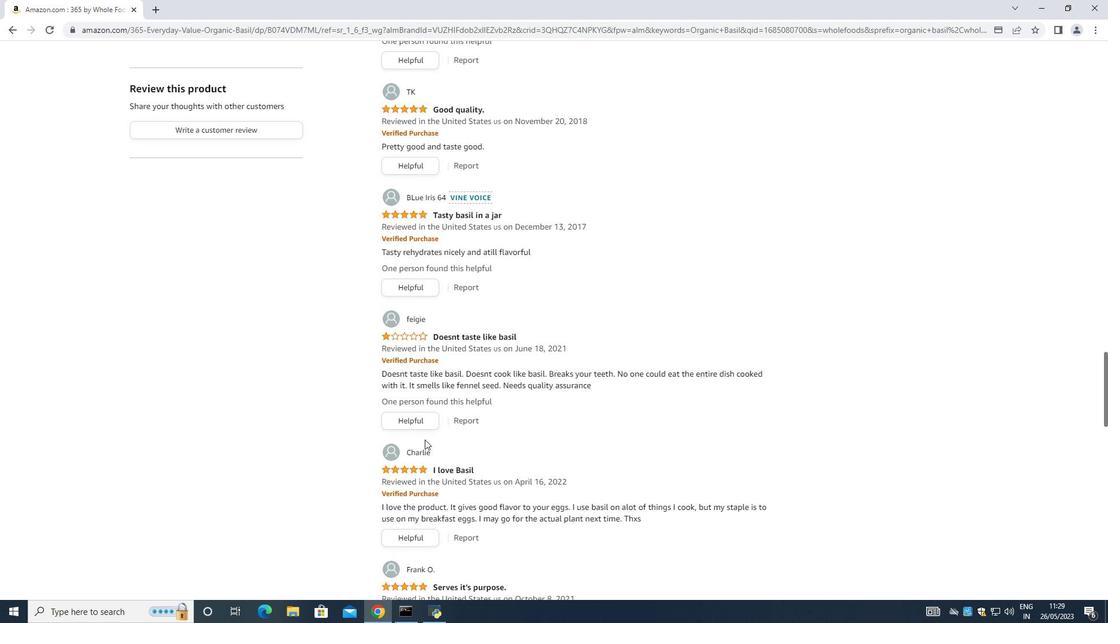 
Action: Mouse moved to (424, 438)
Screenshot: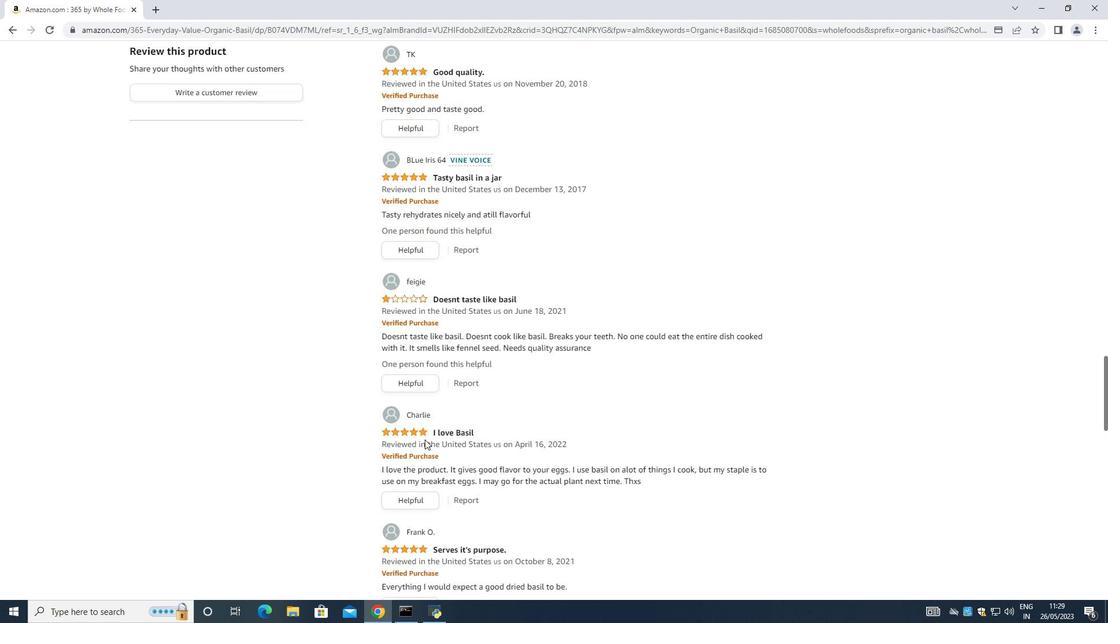 
Action: Mouse scrolled (424, 437) with delta (0, 0)
Screenshot: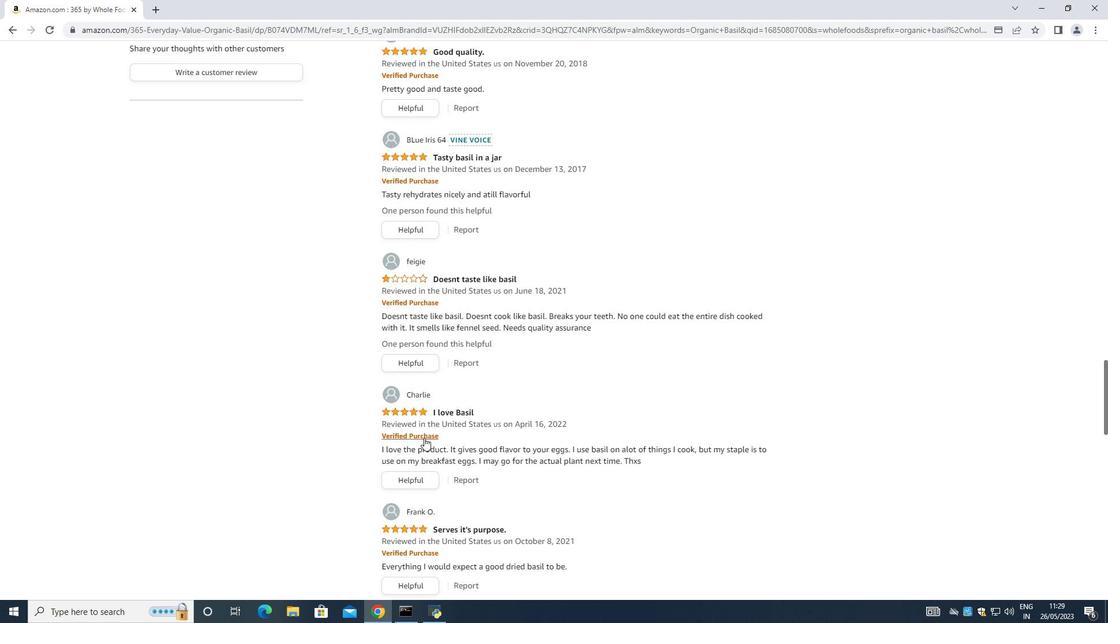 
Action: Mouse scrolled (424, 437) with delta (0, 0)
Screenshot: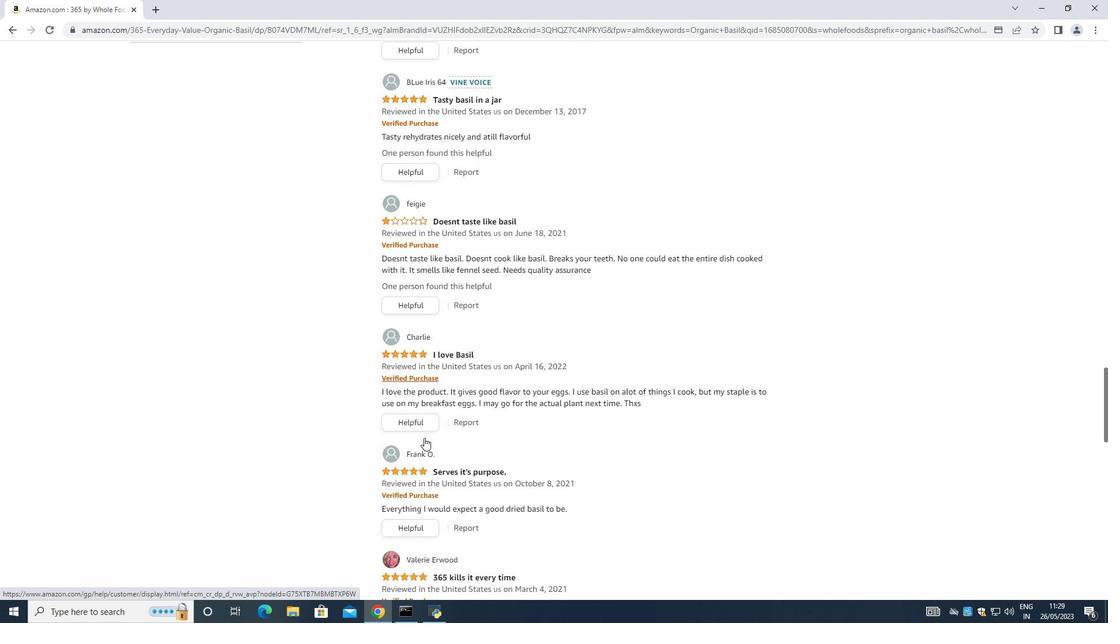 
Action: Mouse scrolled (424, 437) with delta (0, 0)
Screenshot: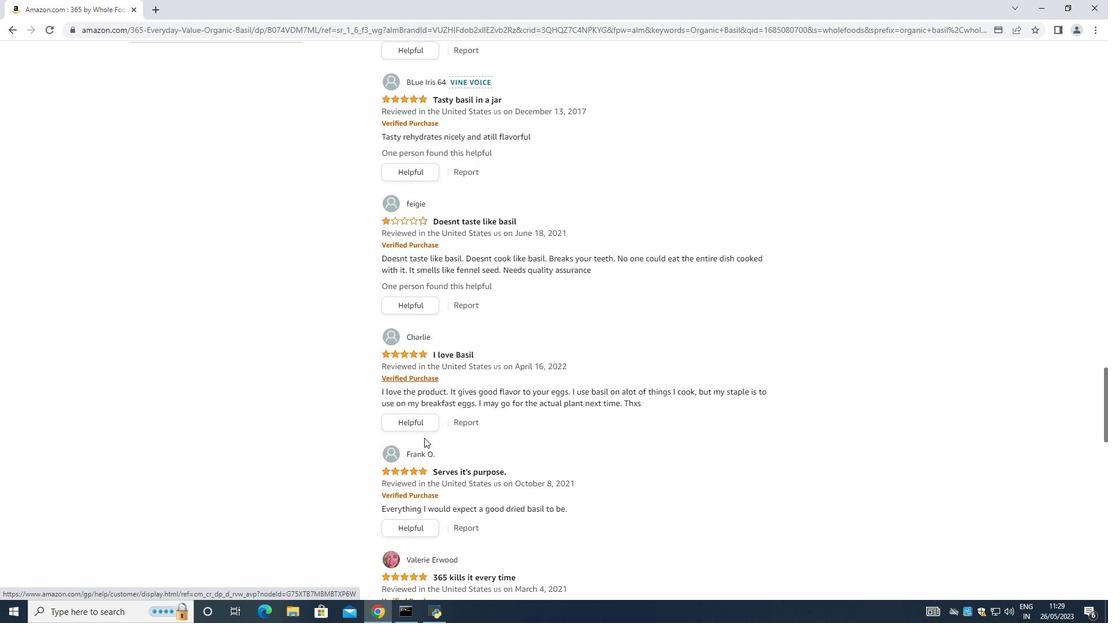 
Action: Mouse scrolled (424, 437) with delta (0, 0)
Screenshot: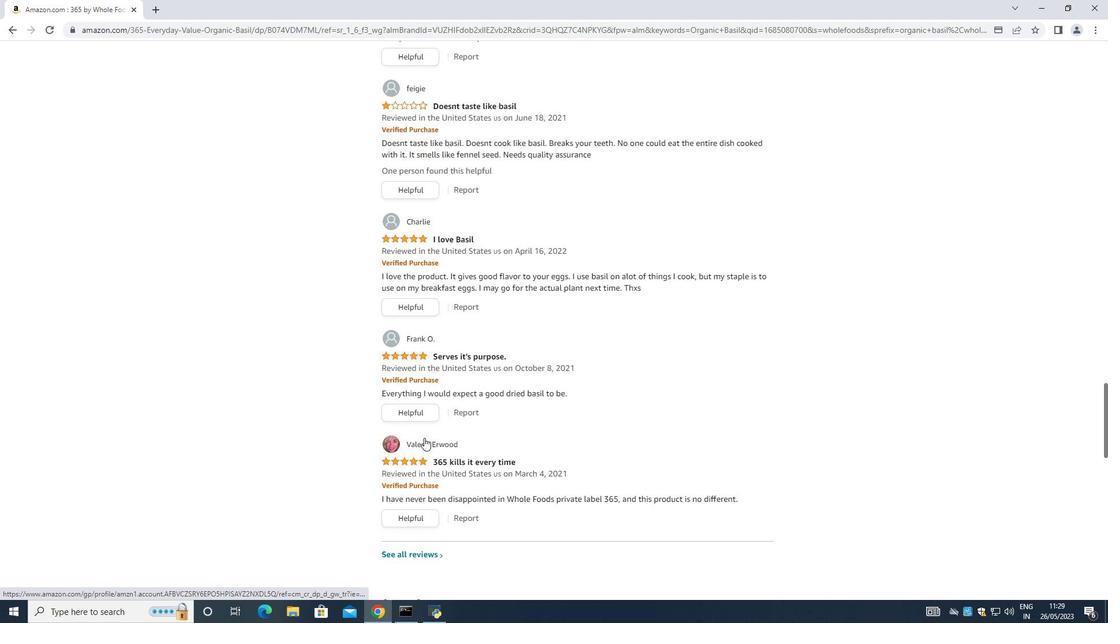 
Action: Mouse moved to (424, 438)
Screenshot: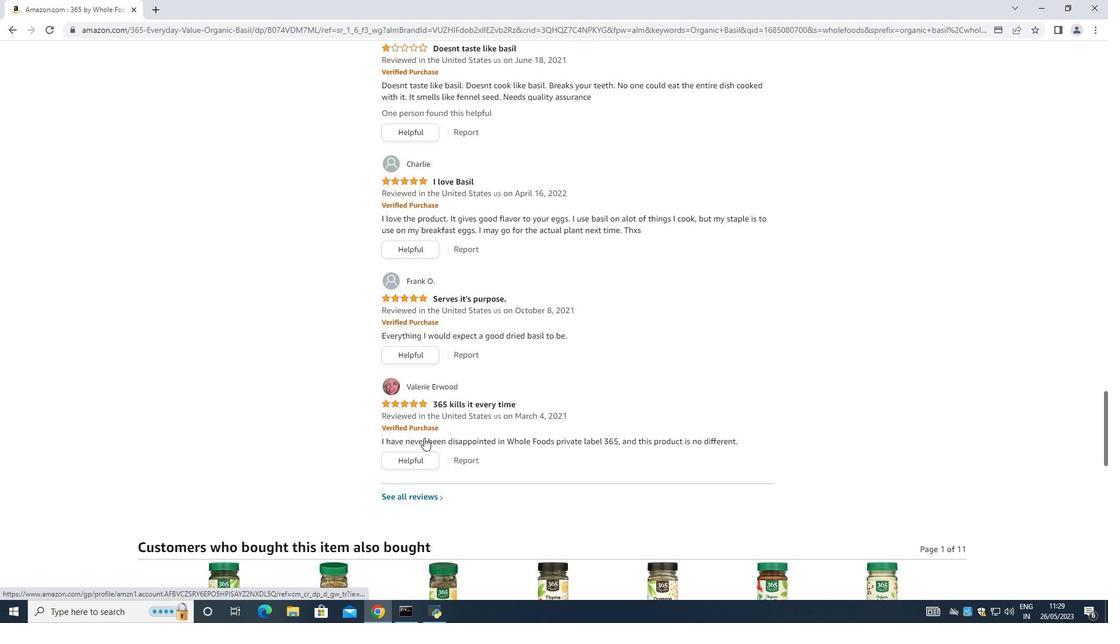 
Action: Mouse scrolled (424, 437) with delta (0, 0)
Screenshot: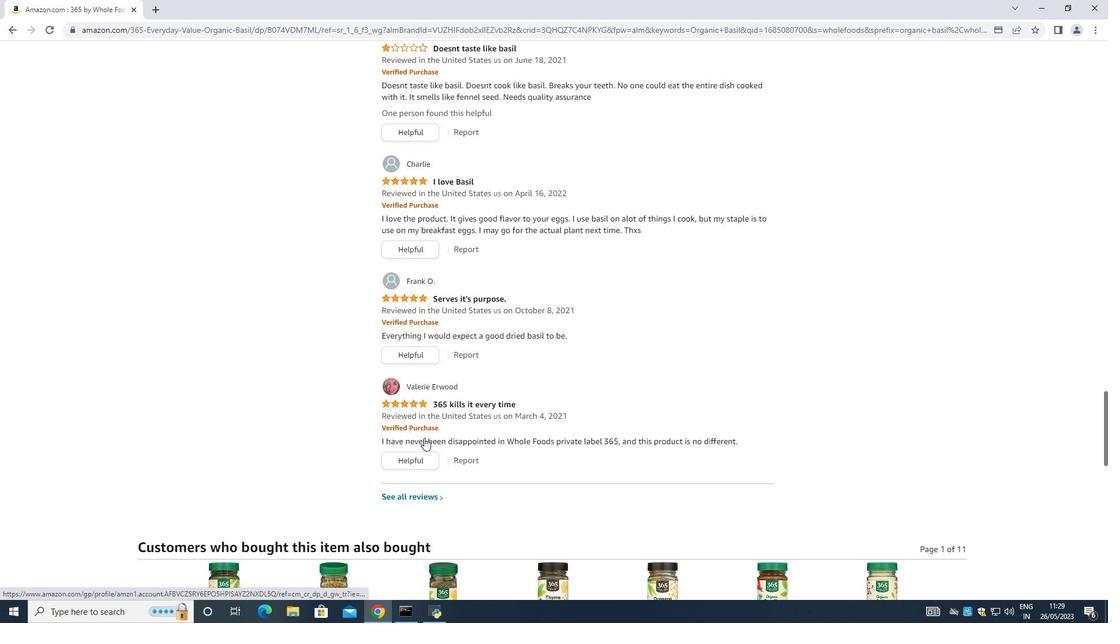 
Action: Mouse scrolled (424, 437) with delta (0, 0)
Screenshot: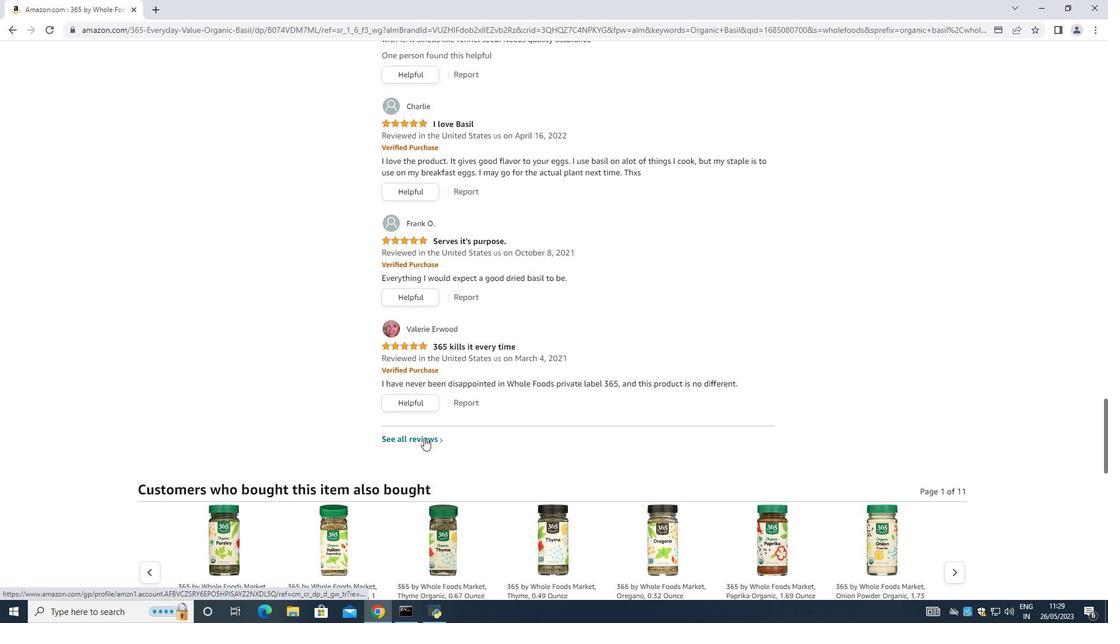 
Action: Mouse moved to (423, 438)
Screenshot: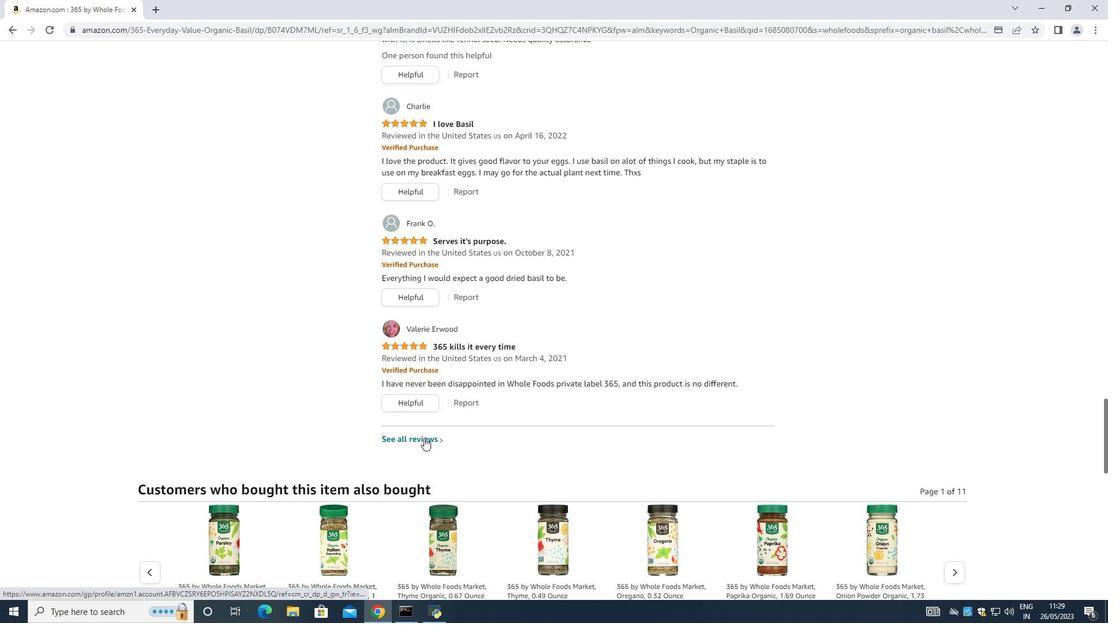
Action: Mouse scrolled (423, 438) with delta (0, 0)
Screenshot: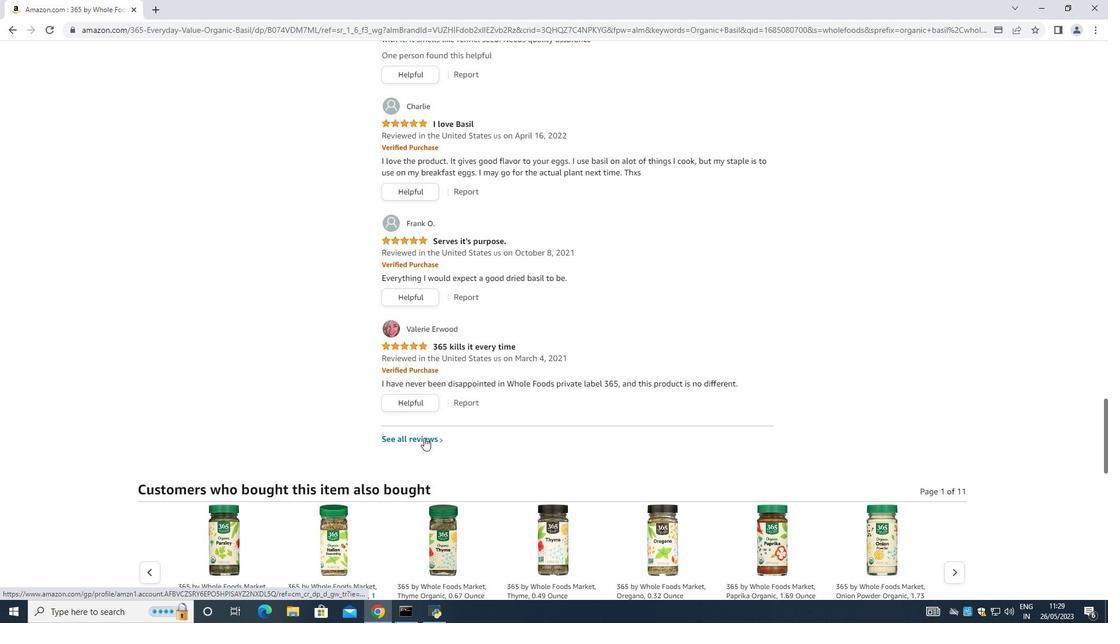 
Action: Mouse scrolled (423, 438) with delta (0, 0)
Screenshot: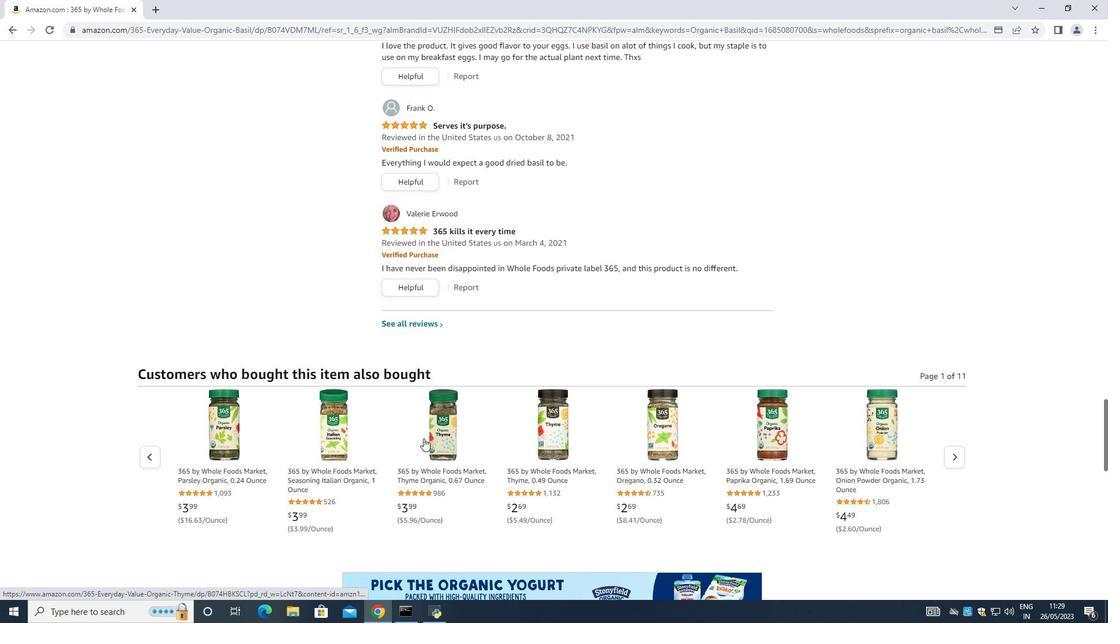 
Action: Mouse moved to (956, 401)
Screenshot: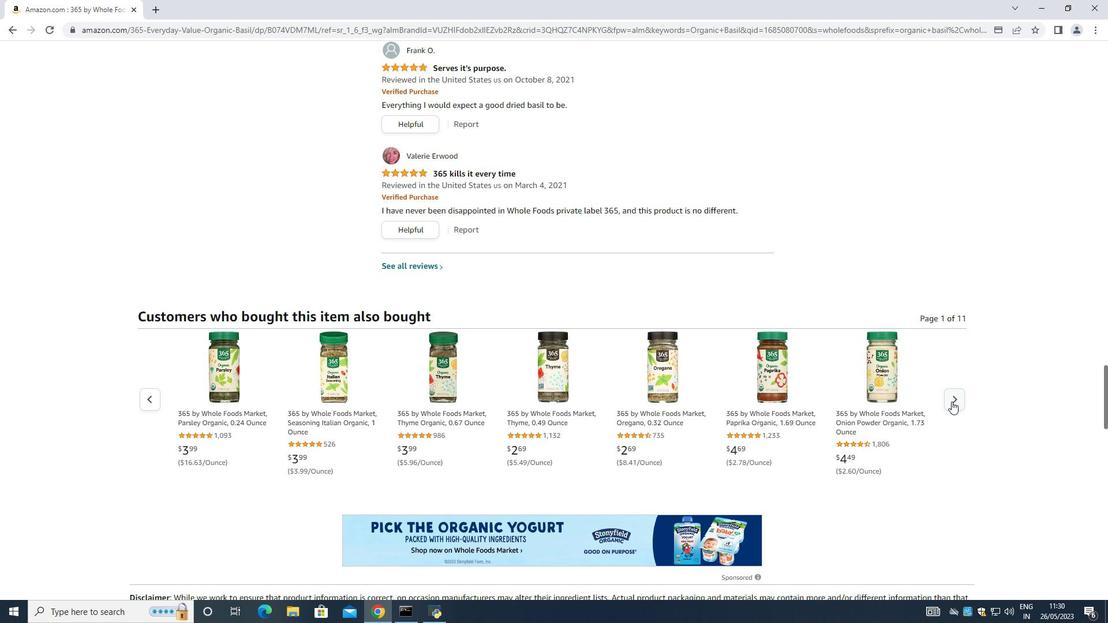 
Action: Mouse pressed left at (956, 401)
Screenshot: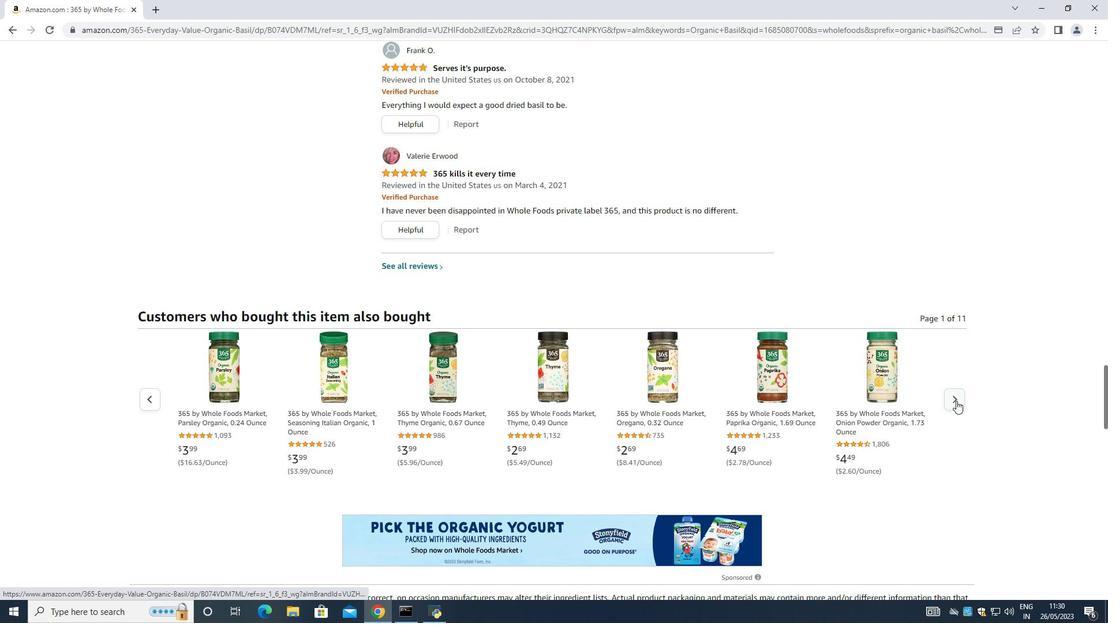 
Action: Mouse moved to (439, 377)
Screenshot: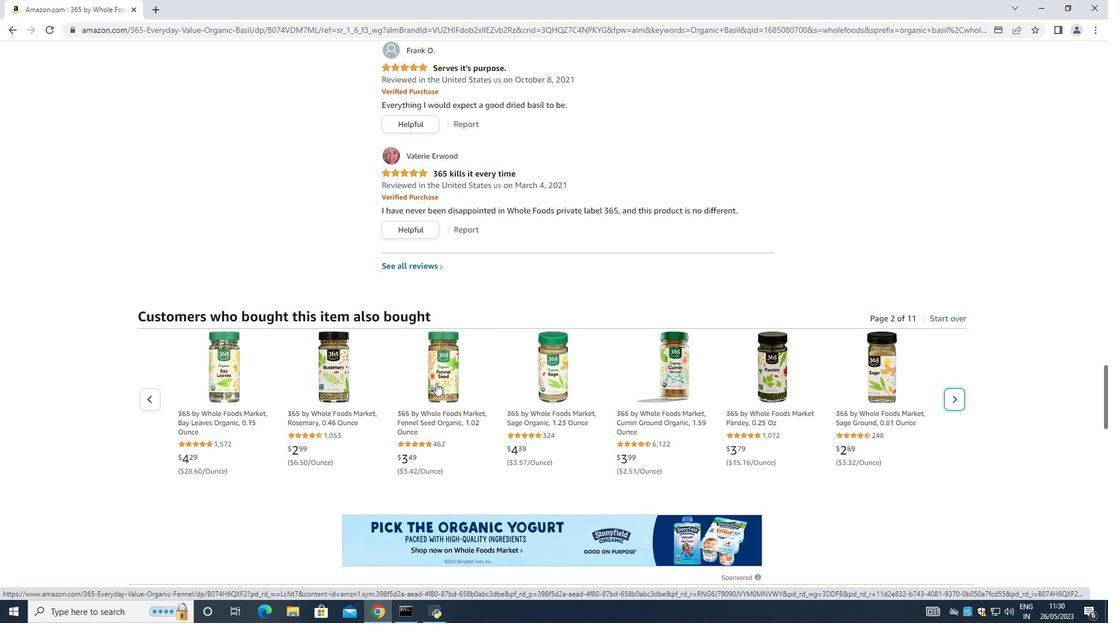 
Action: Mouse scrolled (439, 376) with delta (0, 0)
Screenshot: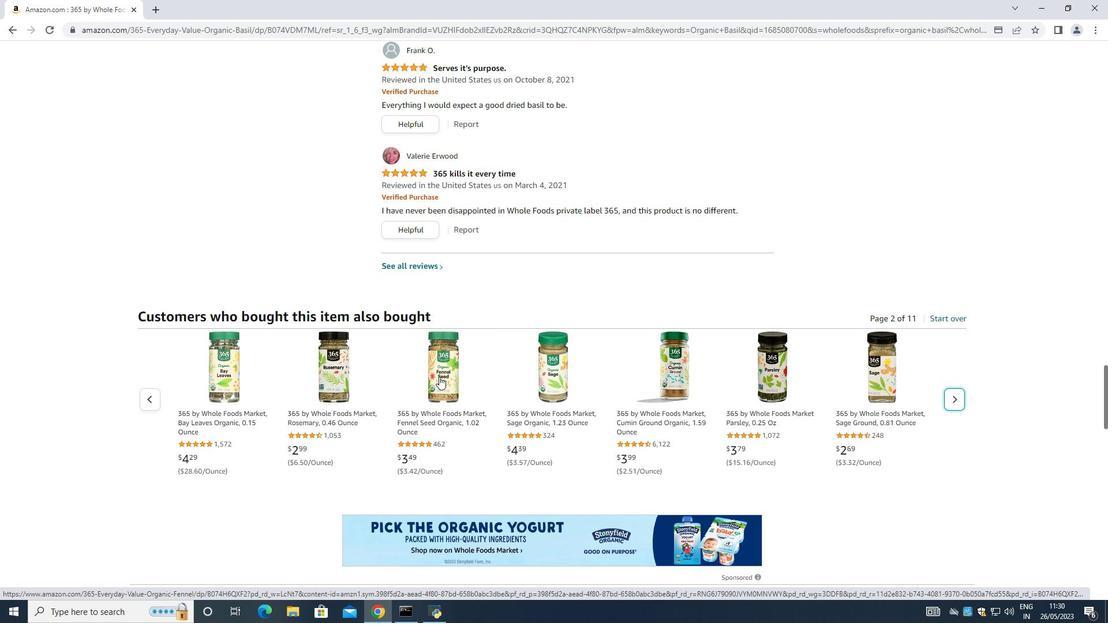 
Action: Mouse moved to (439, 377)
Screenshot: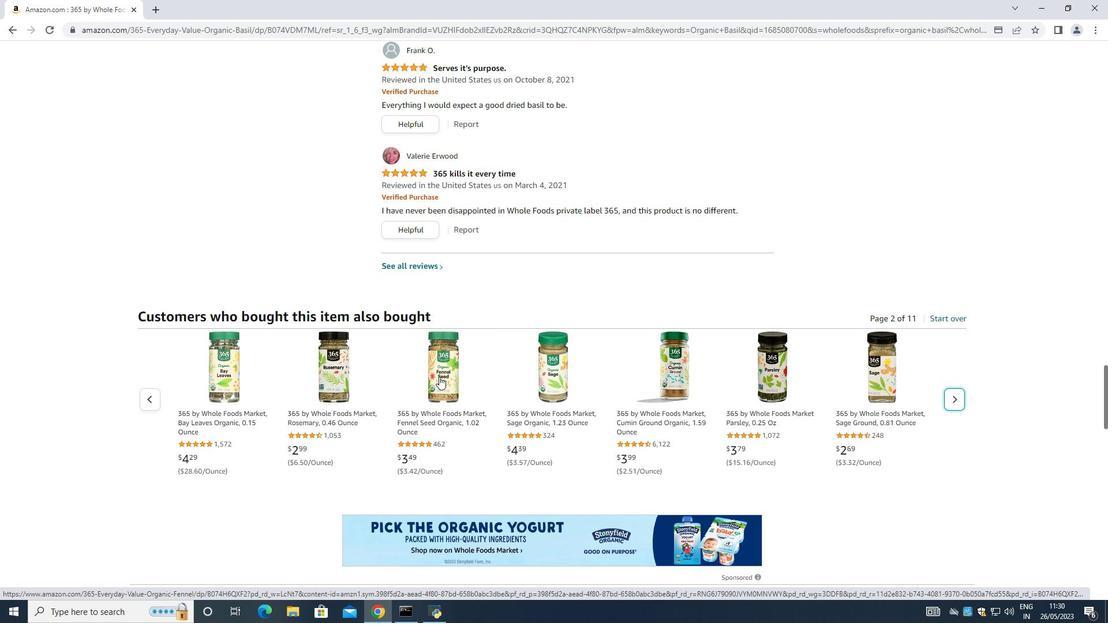 
Action: Mouse scrolled (439, 376) with delta (0, 0)
Screenshot: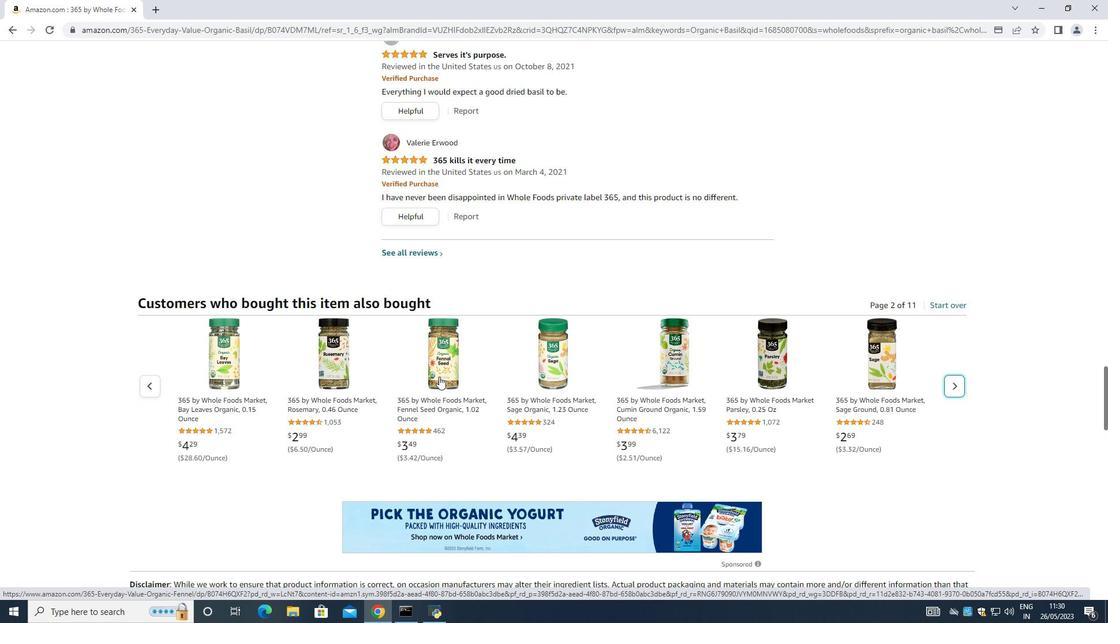 
Action: Mouse moved to (431, 388)
Screenshot: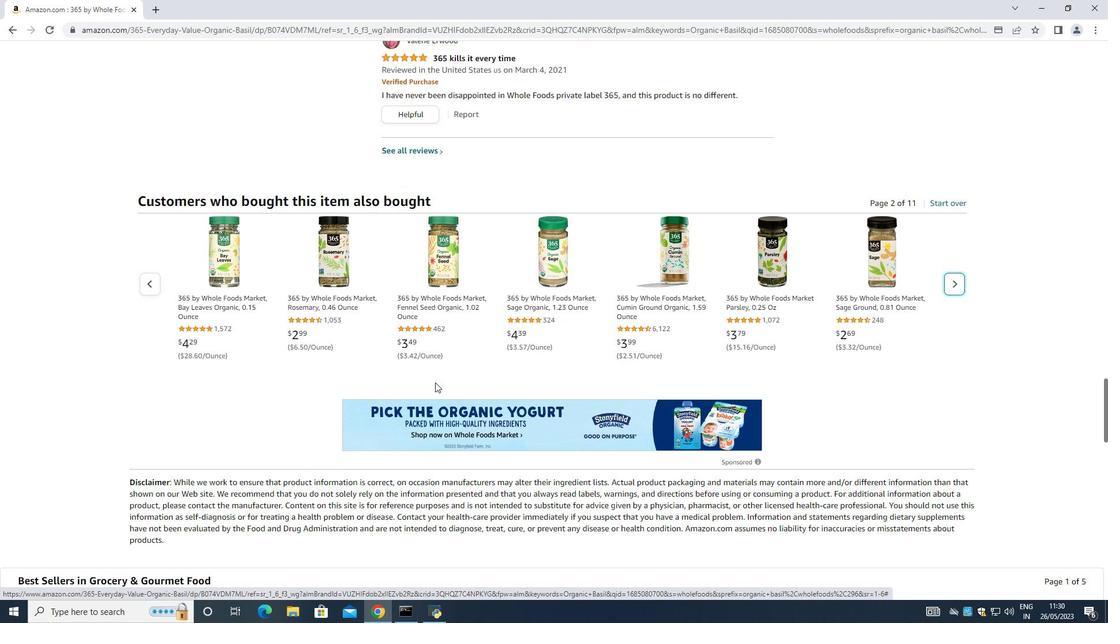 
Action: Mouse scrolled (431, 388) with delta (0, 0)
Screenshot: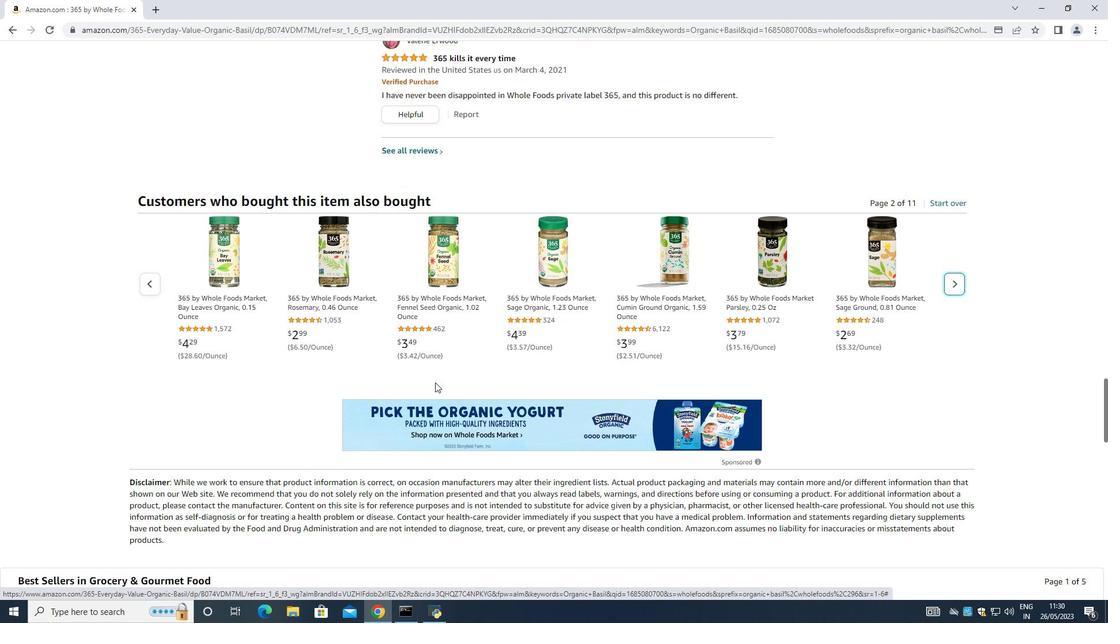 
Action: Mouse moved to (430, 390)
Screenshot: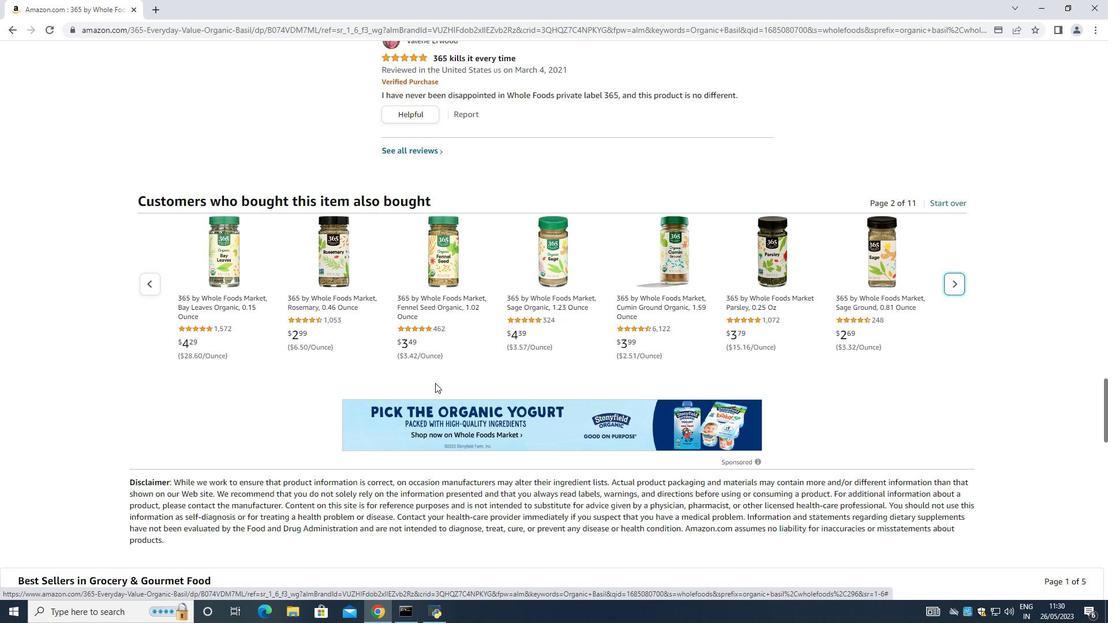
Action: Mouse scrolled (430, 390) with delta (0, 0)
Screenshot: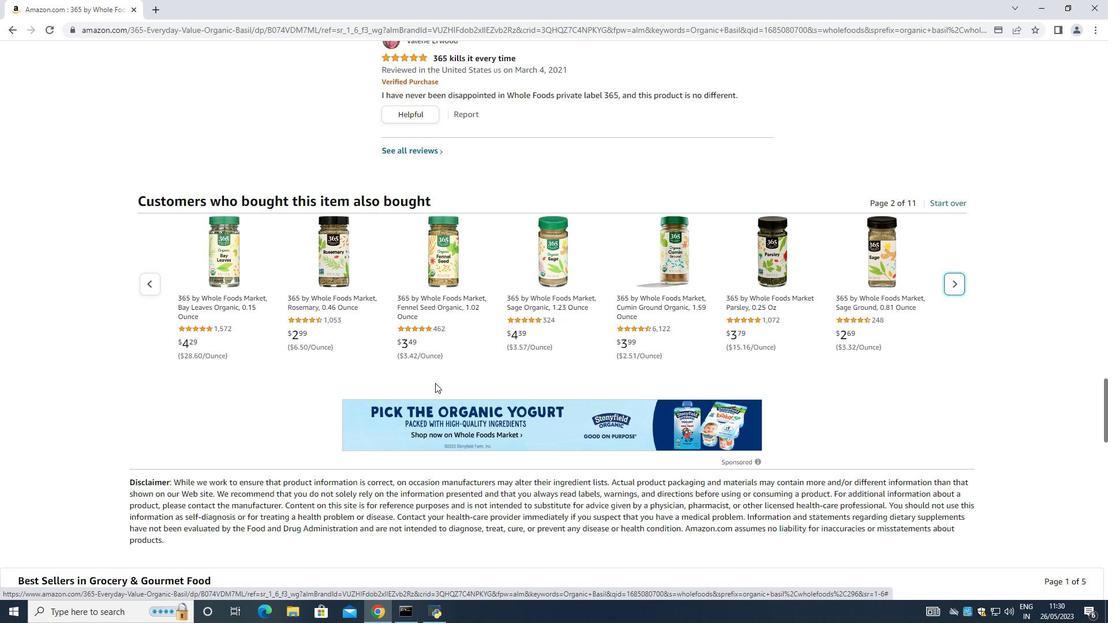 
Action: Mouse moved to (420, 396)
Screenshot: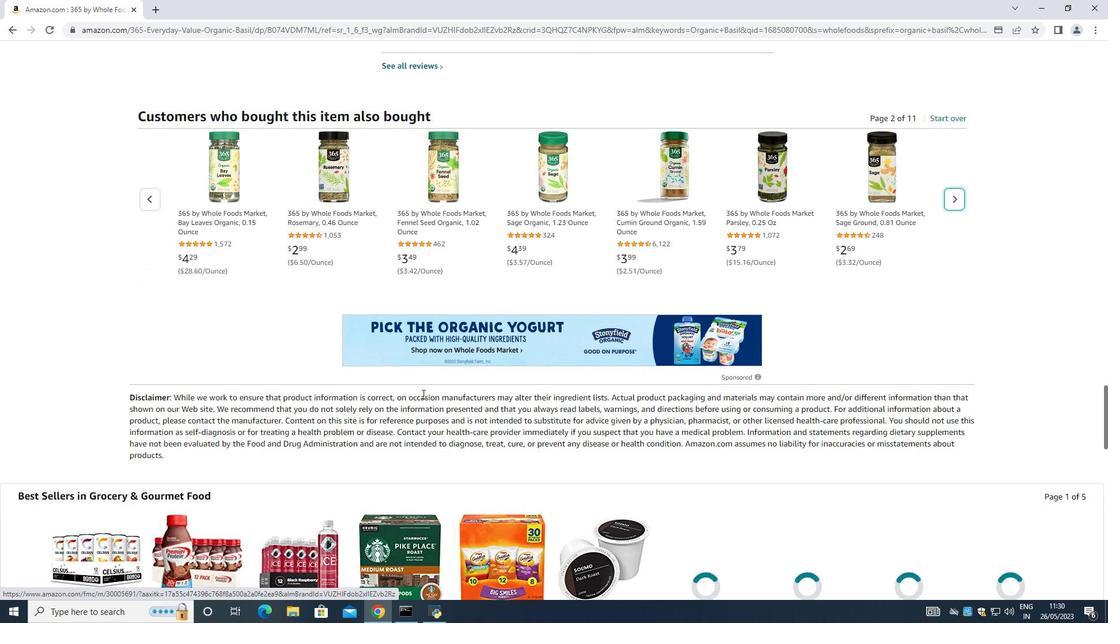 
Action: Mouse scrolled (420, 396) with delta (0, 0)
Screenshot: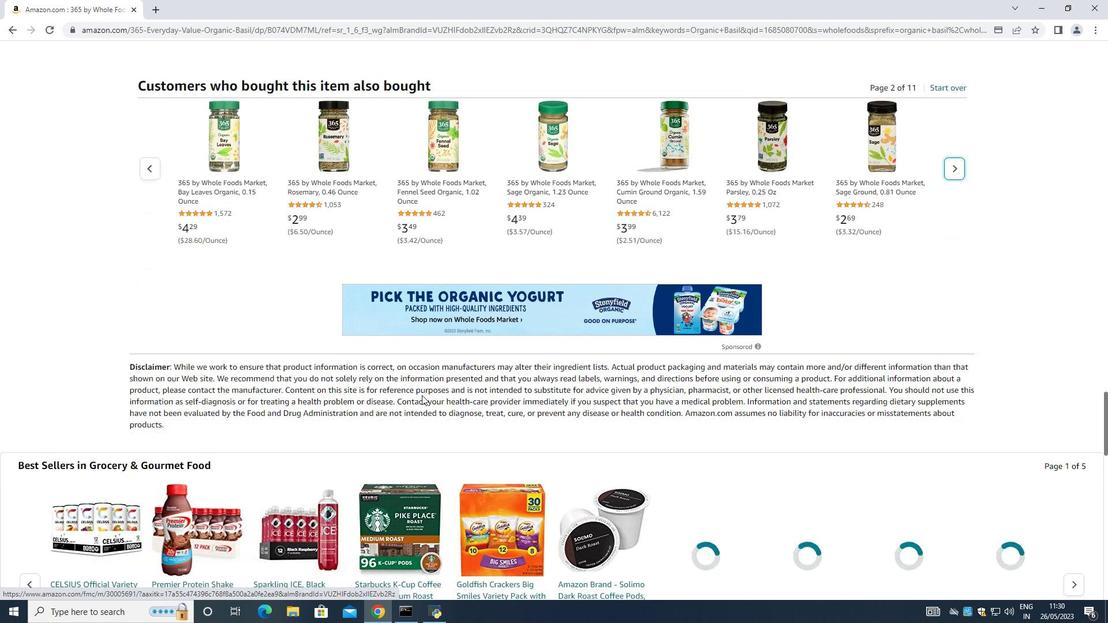
Action: Mouse scrolled (420, 396) with delta (0, 0)
Screenshot: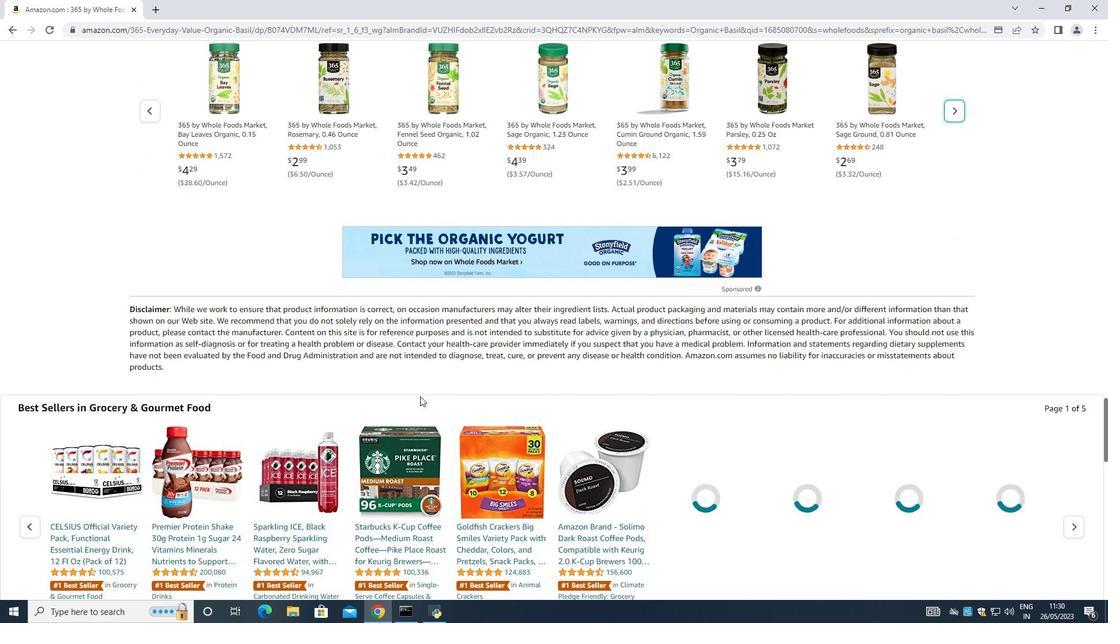 
Action: Mouse moved to (573, 393)
Screenshot: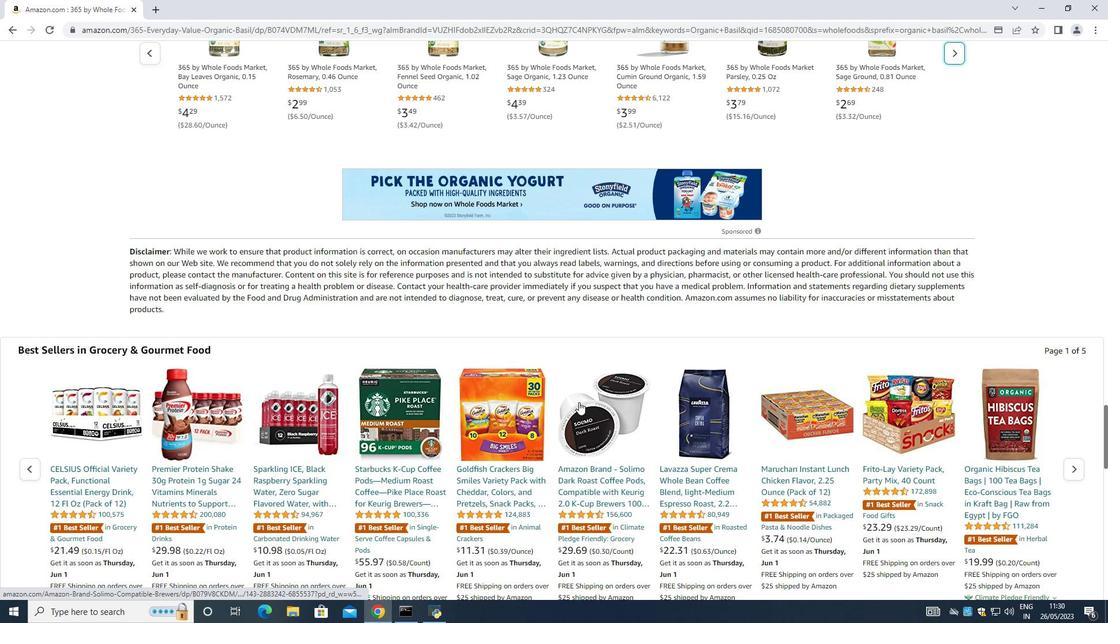 
Action: Mouse scrolled (573, 392) with delta (0, 0)
Screenshot: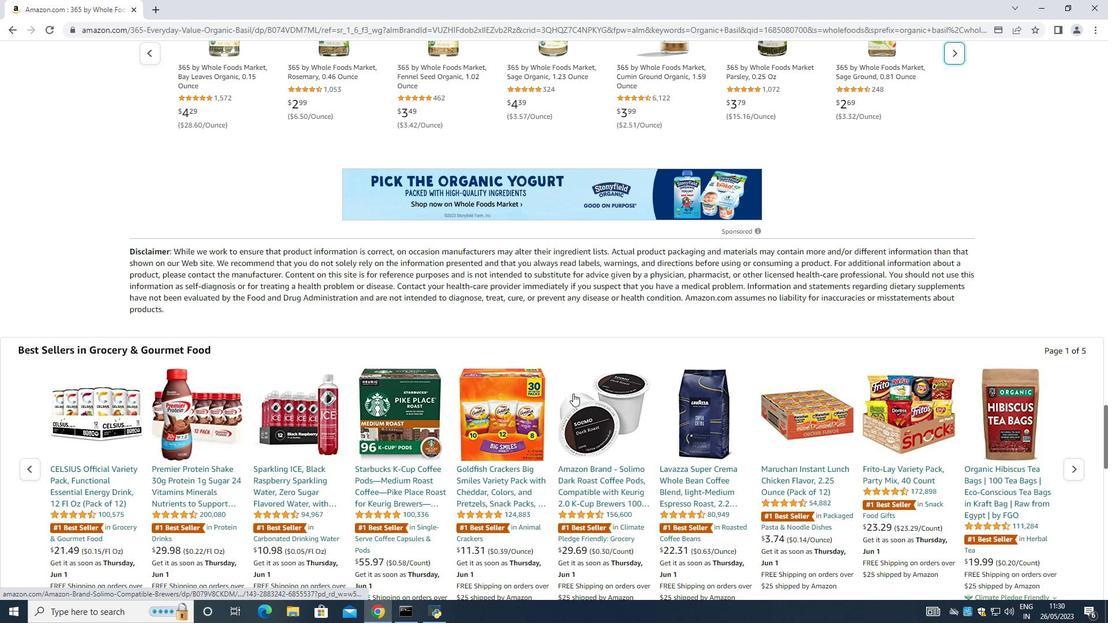 
Action: Mouse scrolled (573, 392) with delta (0, 0)
Screenshot: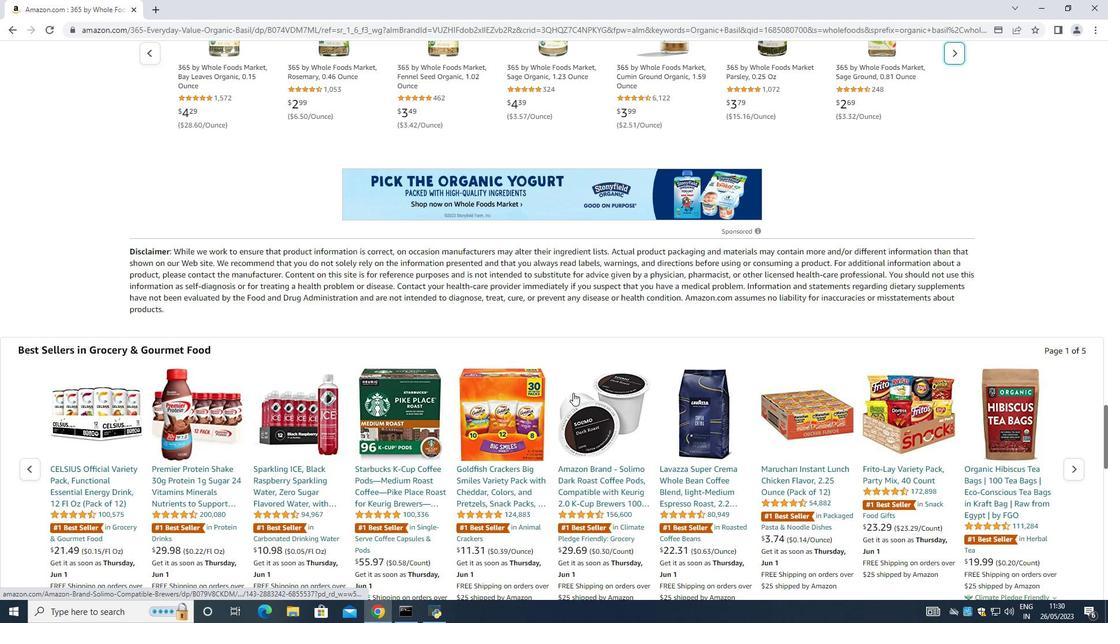 
Action: Mouse scrolled (573, 392) with delta (0, 0)
Screenshot: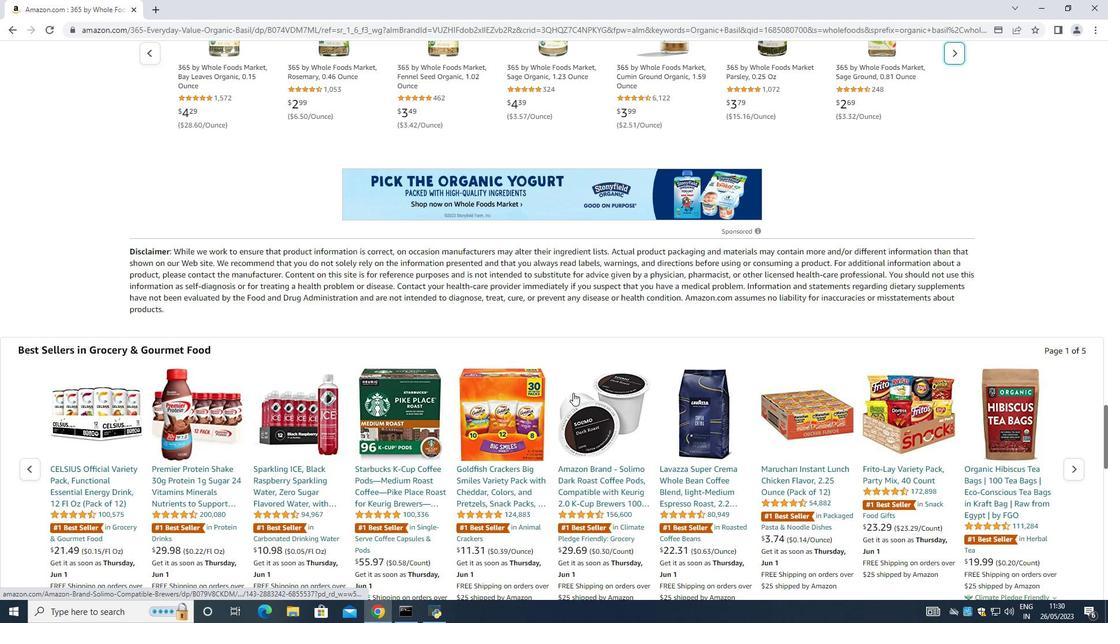 
Action: Mouse scrolled (573, 392) with delta (0, 0)
Screenshot: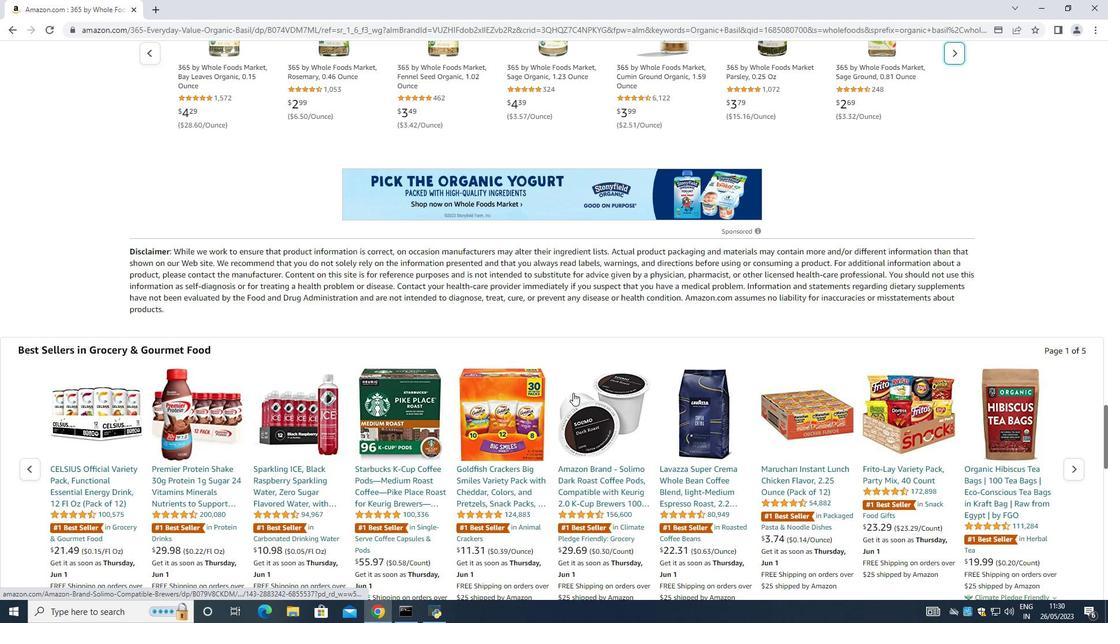 
Action: Mouse scrolled (573, 392) with delta (0, 0)
Screenshot: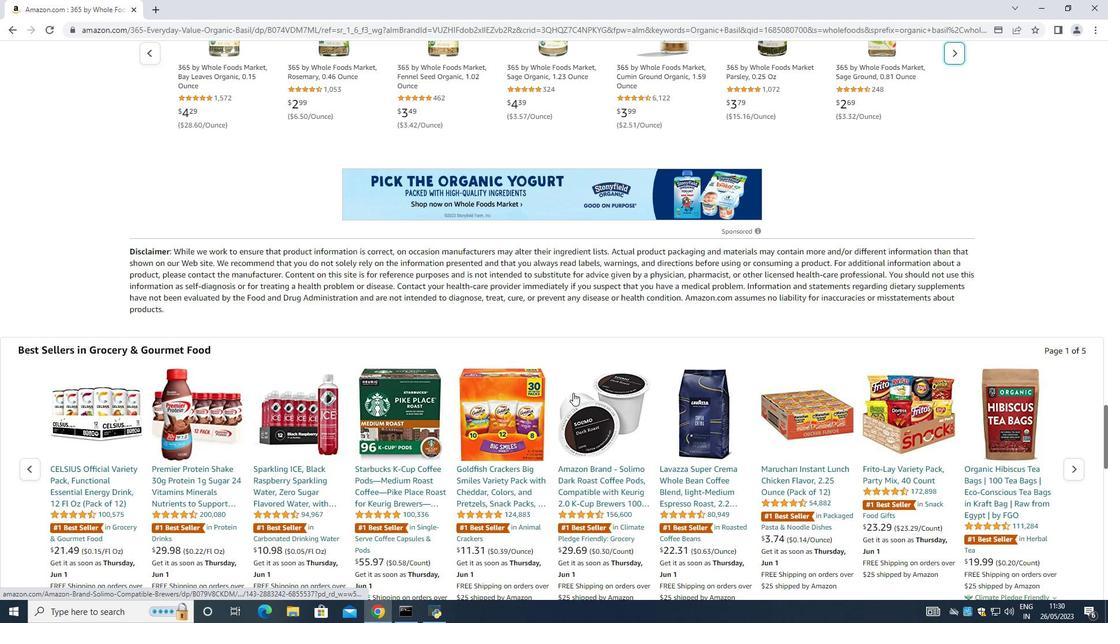 
Action: Mouse moved to (573, 393)
Screenshot: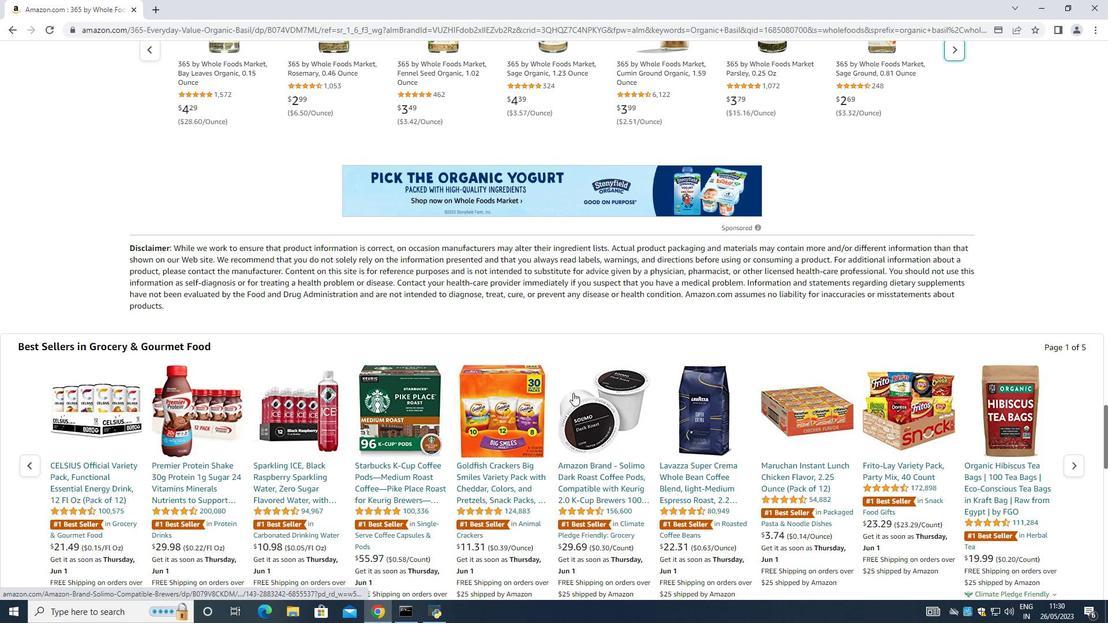 
Action: Mouse scrolled (573, 393) with delta (0, 0)
Screenshot: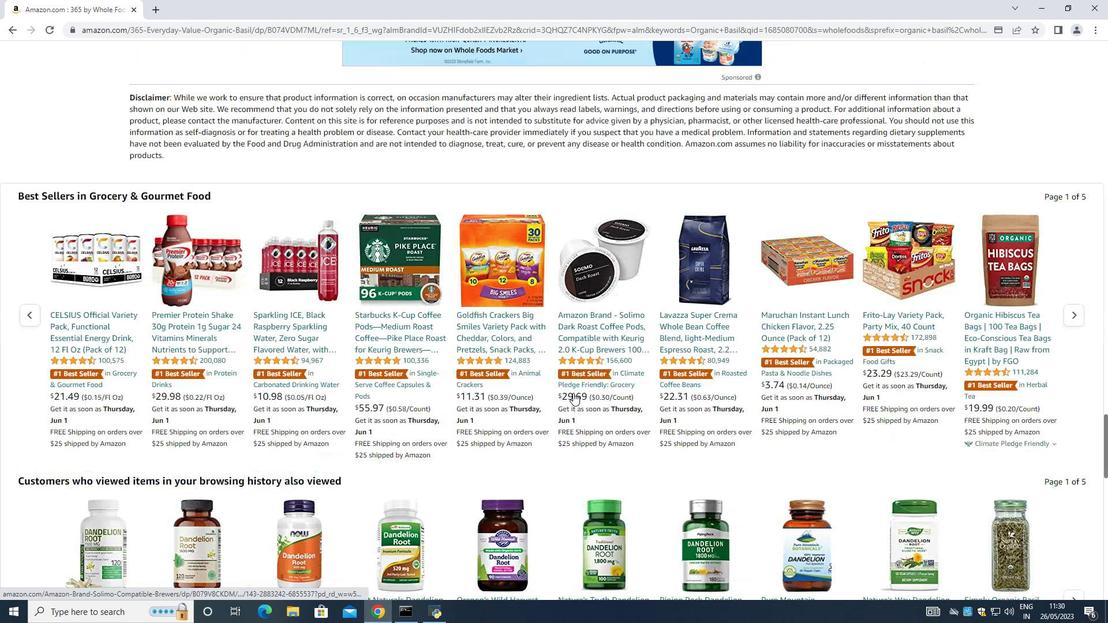 
Action: Mouse moved to (573, 394)
Screenshot: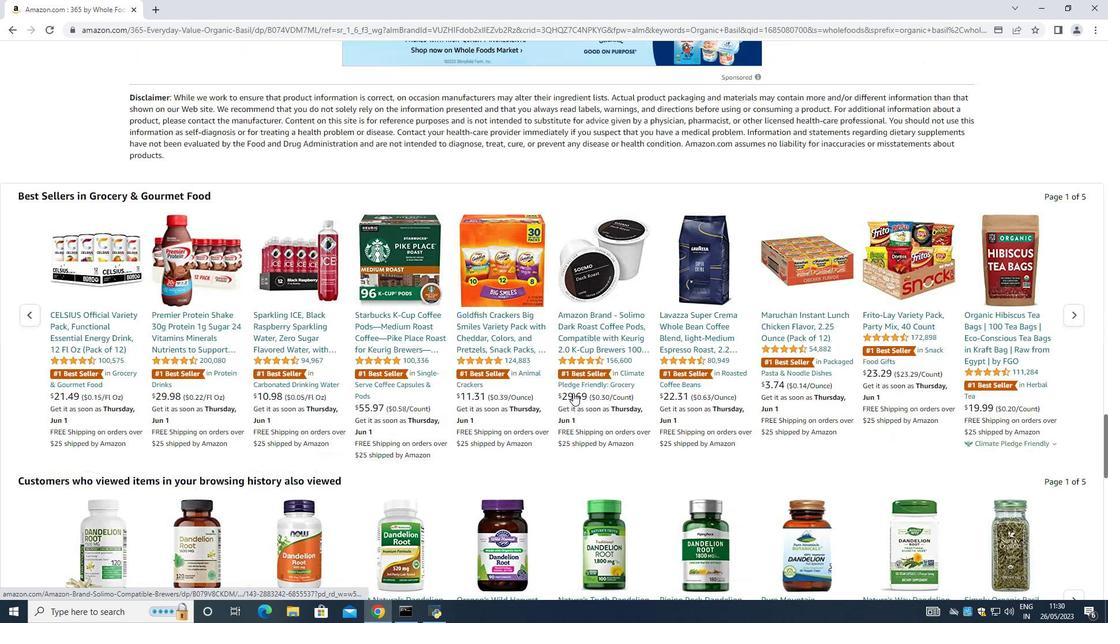 
Action: Mouse scrolled (573, 394) with delta (0, 0)
Screenshot: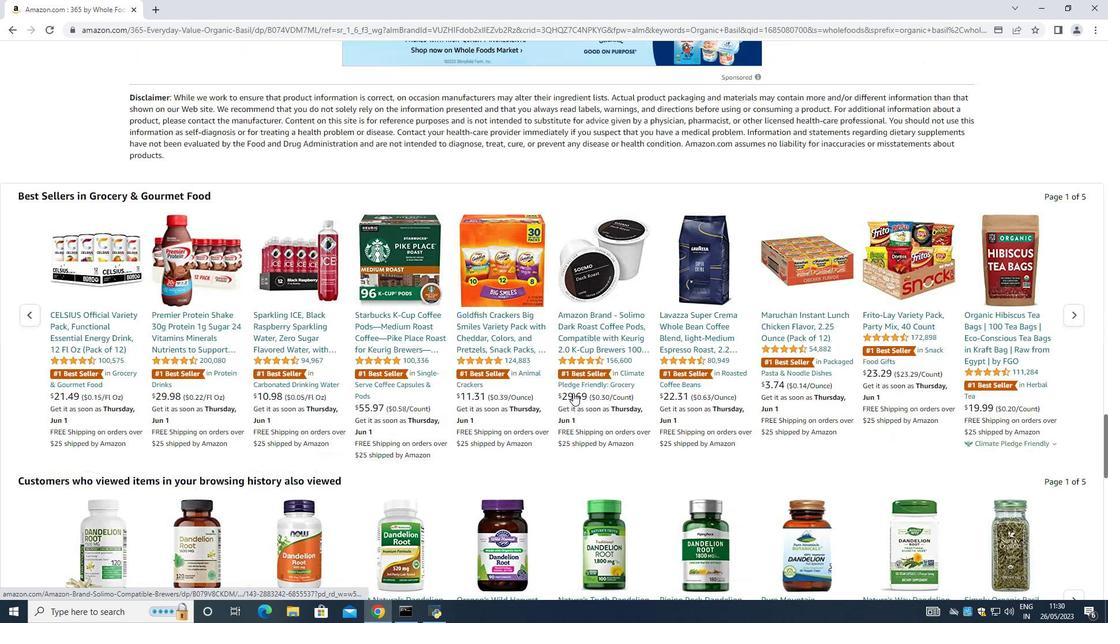 
Action: Mouse moved to (573, 396)
Screenshot: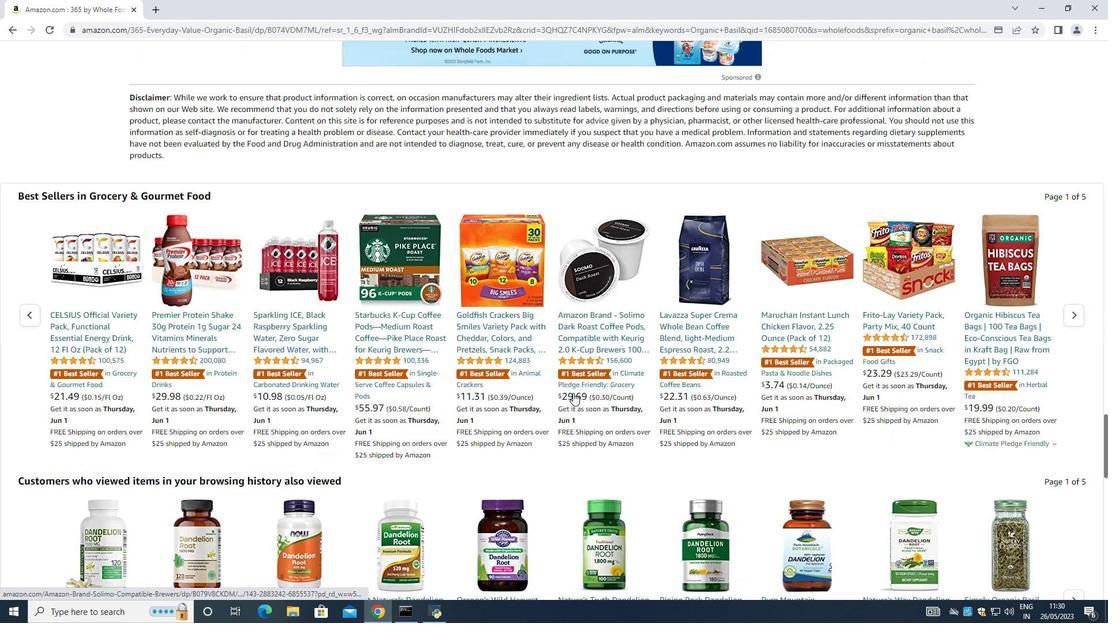
Action: Mouse scrolled (573, 396) with delta (0, 0)
Screenshot: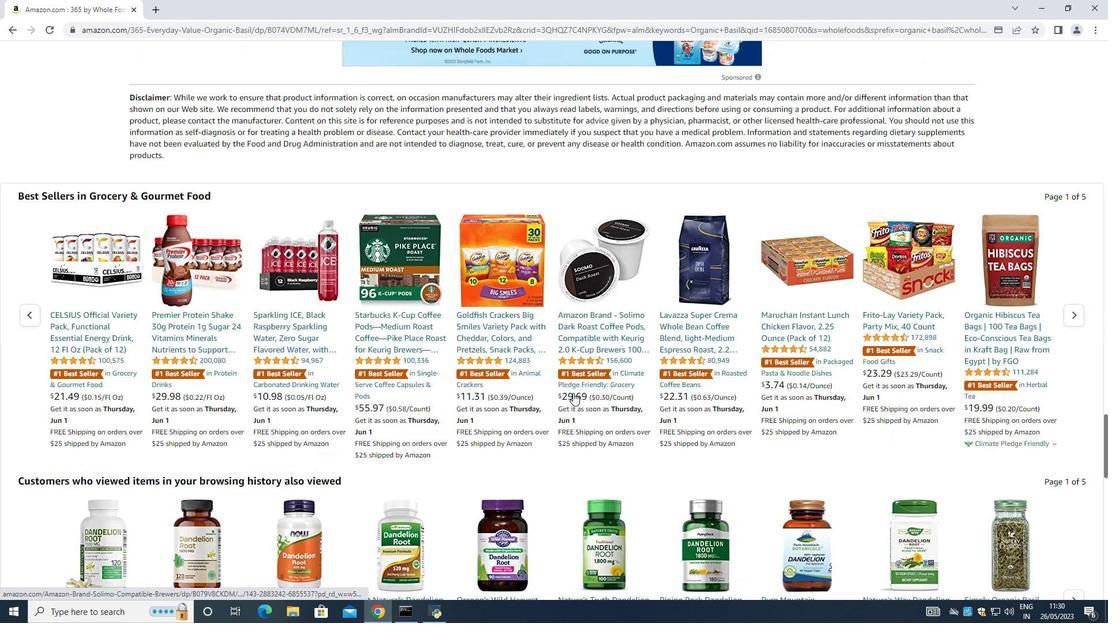 
Action: Mouse scrolled (573, 396) with delta (0, 0)
Screenshot: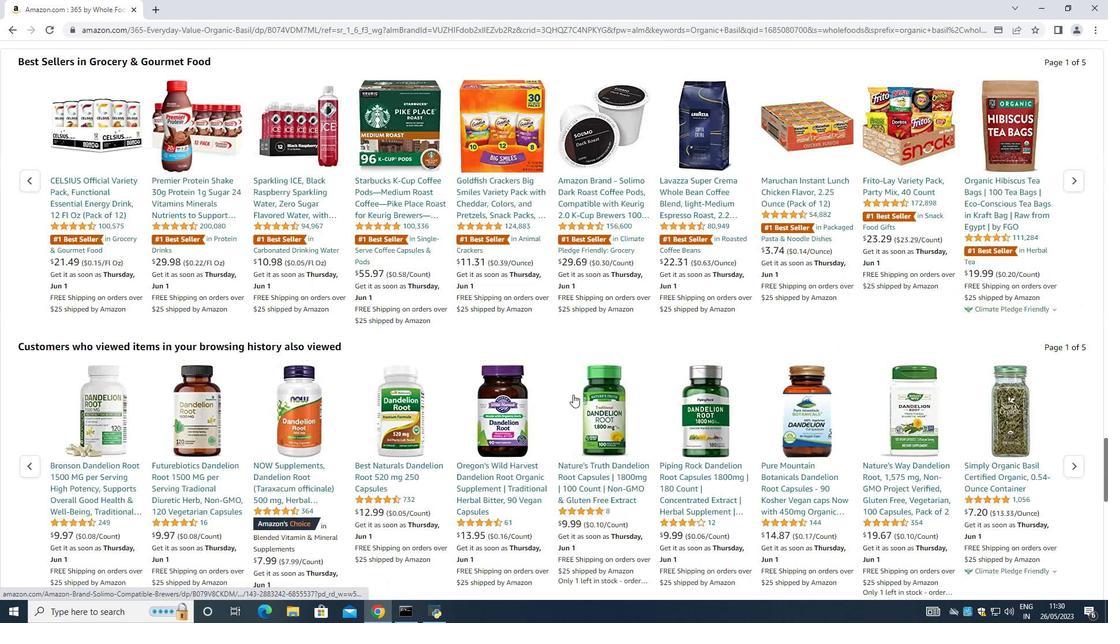 
Action: Mouse moved to (573, 396)
Screenshot: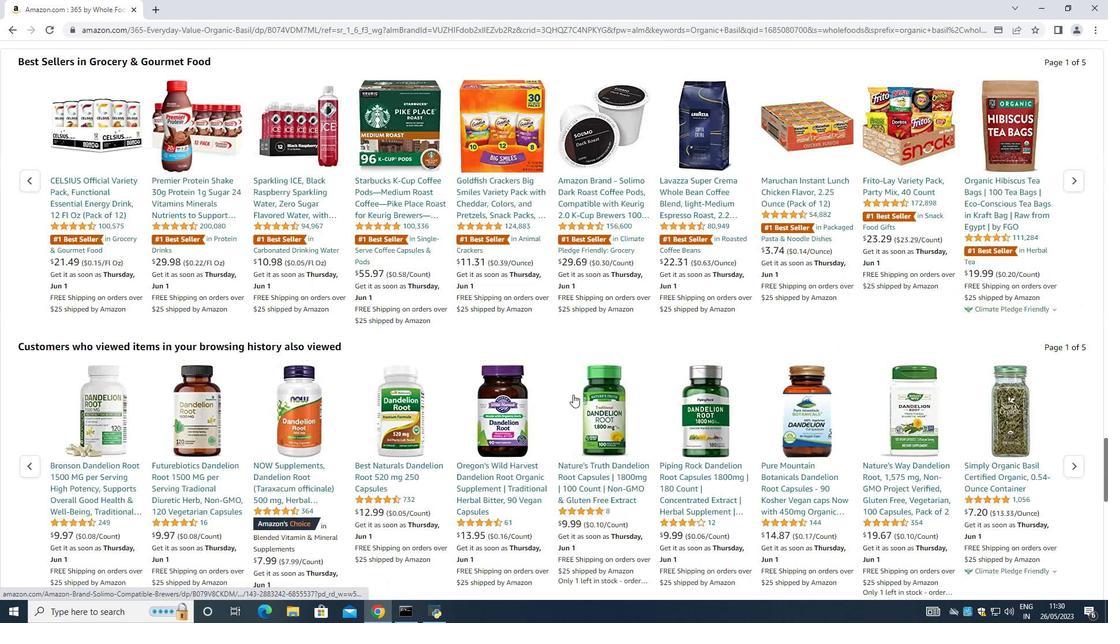 
Action: Mouse scrolled (573, 396) with delta (0, 0)
Screenshot: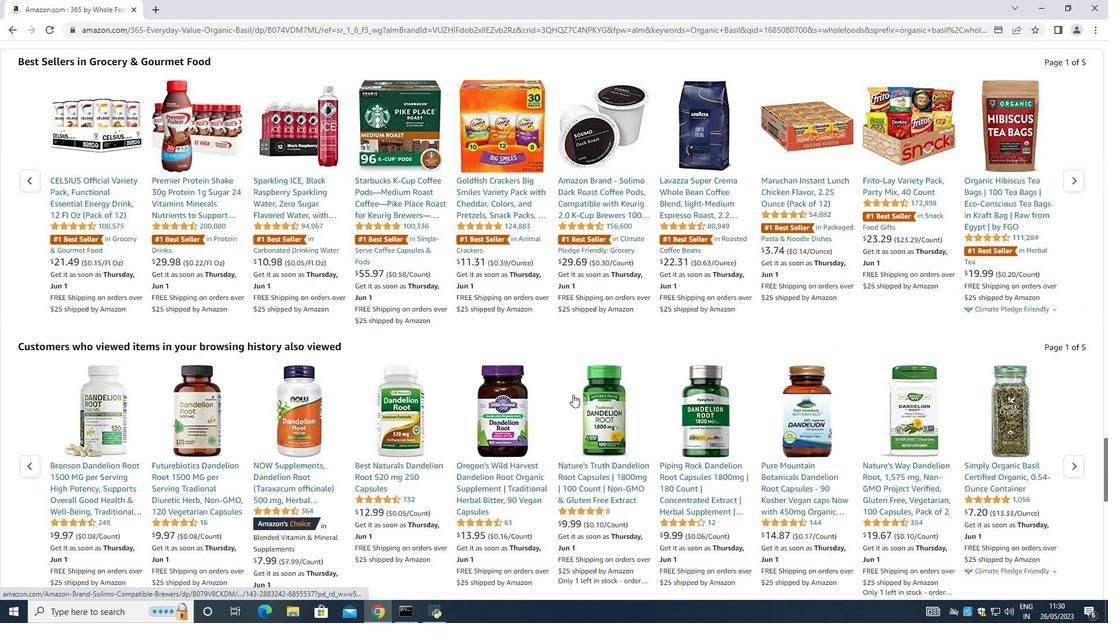 
Action: Mouse moved to (572, 397)
Screenshot: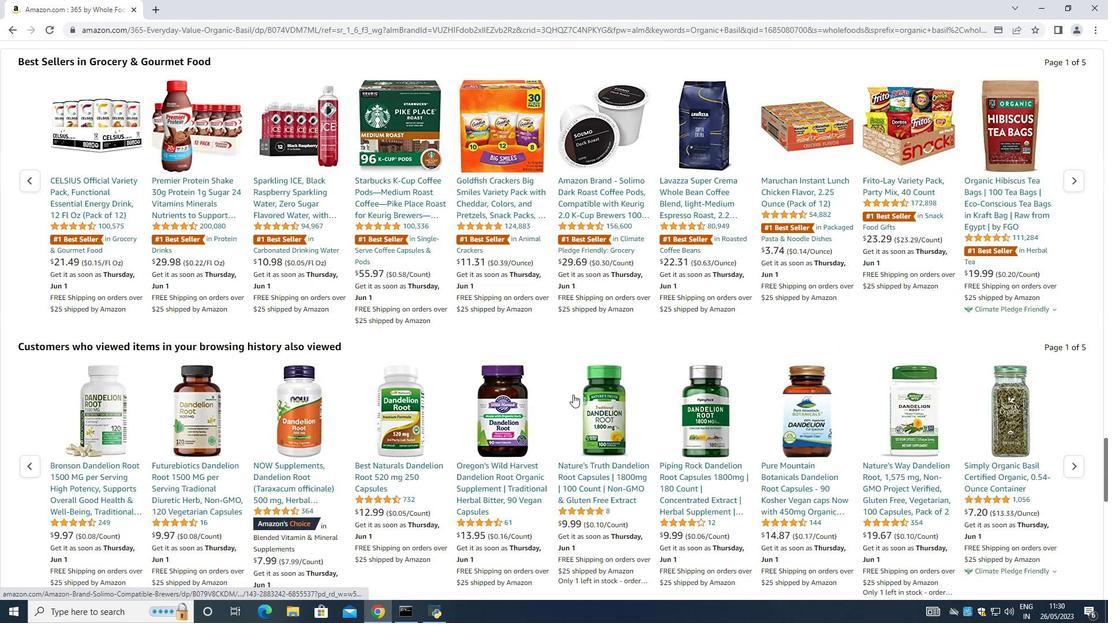 
Action: Mouse scrolled (572, 397) with delta (0, 0)
Screenshot: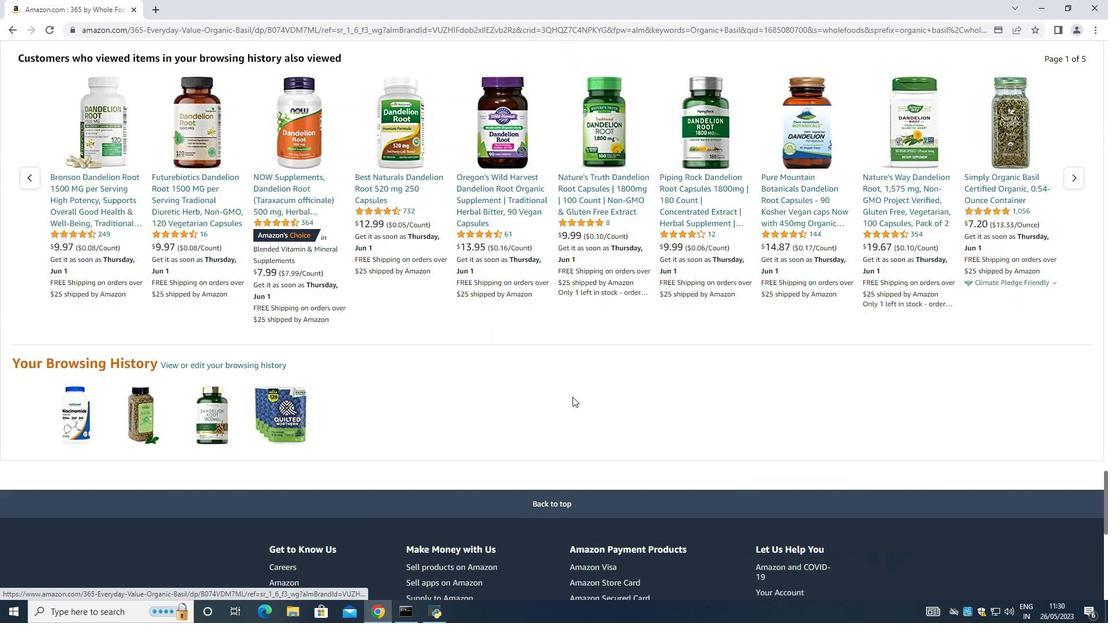 
Action: Mouse scrolled (572, 397) with delta (0, 0)
Screenshot: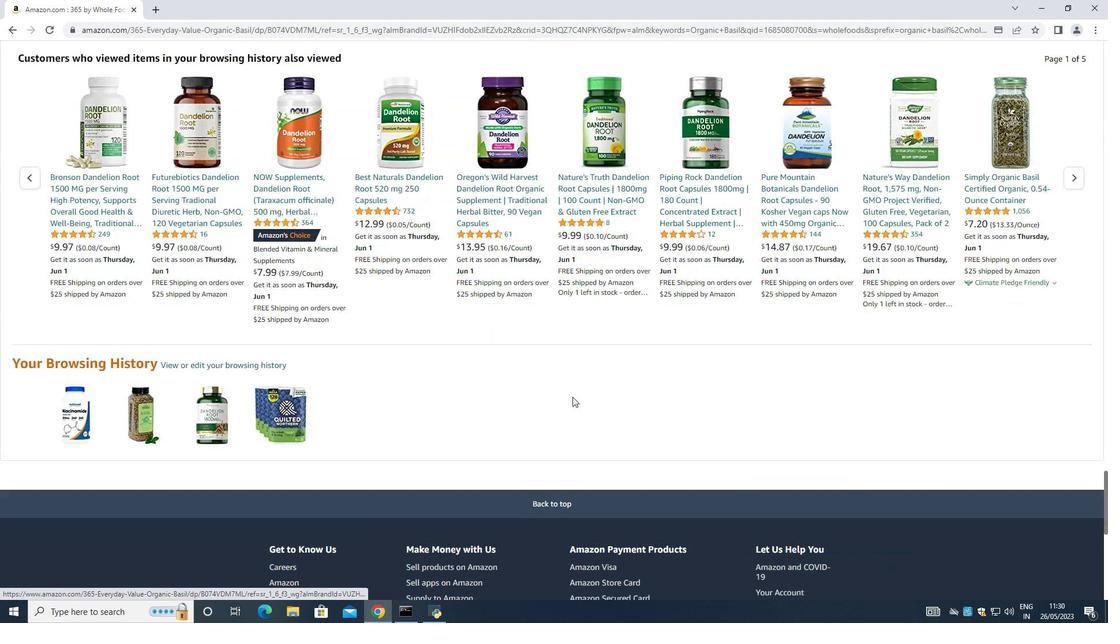 
Action: Mouse scrolled (572, 397) with delta (0, 0)
Screenshot: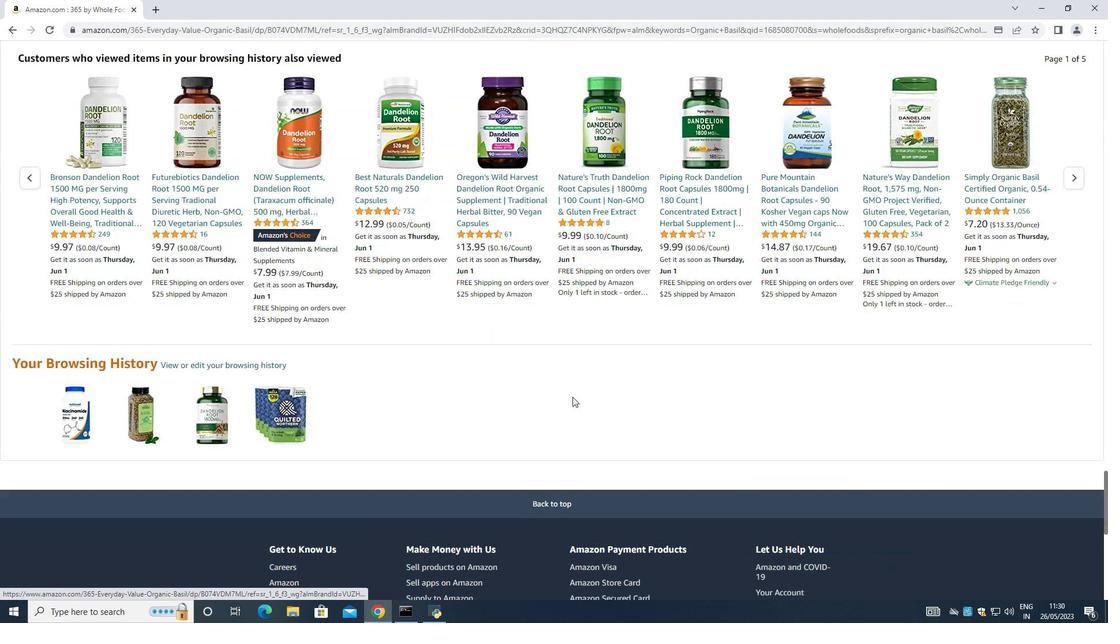 
Action: Mouse scrolled (572, 397) with delta (0, 0)
Screenshot: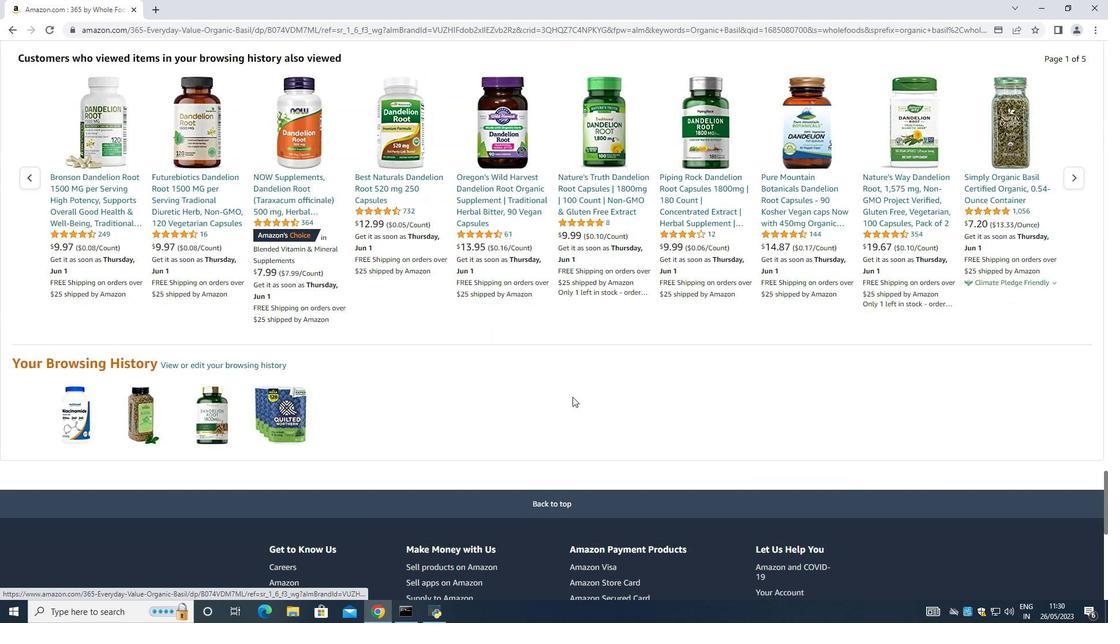 
Action: Mouse scrolled (572, 397) with delta (0, 0)
Screenshot: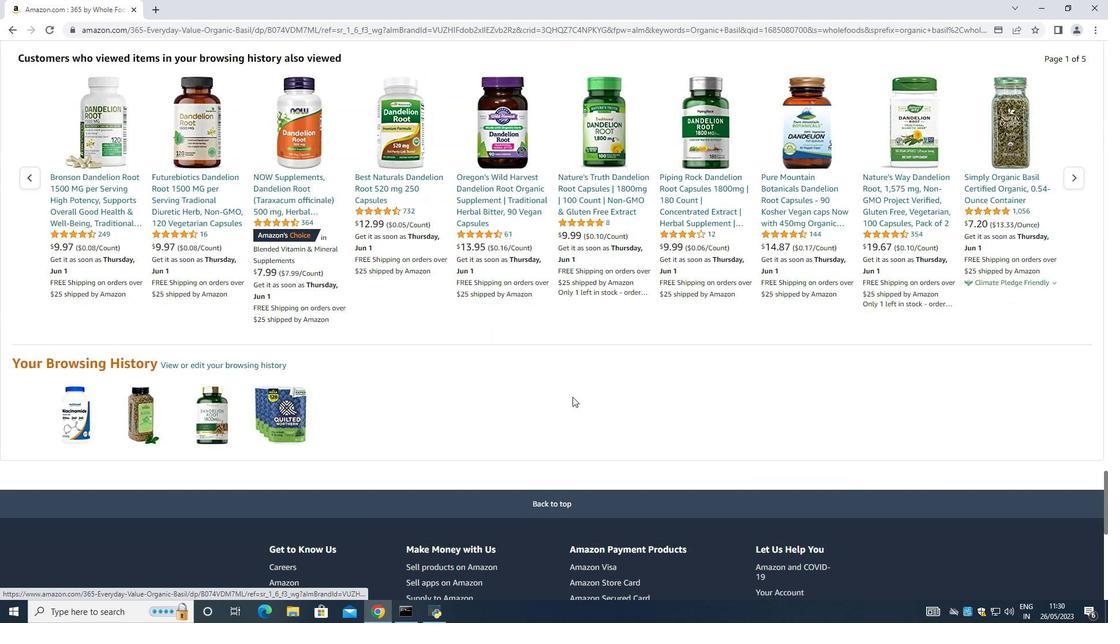 
Action: Mouse moved to (571, 397)
Screenshot: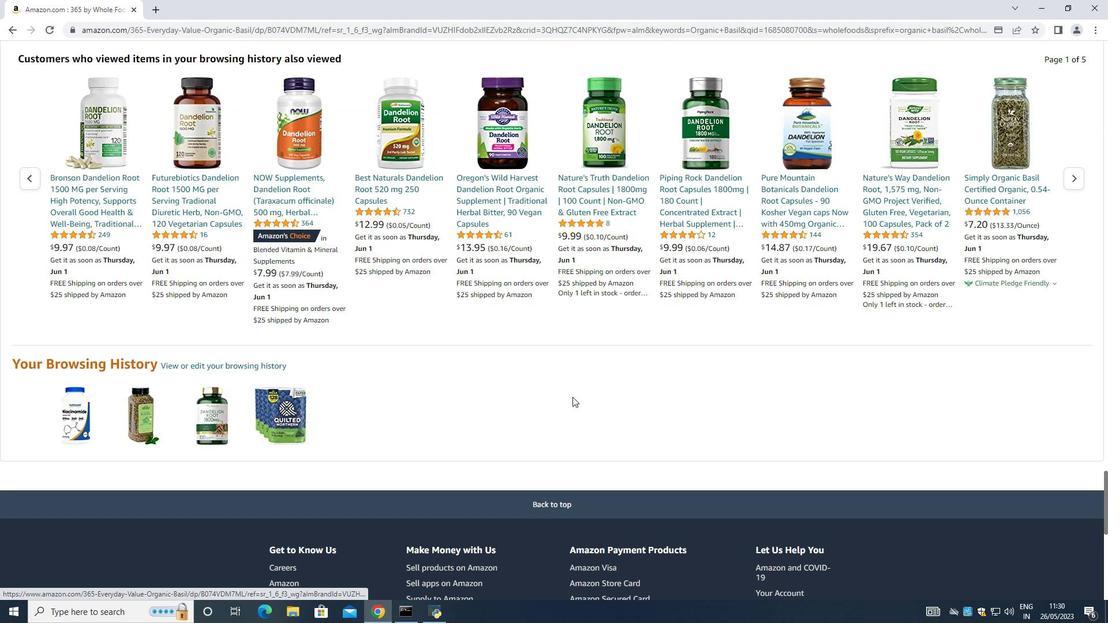 
Action: Mouse scrolled (571, 397) with delta (0, 0)
Screenshot: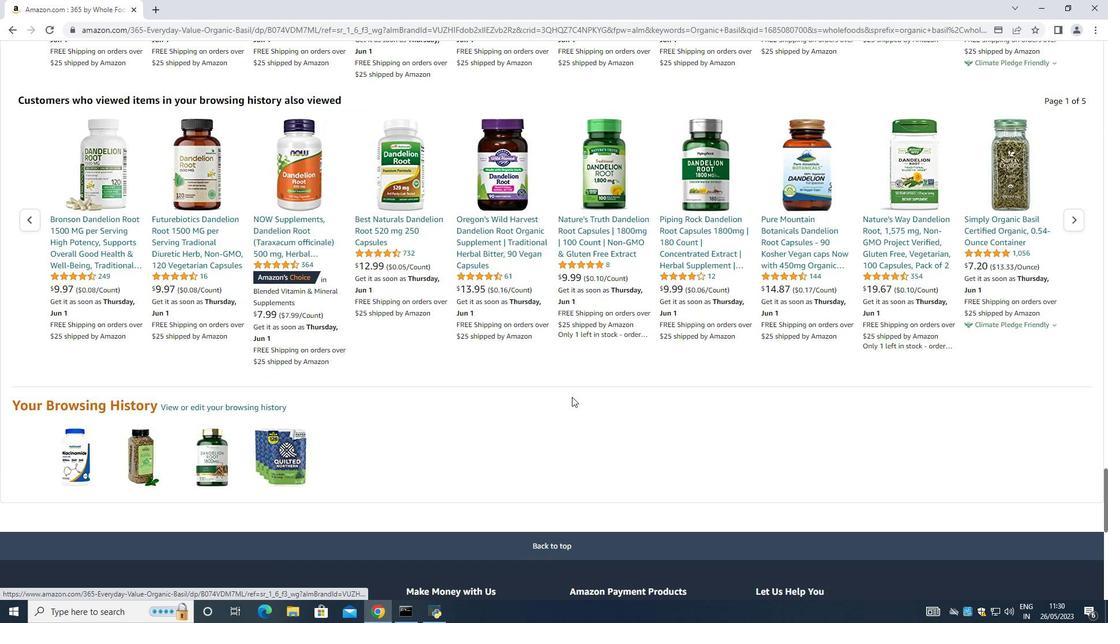 
Action: Mouse scrolled (571, 397) with delta (0, 0)
